 Task: Plan a trip to San-Pédro, Ivory Coast from 9th December, 2023 to 16th December, 2023 for 2 adults, 1 child.2 bedrooms having 2 beds and 1 bathroom. Property type can be flat. Booking option can be shelf check-in. Look for 3 properties as per requirement.
Action: Mouse moved to (520, 90)
Screenshot: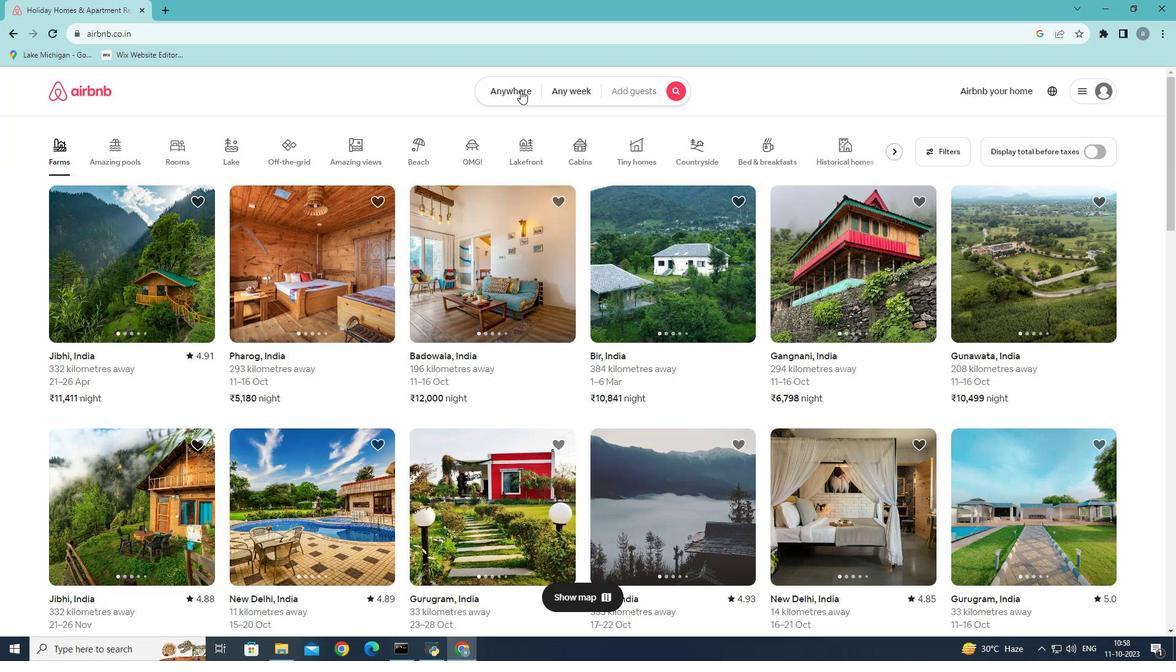 
Action: Mouse pressed left at (520, 90)
Screenshot: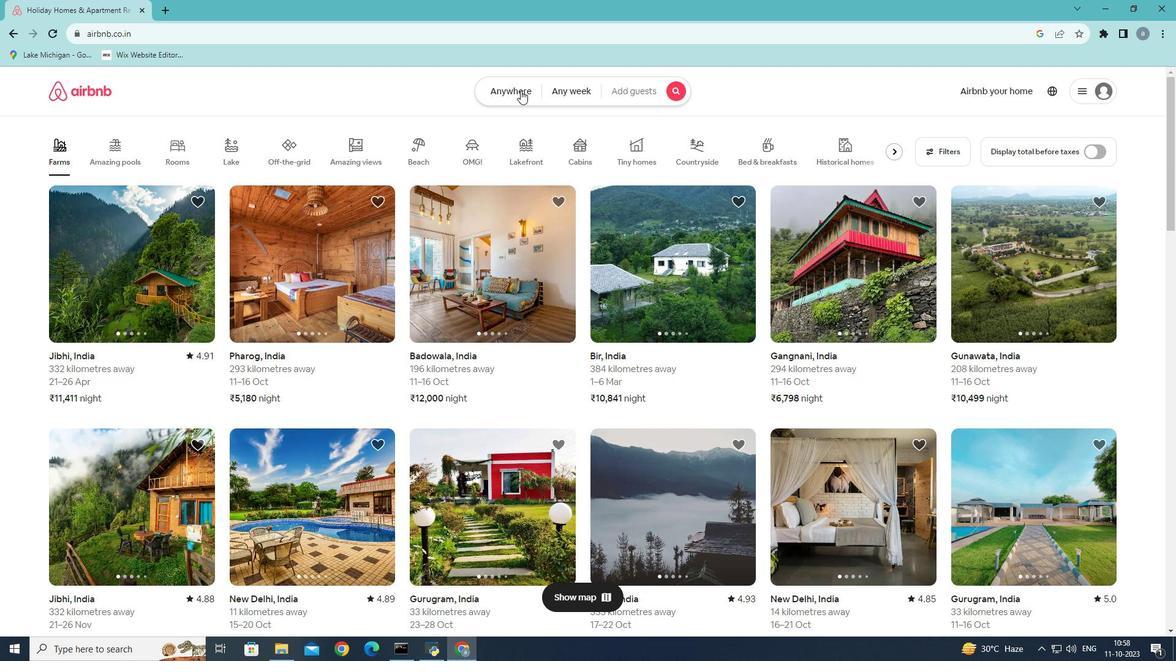 
Action: Mouse moved to (408, 135)
Screenshot: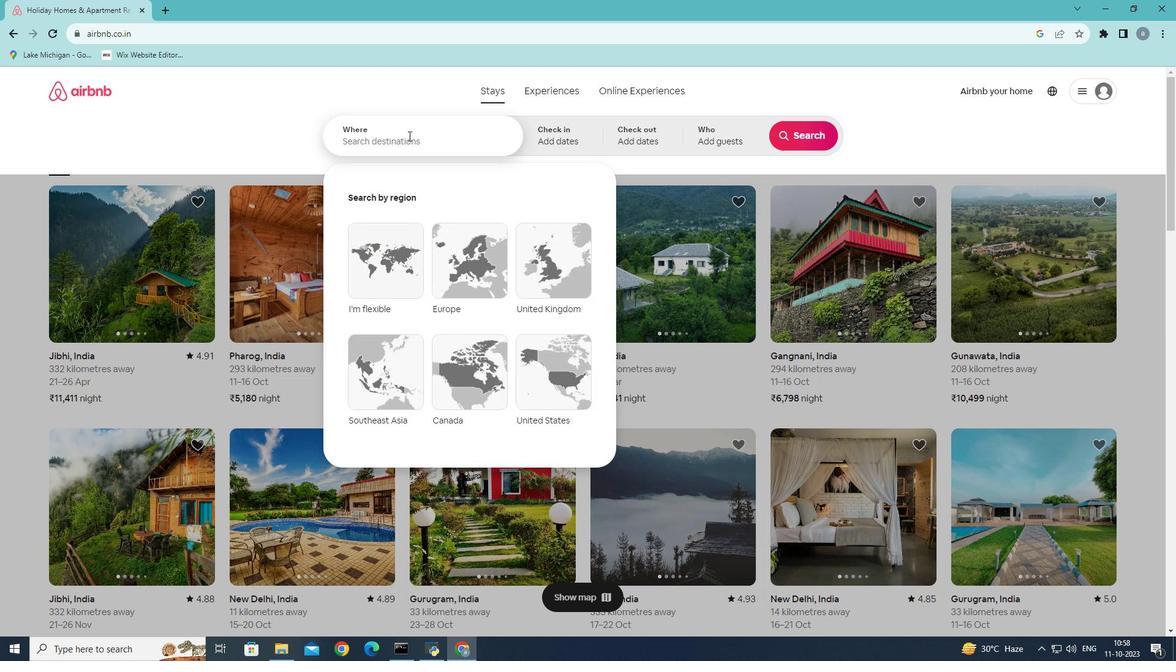 
Action: Mouse pressed left at (408, 135)
Screenshot: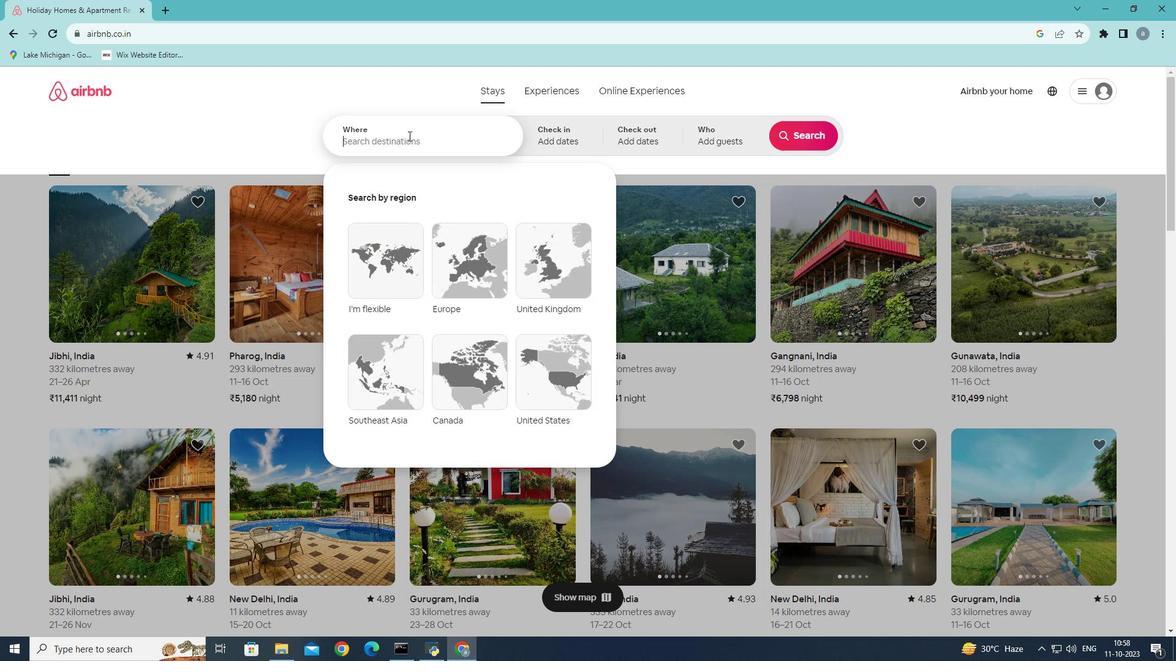 
Action: Mouse pressed left at (408, 135)
Screenshot: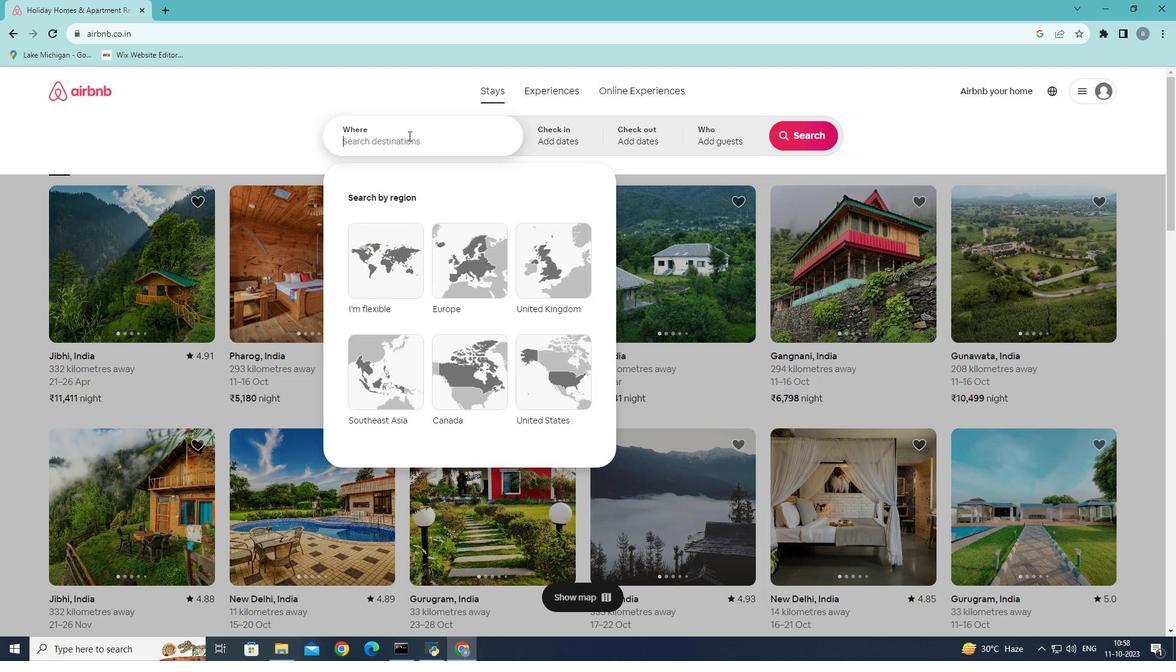 
Action: Key pressed <Key.shift>San-<Key.shift><Key.shift><Key.shift>Pedro,<Key.shift>i<Key.backspace><Key.shift><Key.shift><Key.shift><Key.shift><Key.shift><Key.shift><Key.shift><Key.shift><Key.shift><Key.shift>Ivory
Screenshot: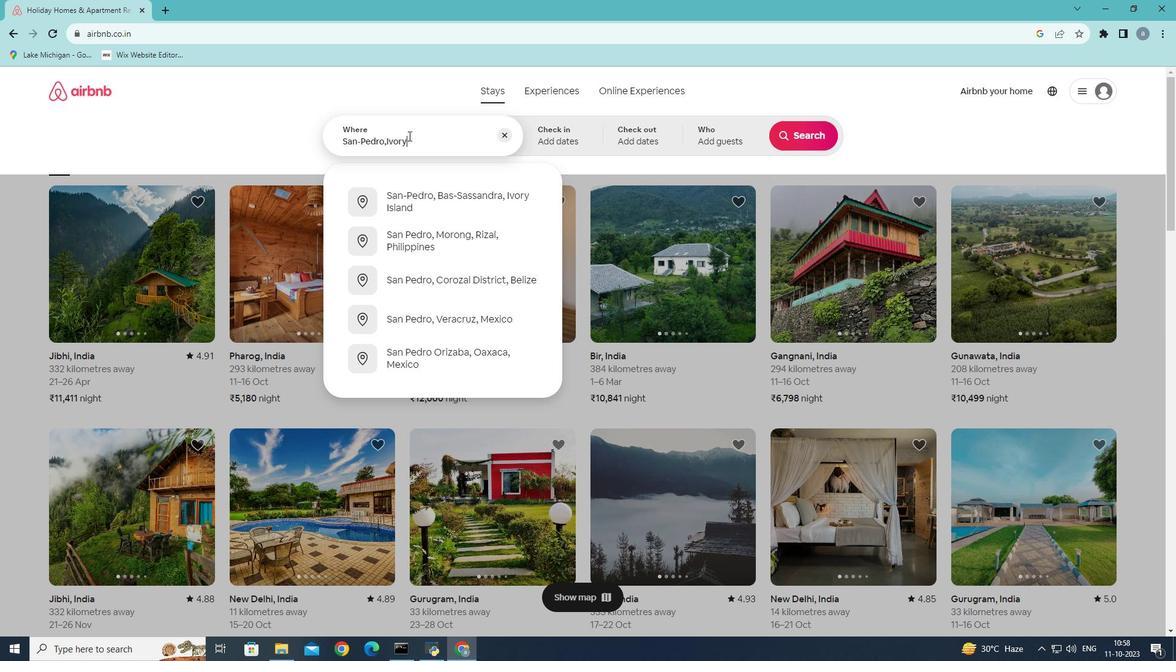 
Action: Mouse moved to (480, 204)
Screenshot: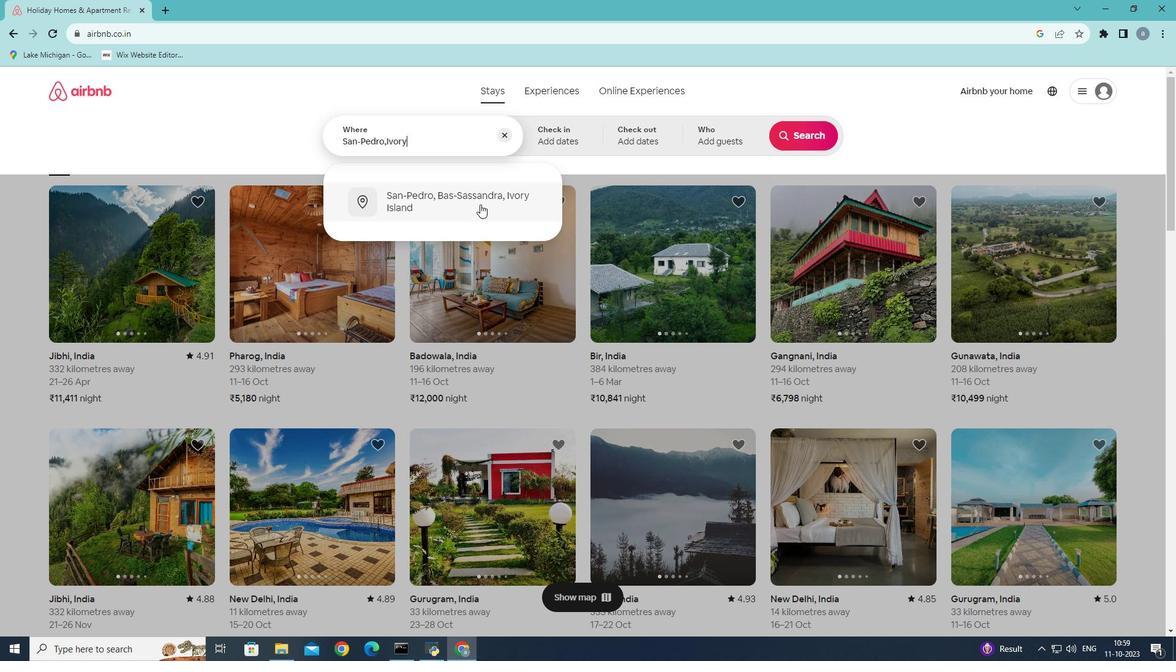 
Action: Mouse pressed left at (480, 204)
Screenshot: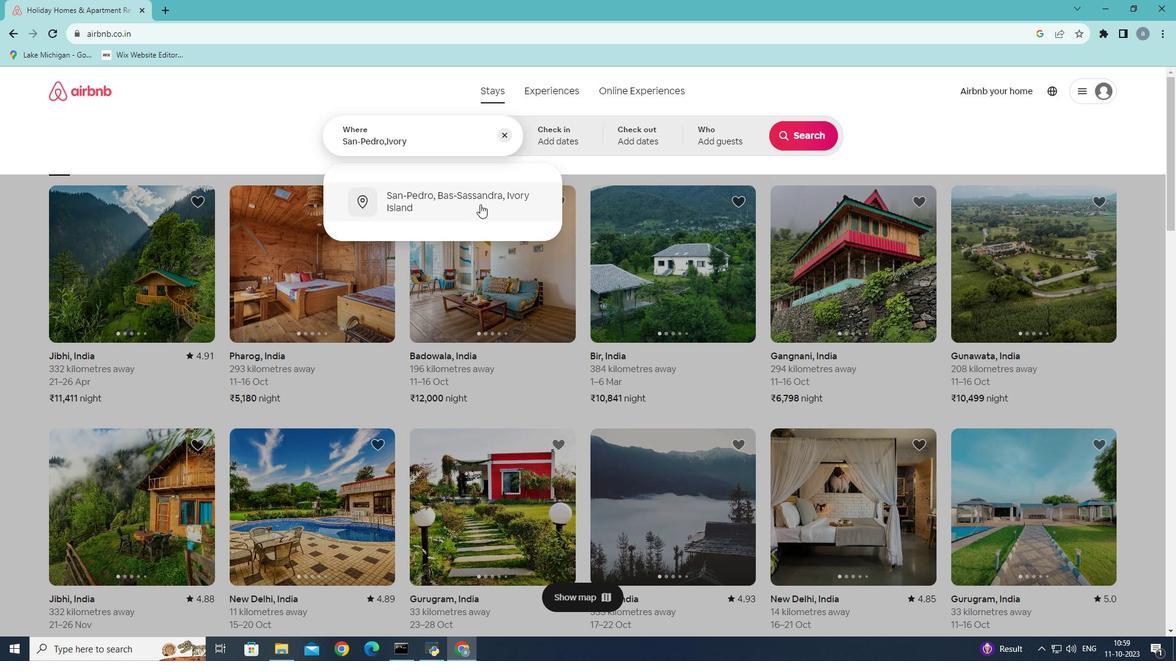 
Action: Mouse moved to (809, 240)
Screenshot: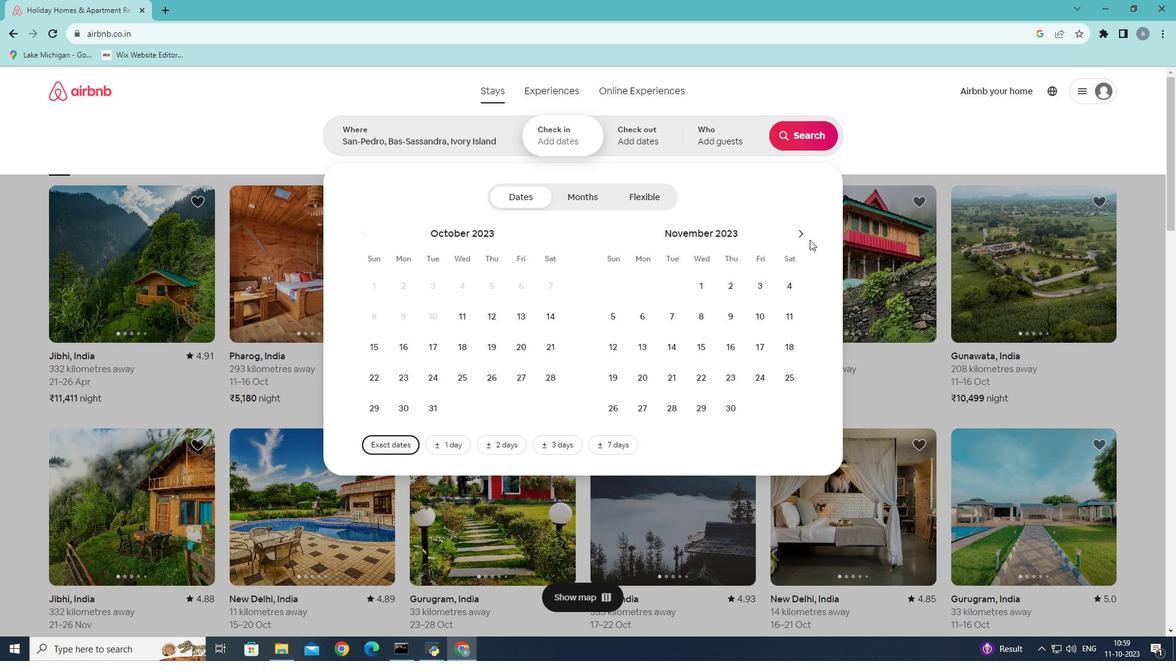 
Action: Mouse pressed left at (809, 240)
Screenshot: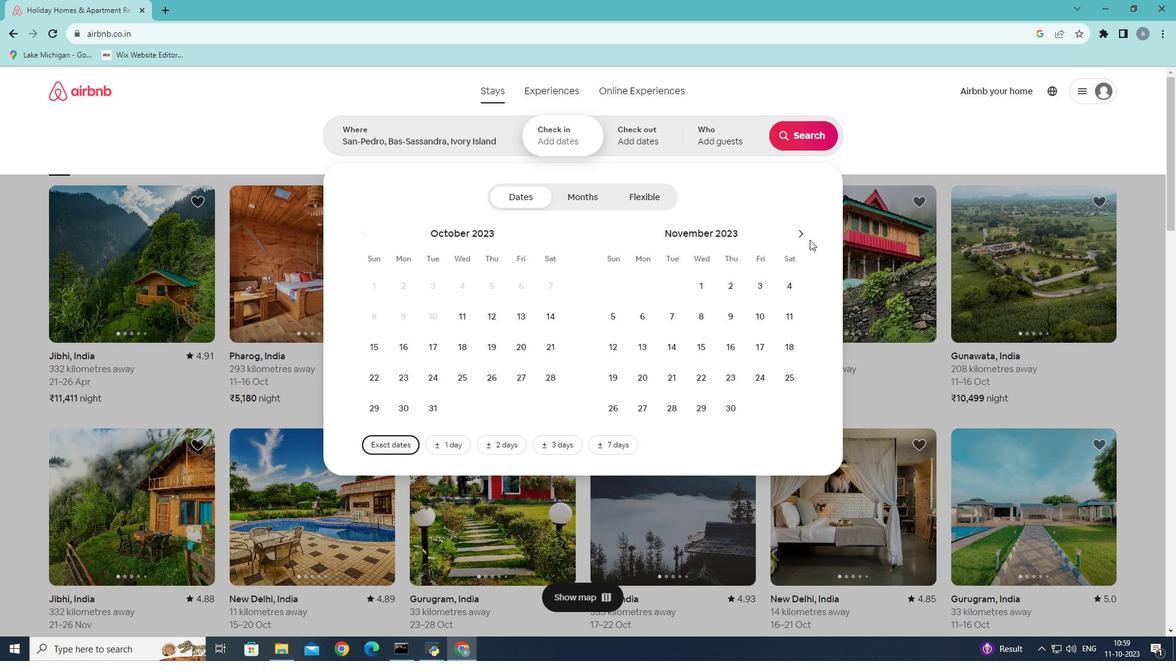 
Action: Mouse moved to (802, 238)
Screenshot: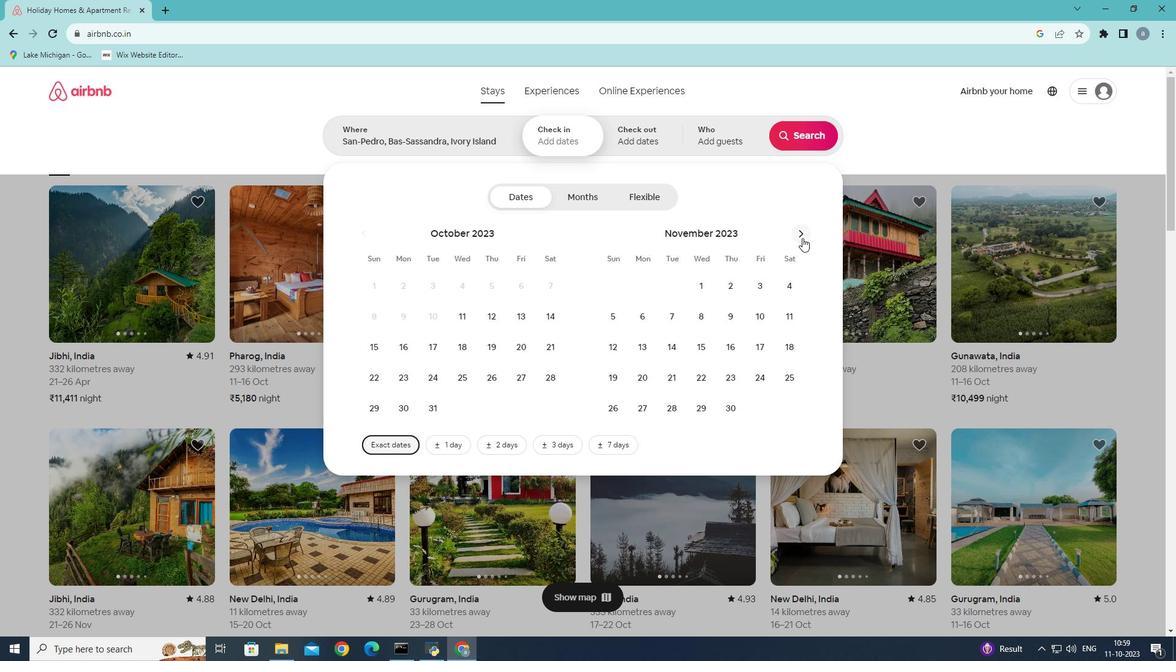 
Action: Mouse pressed left at (802, 238)
Screenshot: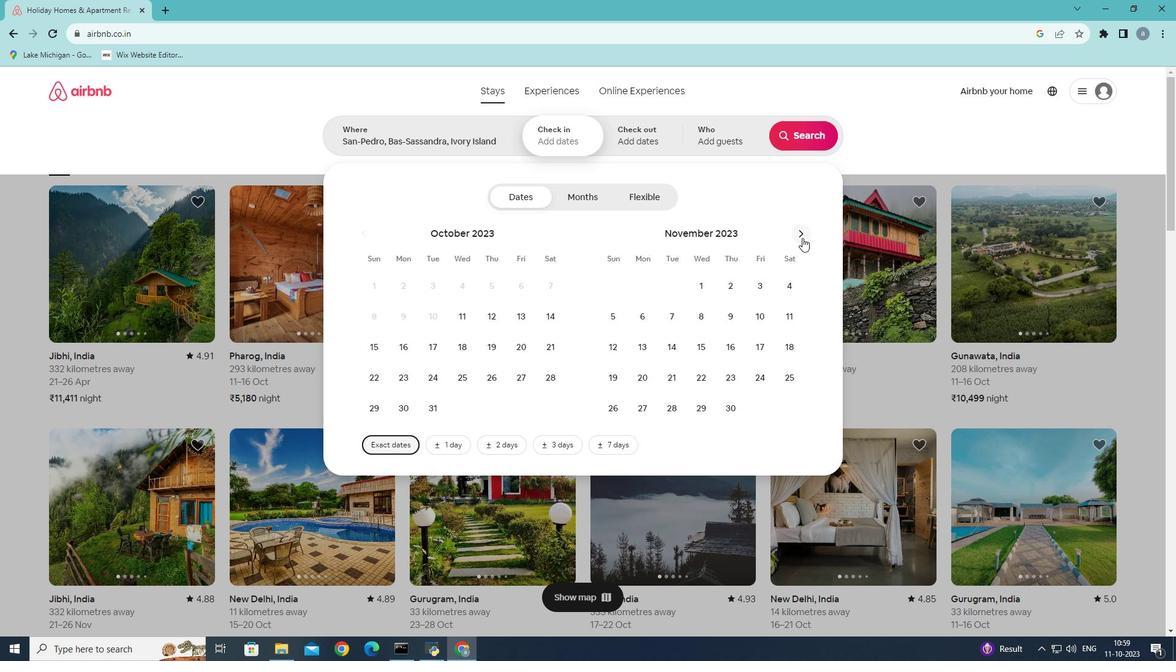 
Action: Mouse moved to (788, 313)
Screenshot: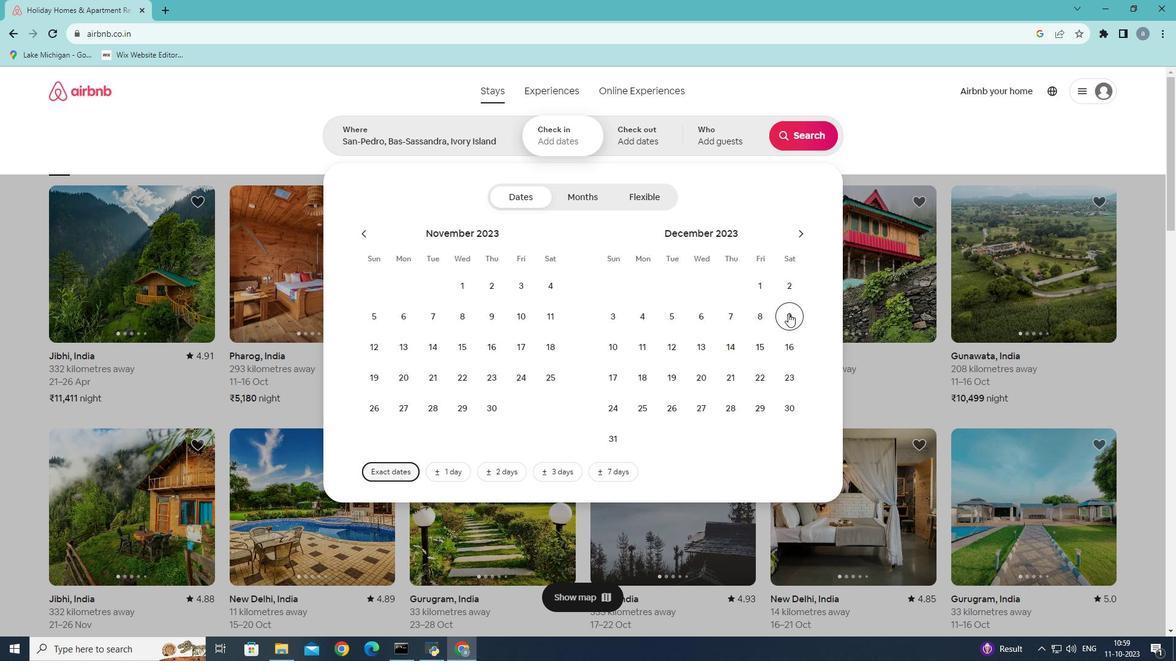 
Action: Mouse pressed left at (788, 313)
Screenshot: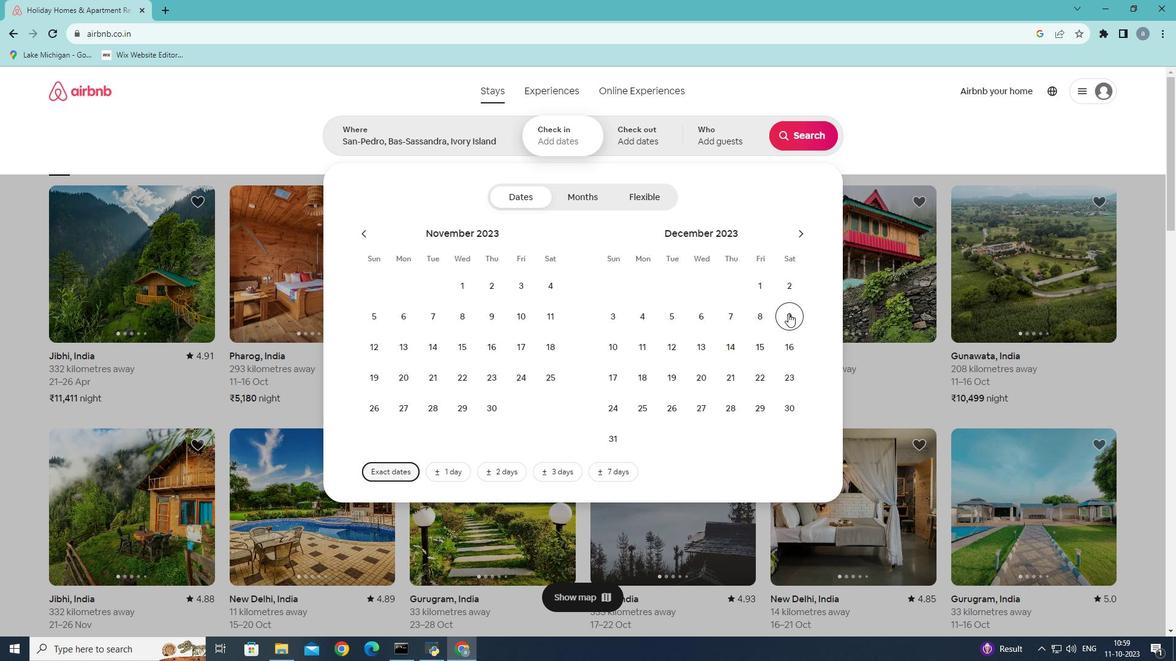 
Action: Mouse moved to (788, 341)
Screenshot: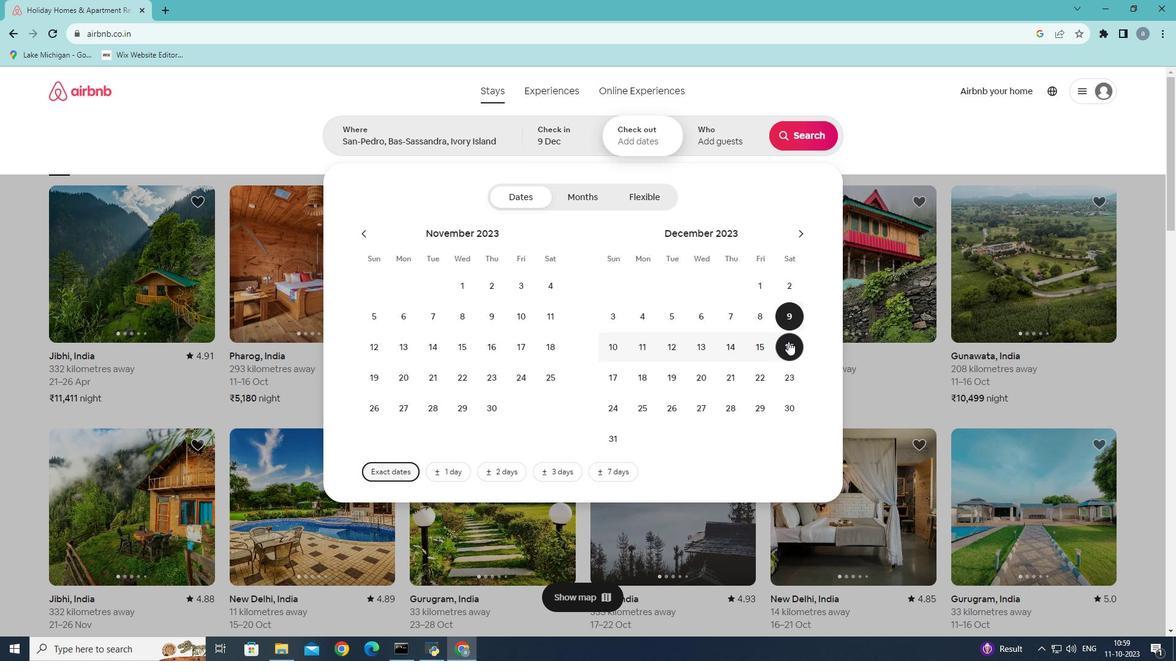 
Action: Mouse pressed left at (788, 341)
Screenshot: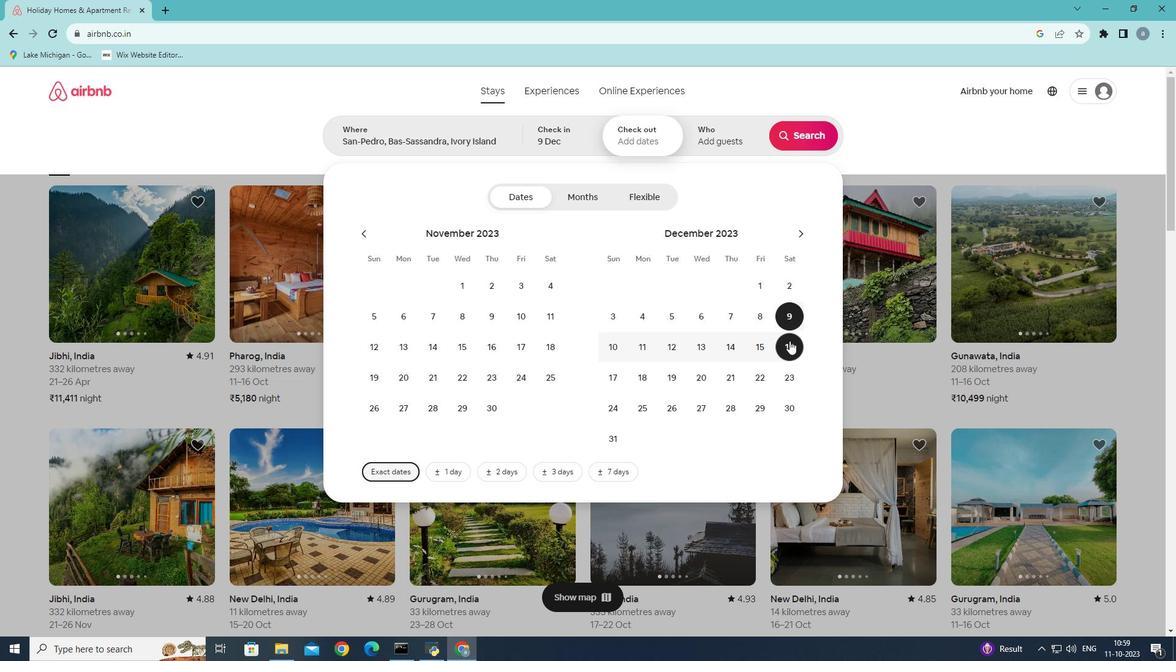 
Action: Mouse moved to (710, 147)
Screenshot: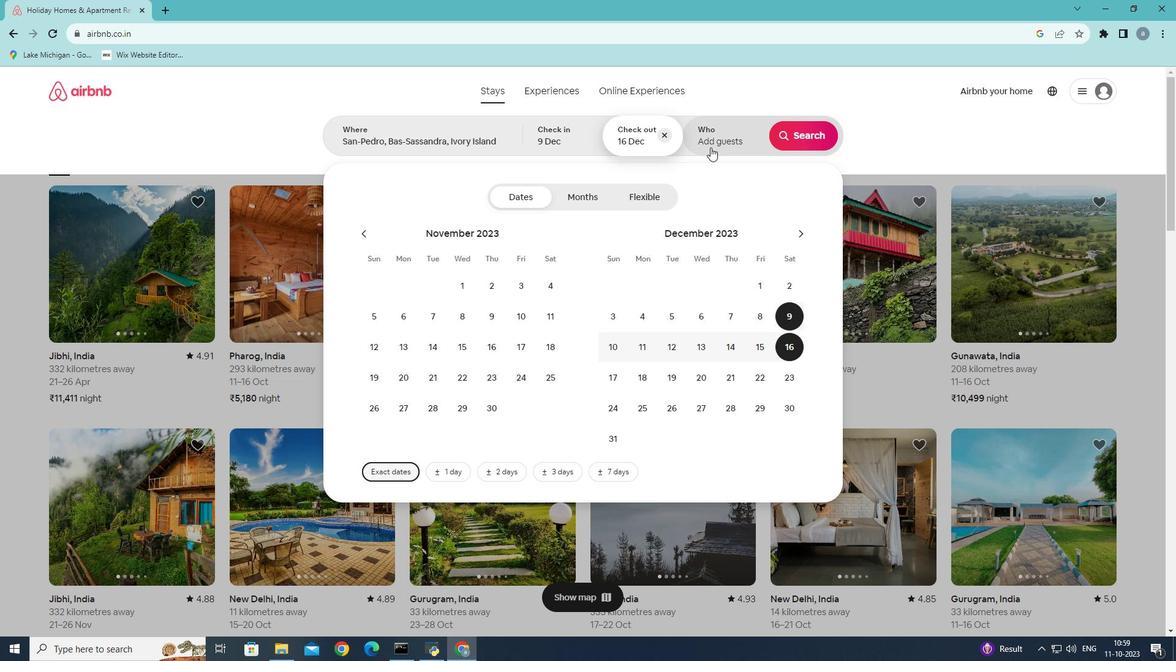 
Action: Mouse pressed left at (710, 147)
Screenshot: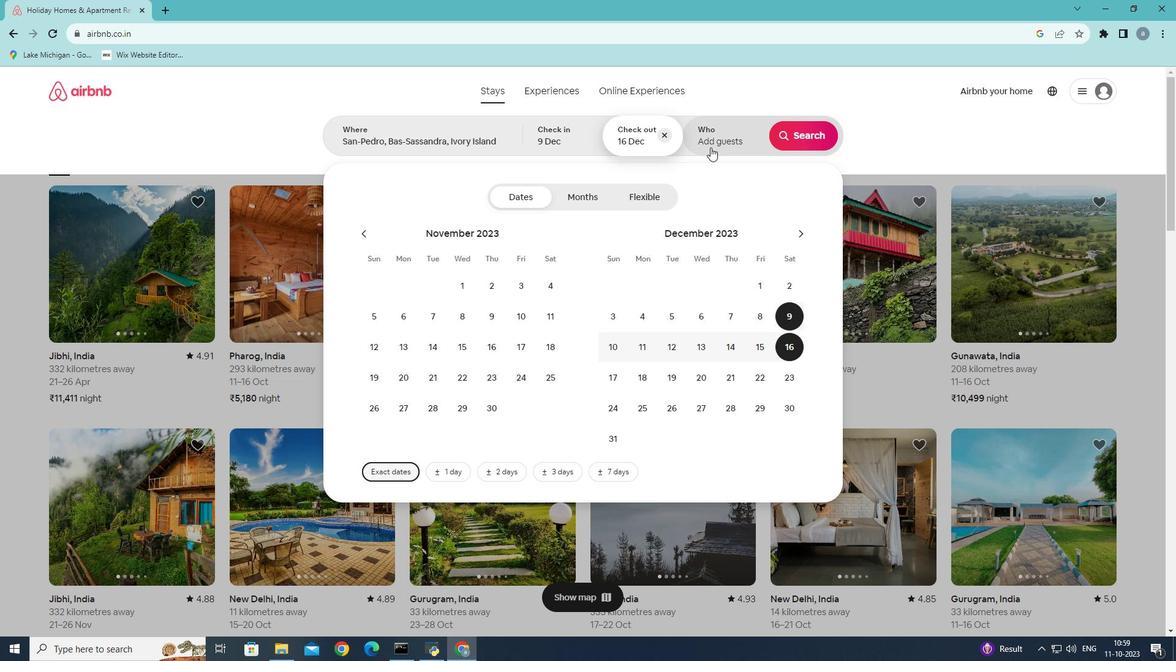 
Action: Mouse moved to (809, 203)
Screenshot: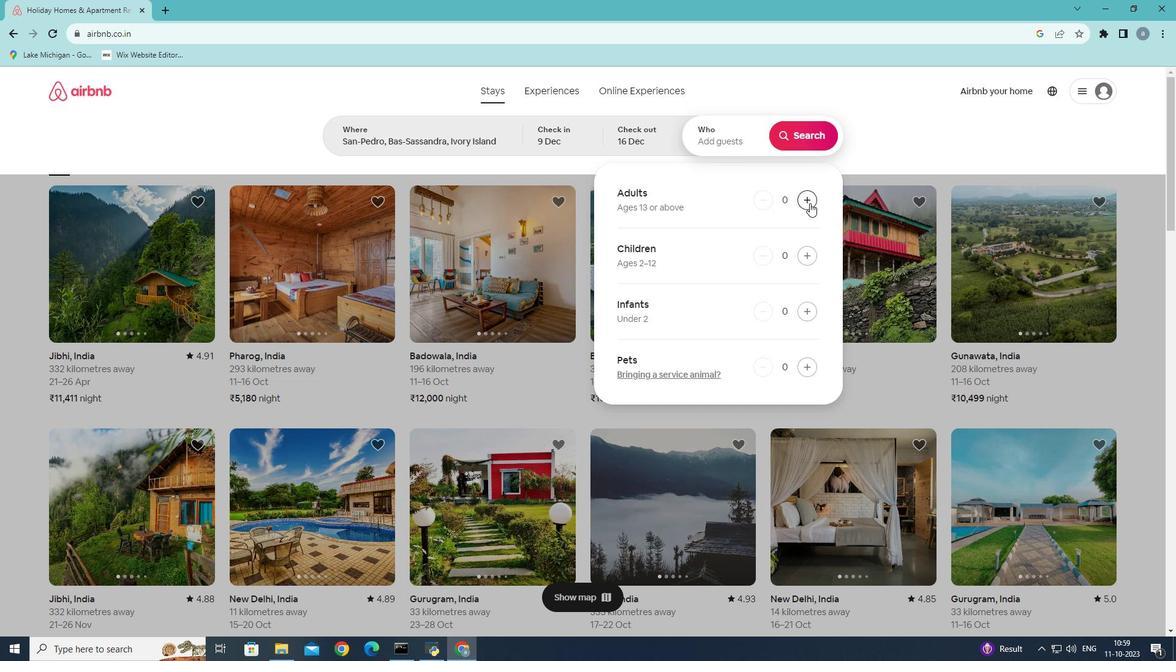 
Action: Mouse pressed left at (809, 203)
Screenshot: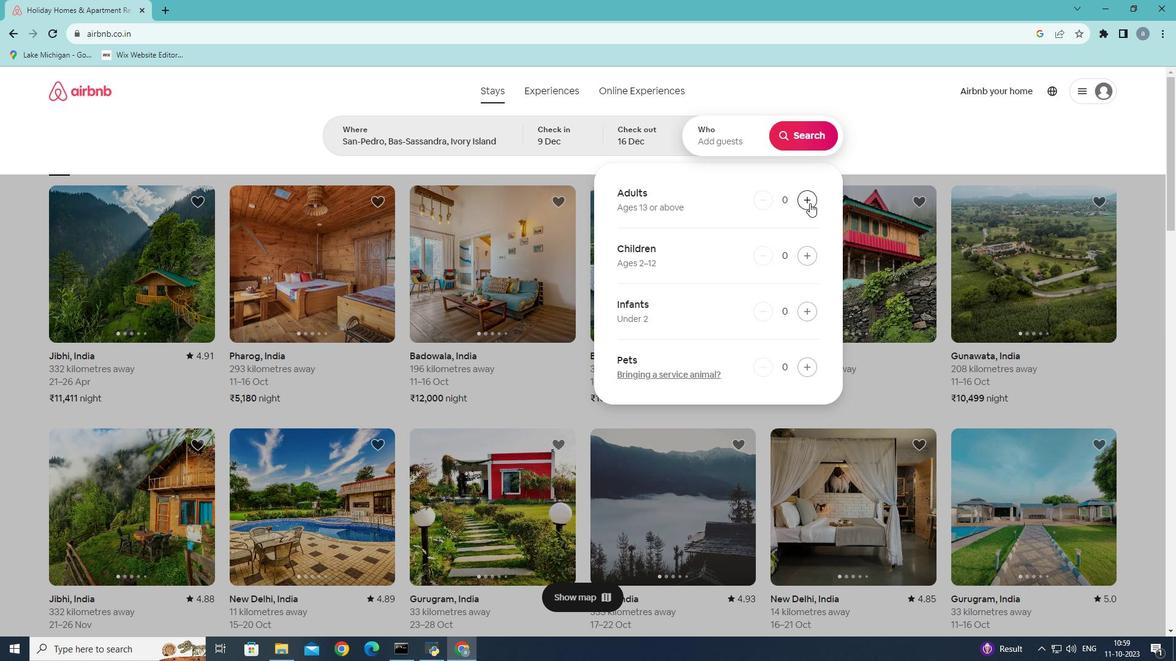 
Action: Mouse pressed left at (809, 203)
Screenshot: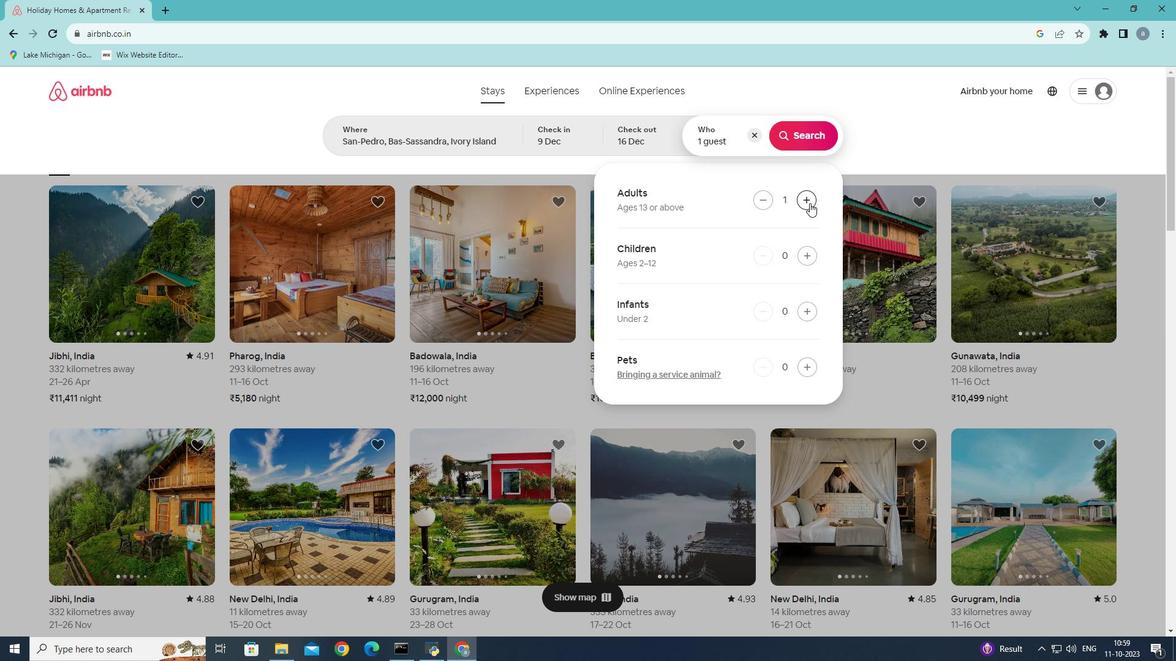 
Action: Mouse moved to (803, 254)
Screenshot: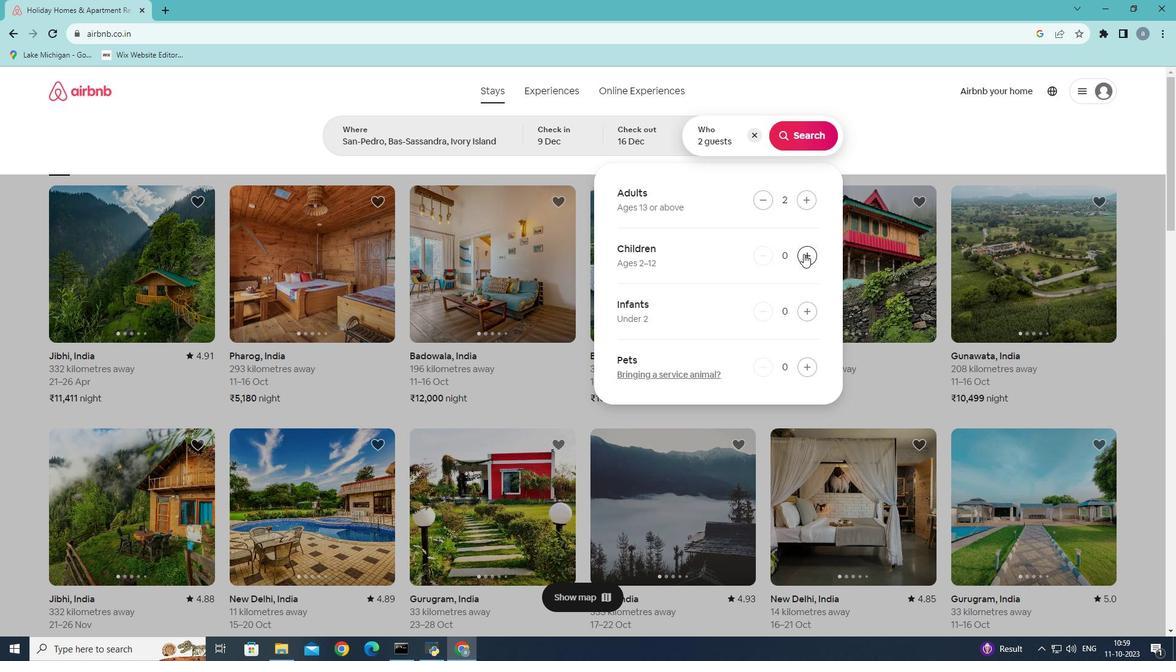 
Action: Mouse pressed left at (803, 254)
Screenshot: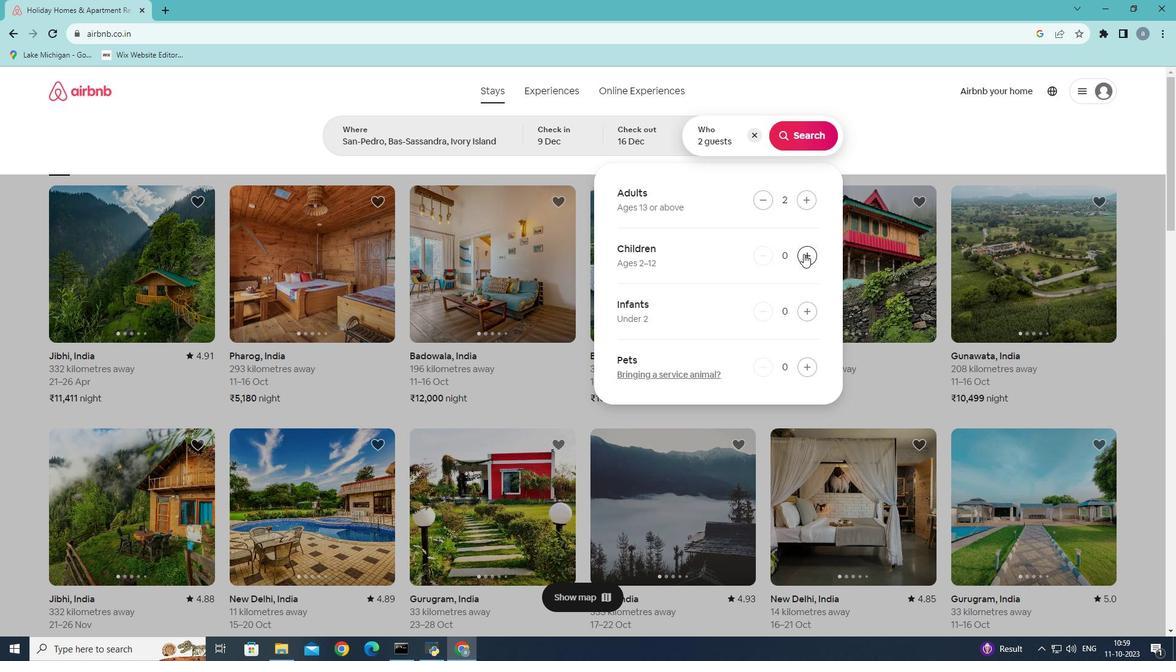 
Action: Mouse moved to (835, 144)
Screenshot: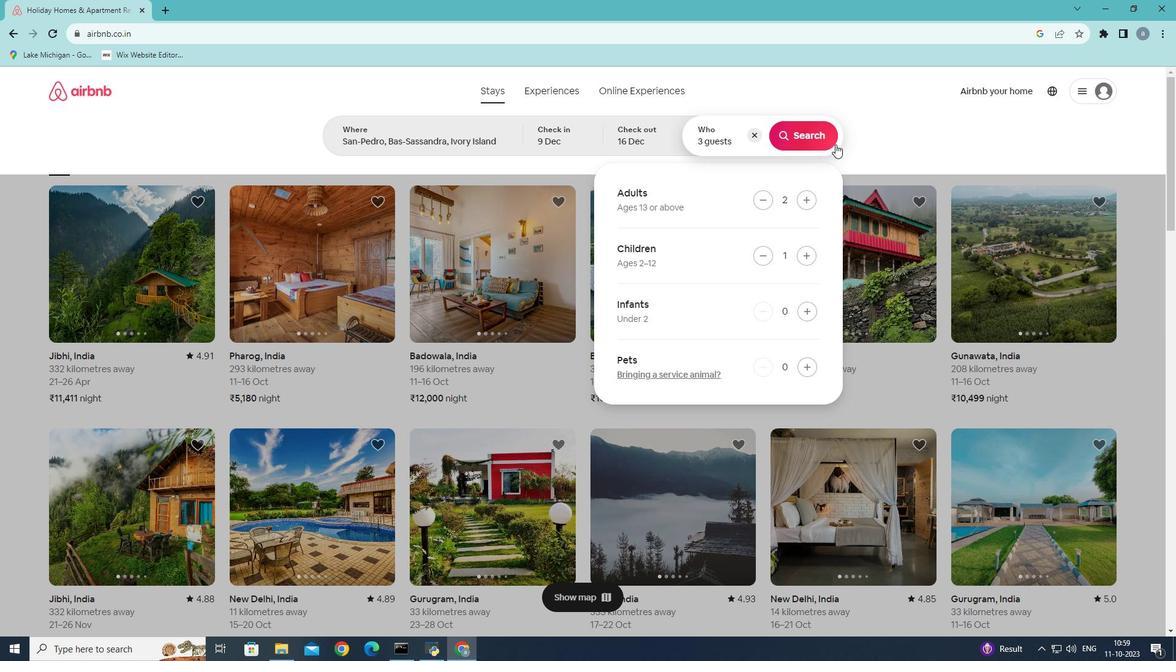 
Action: Mouse pressed left at (835, 144)
Screenshot: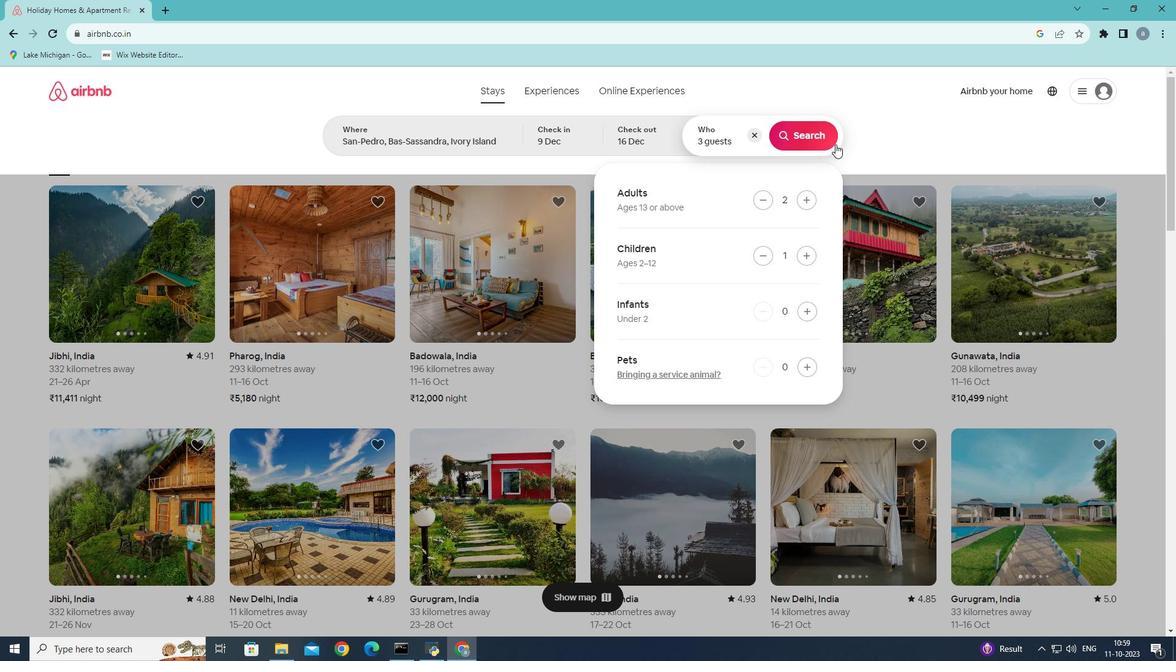 
Action: Mouse moved to (796, 241)
Screenshot: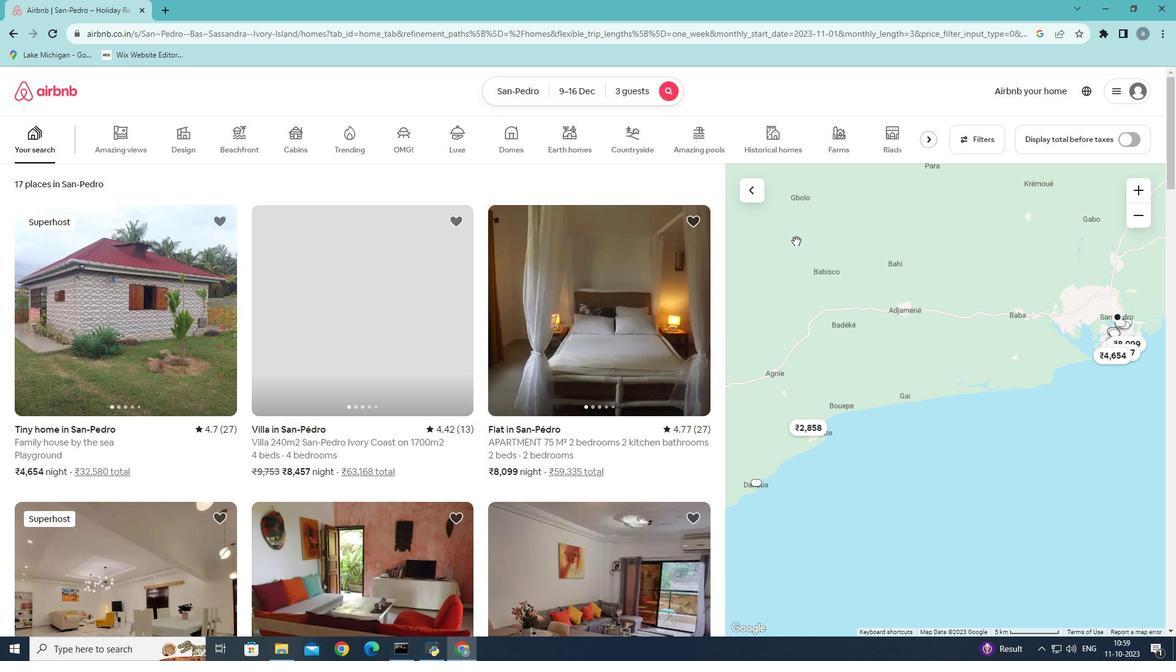 
Action: Mouse scrolled (796, 240) with delta (0, 0)
Screenshot: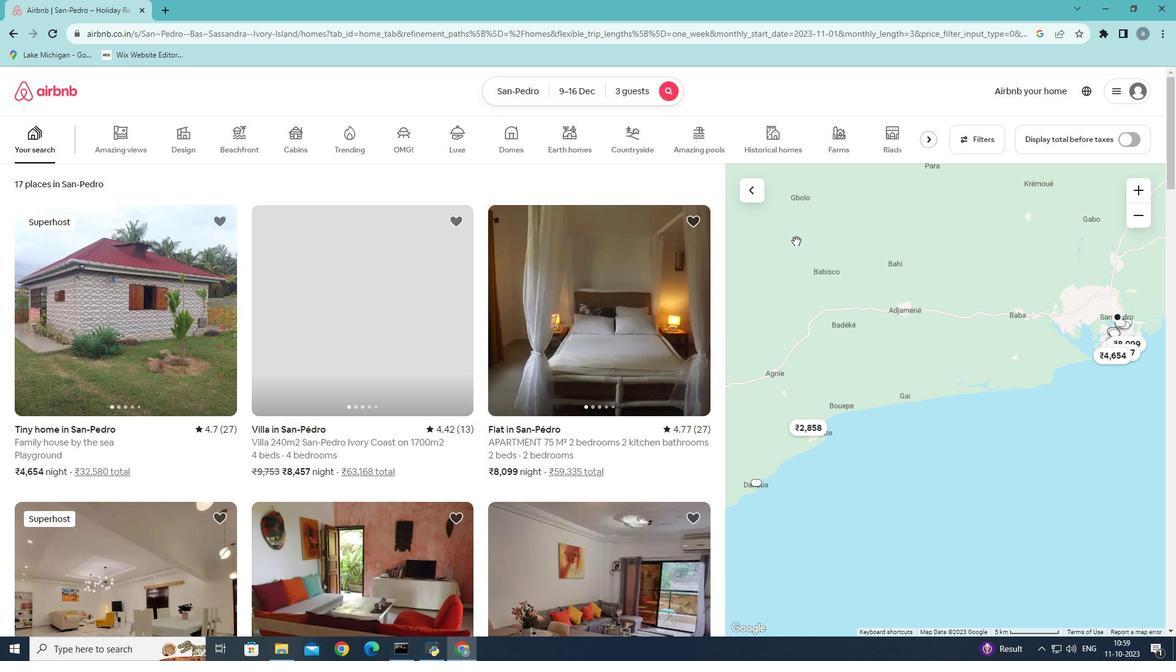 
Action: Mouse moved to (969, 148)
Screenshot: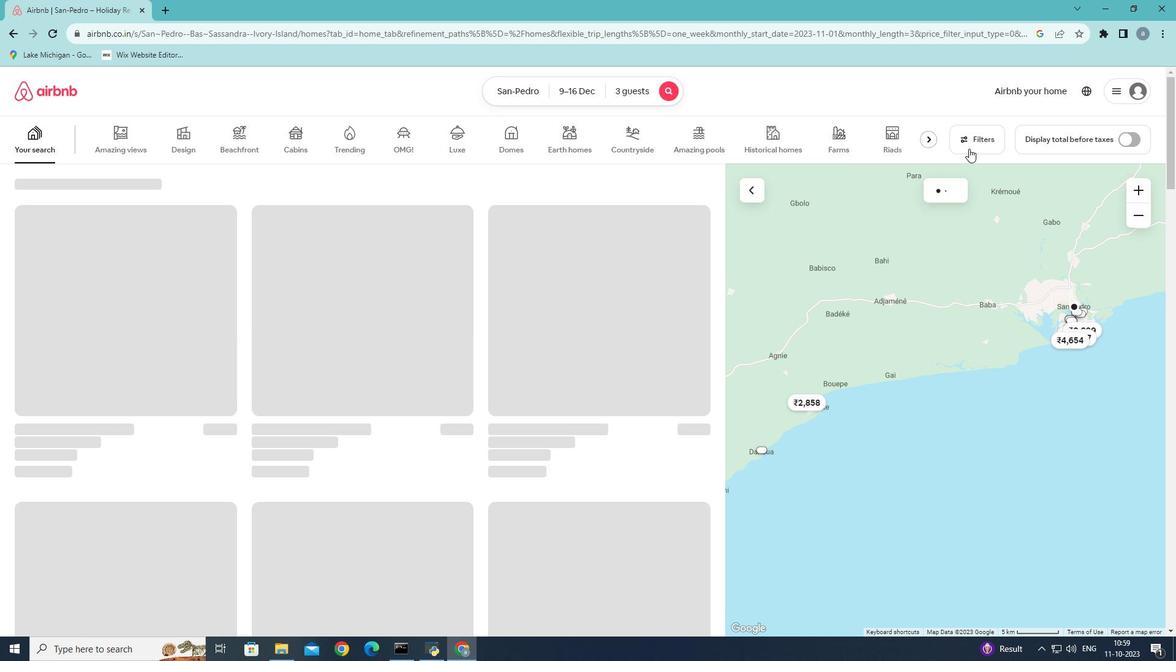 
Action: Mouse pressed left at (969, 148)
Screenshot: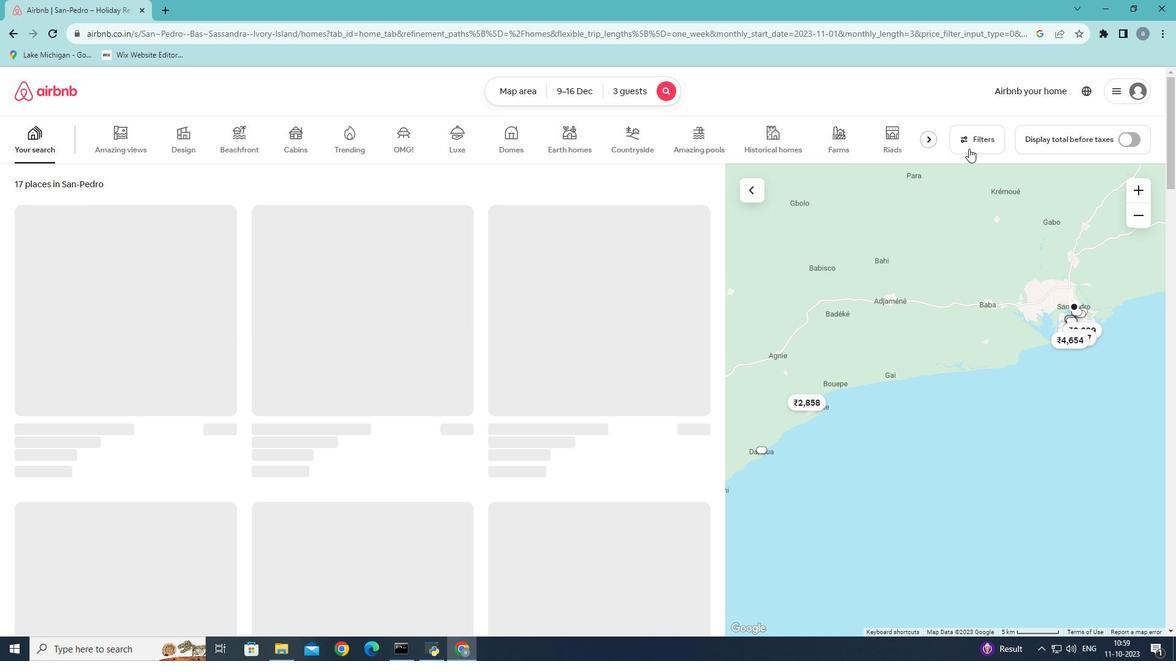 
Action: Mouse moved to (501, 394)
Screenshot: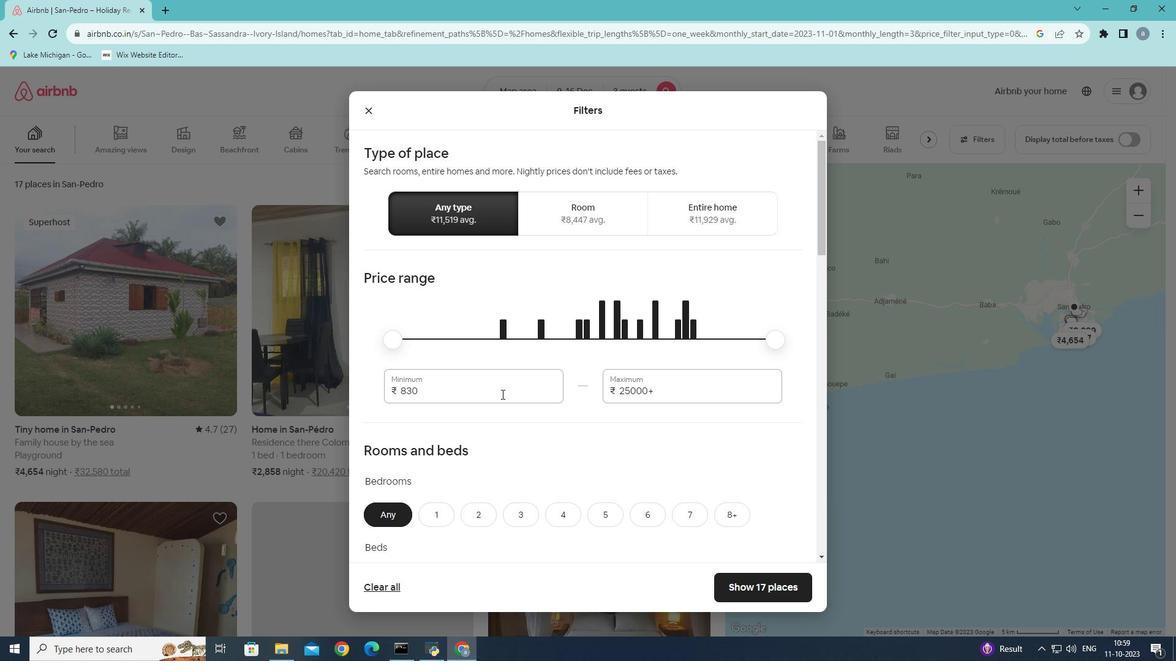 
Action: Mouse scrolled (501, 393) with delta (0, 0)
Screenshot: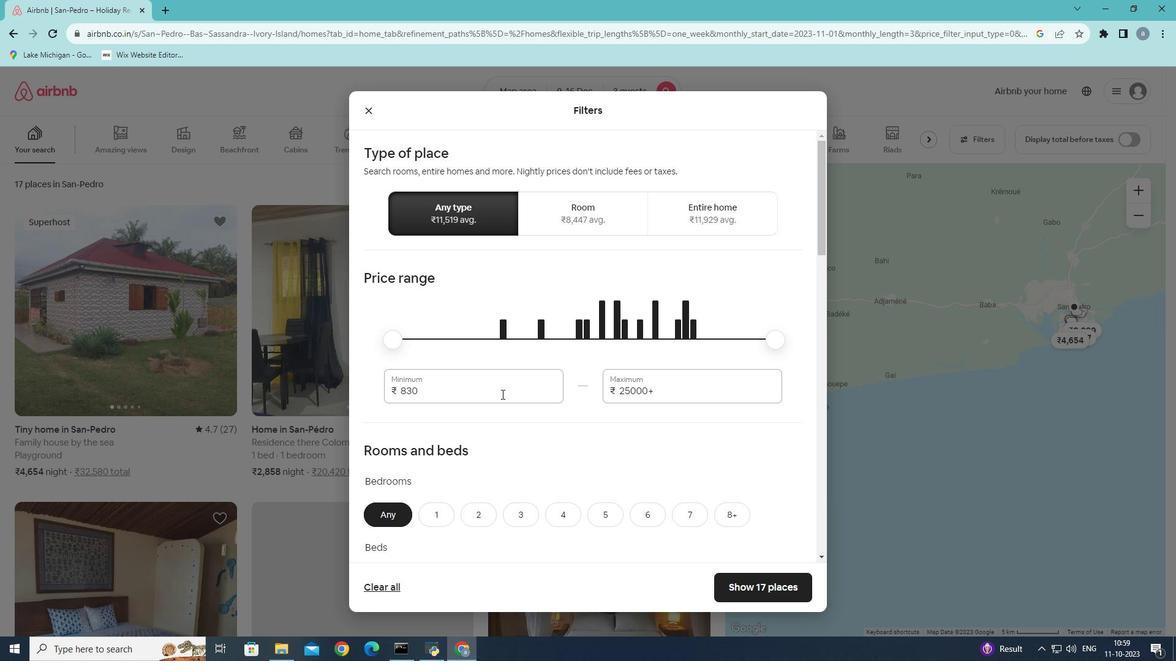 
Action: Mouse scrolled (501, 393) with delta (0, 0)
Screenshot: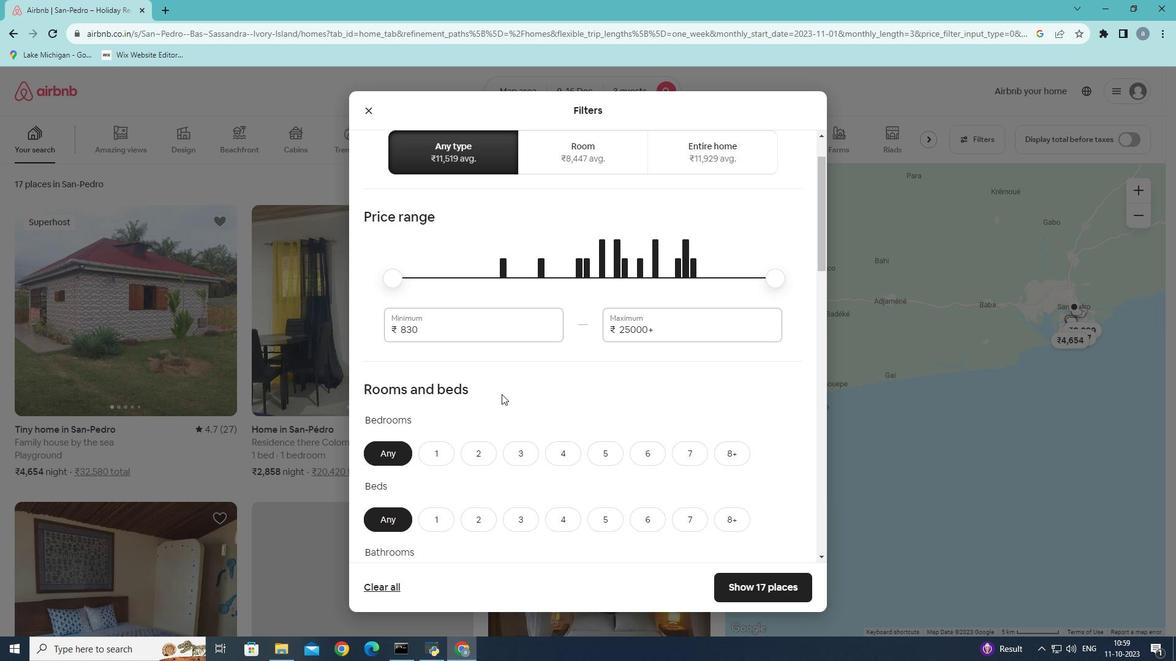 
Action: Mouse moved to (502, 394)
Screenshot: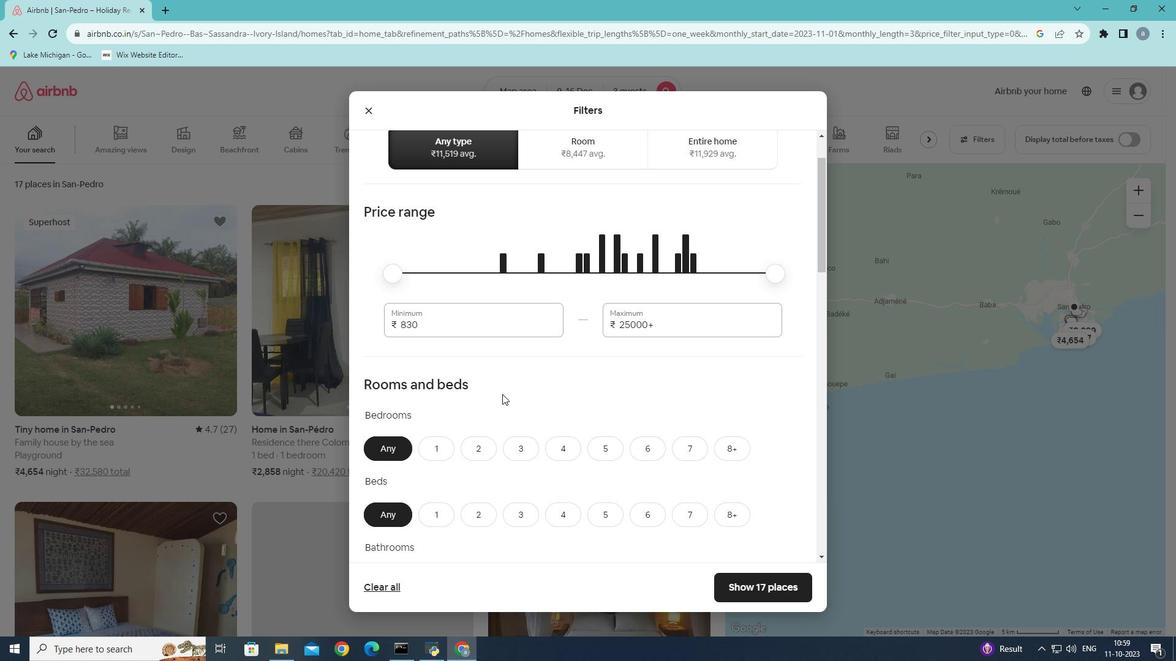 
Action: Mouse scrolled (502, 393) with delta (0, 0)
Screenshot: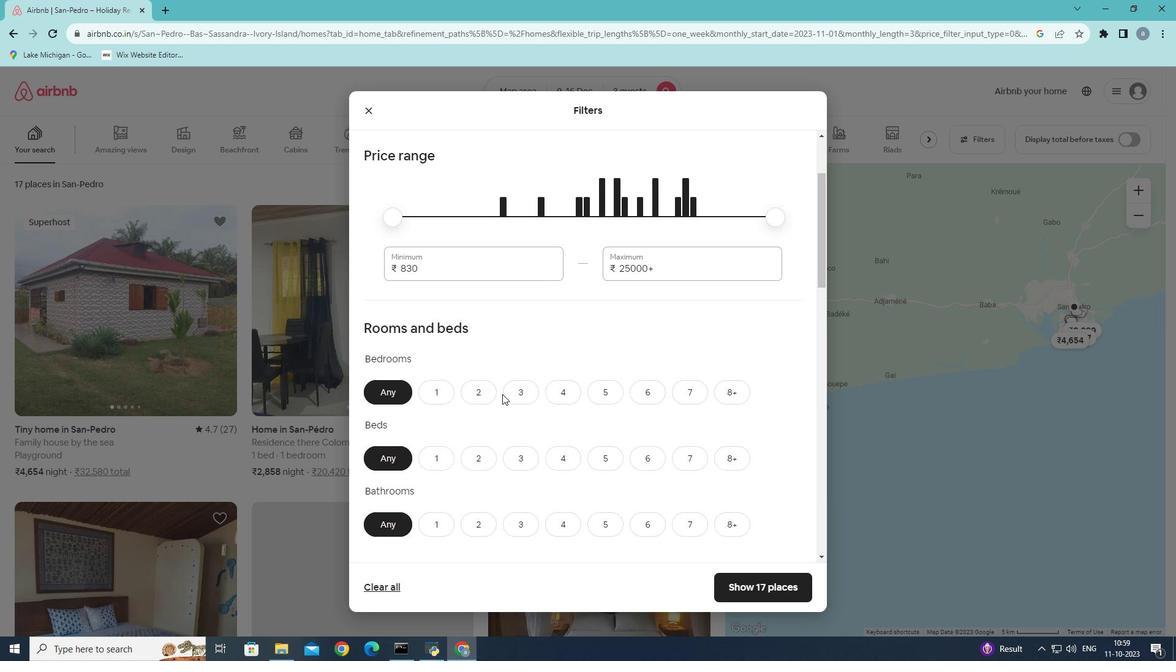 
Action: Mouse scrolled (502, 393) with delta (0, 0)
Screenshot: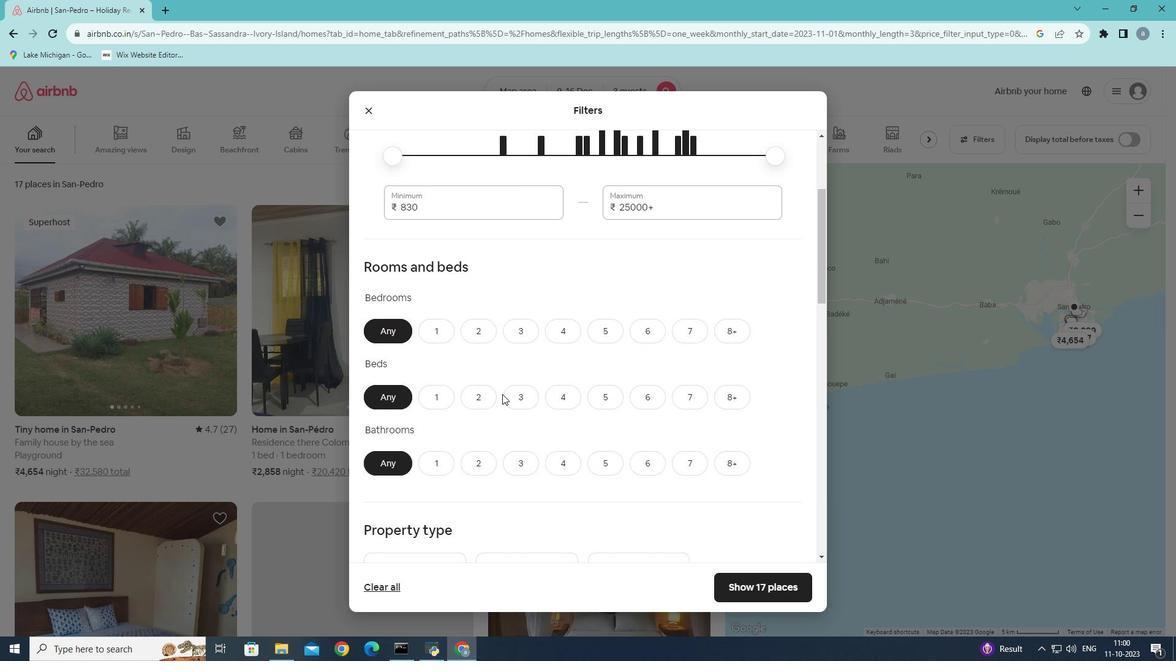 
Action: Mouse scrolled (502, 393) with delta (0, 0)
Screenshot: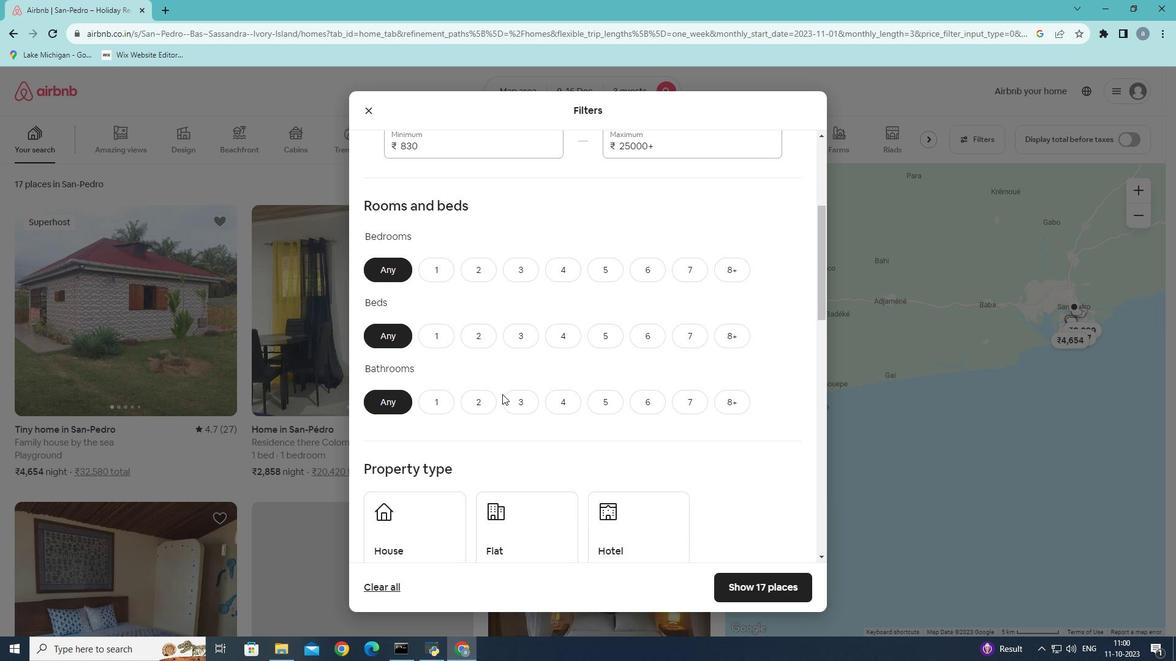 
Action: Mouse moved to (487, 210)
Screenshot: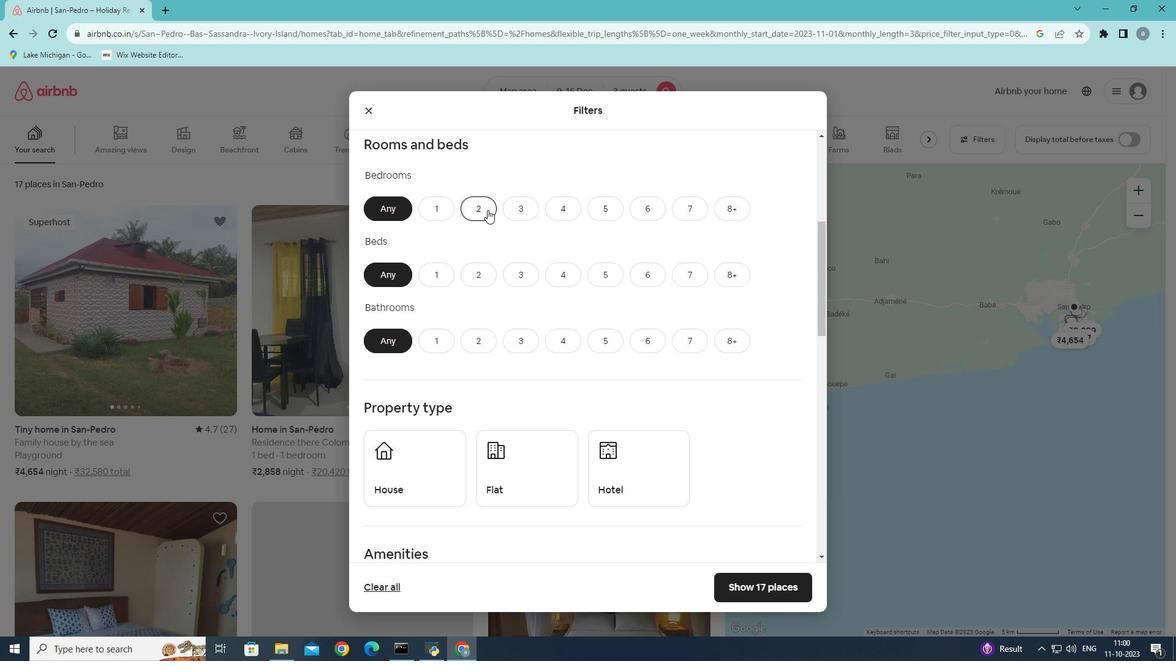 
Action: Mouse pressed left at (487, 210)
Screenshot: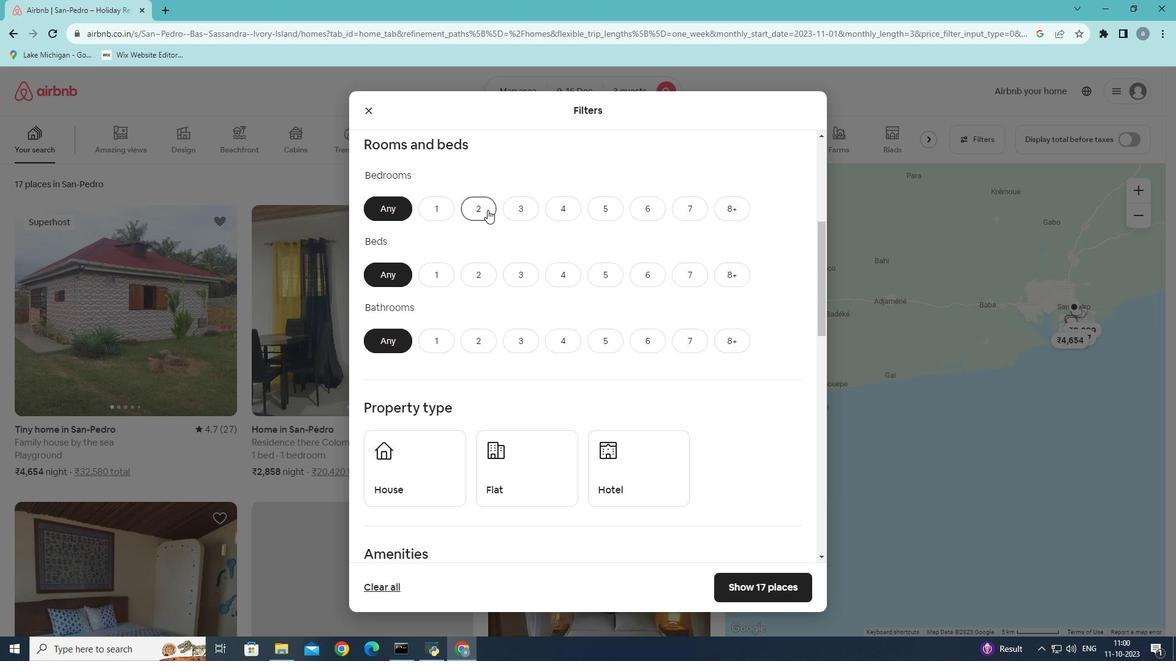 
Action: Mouse moved to (476, 283)
Screenshot: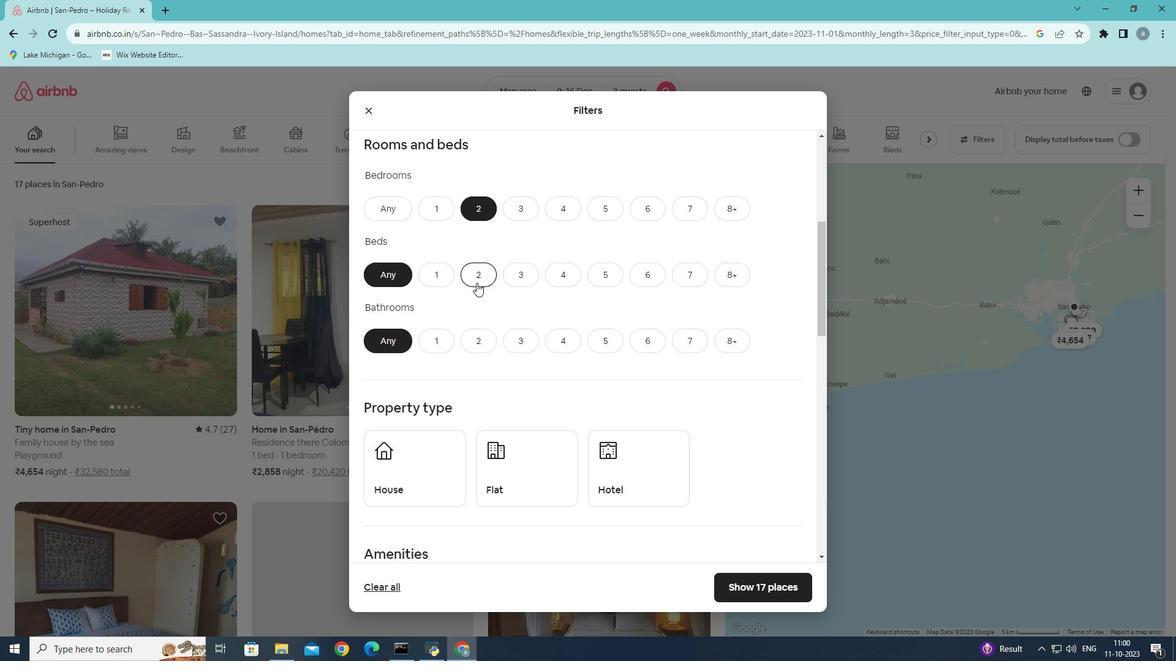 
Action: Mouse pressed left at (476, 283)
Screenshot: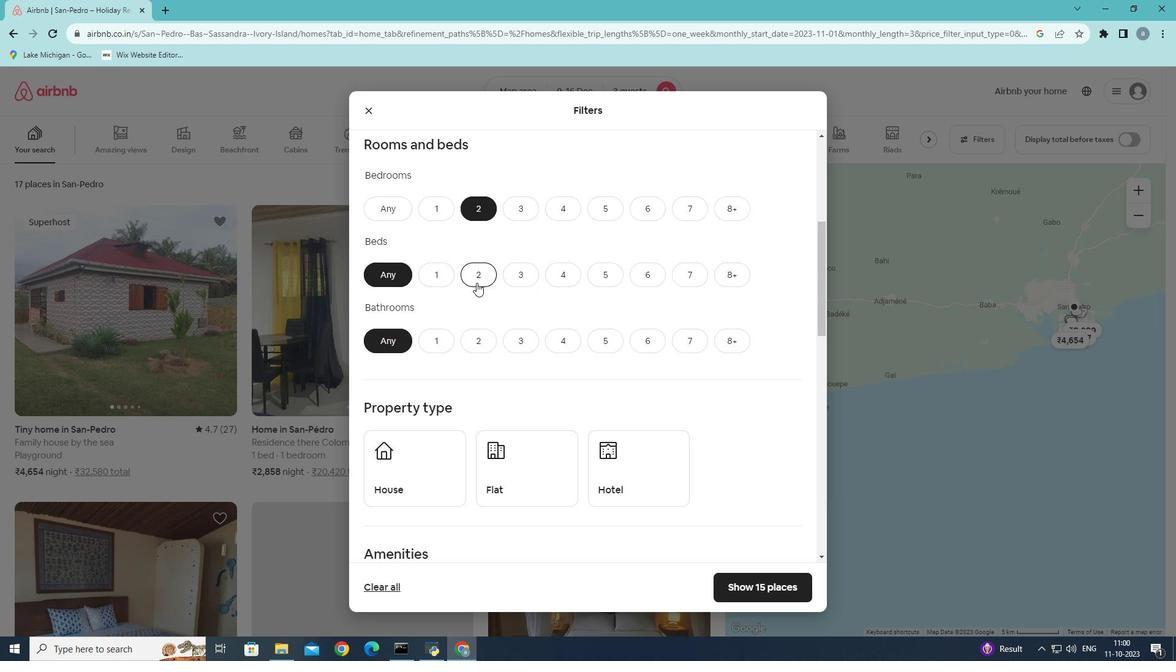 
Action: Mouse moved to (438, 344)
Screenshot: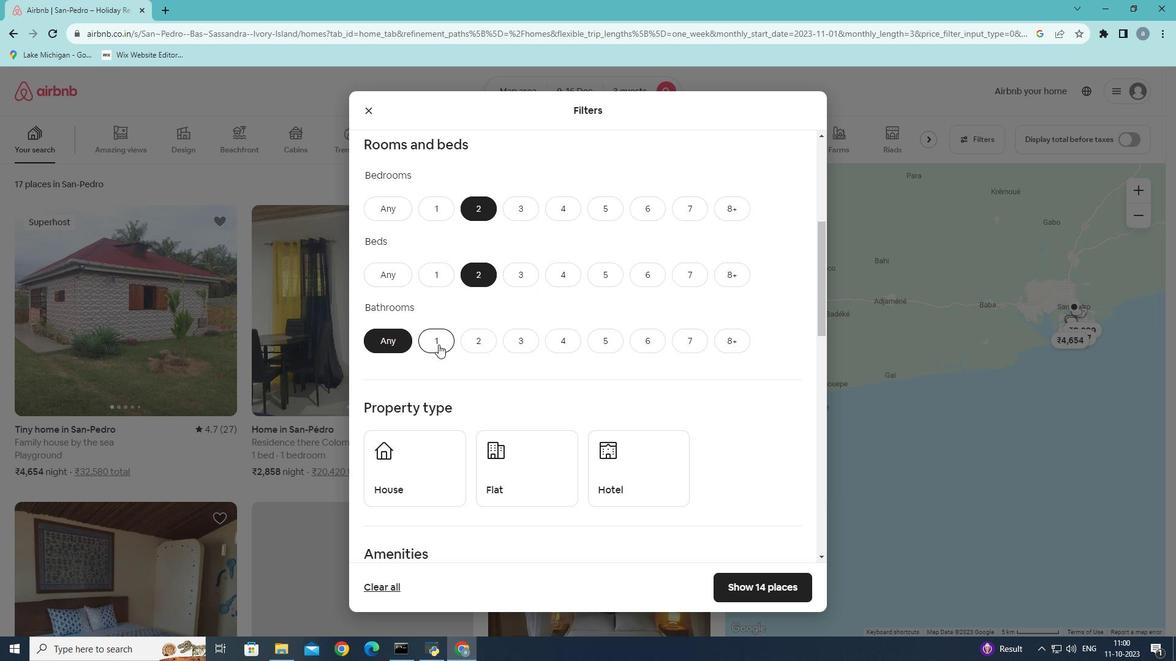
Action: Mouse pressed left at (438, 344)
Screenshot: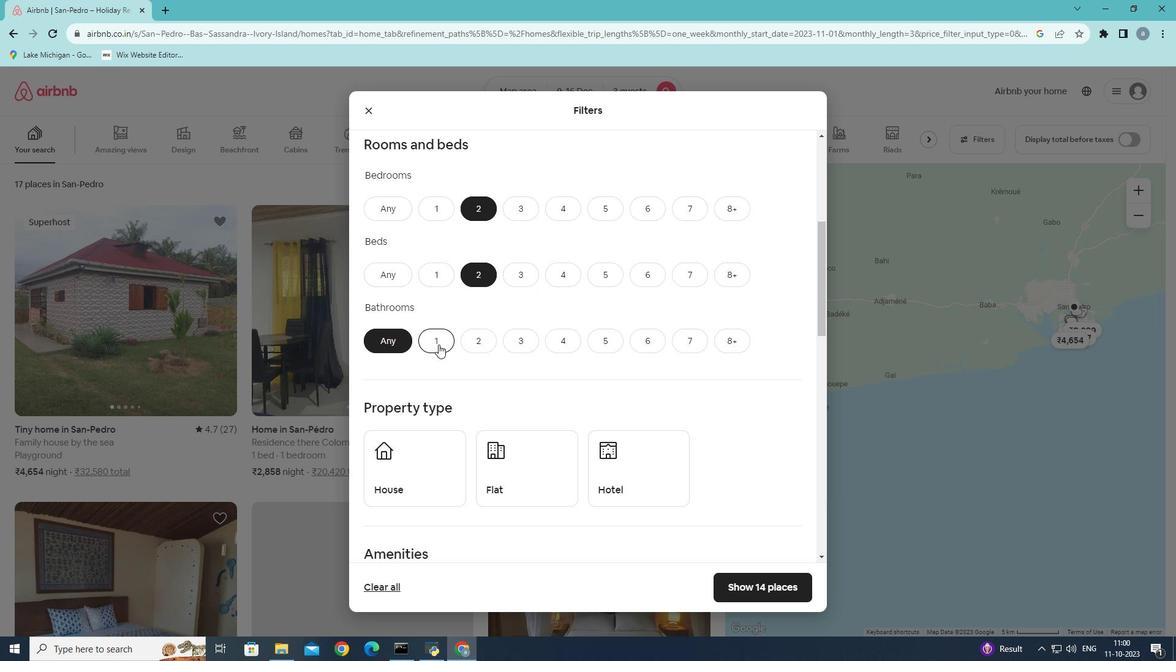 
Action: Mouse moved to (555, 375)
Screenshot: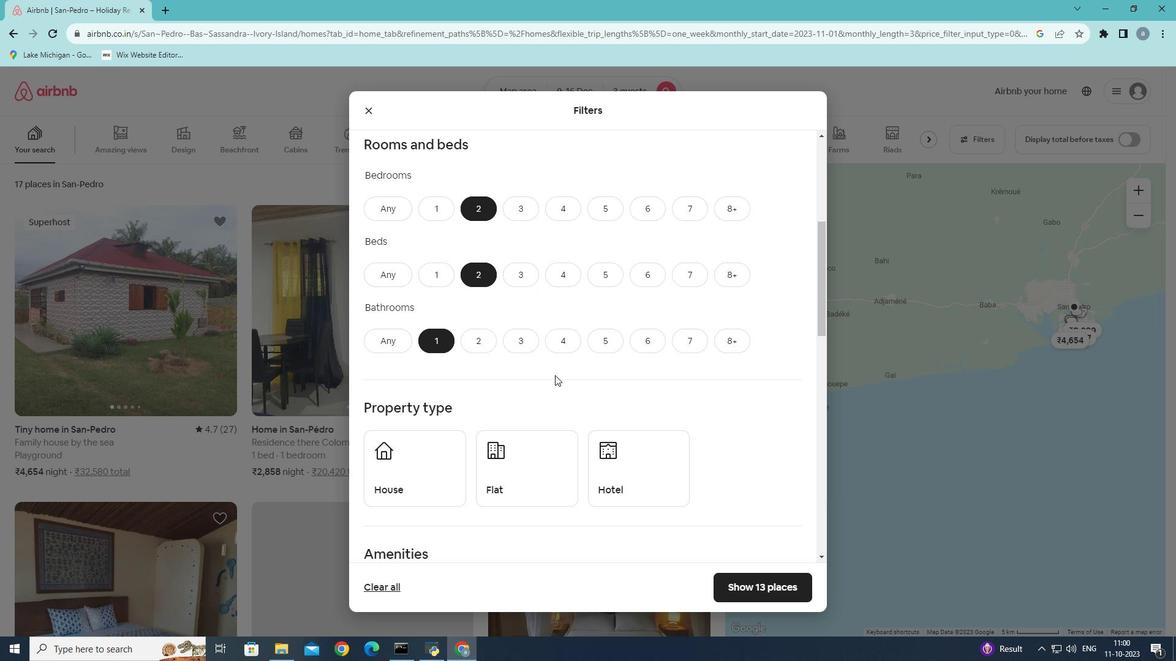 
Action: Mouse scrolled (555, 374) with delta (0, 0)
Screenshot: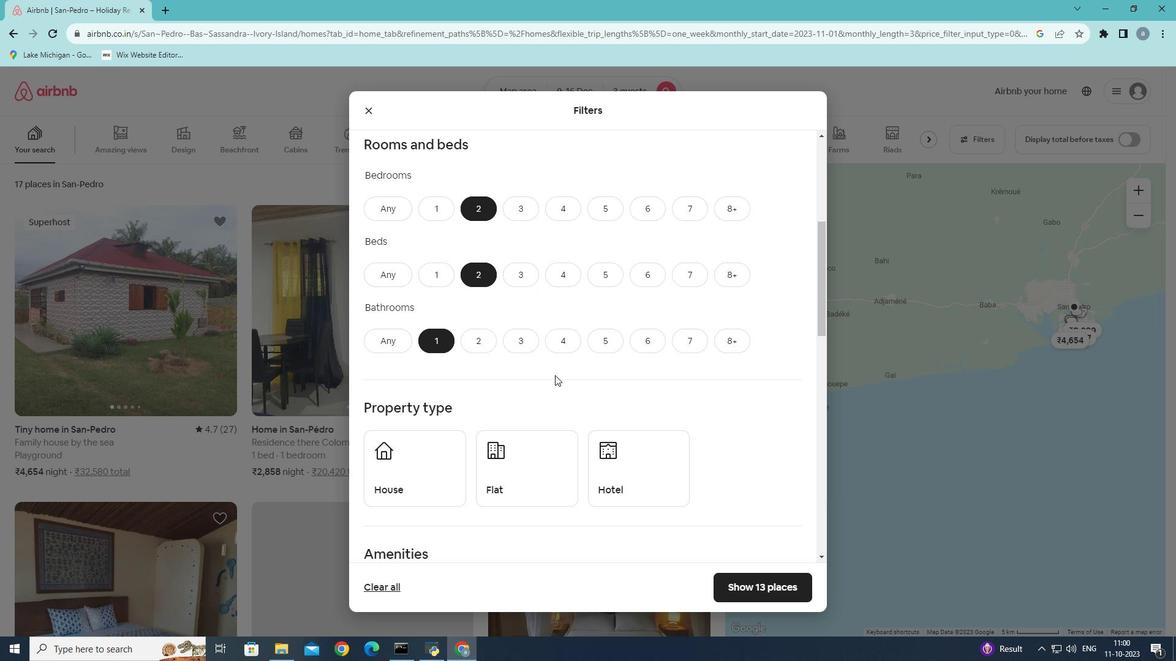 
Action: Mouse moved to (546, 392)
Screenshot: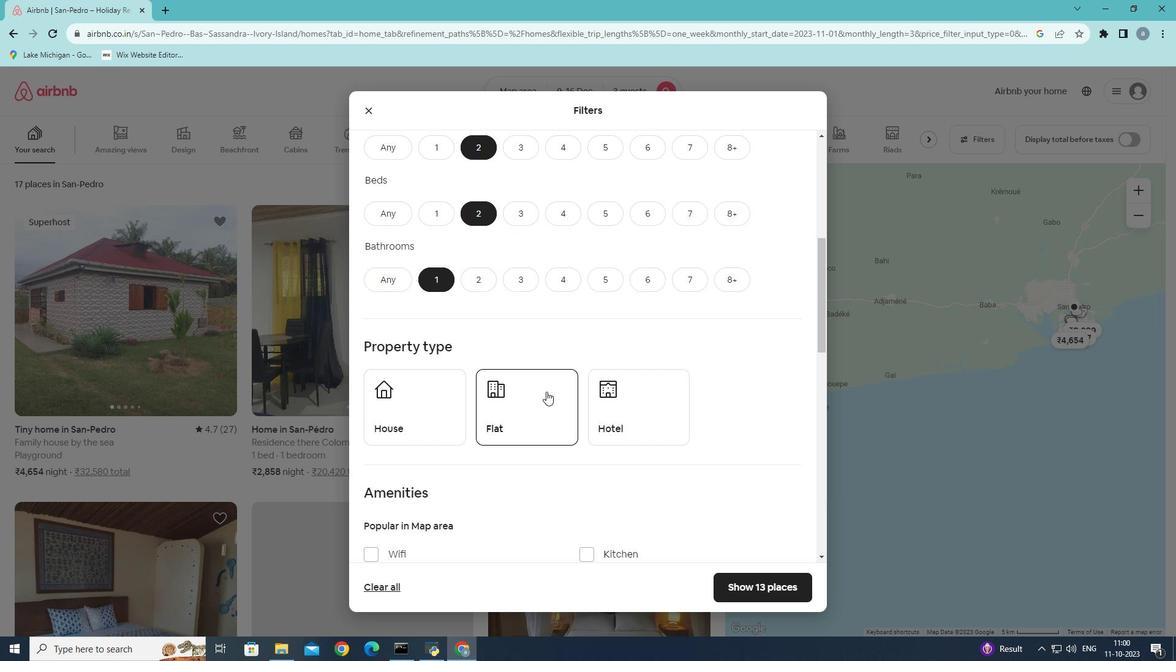 
Action: Mouse pressed left at (546, 392)
Screenshot: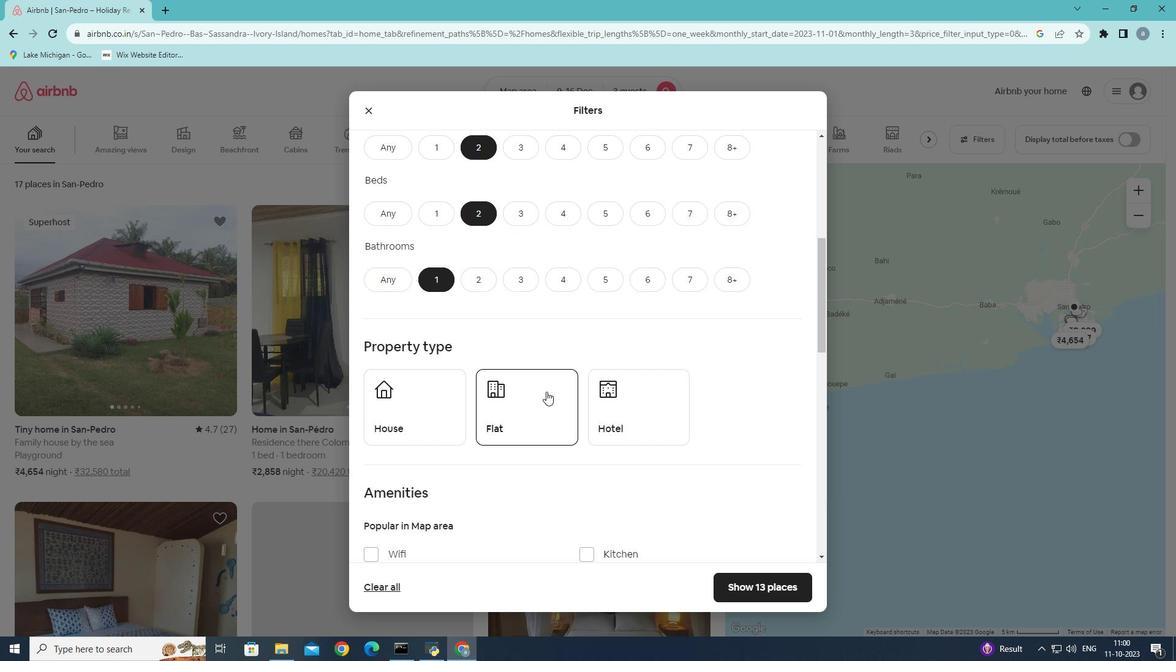 
Action: Mouse moved to (559, 417)
Screenshot: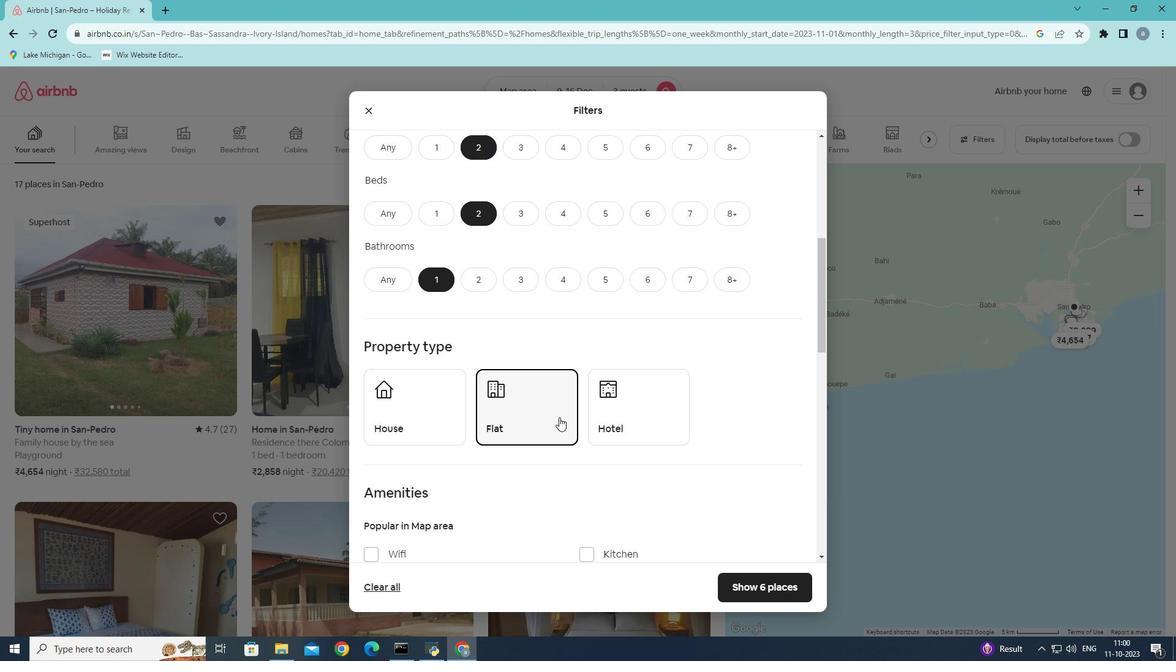 
Action: Mouse scrolled (559, 417) with delta (0, 0)
Screenshot: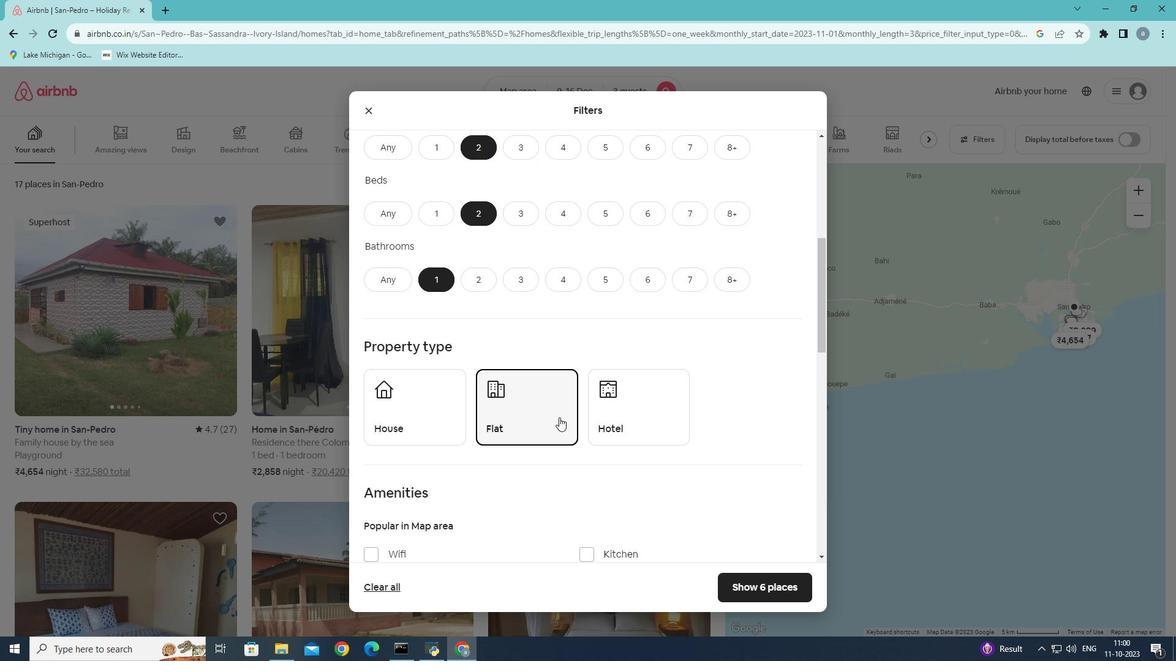 
Action: Mouse scrolled (559, 417) with delta (0, 0)
Screenshot: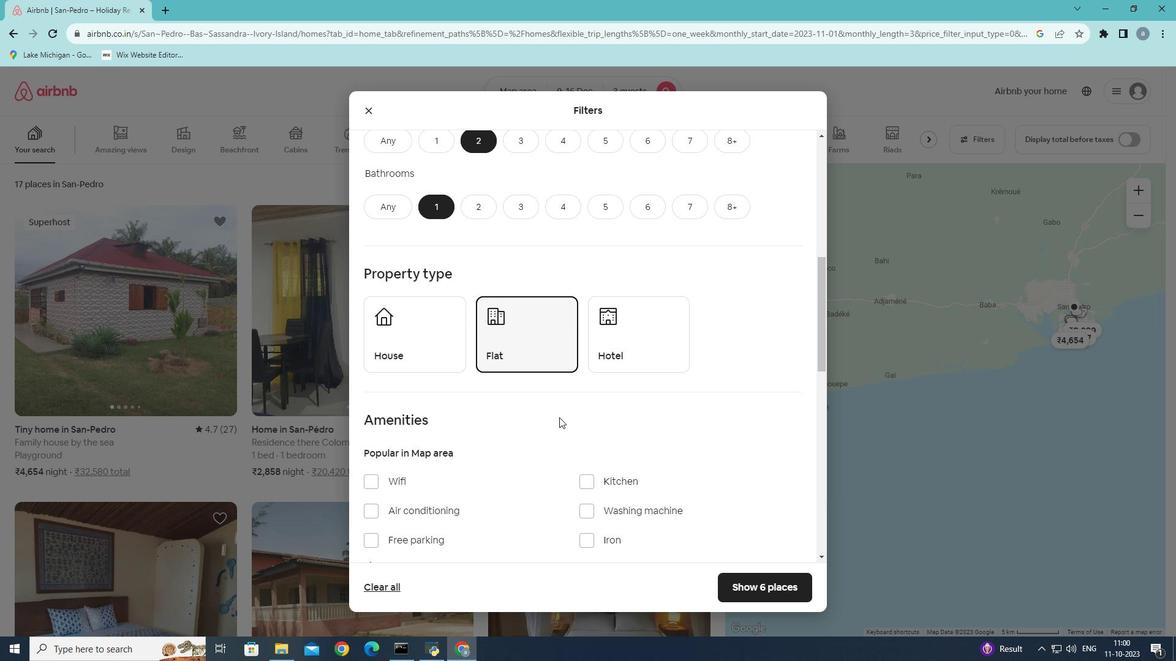 
Action: Mouse scrolled (559, 417) with delta (0, 0)
Screenshot: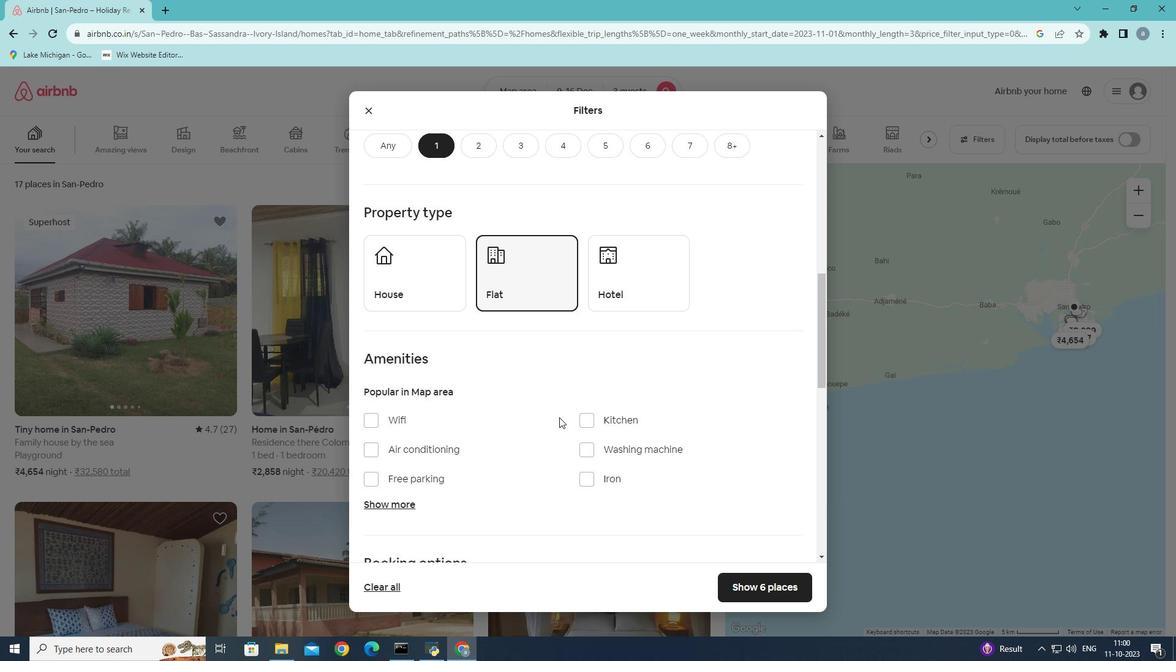 
Action: Mouse scrolled (559, 417) with delta (0, 0)
Screenshot: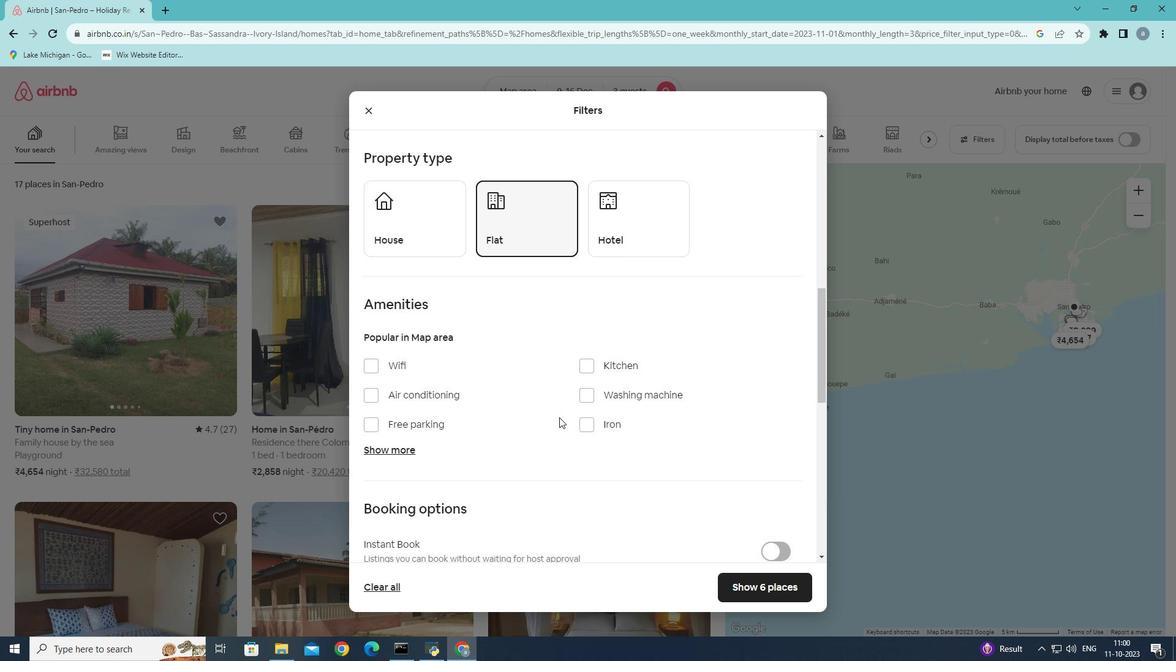 
Action: Mouse scrolled (559, 417) with delta (0, 0)
Screenshot: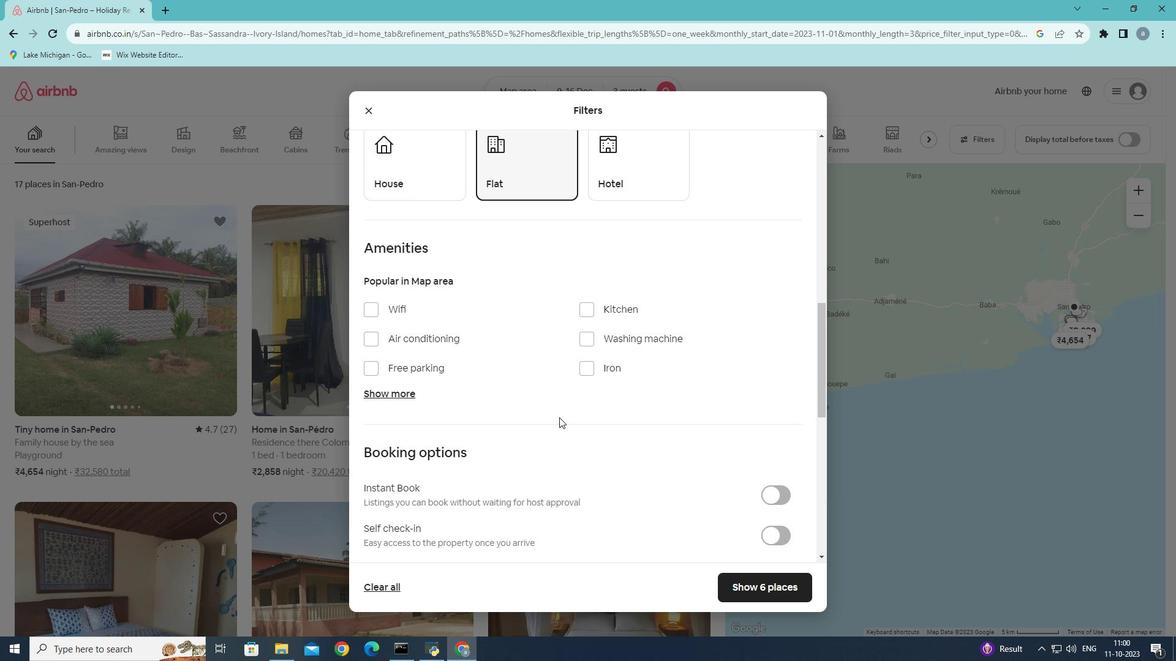 
Action: Mouse scrolled (559, 417) with delta (0, 0)
Screenshot: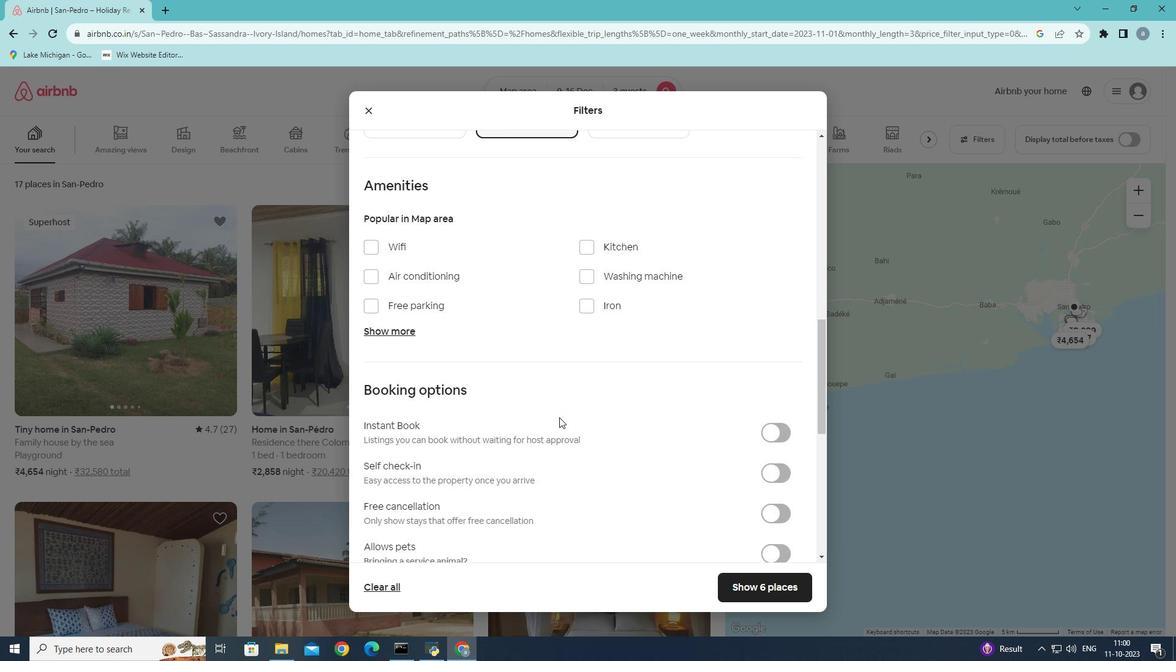 
Action: Mouse scrolled (559, 417) with delta (0, 0)
Screenshot: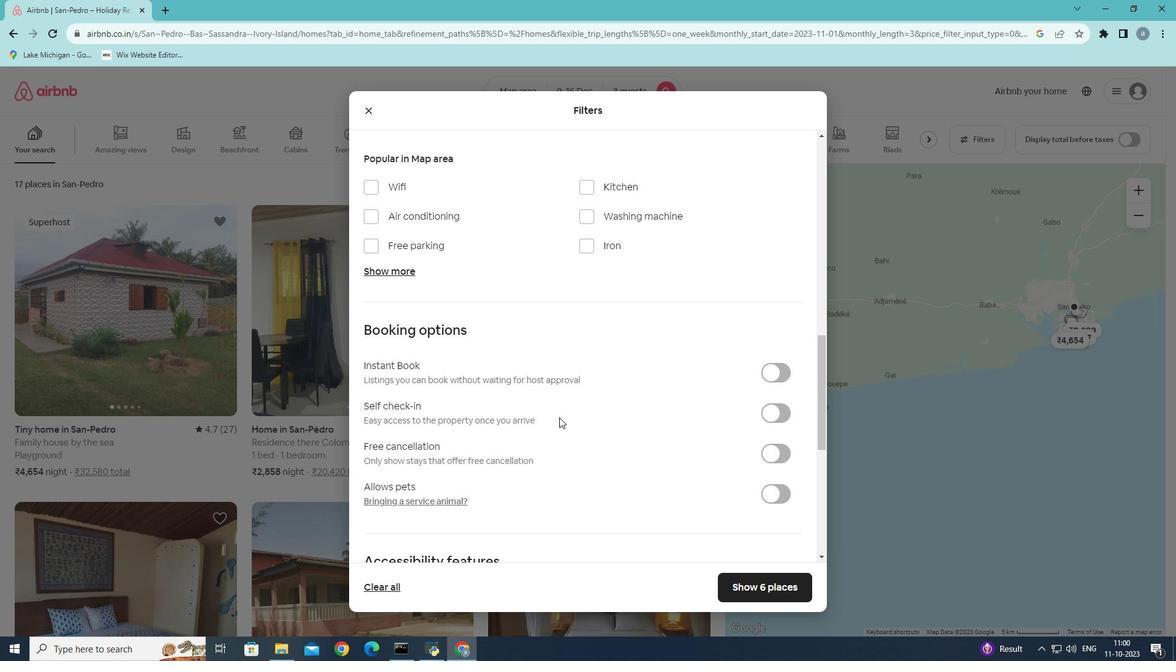 
Action: Mouse moved to (769, 346)
Screenshot: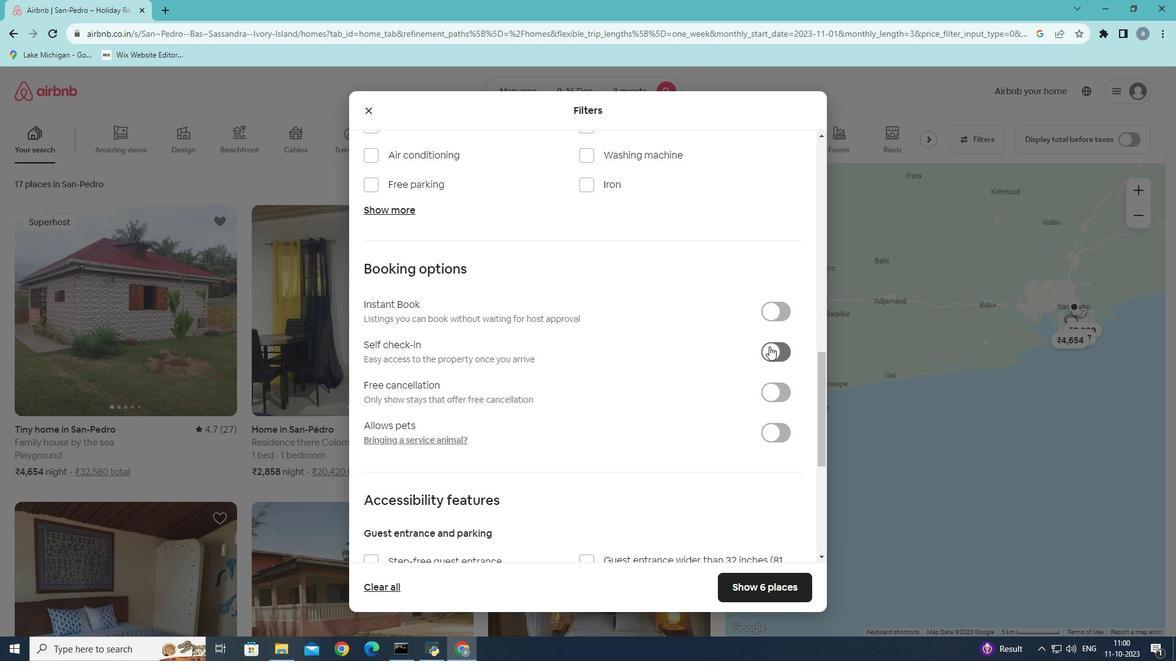 
Action: Mouse pressed left at (769, 346)
Screenshot: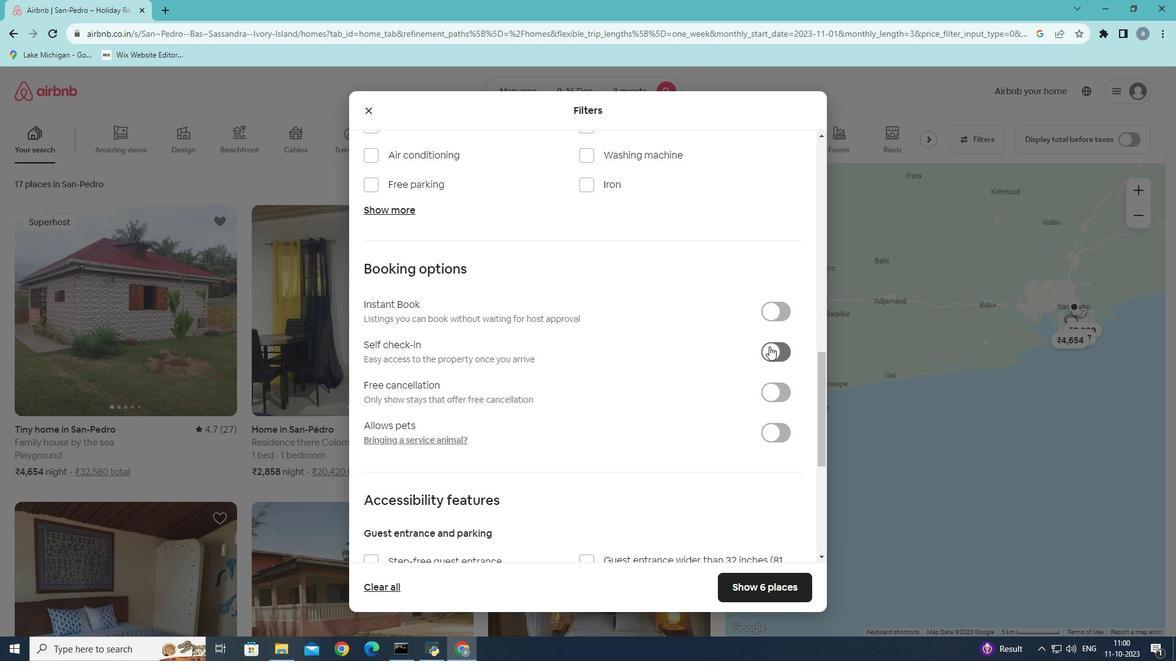 
Action: Mouse moved to (651, 399)
Screenshot: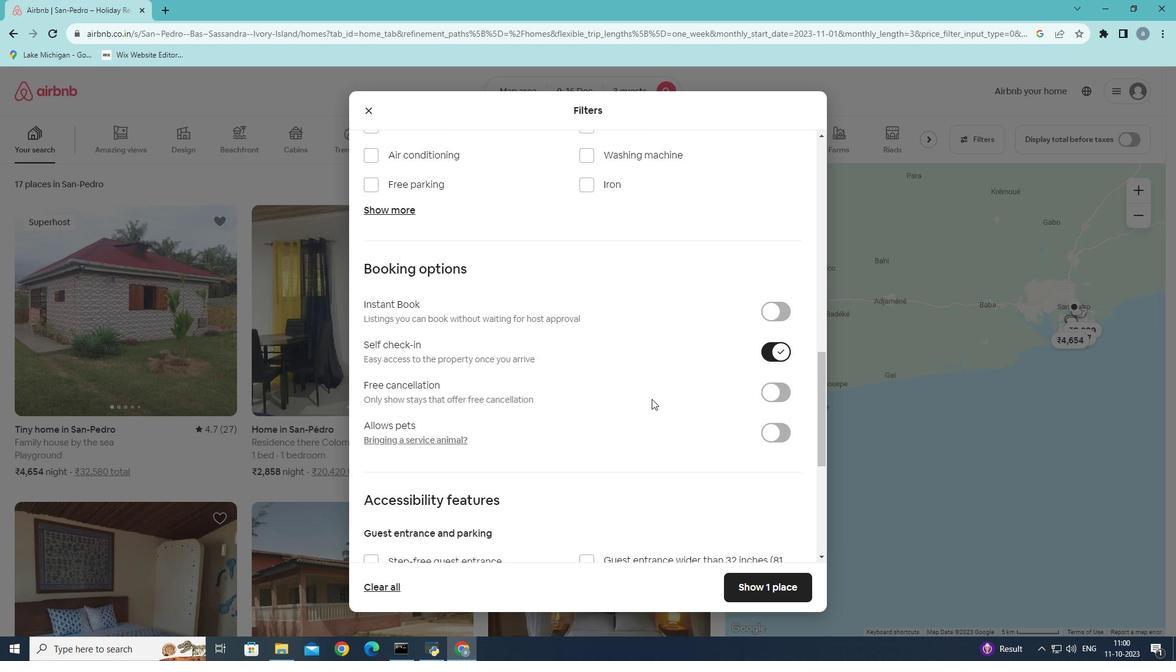 
Action: Mouse scrolled (651, 398) with delta (0, 0)
Screenshot: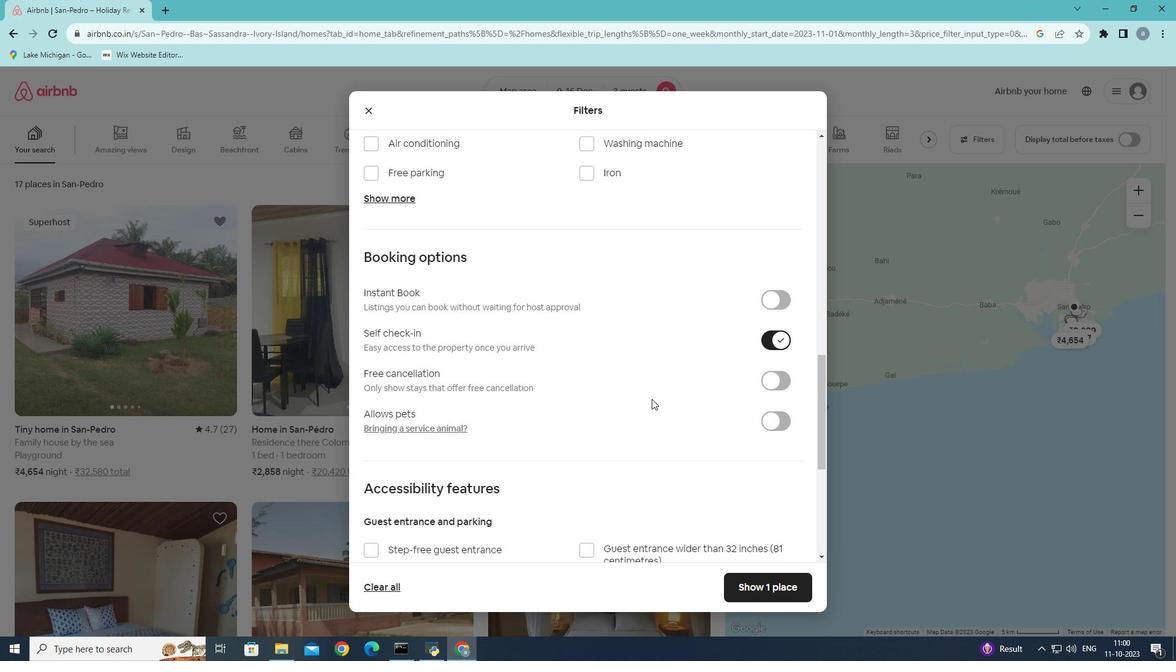 
Action: Mouse scrolled (651, 398) with delta (0, 0)
Screenshot: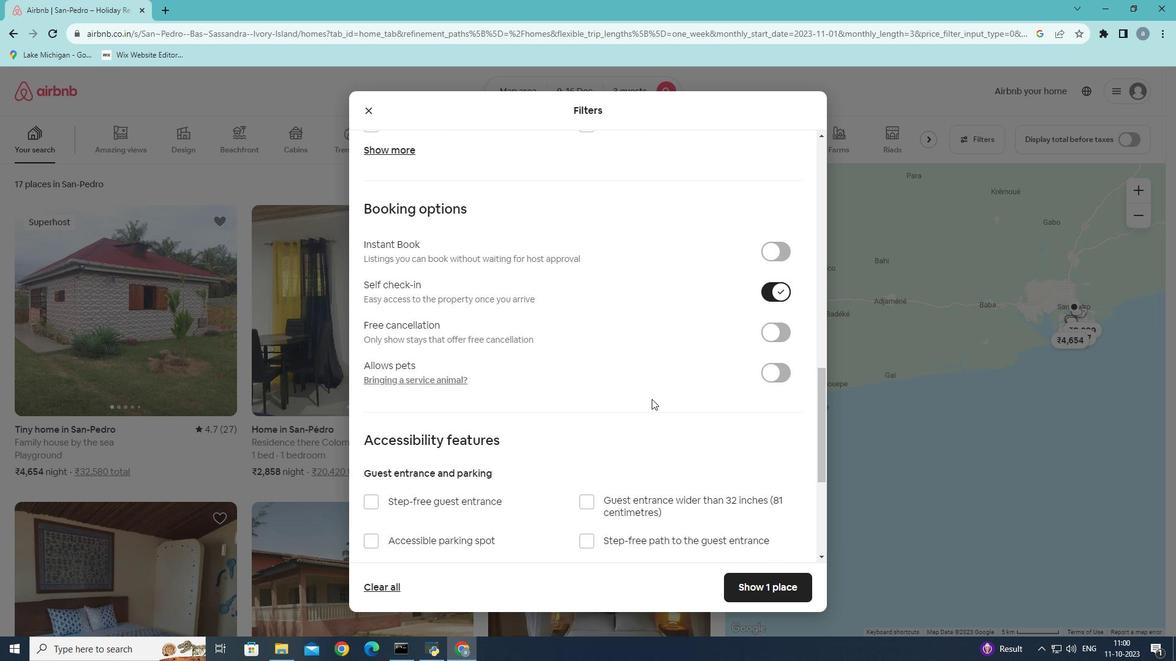
Action: Mouse scrolled (651, 398) with delta (0, 0)
Screenshot: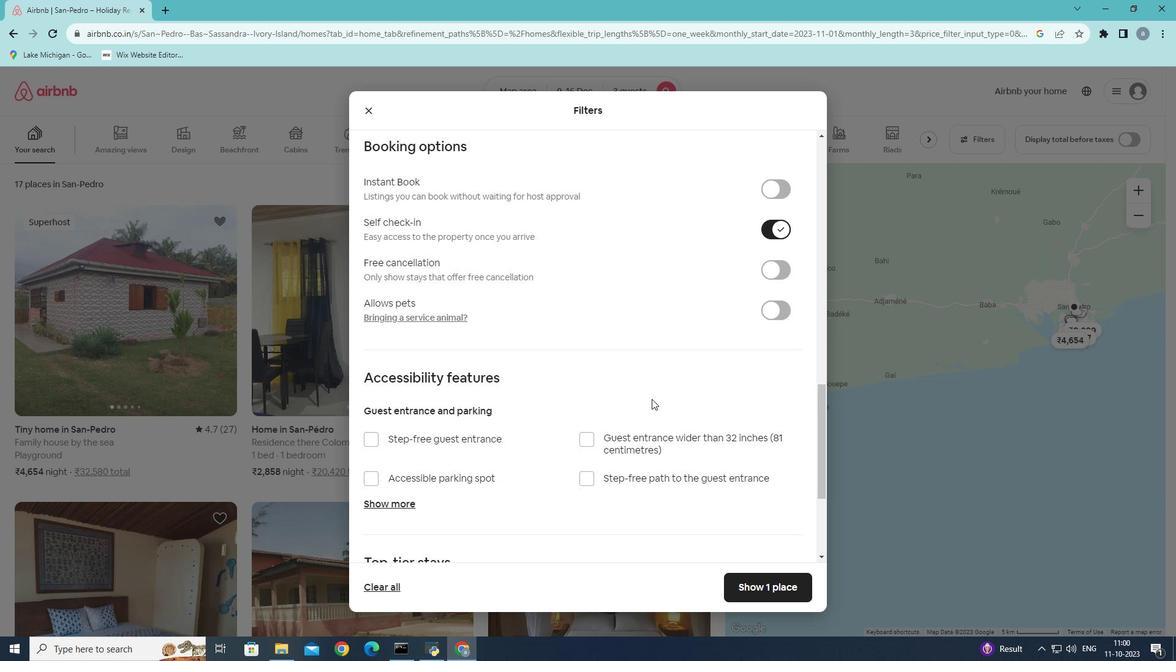 
Action: Mouse scrolled (651, 398) with delta (0, 0)
Screenshot: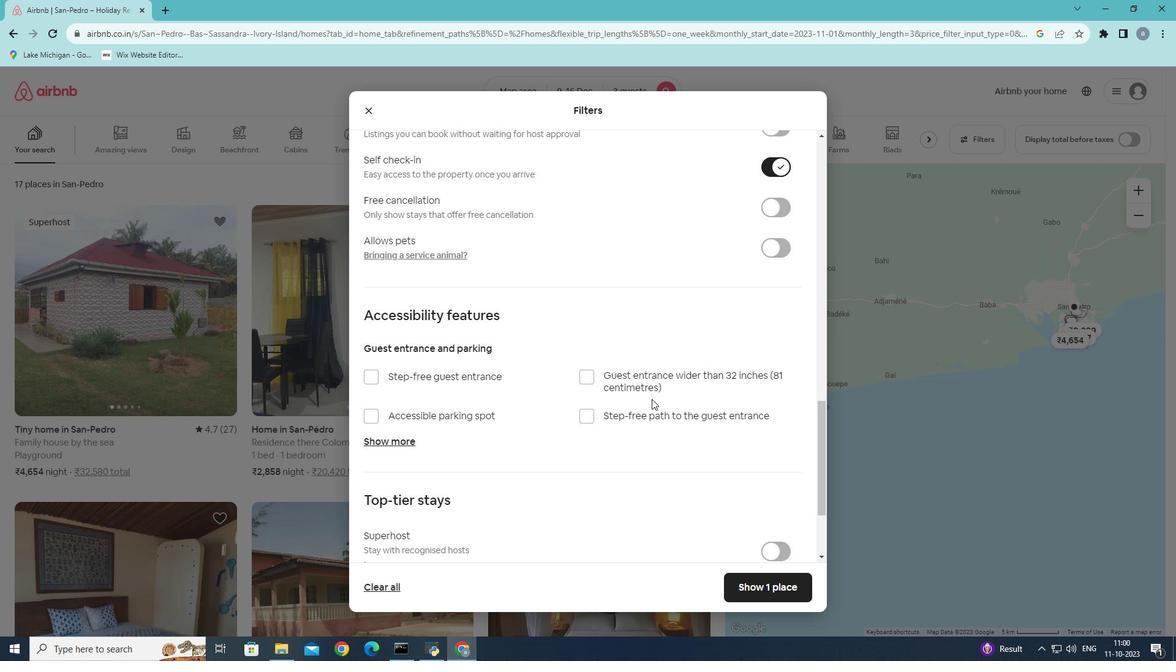 
Action: Mouse scrolled (651, 398) with delta (0, 0)
Screenshot: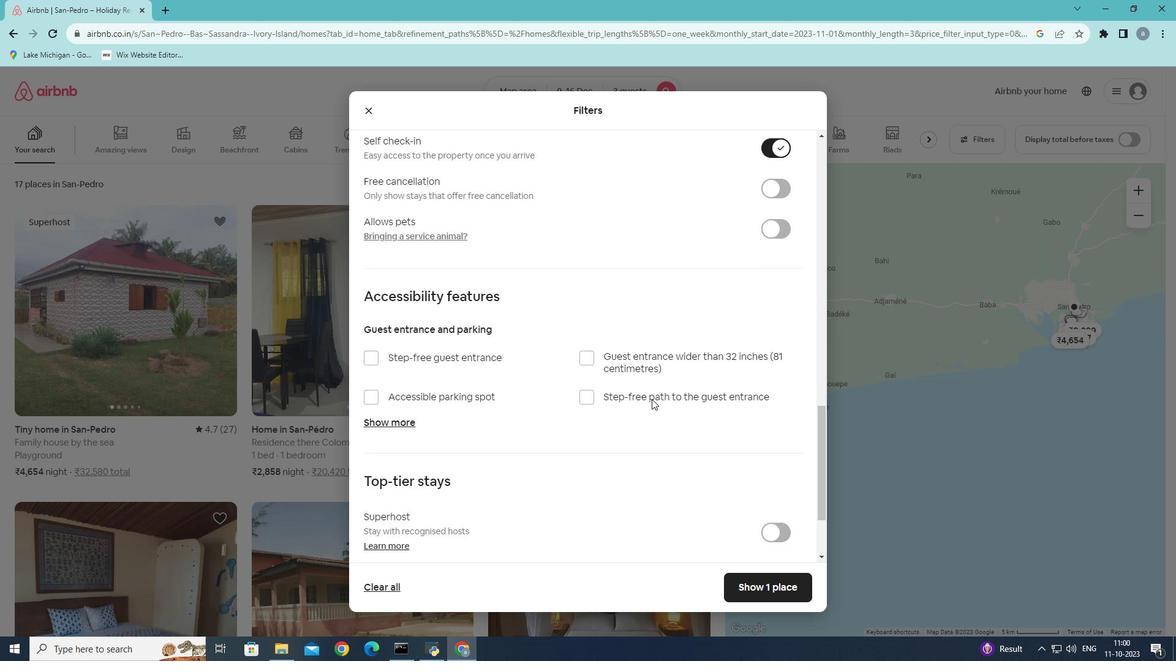 
Action: Mouse scrolled (651, 398) with delta (0, 0)
Screenshot: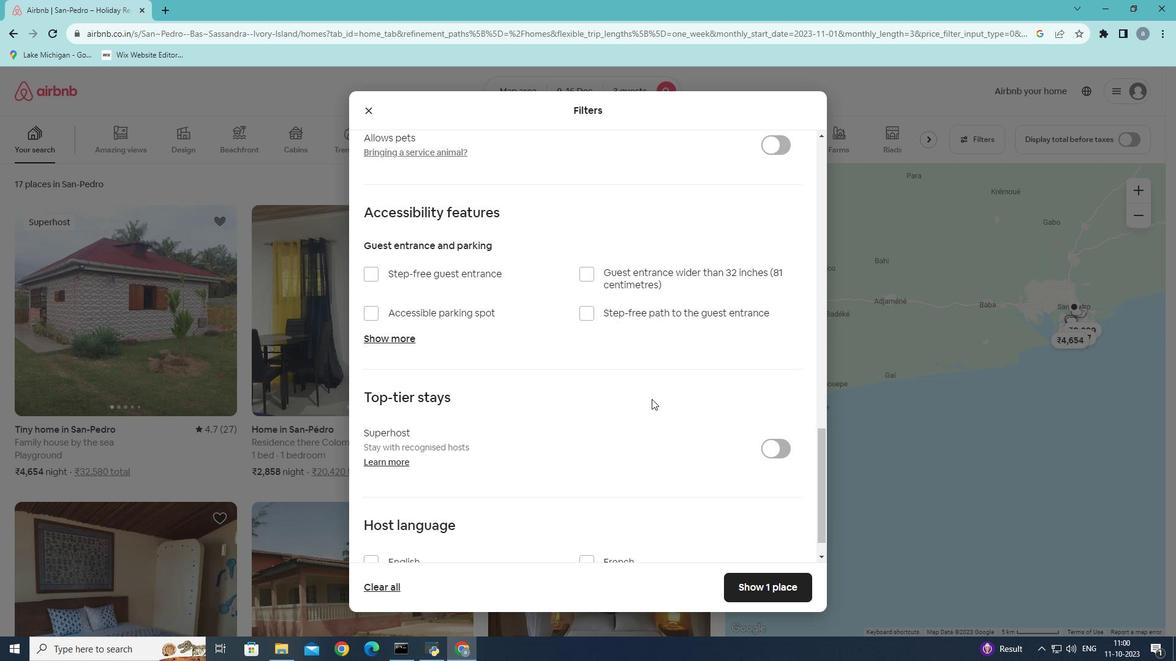 
Action: Mouse scrolled (651, 398) with delta (0, 0)
Screenshot: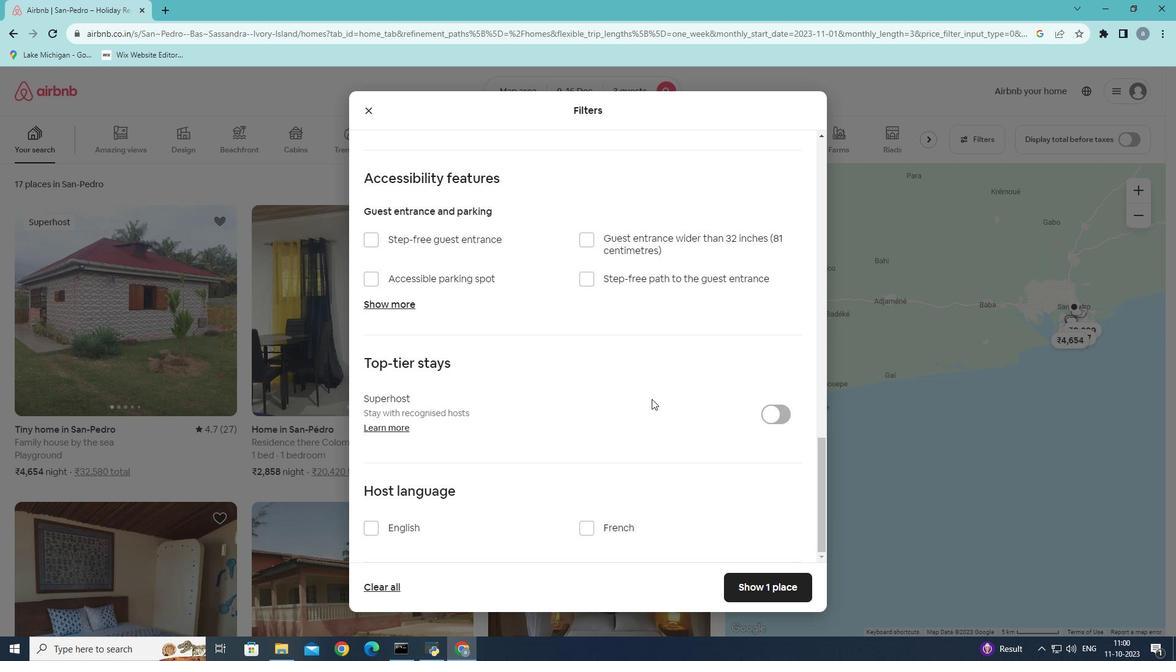 
Action: Mouse scrolled (651, 398) with delta (0, 0)
Screenshot: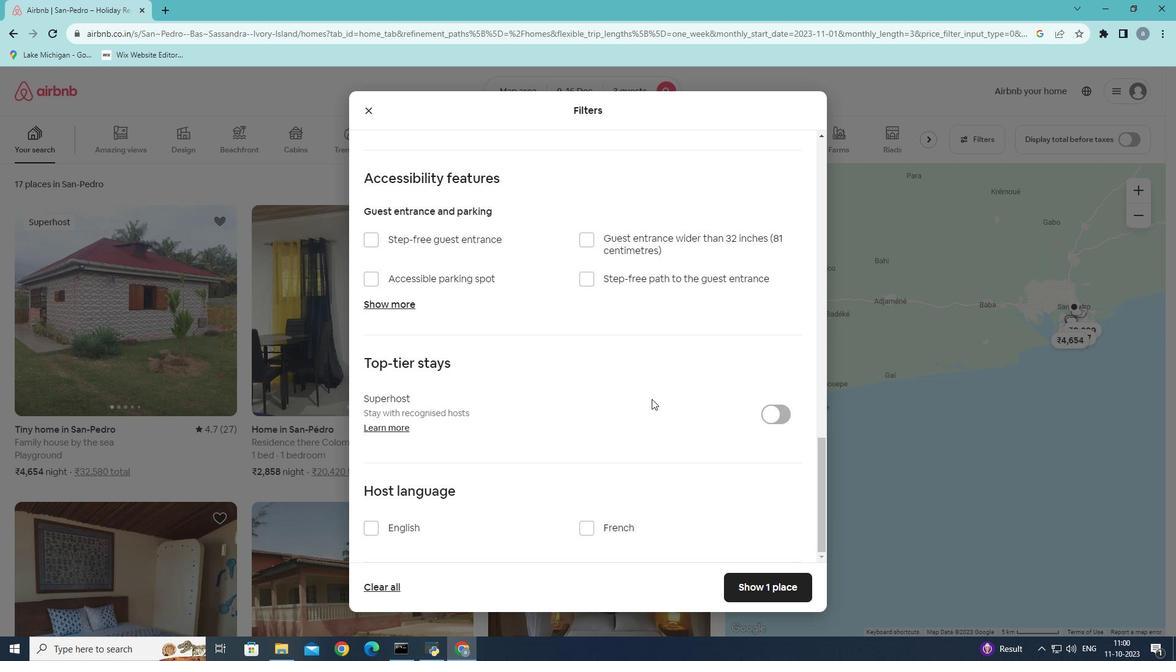 
Action: Mouse scrolled (651, 398) with delta (0, 0)
Screenshot: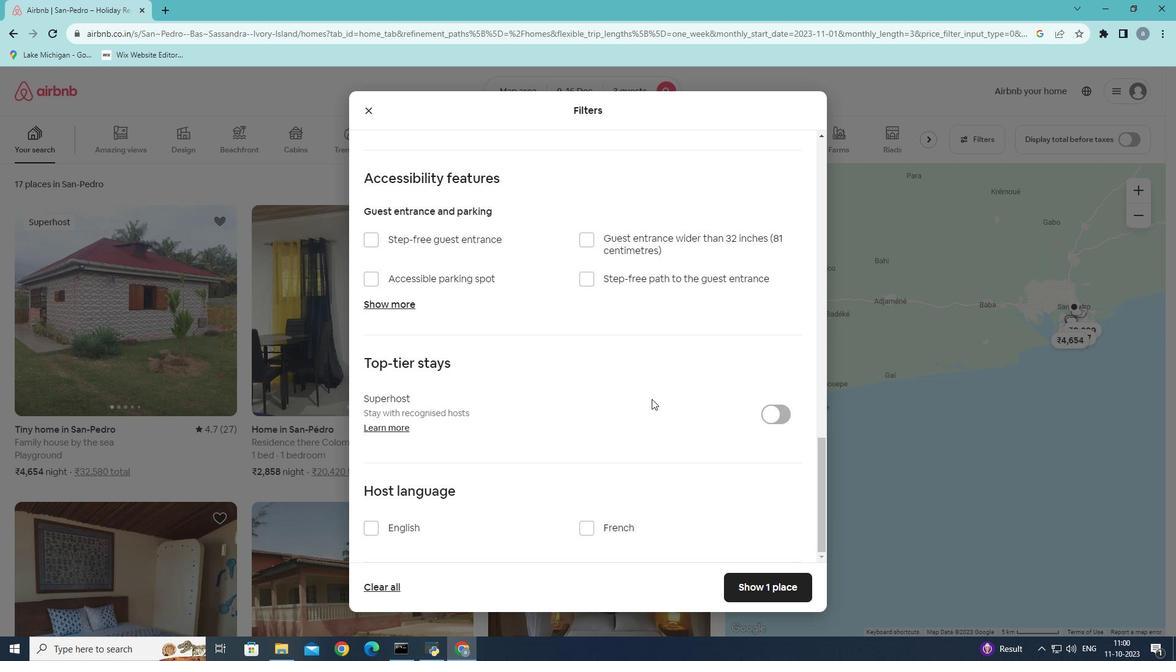 
Action: Mouse moved to (698, 653)
Screenshot: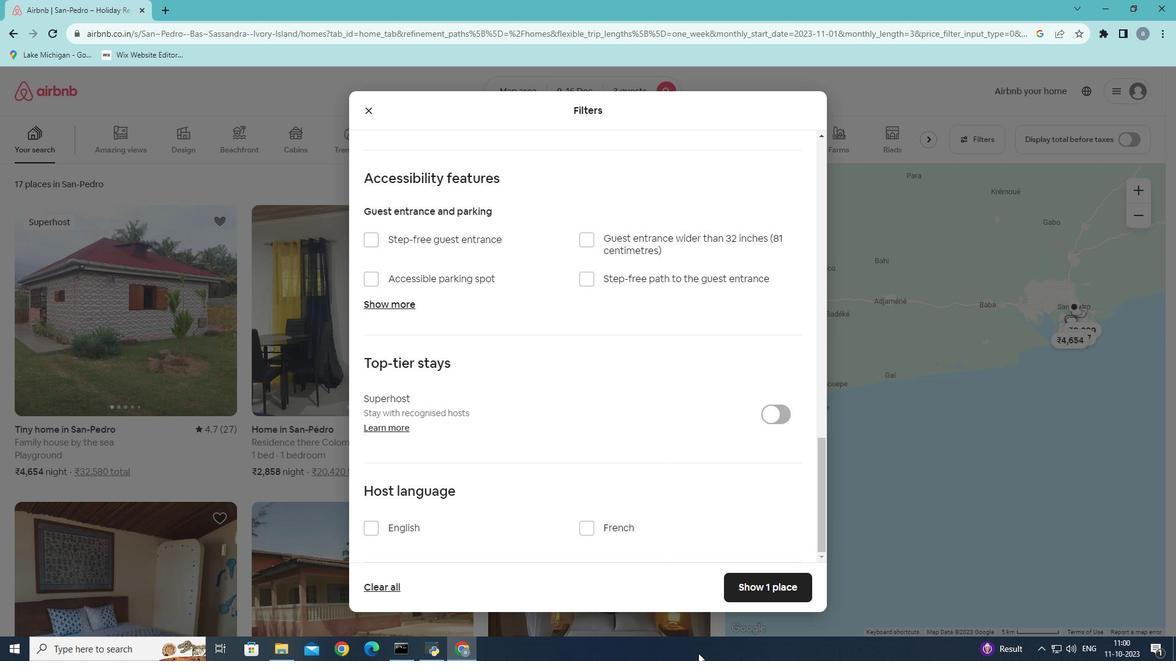 
Action: Mouse scrolled (698, 653) with delta (0, 0)
Screenshot: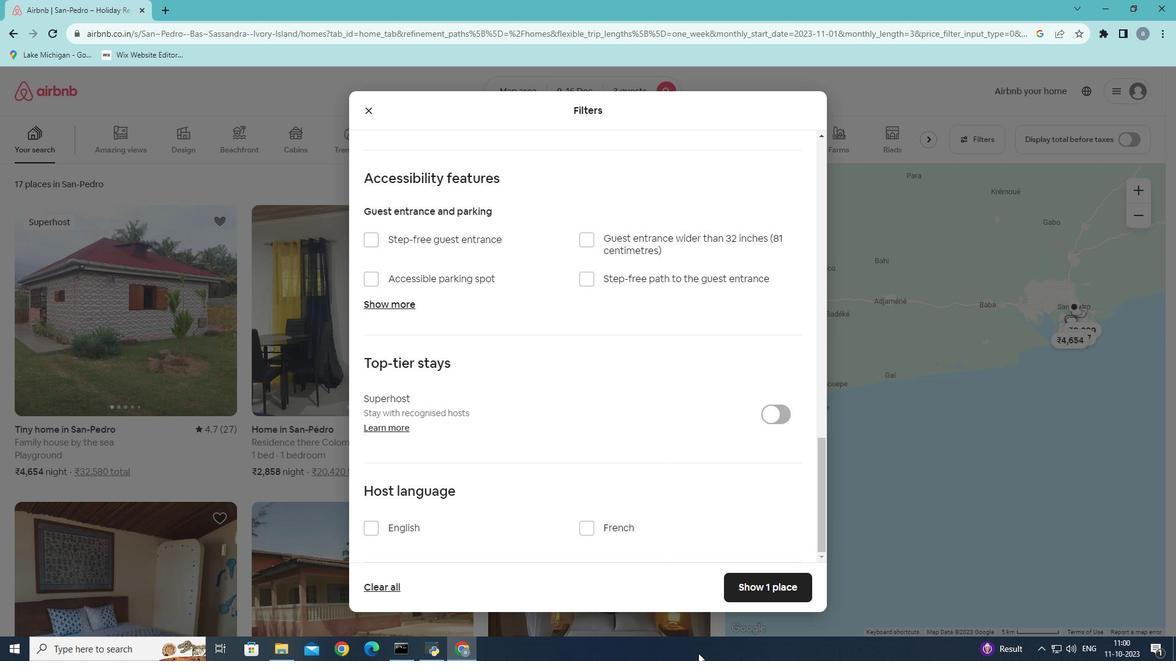 
Action: Mouse scrolled (698, 653) with delta (0, 0)
Screenshot: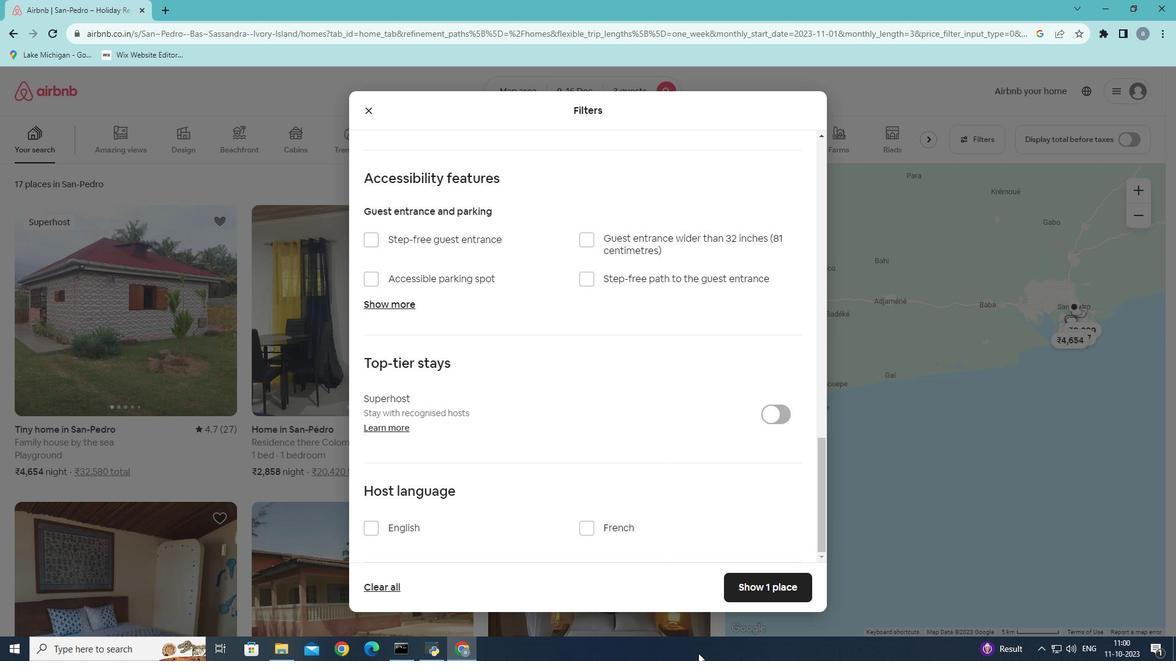 
Action: Mouse moved to (761, 583)
Screenshot: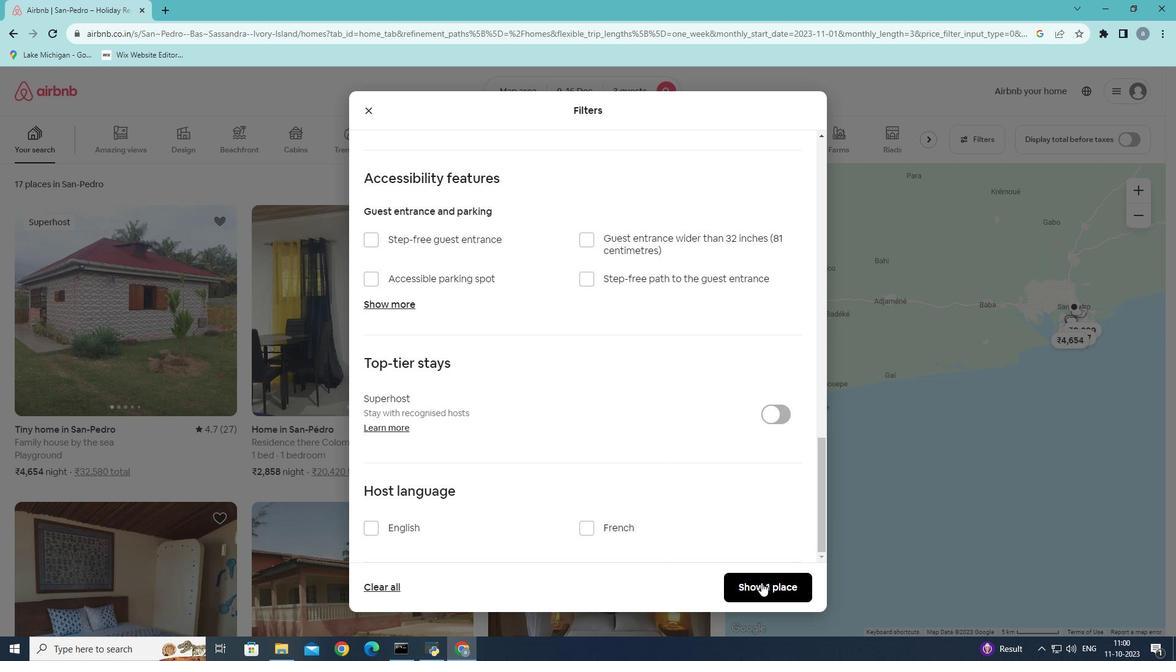 
Action: Mouse pressed left at (761, 583)
Screenshot: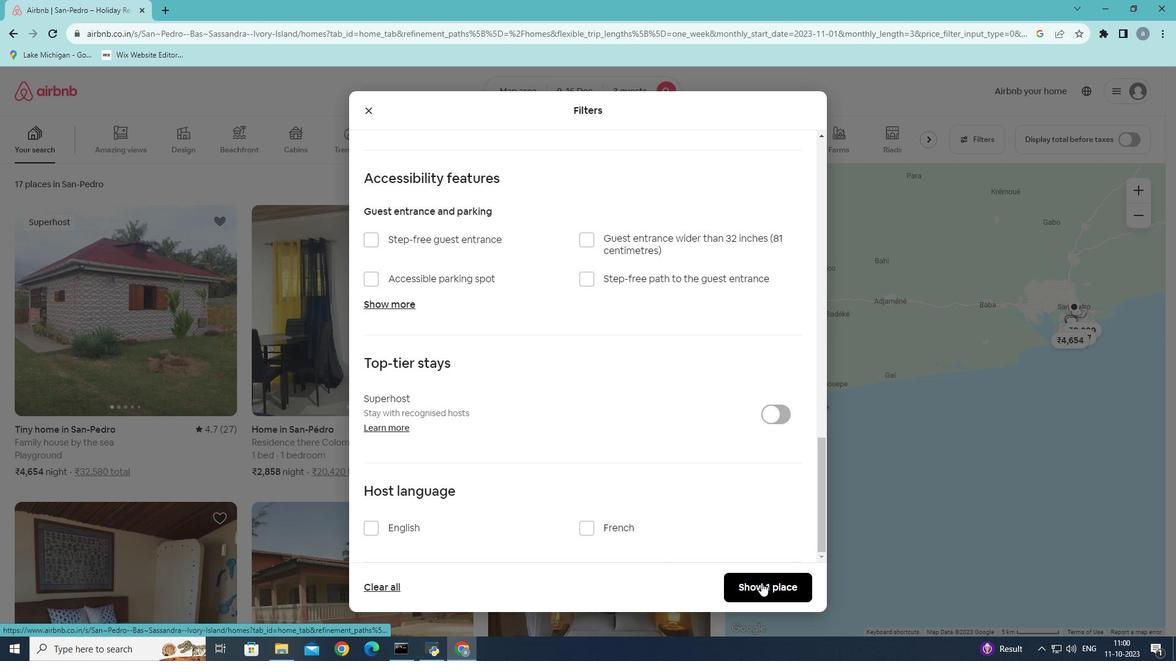 
Action: Mouse moved to (161, 375)
Screenshot: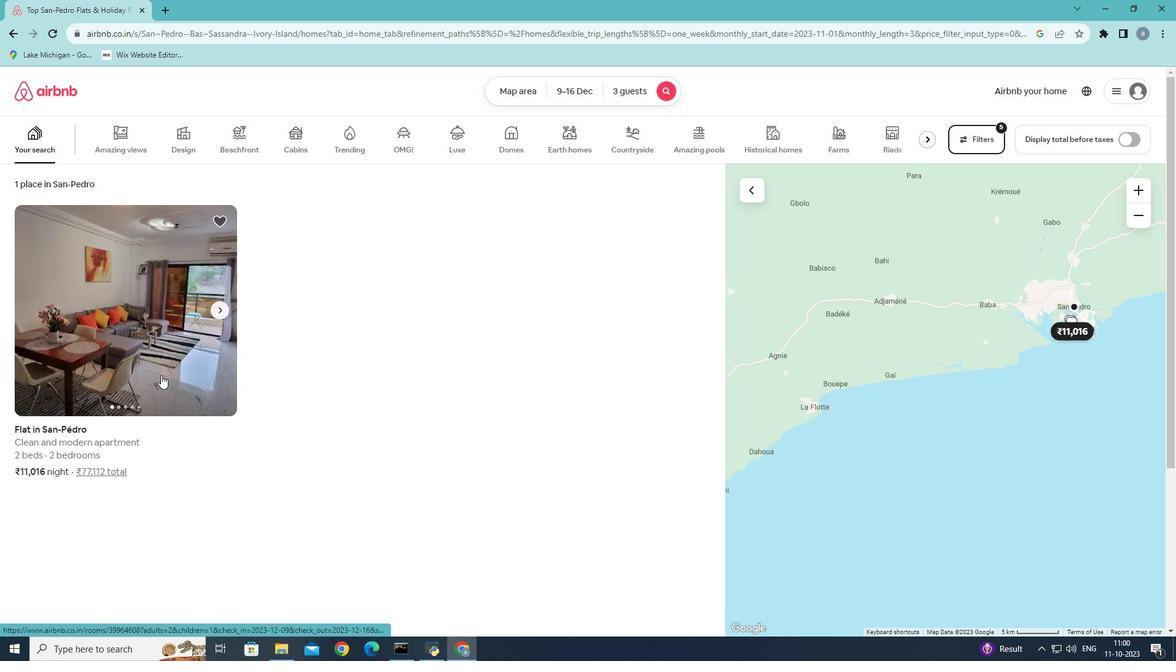 
Action: Mouse pressed left at (161, 375)
Screenshot: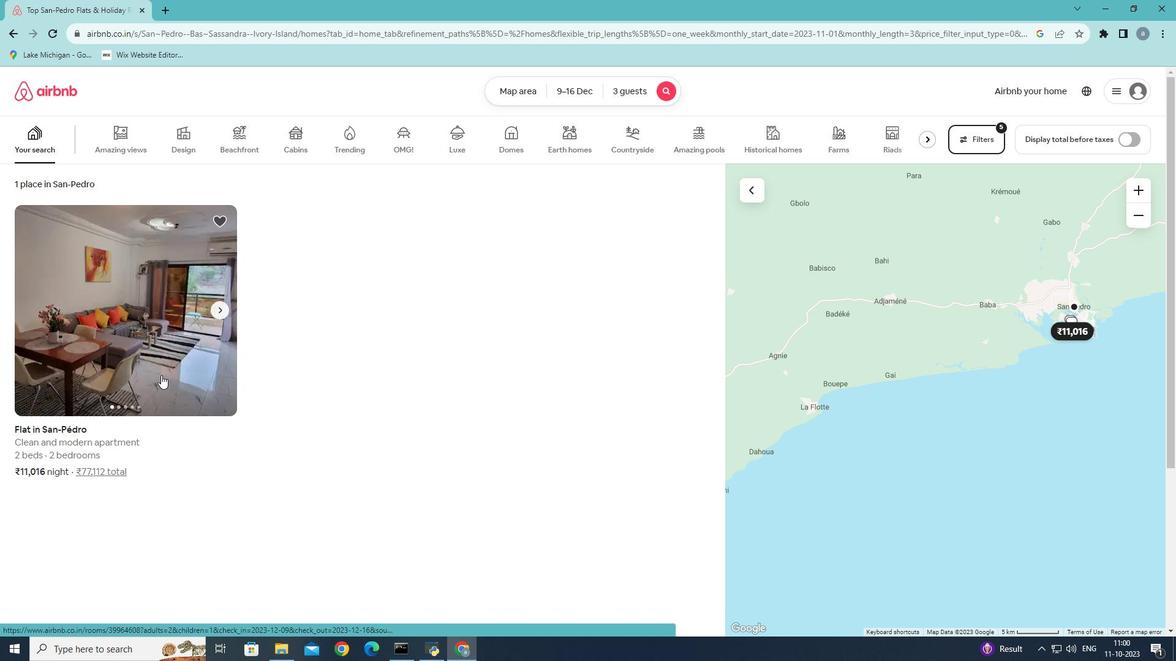 
Action: Mouse moved to (870, 442)
Screenshot: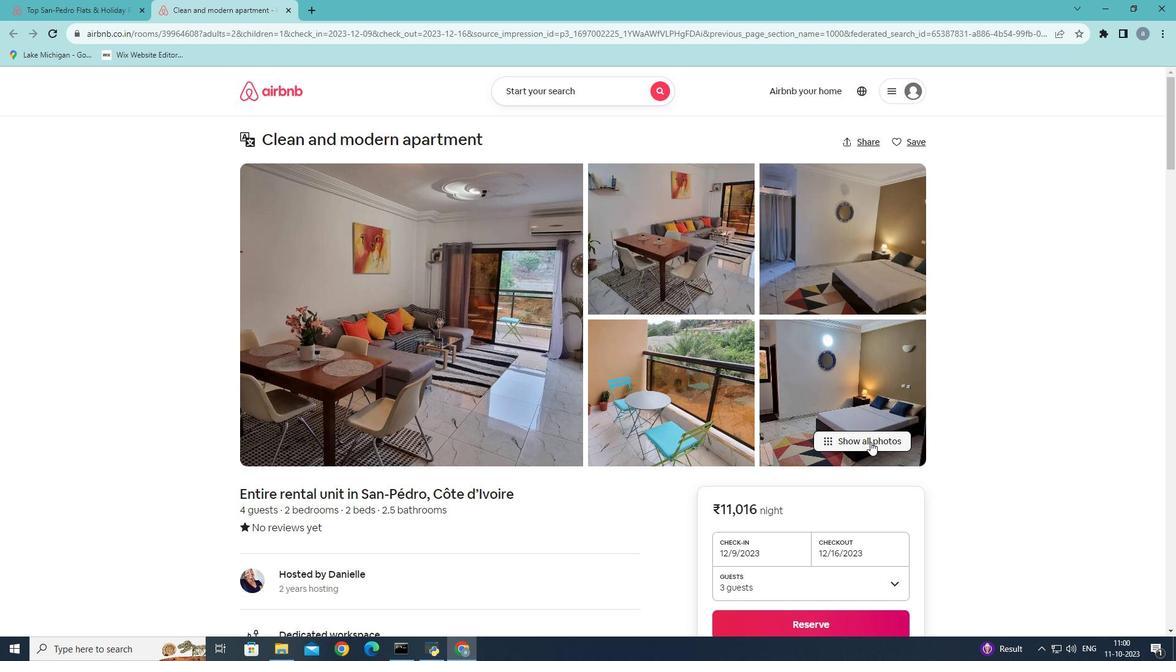 
Action: Mouse pressed left at (870, 442)
Screenshot: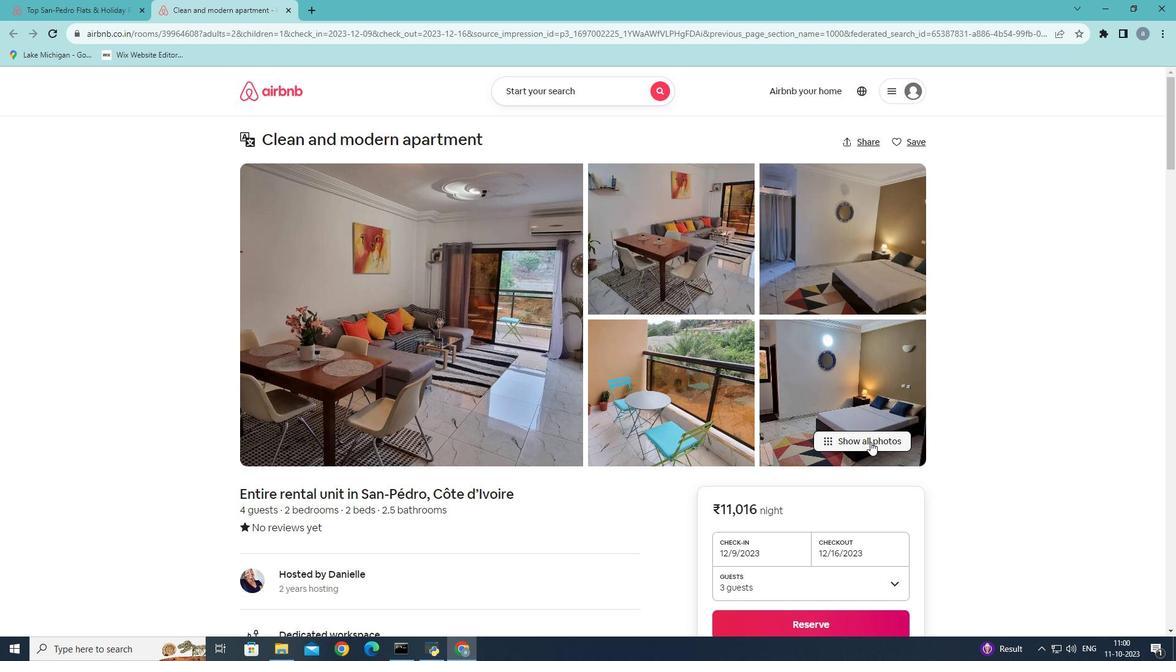
Action: Mouse moved to (599, 477)
Screenshot: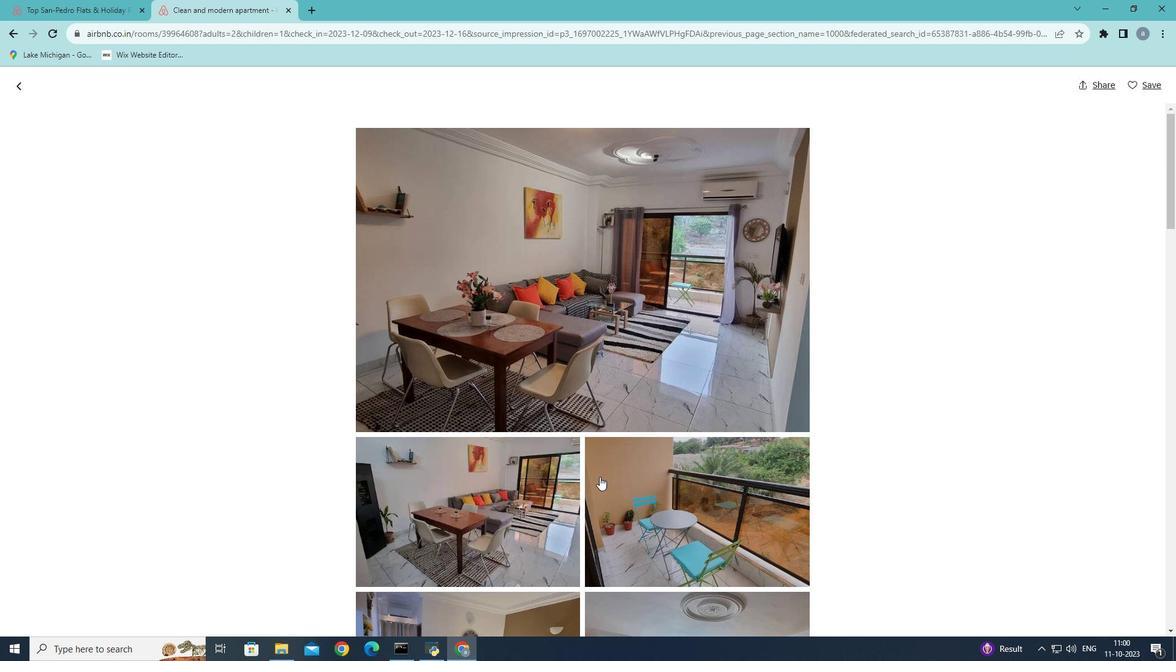 
Action: Mouse scrolled (599, 476) with delta (0, 0)
Screenshot: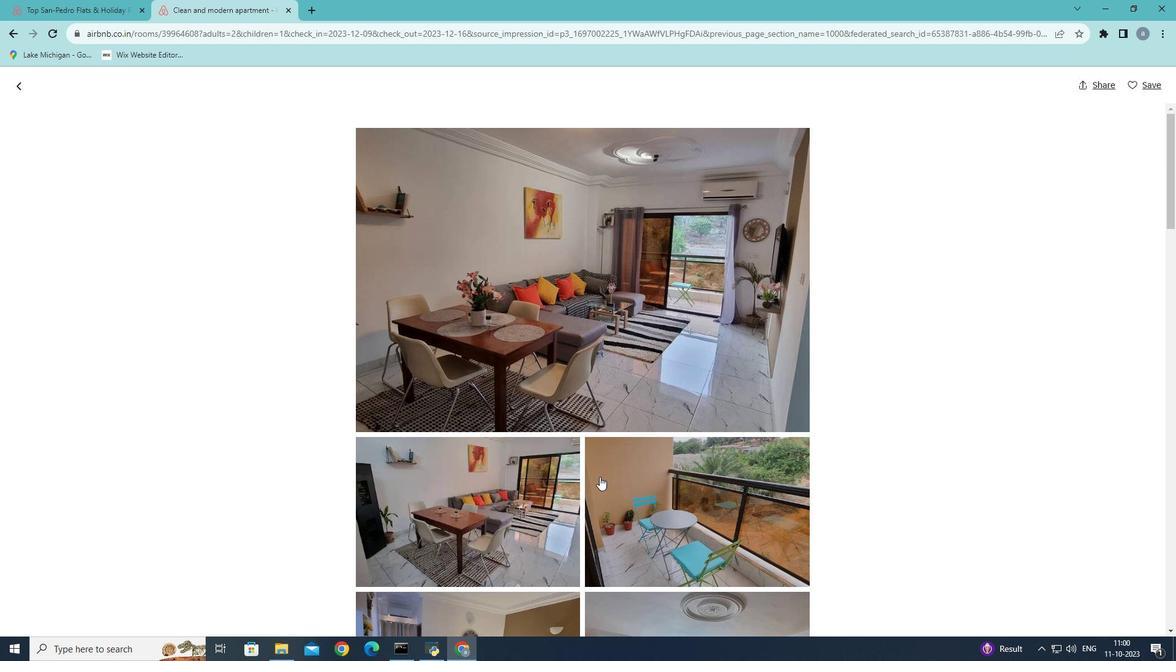 
Action: Mouse scrolled (599, 476) with delta (0, 0)
Screenshot: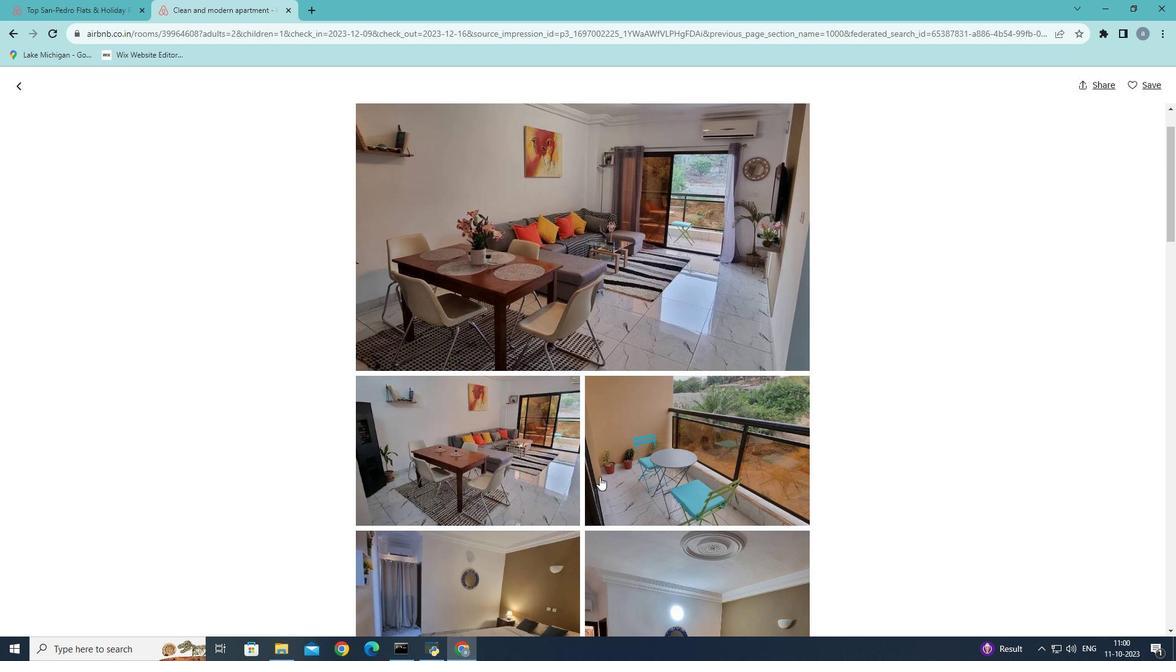 
Action: Mouse moved to (598, 479)
Screenshot: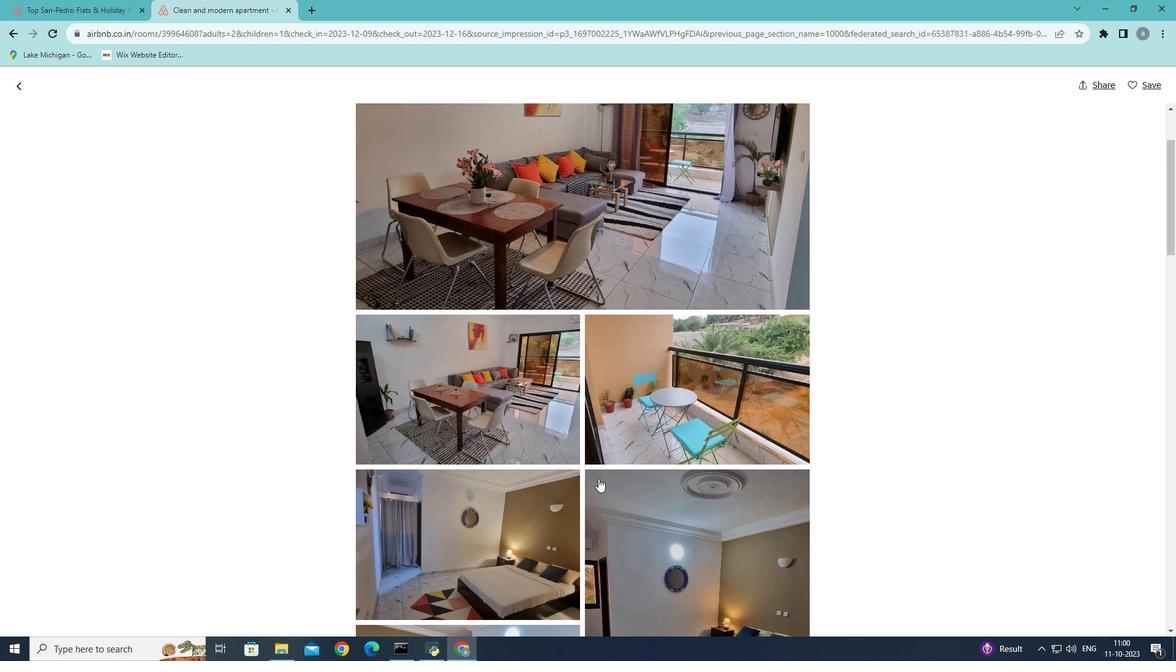 
Action: Mouse scrolled (598, 478) with delta (0, 0)
Screenshot: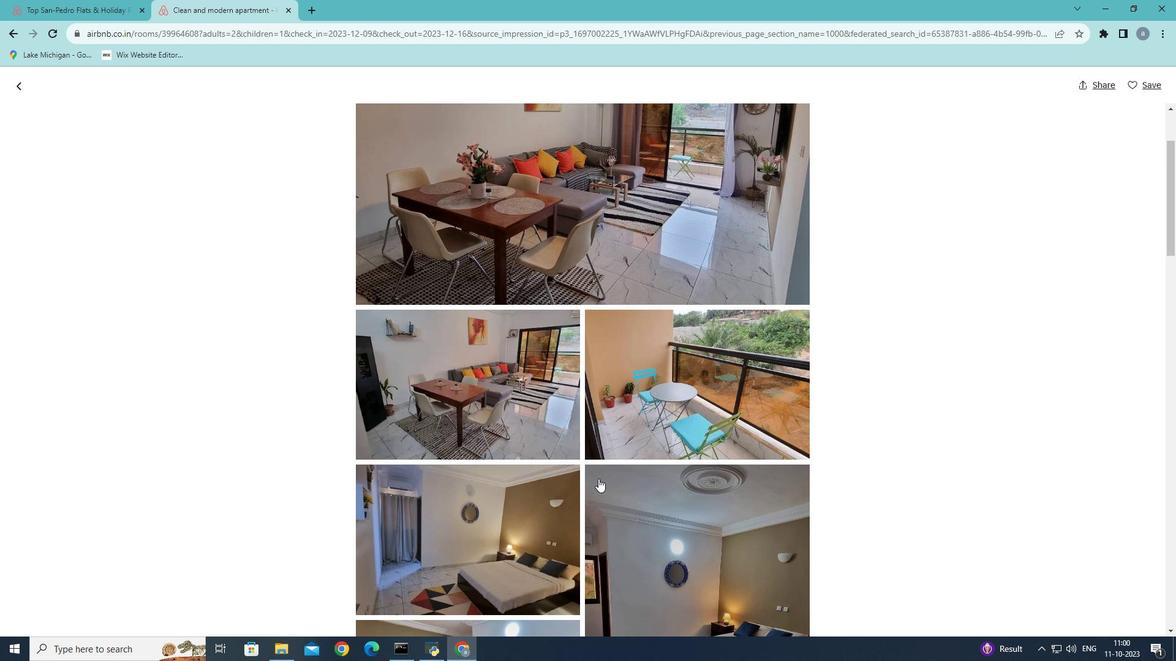 
Action: Mouse scrolled (598, 478) with delta (0, 0)
Screenshot: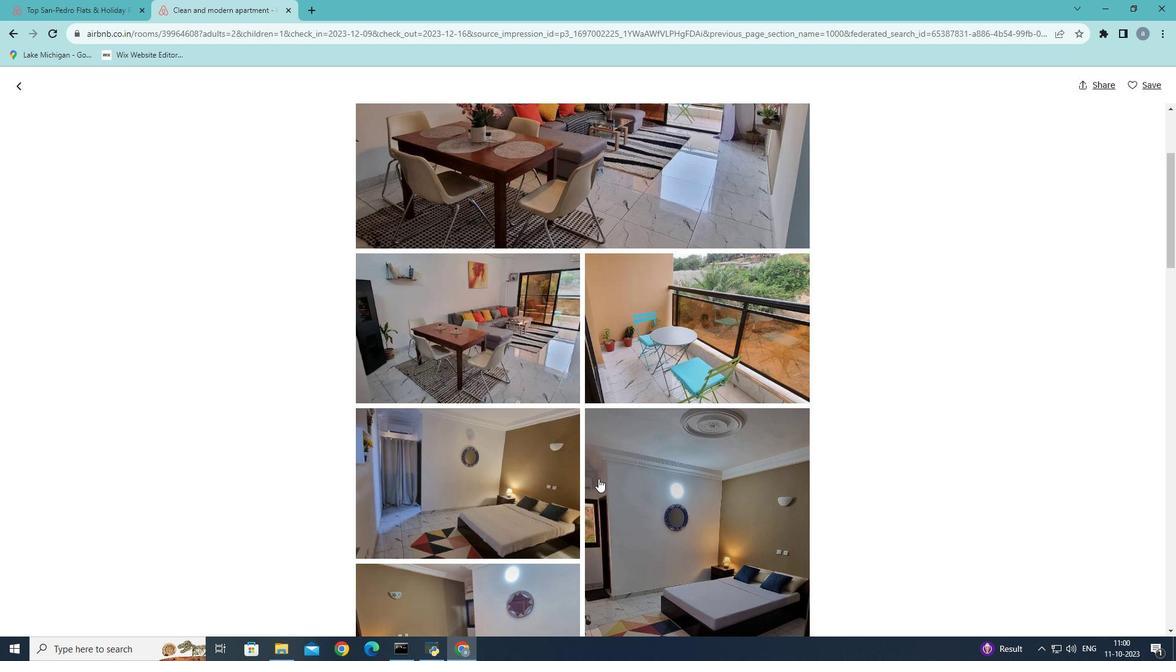 
Action: Mouse scrolled (598, 478) with delta (0, 0)
Screenshot: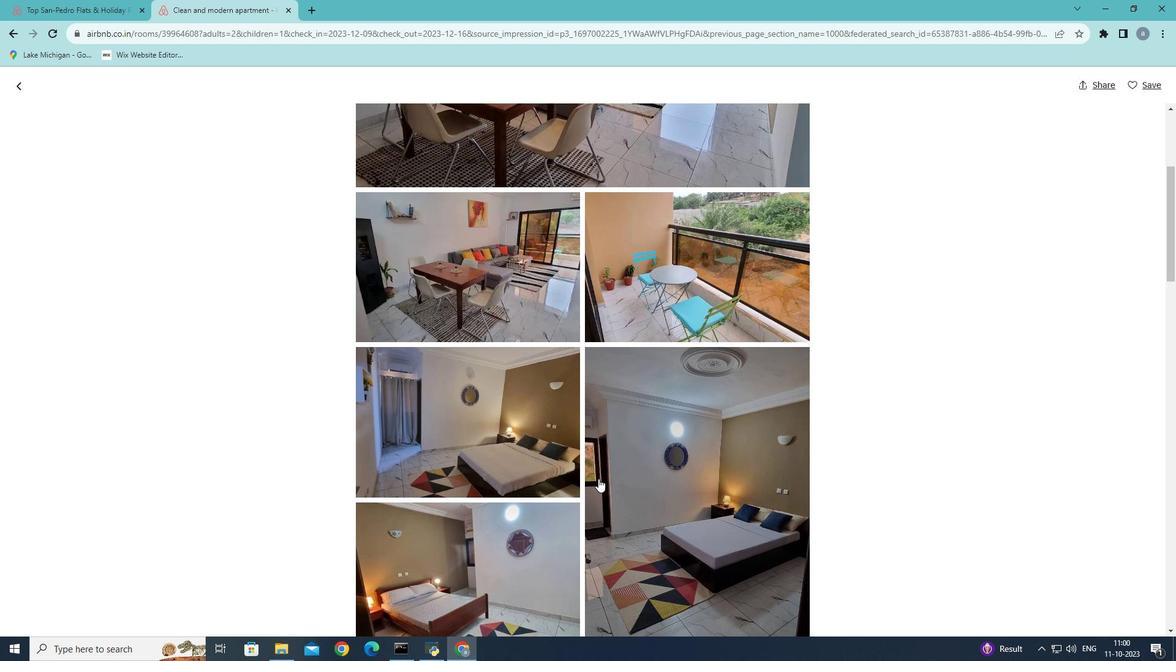 
Action: Mouse scrolled (598, 478) with delta (0, 0)
Screenshot: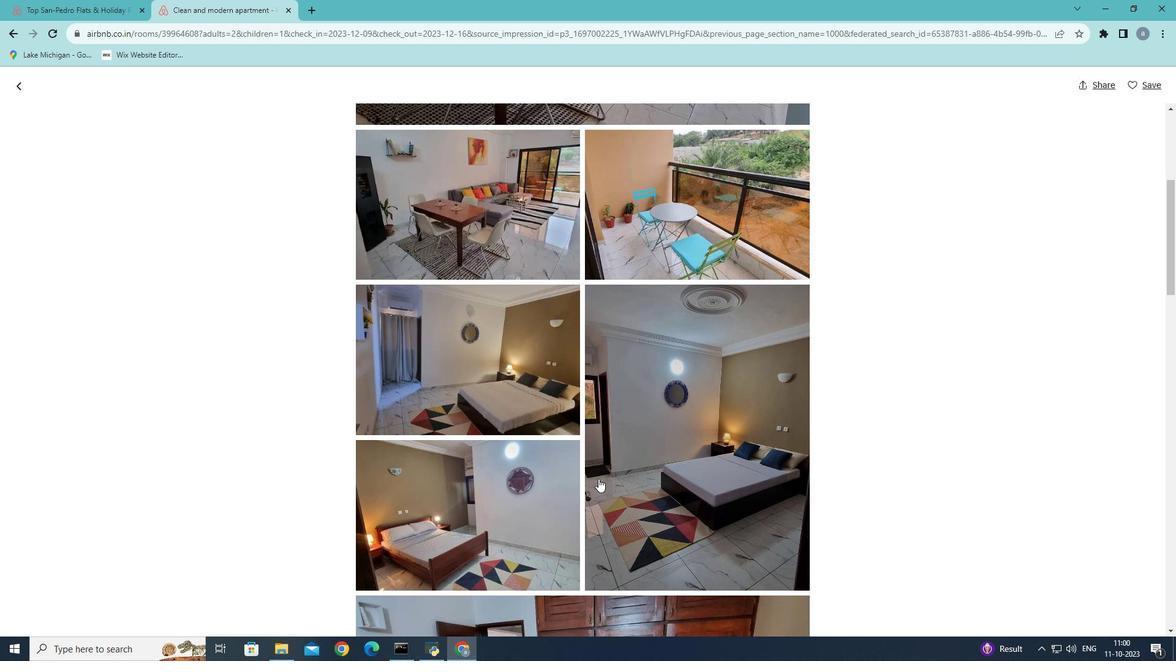 
Action: Mouse scrolled (598, 478) with delta (0, 0)
Screenshot: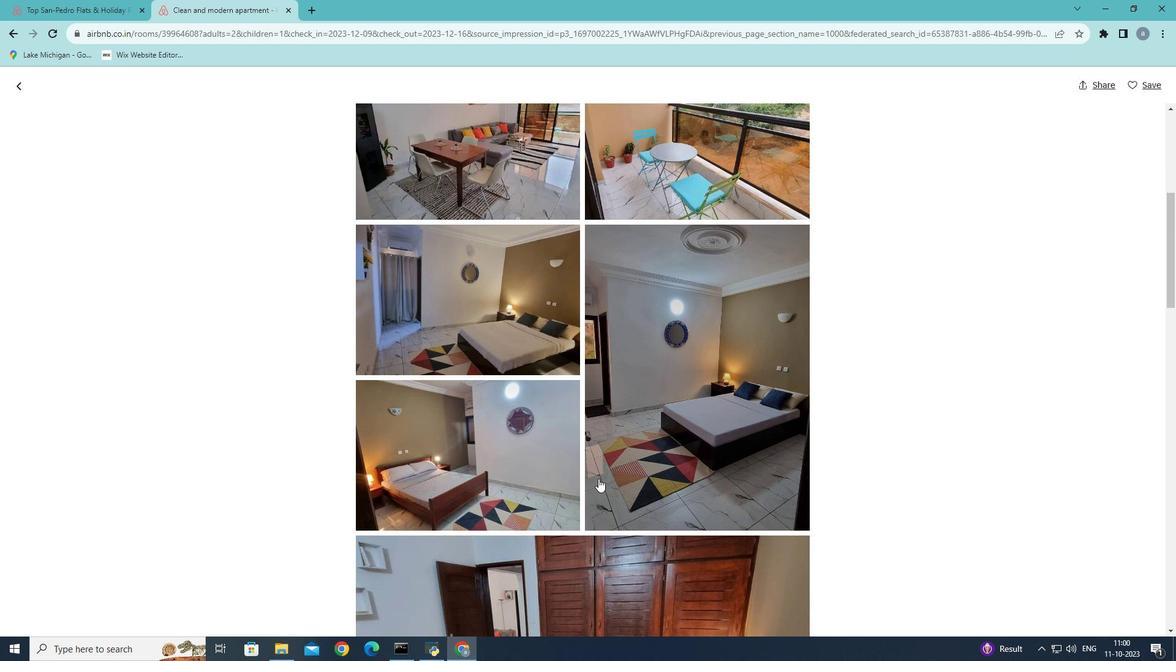 
Action: Mouse scrolled (598, 478) with delta (0, 0)
Screenshot: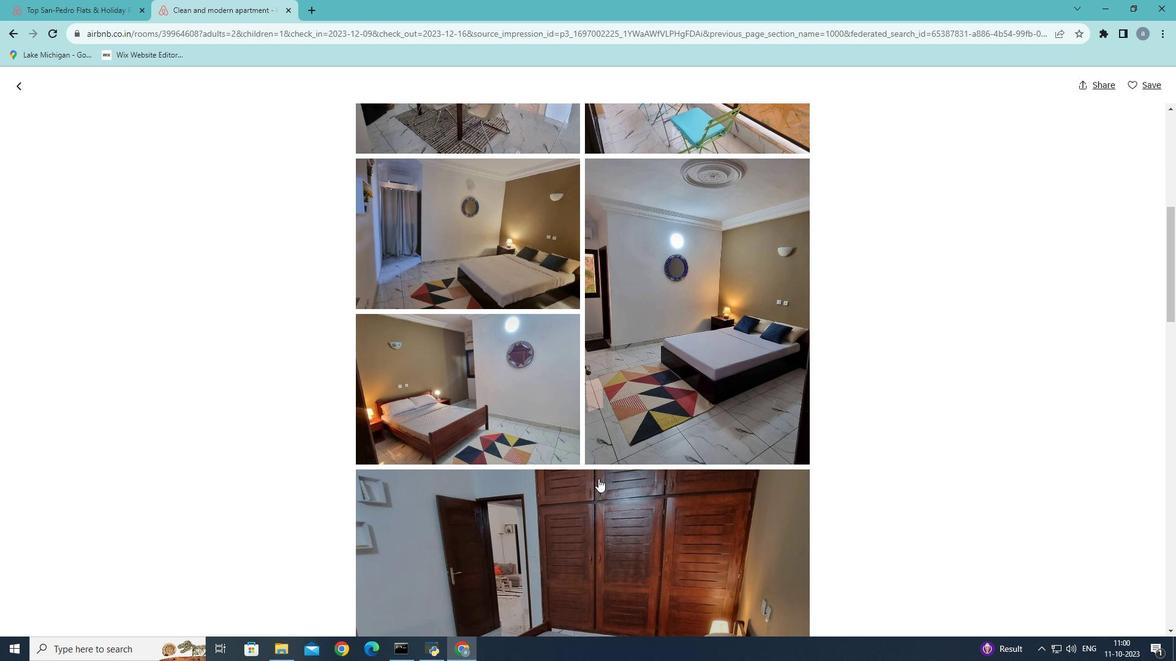 
Action: Mouse scrolled (598, 478) with delta (0, 0)
Screenshot: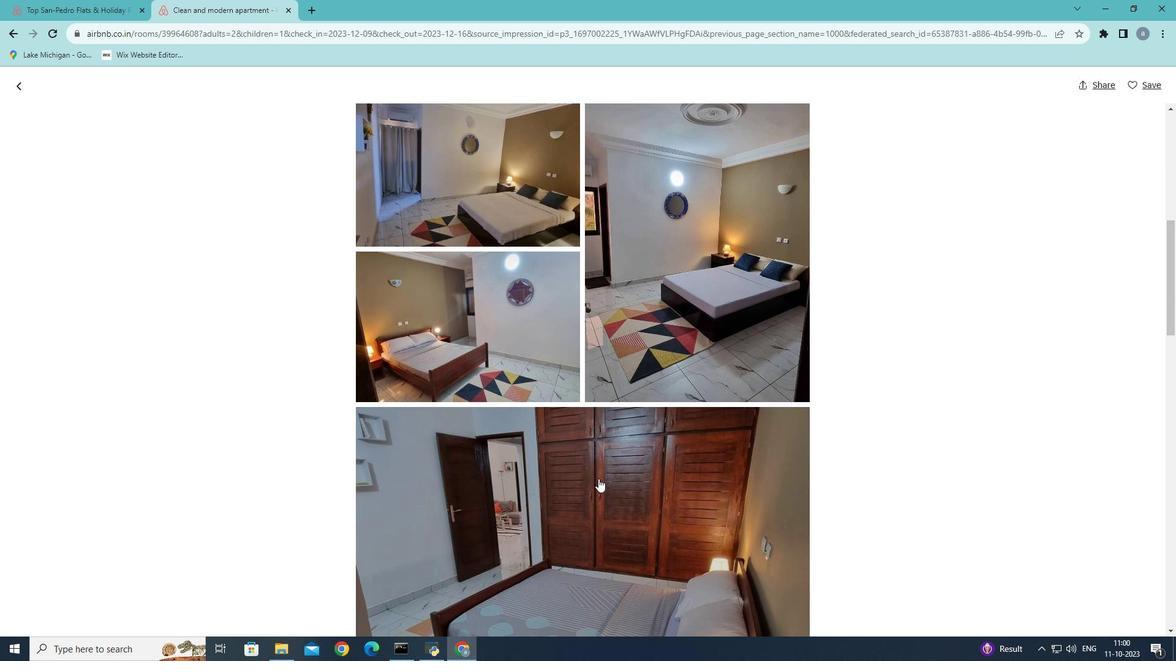 
Action: Mouse scrolled (598, 478) with delta (0, 0)
Screenshot: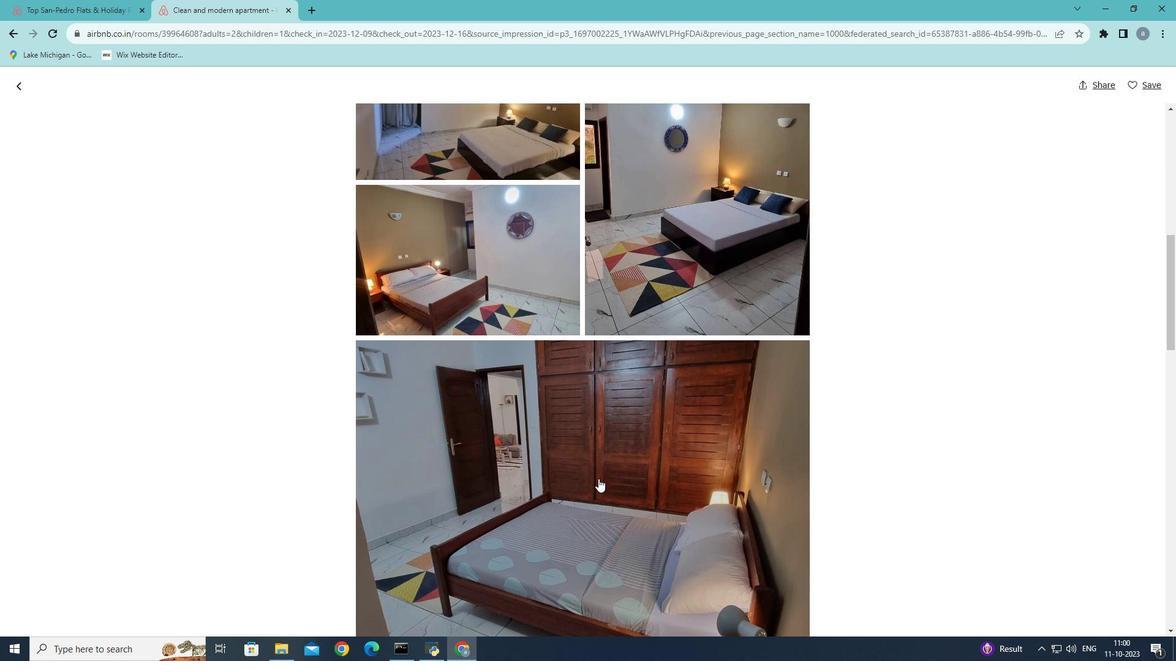 
Action: Mouse scrolled (598, 478) with delta (0, 0)
Screenshot: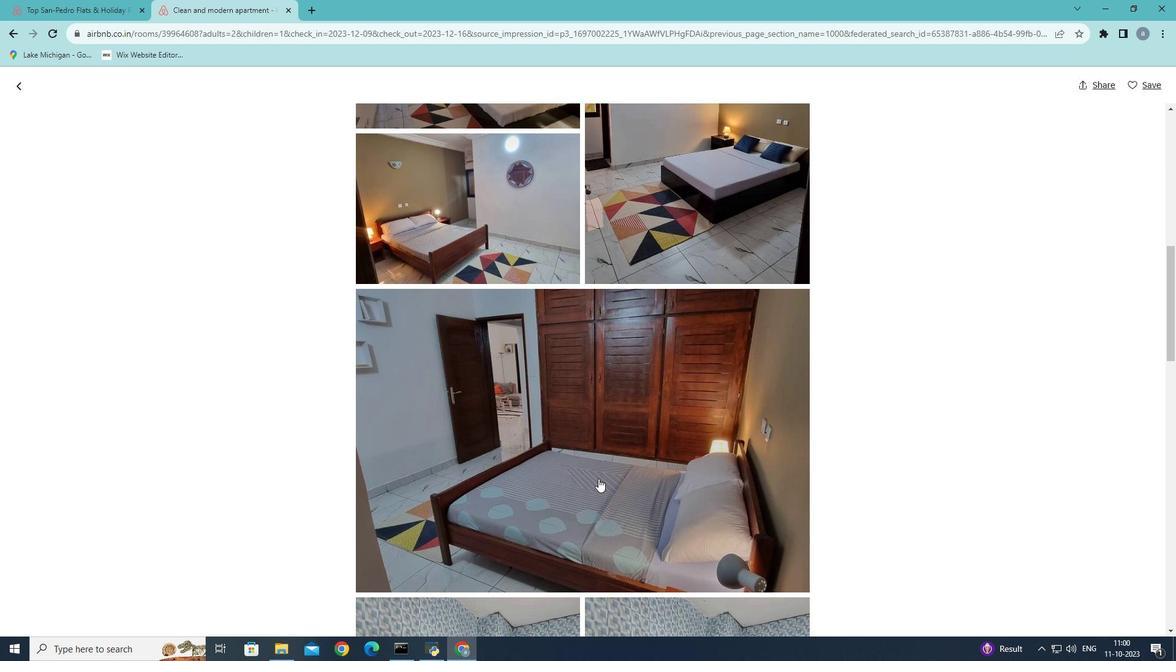 
Action: Mouse scrolled (598, 478) with delta (0, 0)
Screenshot: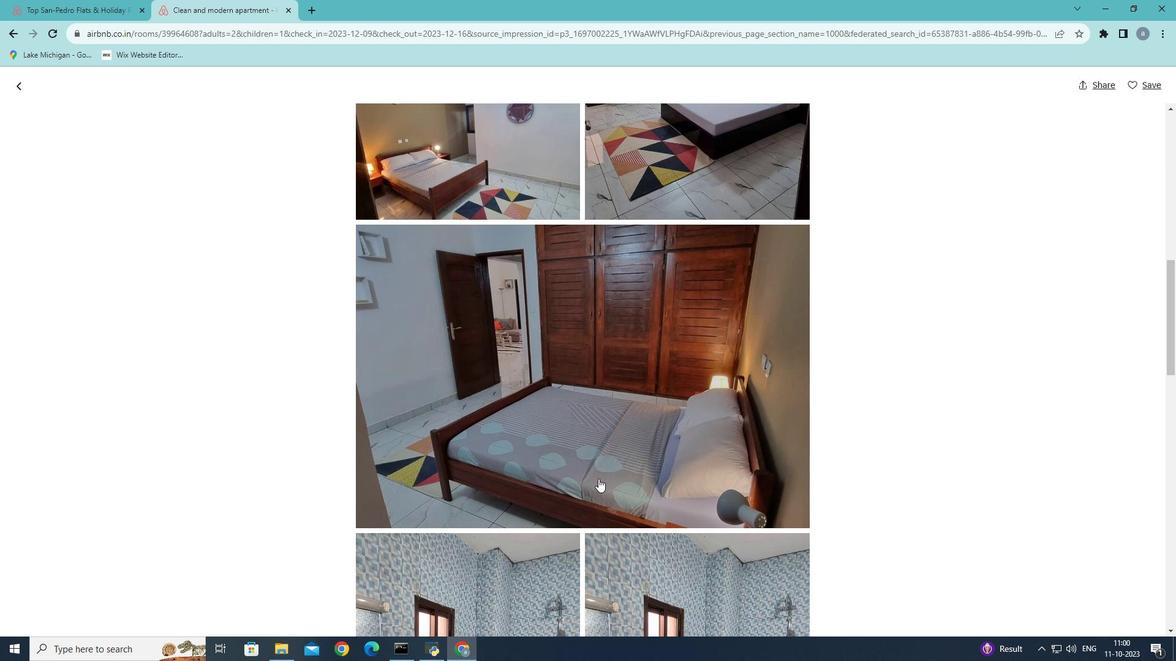 
Action: Mouse scrolled (598, 478) with delta (0, 0)
Screenshot: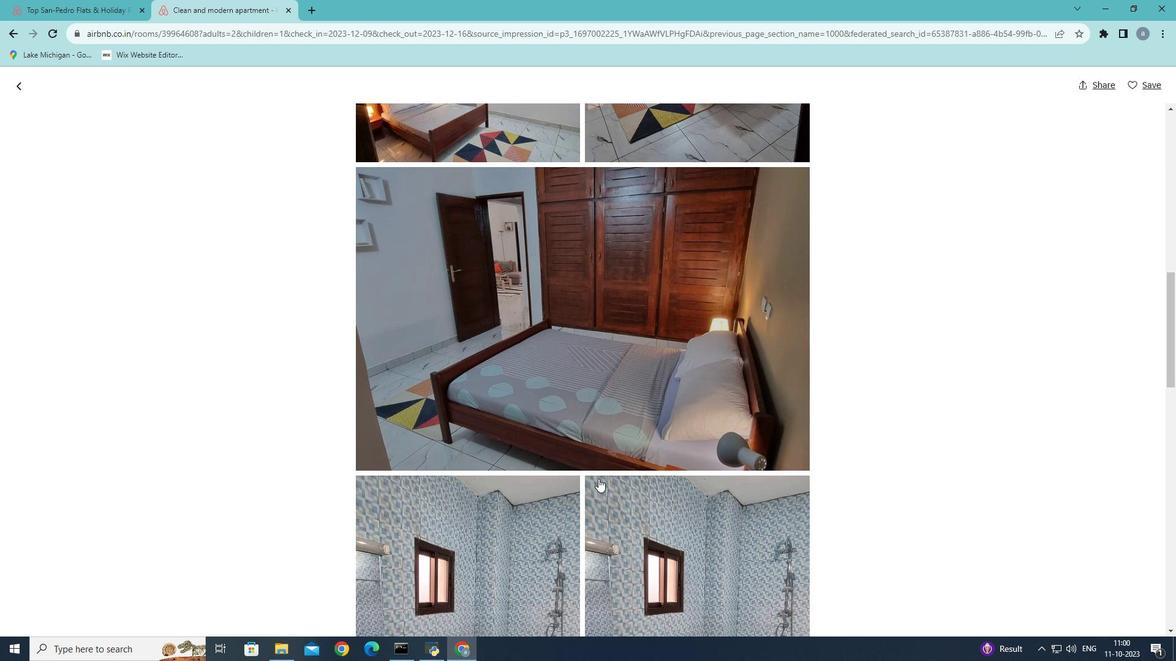 
Action: Mouse scrolled (598, 478) with delta (0, 0)
Screenshot: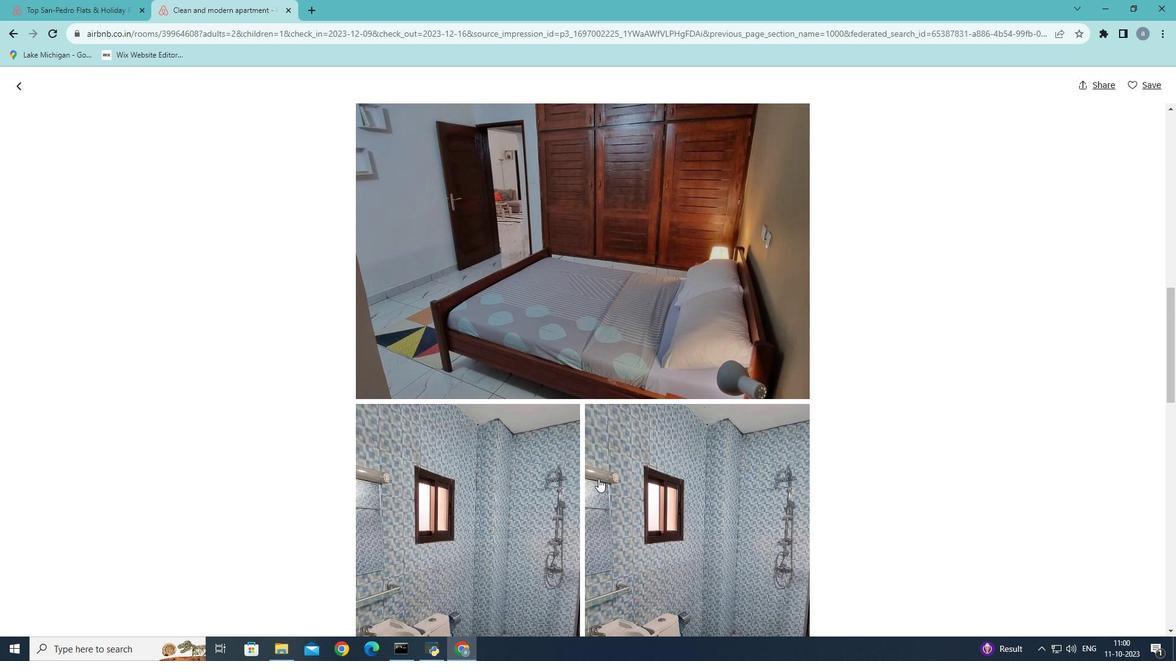 
Action: Mouse scrolled (598, 478) with delta (0, 0)
Screenshot: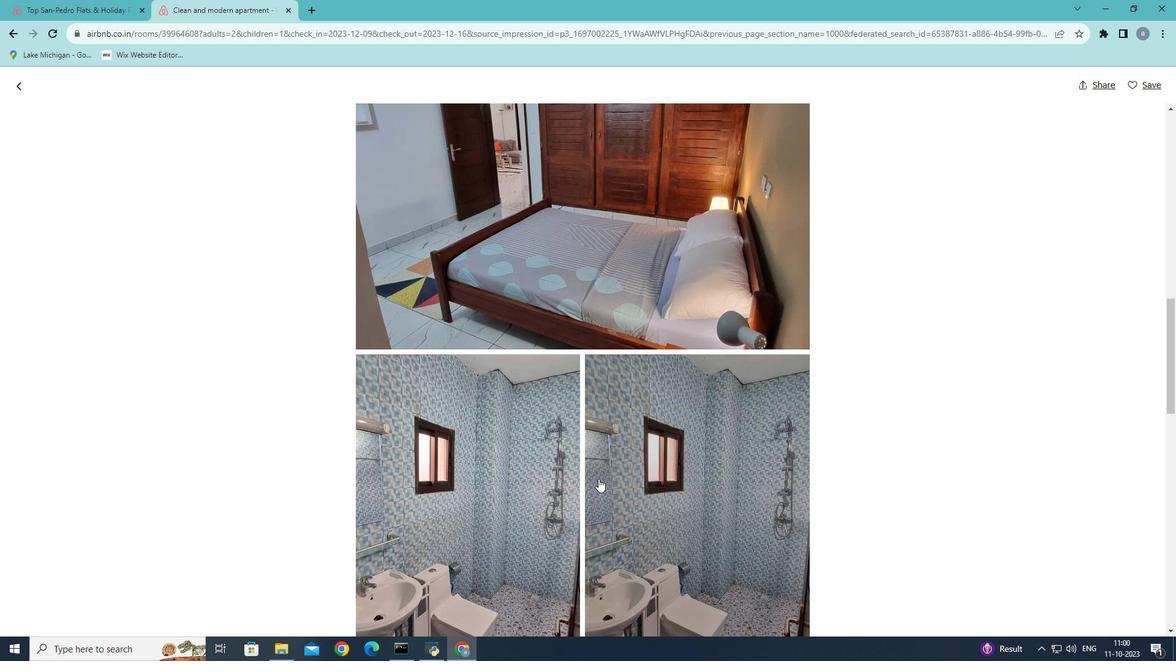
Action: Mouse scrolled (598, 478) with delta (0, 0)
Screenshot: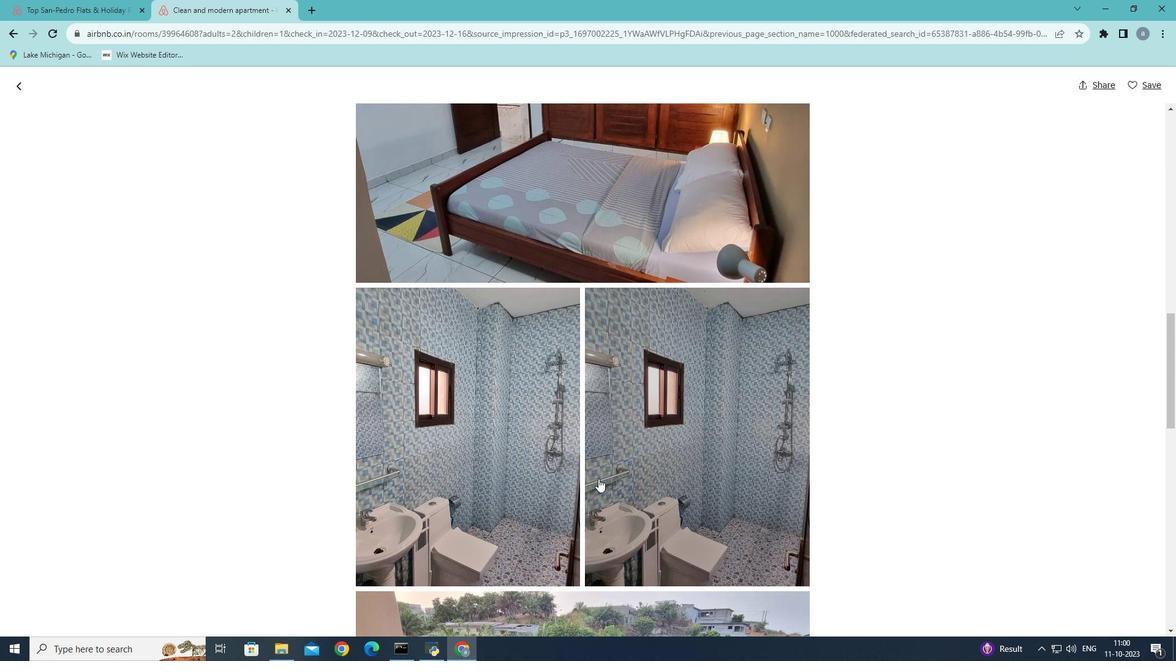 
Action: Mouse scrolled (598, 478) with delta (0, 0)
Screenshot: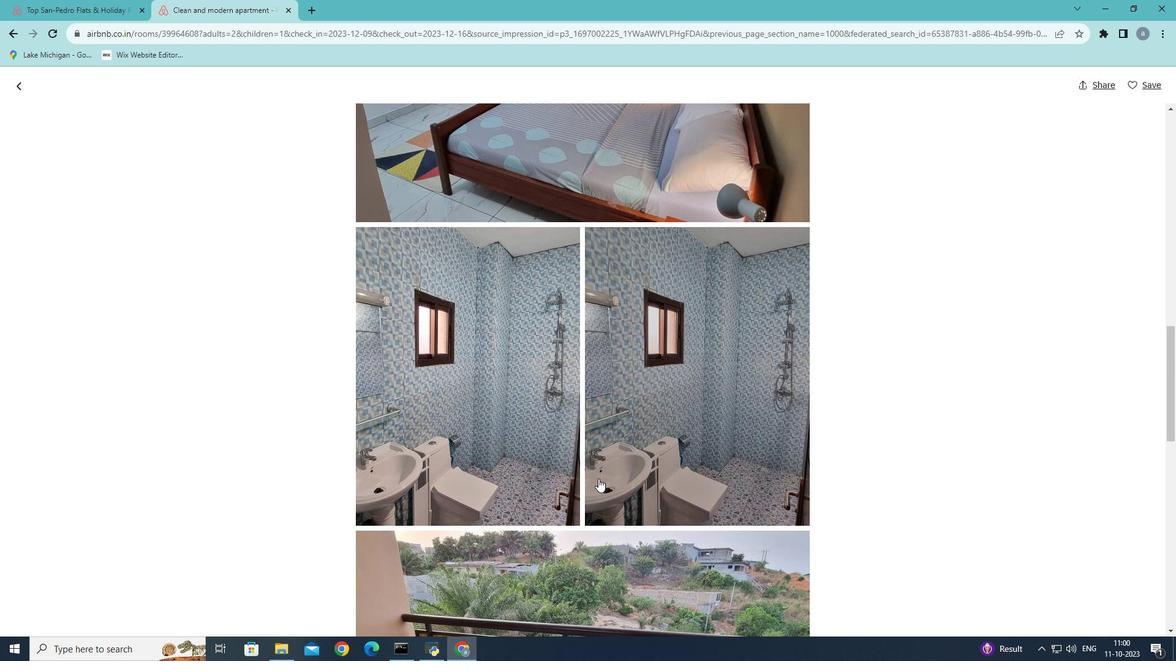 
Action: Mouse scrolled (598, 478) with delta (0, 0)
Screenshot: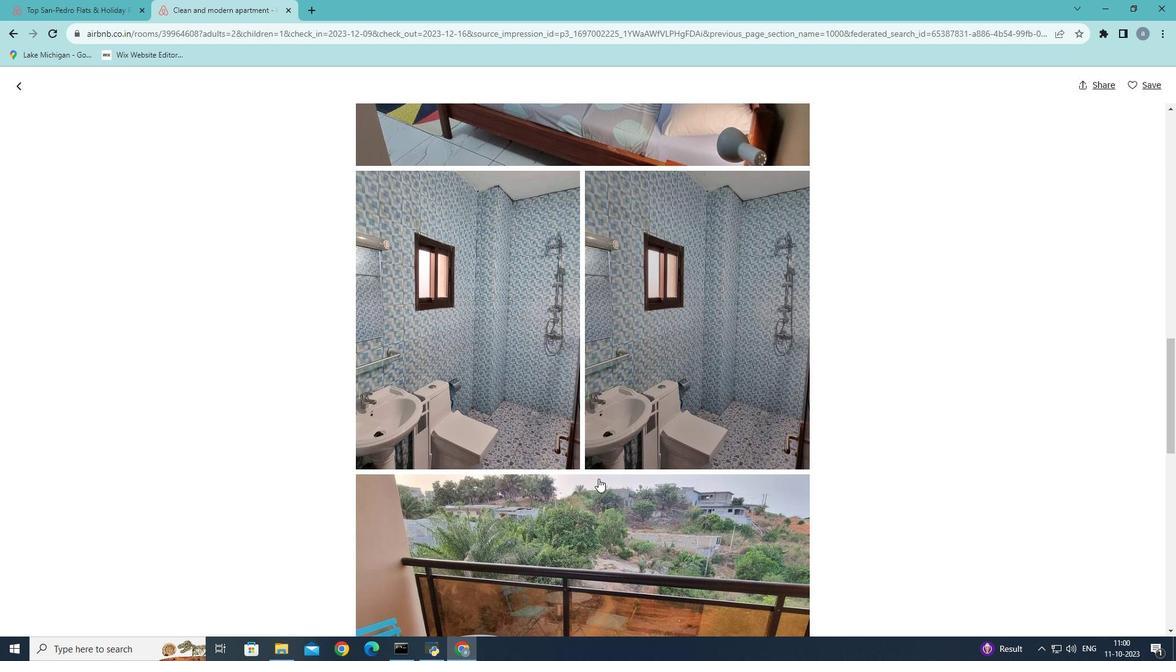 
Action: Mouse scrolled (598, 478) with delta (0, 0)
Screenshot: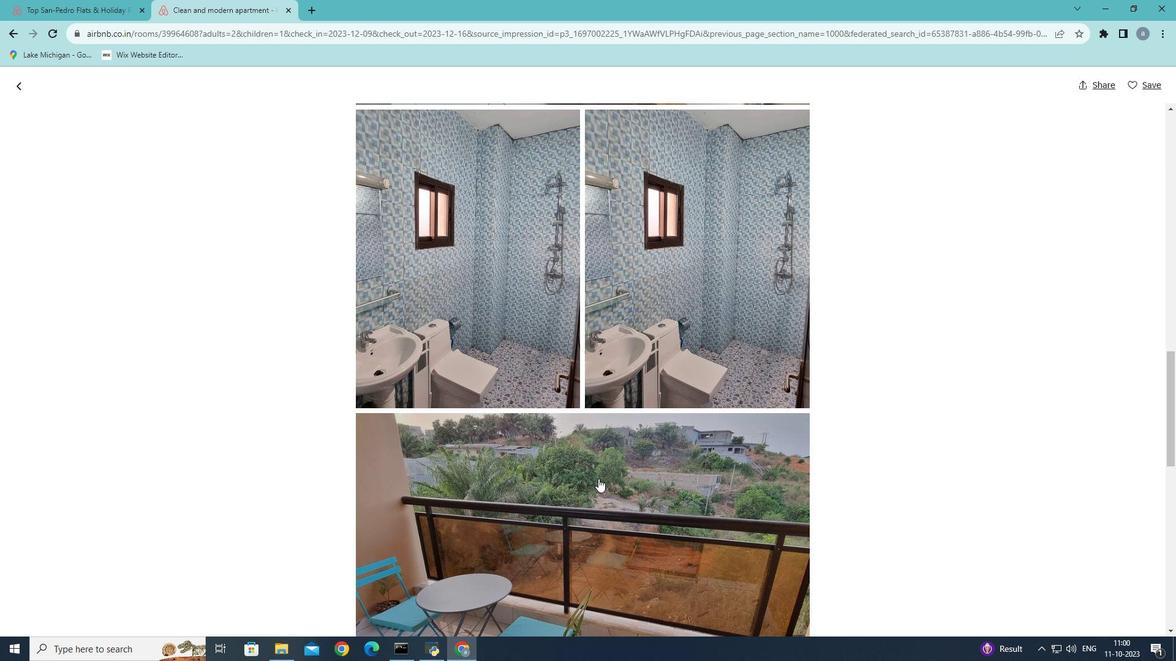 
Action: Mouse scrolled (598, 478) with delta (0, 0)
Screenshot: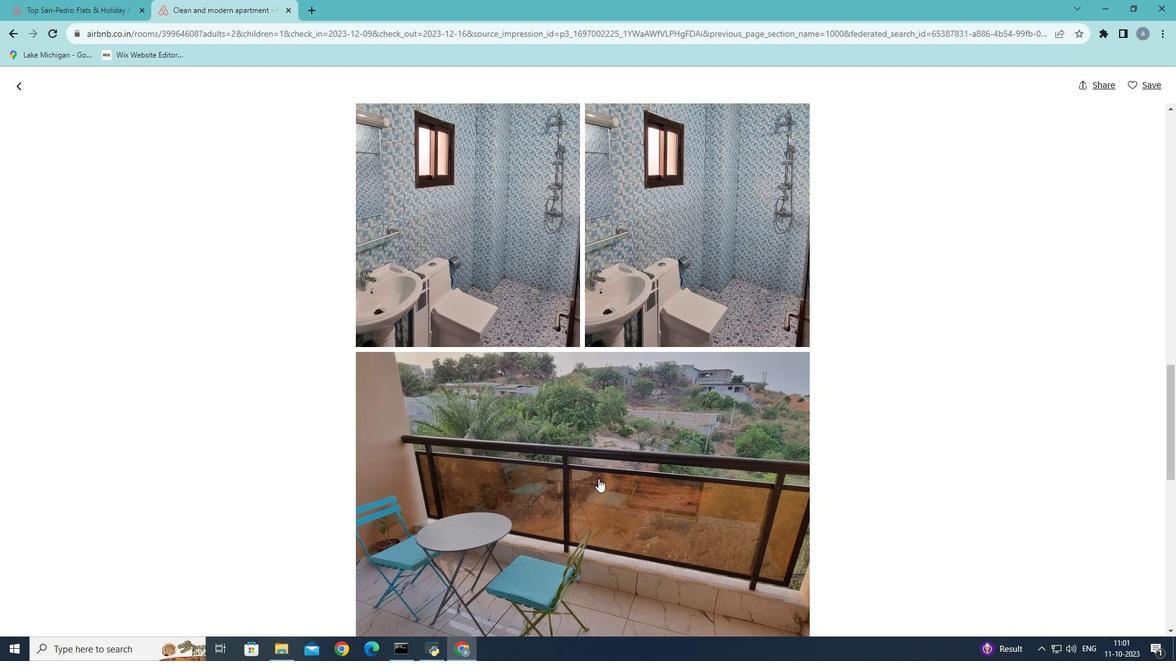 
Action: Mouse scrolled (598, 478) with delta (0, 0)
Screenshot: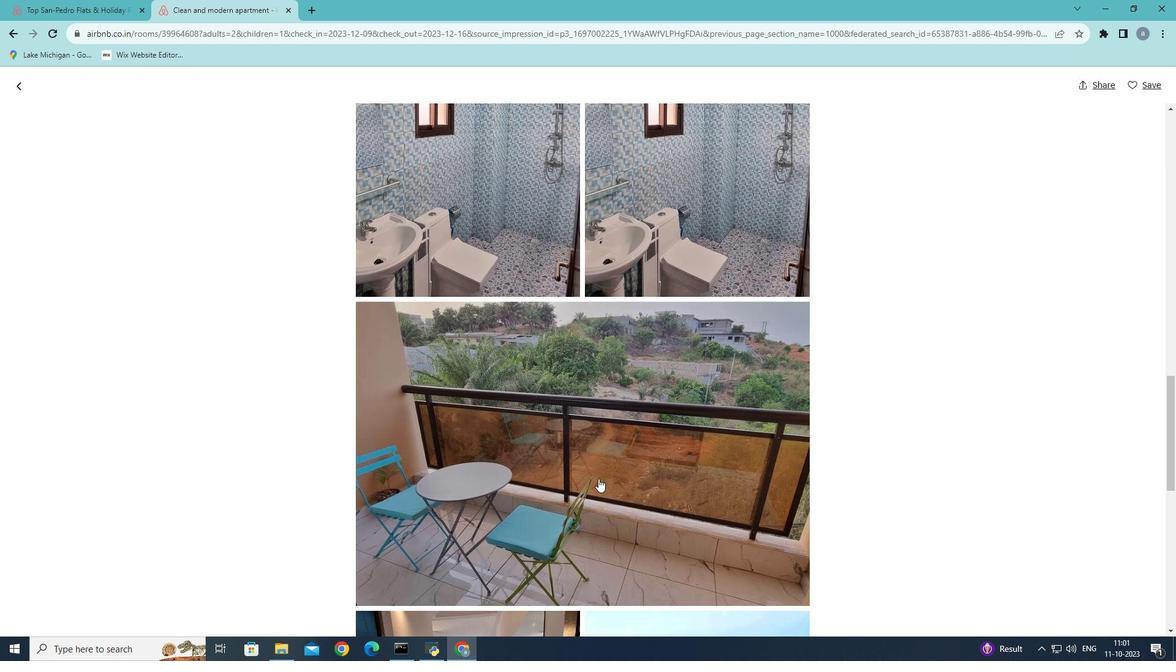 
Action: Mouse scrolled (598, 478) with delta (0, 0)
Screenshot: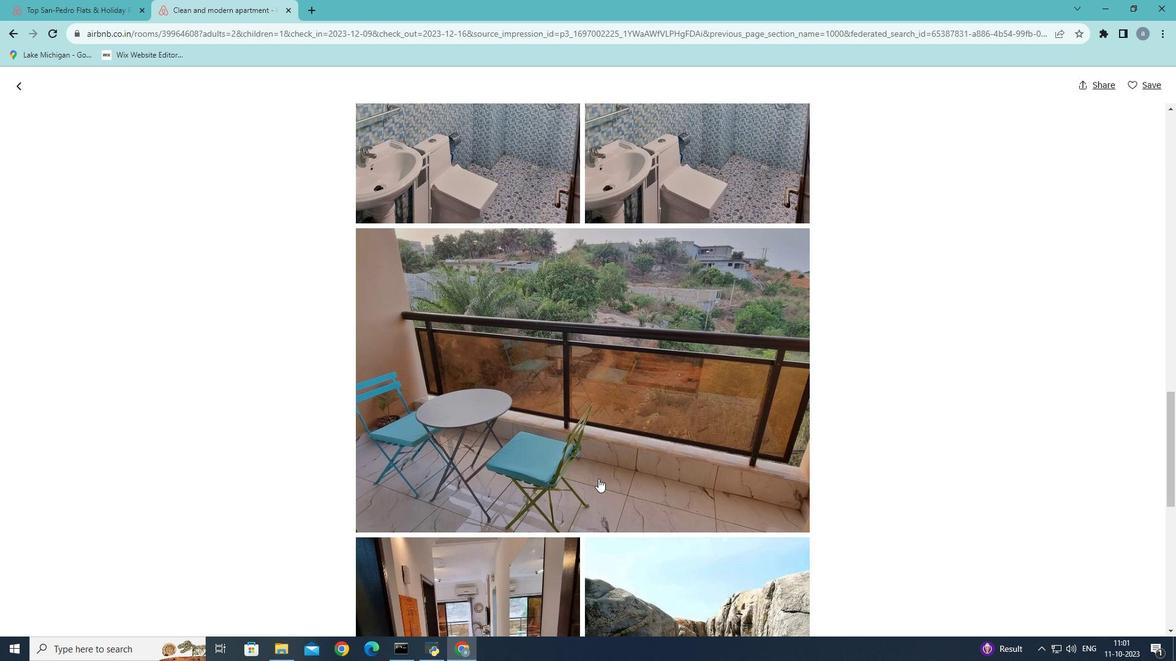 
Action: Mouse scrolled (598, 478) with delta (0, 0)
Screenshot: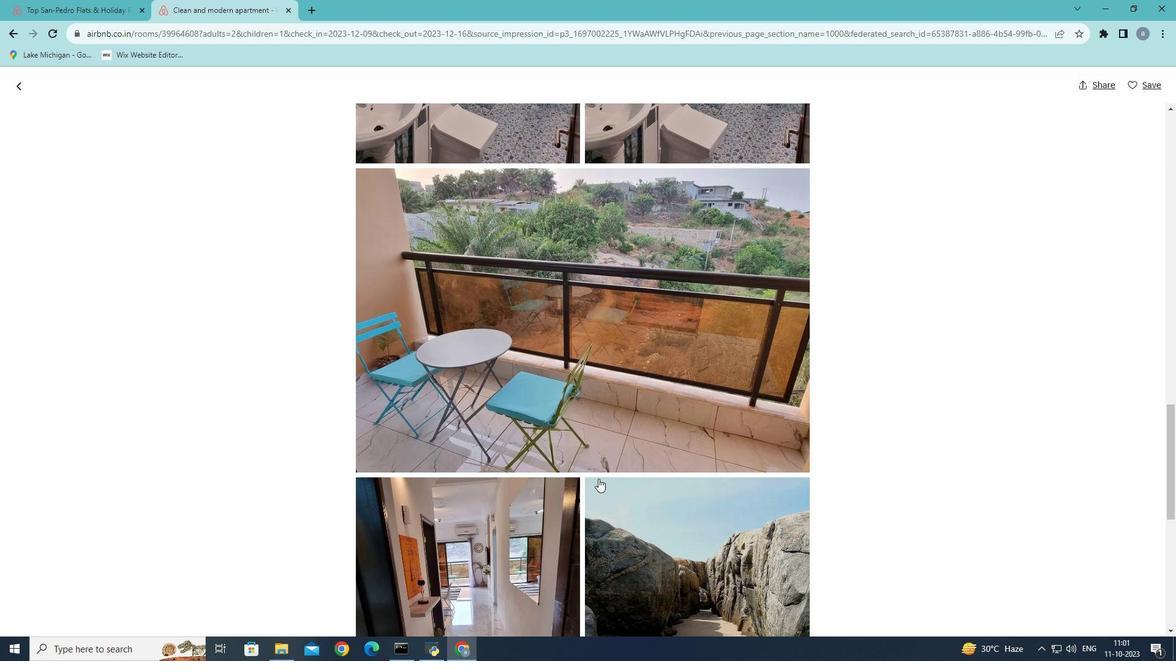 
Action: Mouse scrolled (598, 478) with delta (0, 0)
Screenshot: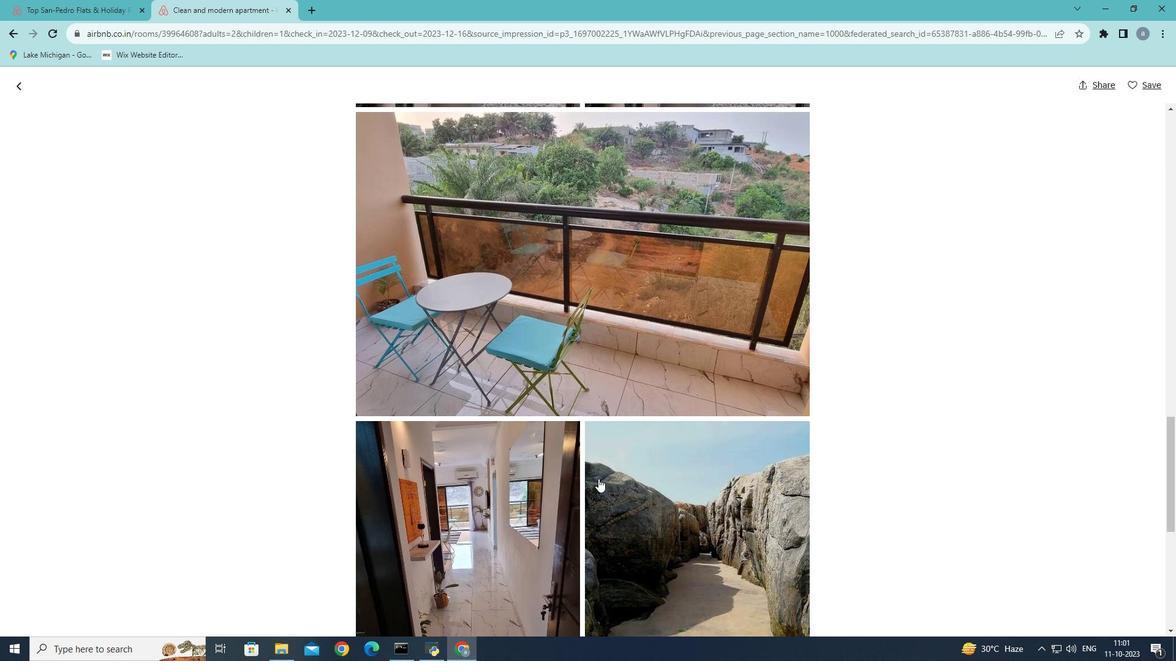 
Action: Mouse scrolled (598, 478) with delta (0, 0)
Screenshot: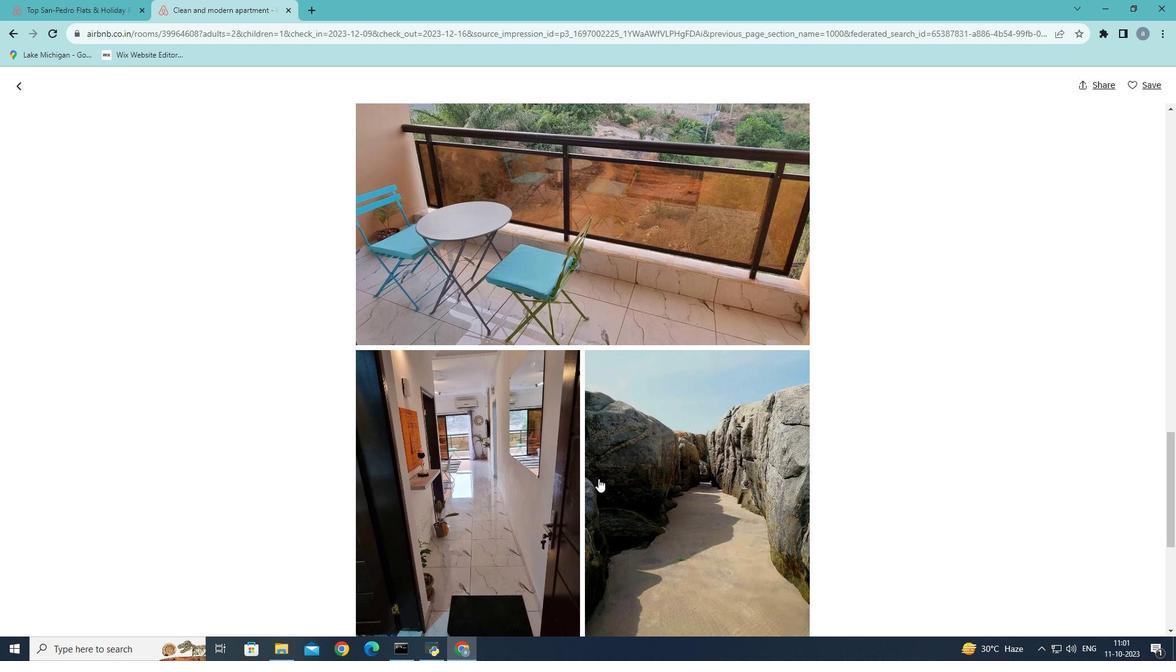 
Action: Mouse scrolled (598, 478) with delta (0, 0)
Screenshot: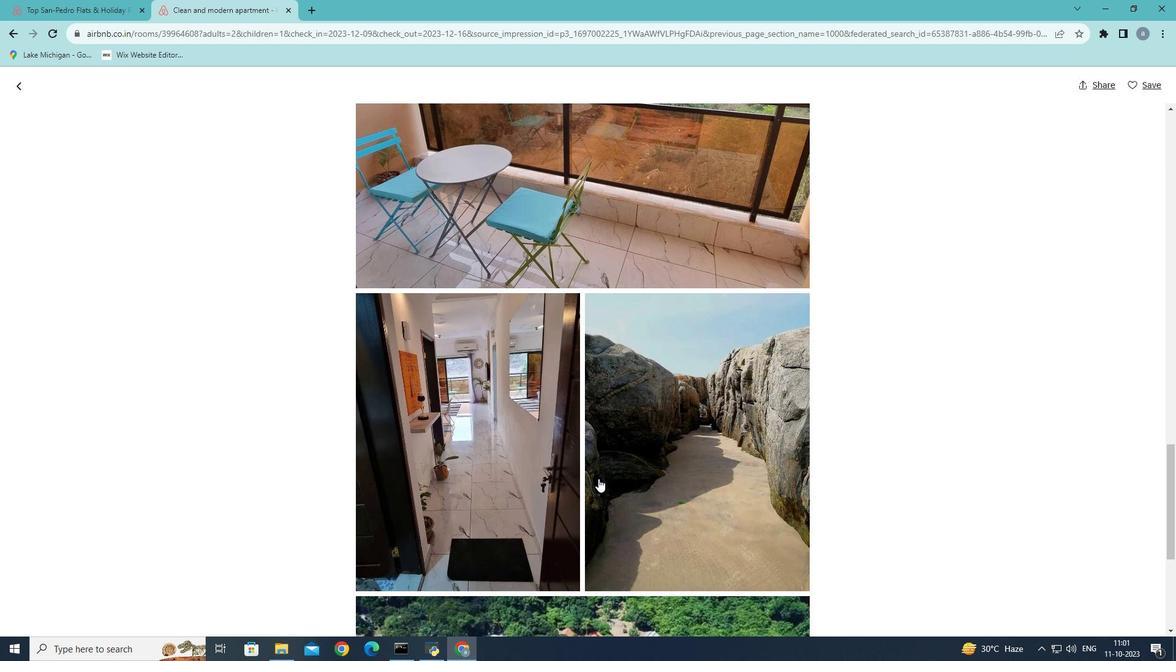 
Action: Mouse scrolled (598, 478) with delta (0, 0)
Screenshot: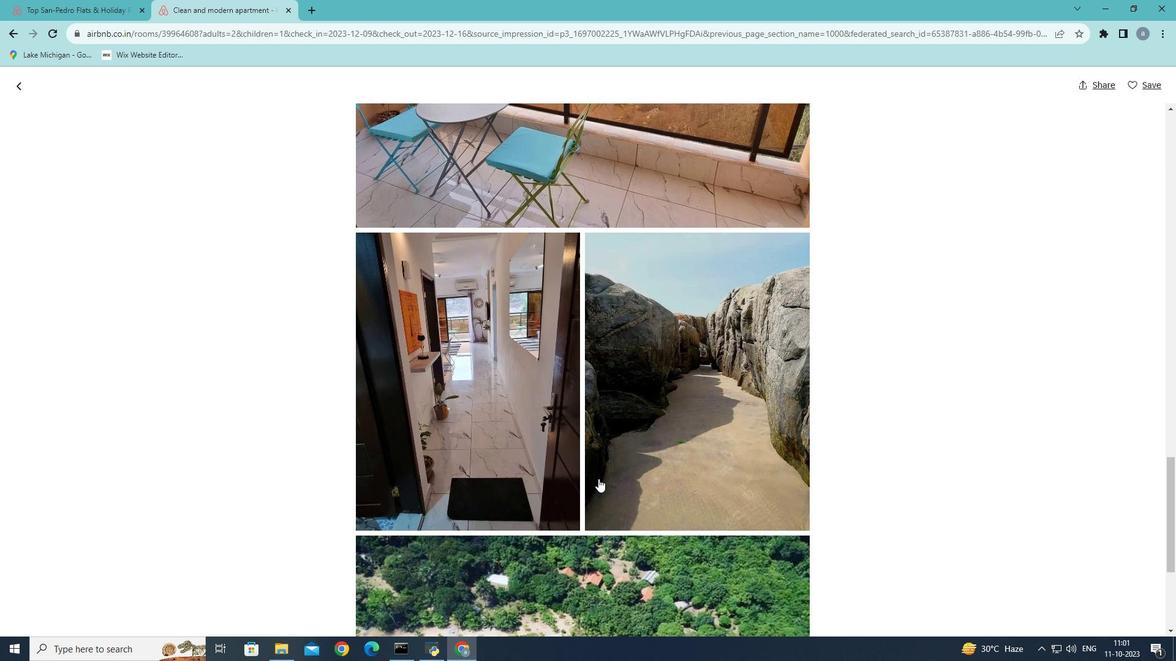 
Action: Mouse scrolled (598, 478) with delta (0, 0)
Screenshot: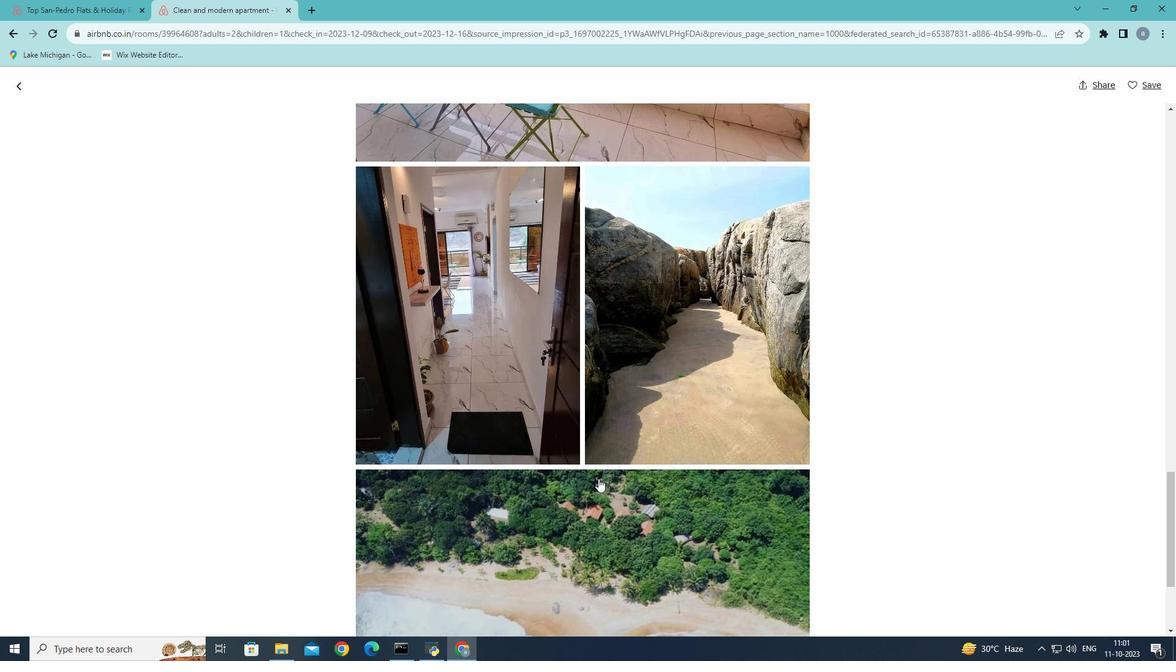 
Action: Mouse scrolled (598, 478) with delta (0, 0)
Screenshot: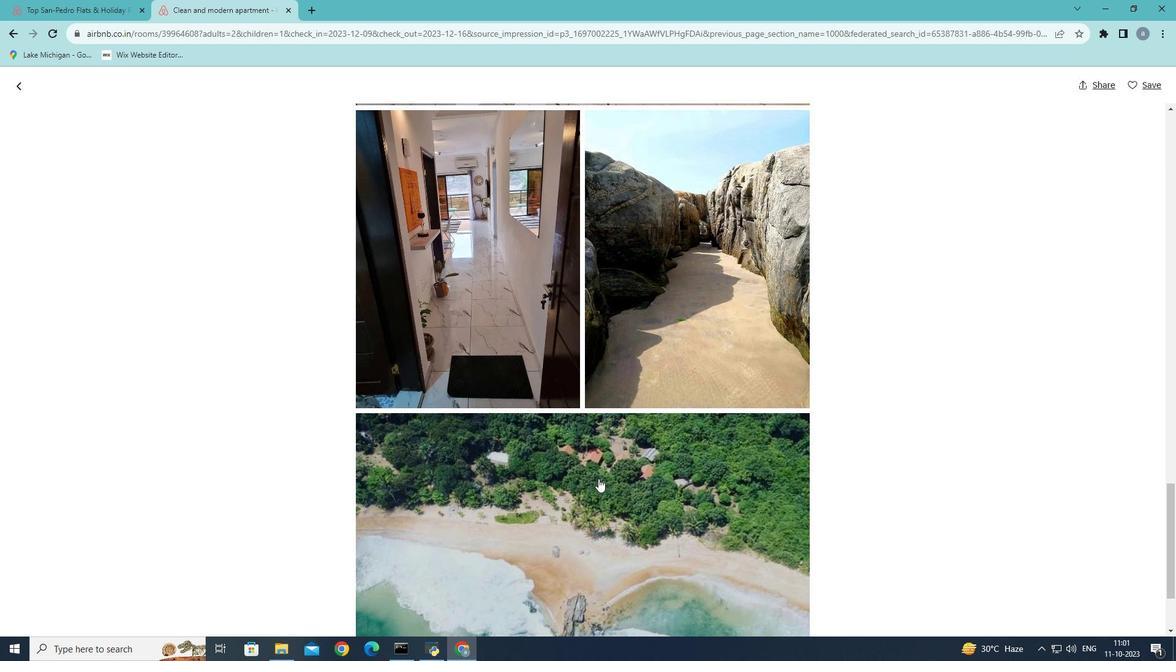 
Action: Mouse scrolled (598, 478) with delta (0, 0)
Screenshot: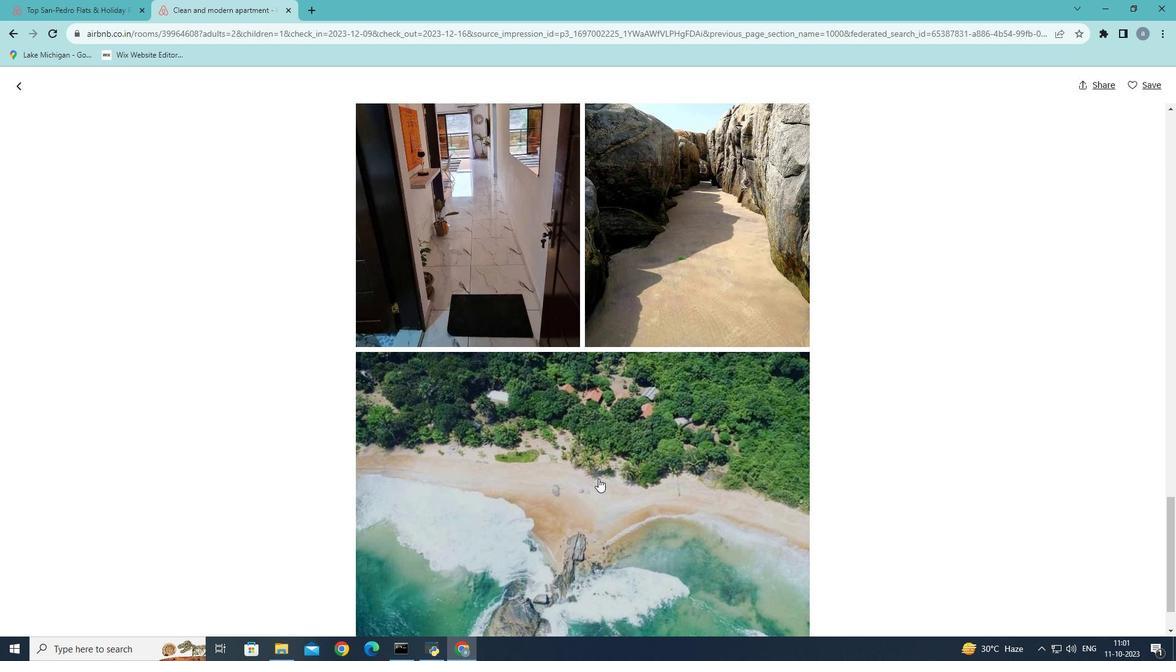 
Action: Mouse scrolled (598, 478) with delta (0, 0)
Screenshot: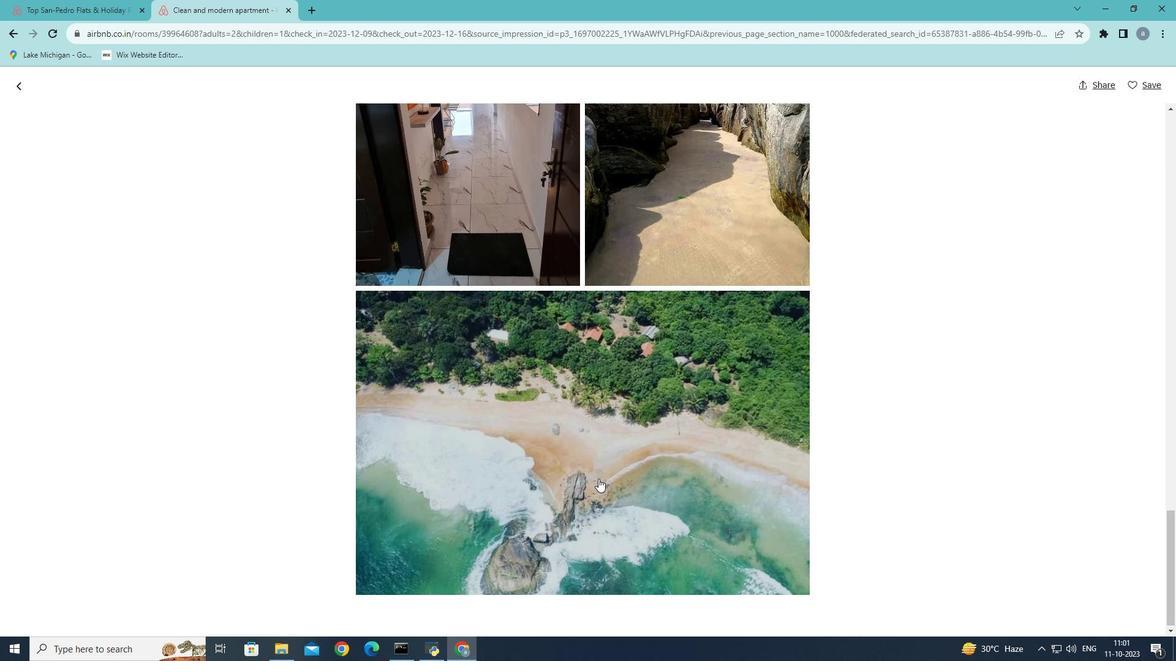 
Action: Mouse scrolled (598, 478) with delta (0, 0)
Screenshot: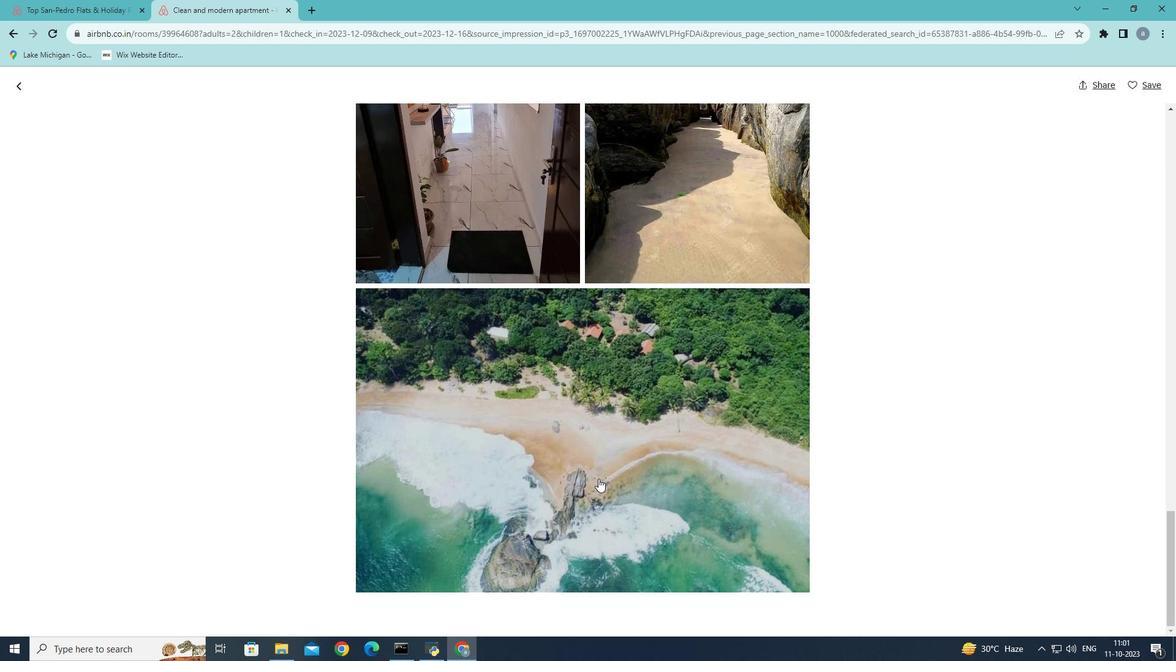 
Action: Mouse scrolled (598, 478) with delta (0, 0)
Screenshot: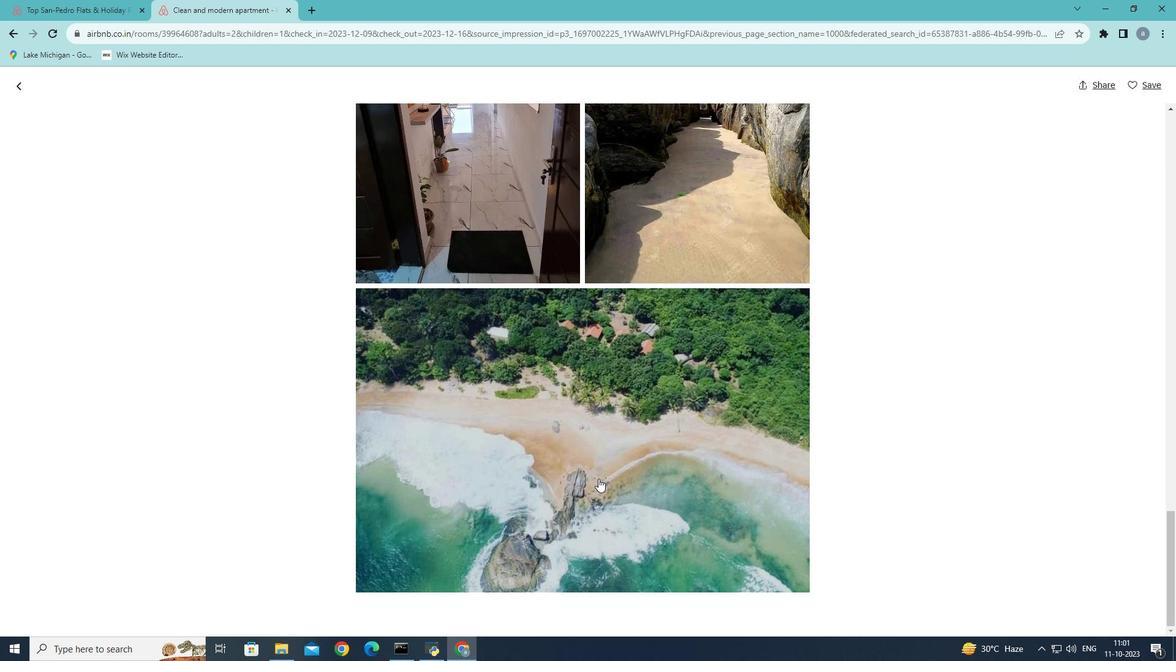 
Action: Mouse scrolled (598, 478) with delta (0, 0)
Screenshot: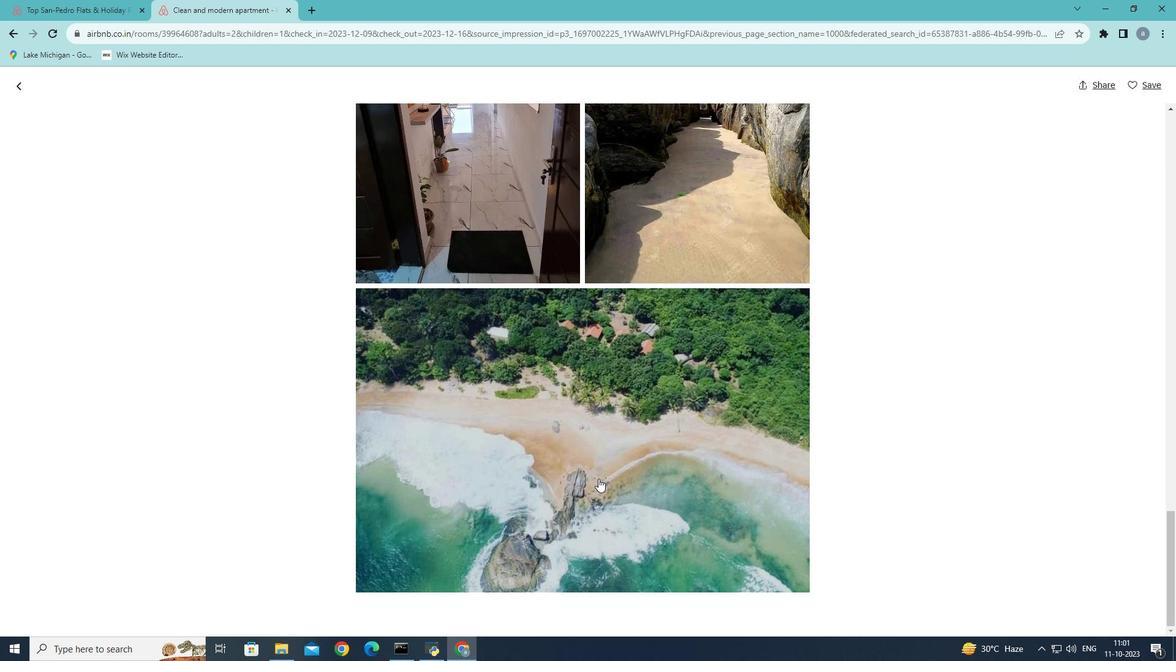 
Action: Mouse moved to (18, 85)
Screenshot: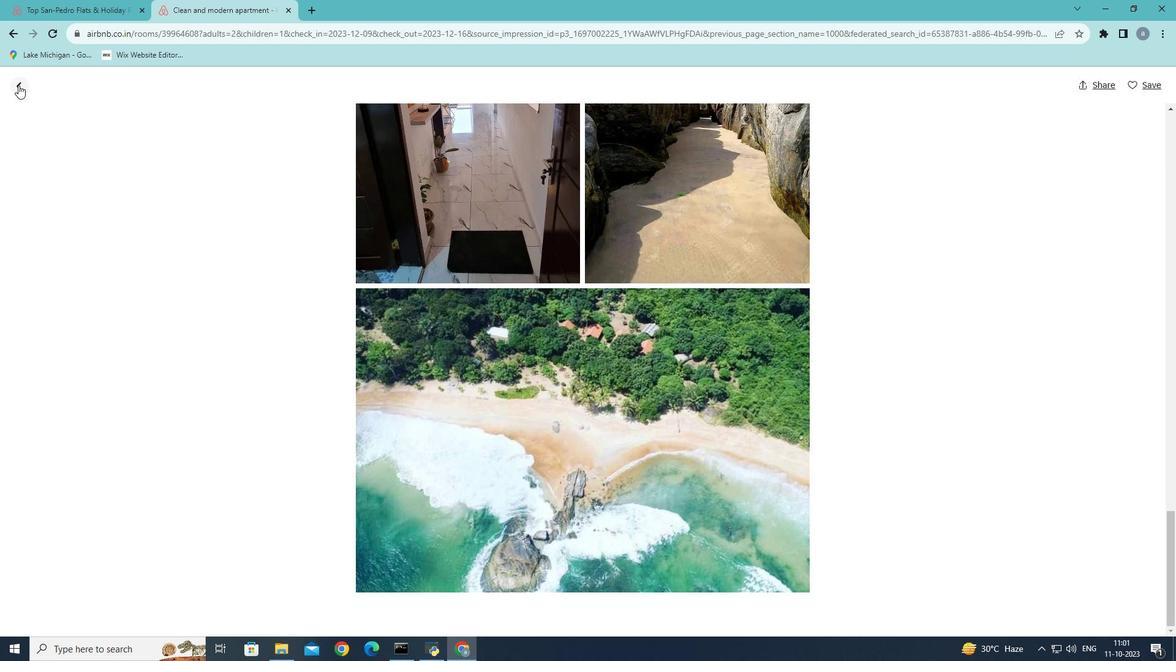 
Action: Mouse pressed left at (18, 85)
Screenshot: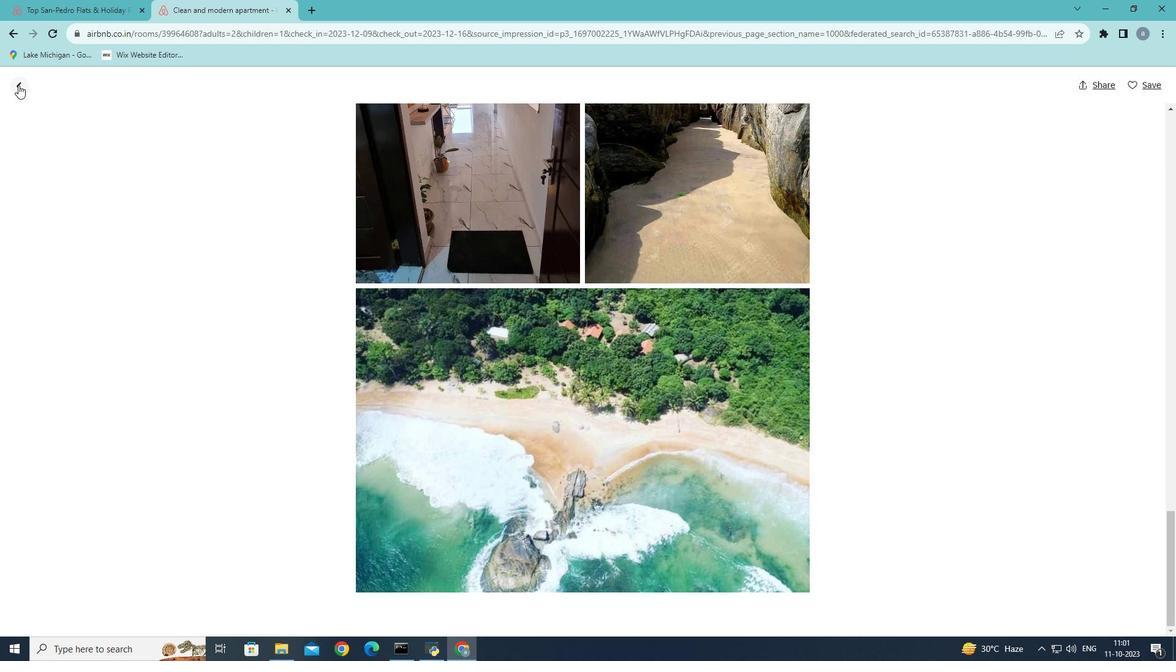 
Action: Mouse moved to (339, 438)
Screenshot: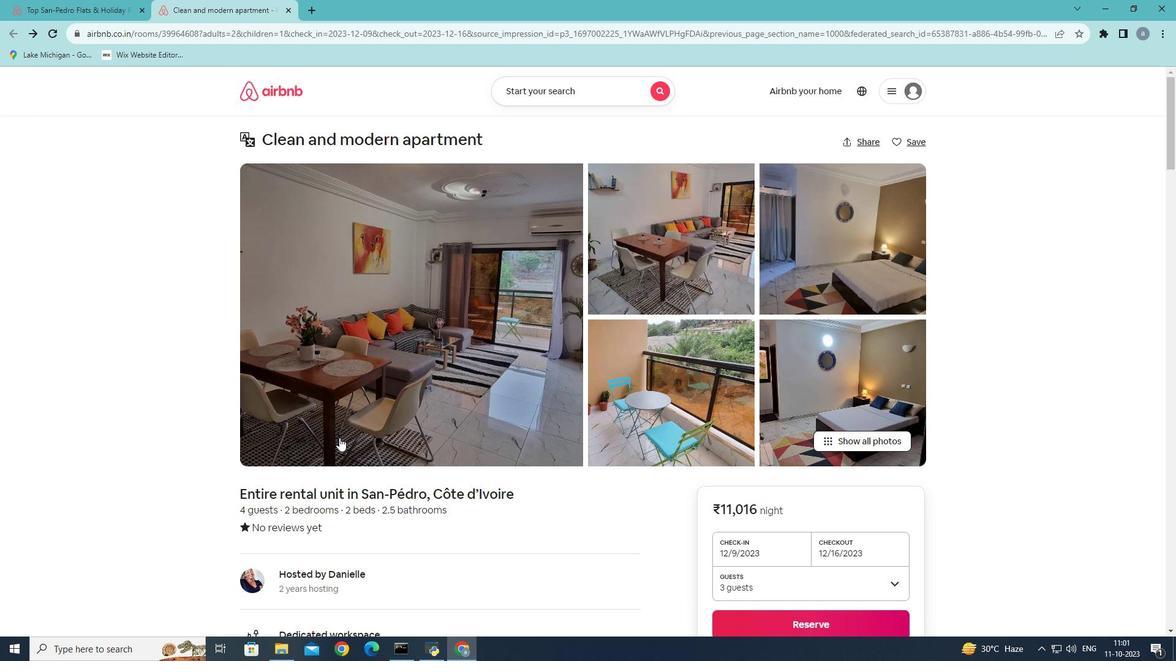 
Action: Mouse scrolled (339, 437) with delta (0, 0)
Screenshot: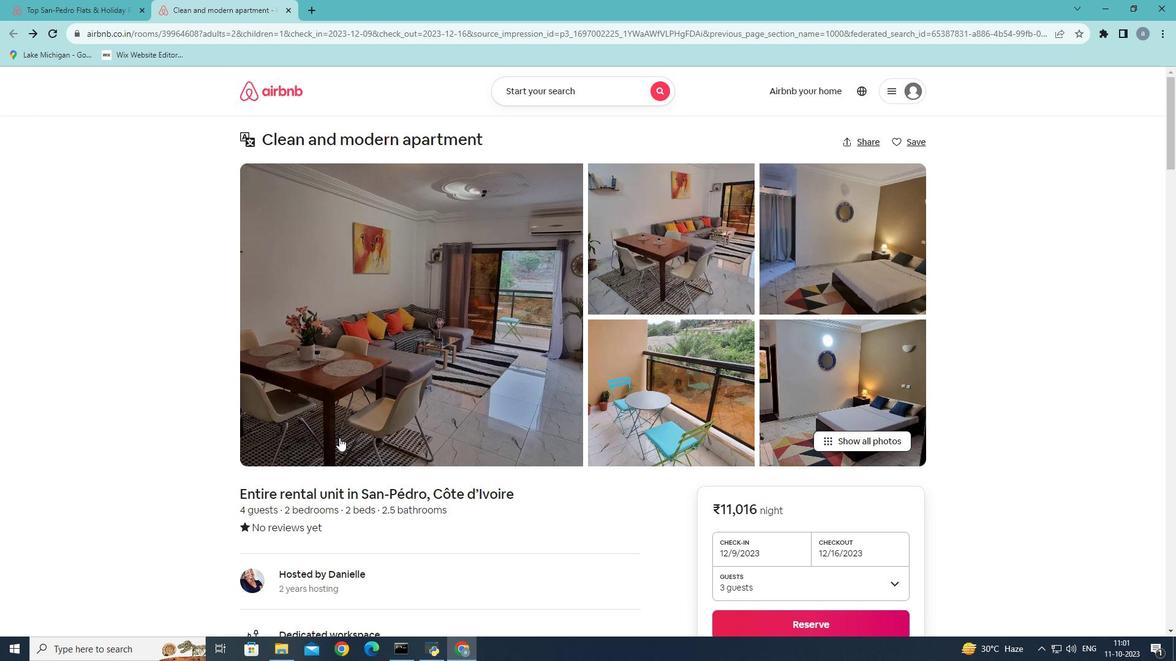 
Action: Mouse scrolled (339, 437) with delta (0, 0)
Screenshot: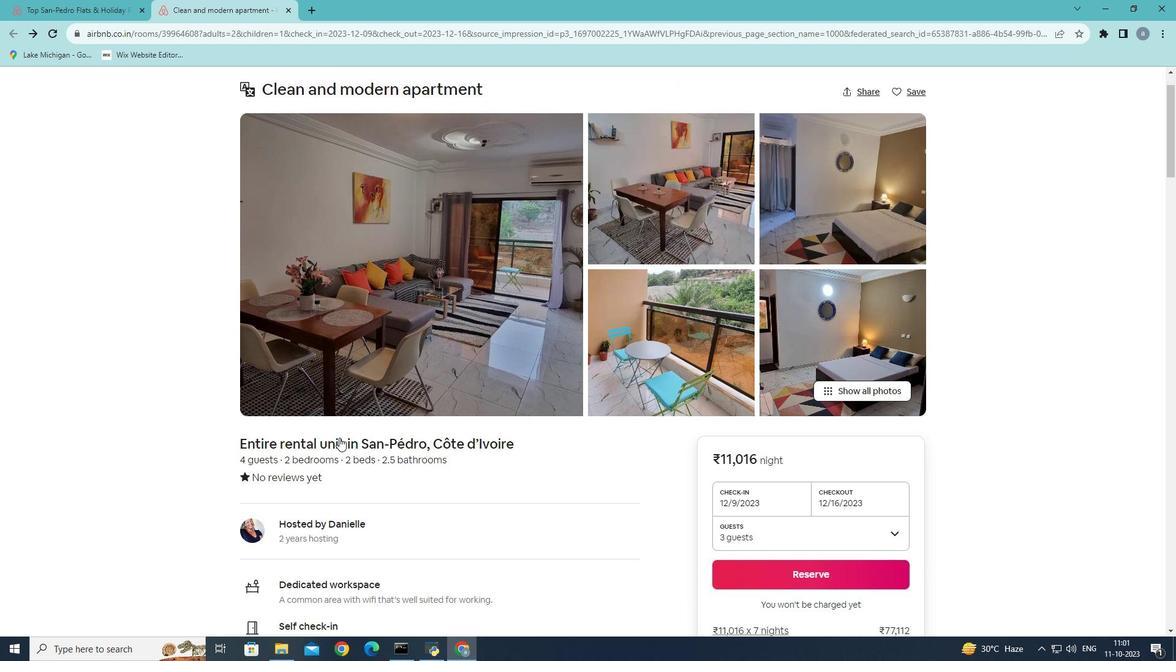 
Action: Mouse scrolled (339, 437) with delta (0, 0)
Screenshot: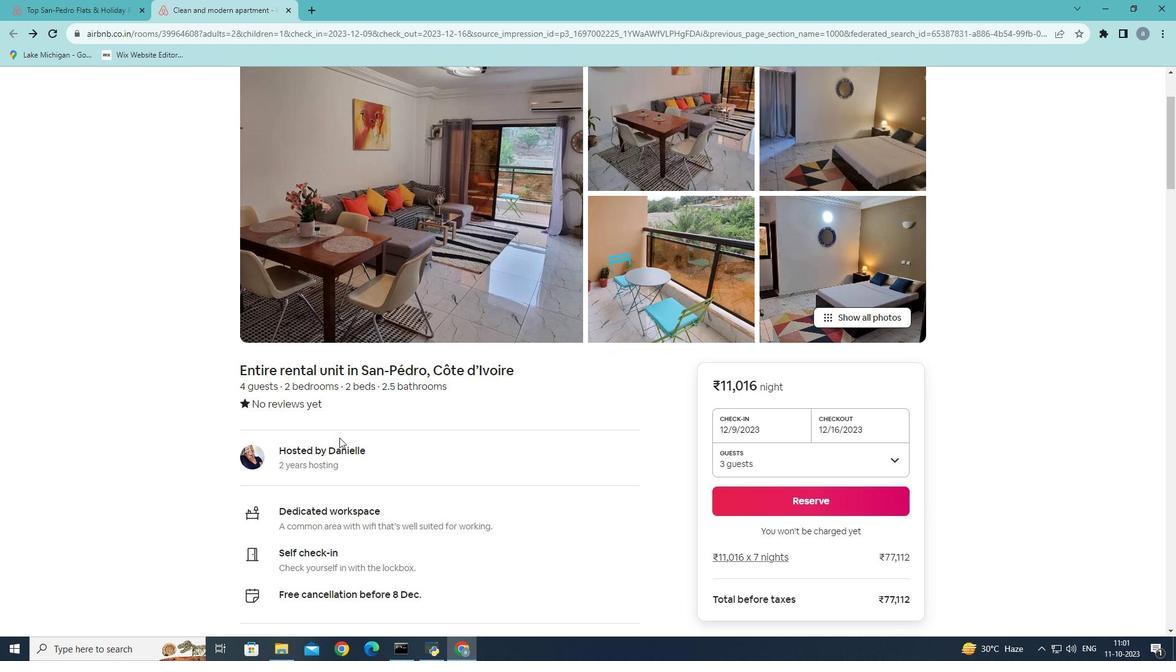 
Action: Mouse scrolled (339, 437) with delta (0, 0)
Screenshot: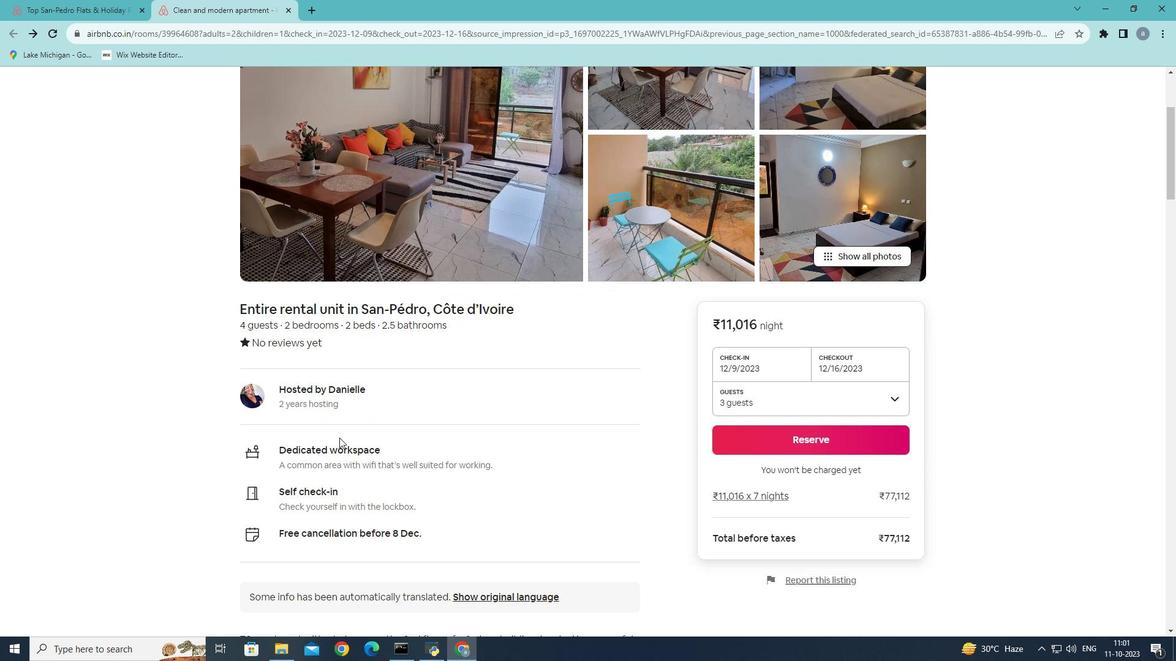 
Action: Mouse scrolled (339, 437) with delta (0, 0)
Screenshot: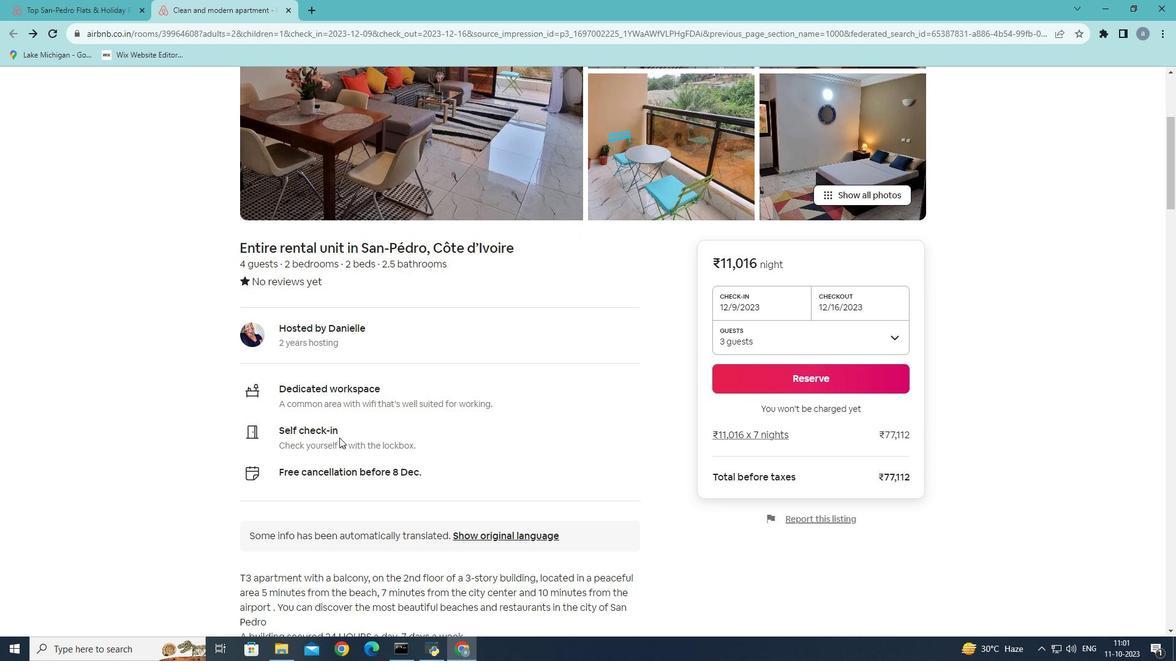 
Action: Mouse scrolled (339, 437) with delta (0, 0)
Screenshot: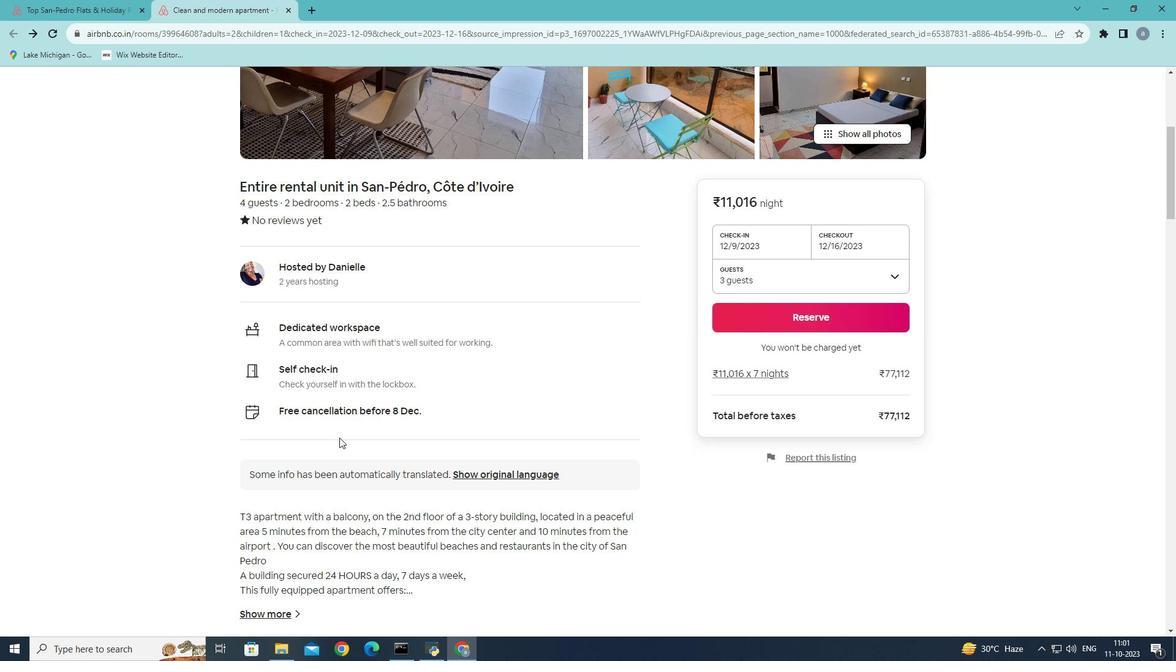 
Action: Mouse scrolled (339, 437) with delta (0, 0)
Screenshot: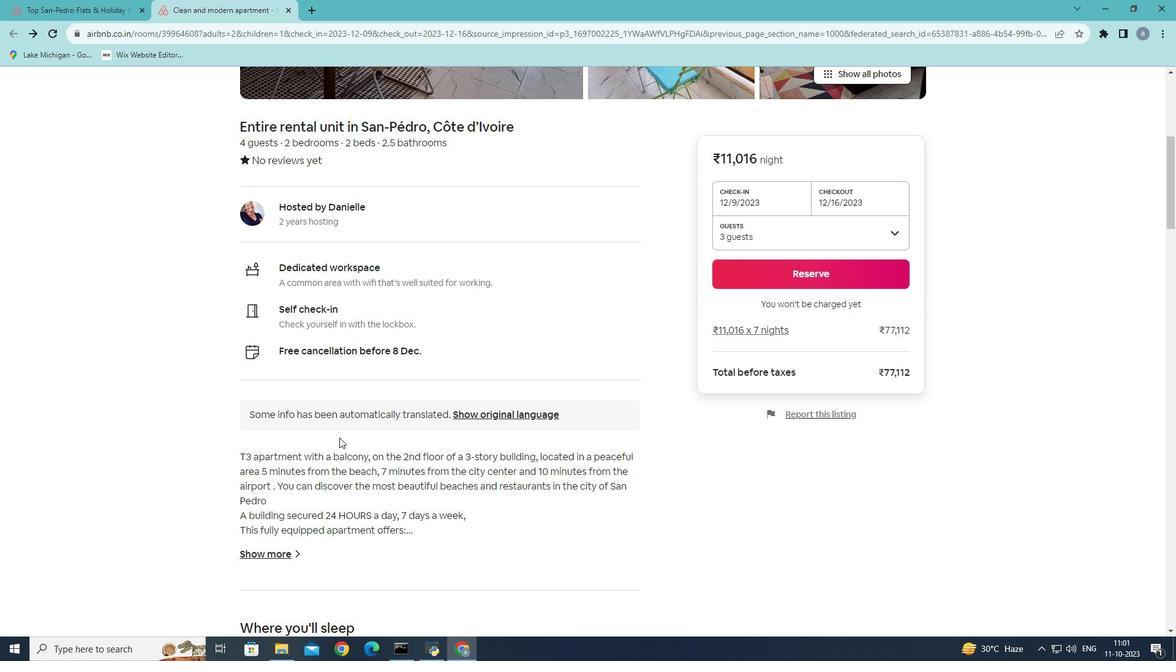 
Action: Mouse scrolled (339, 437) with delta (0, 0)
Screenshot: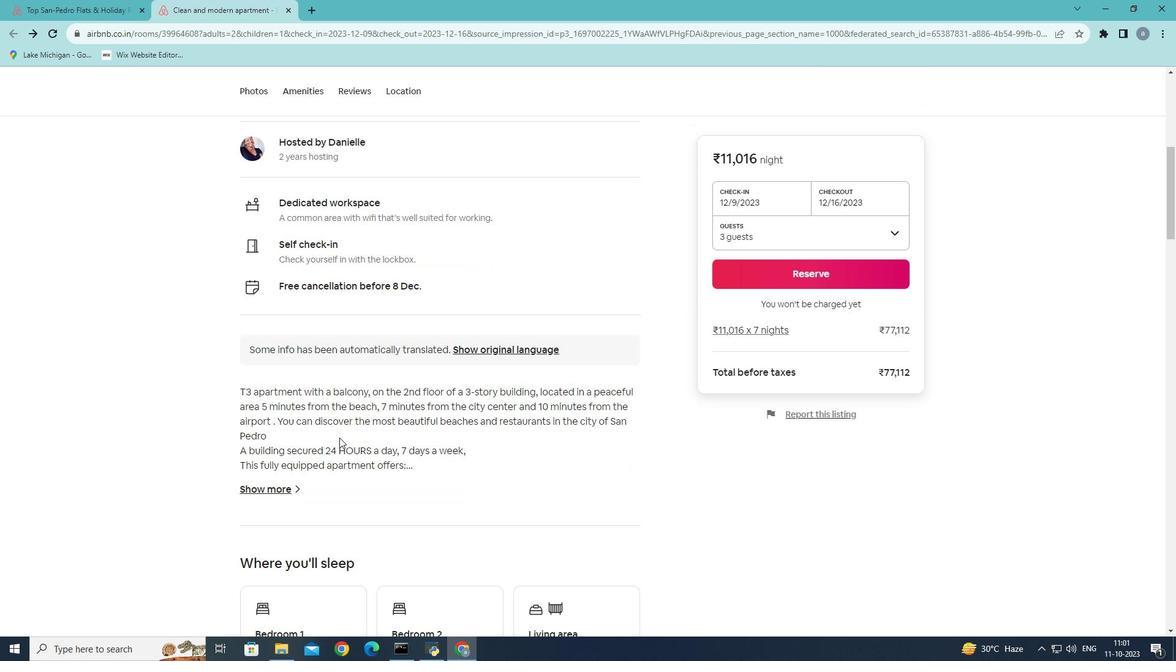
Action: Mouse scrolled (339, 437) with delta (0, 0)
Screenshot: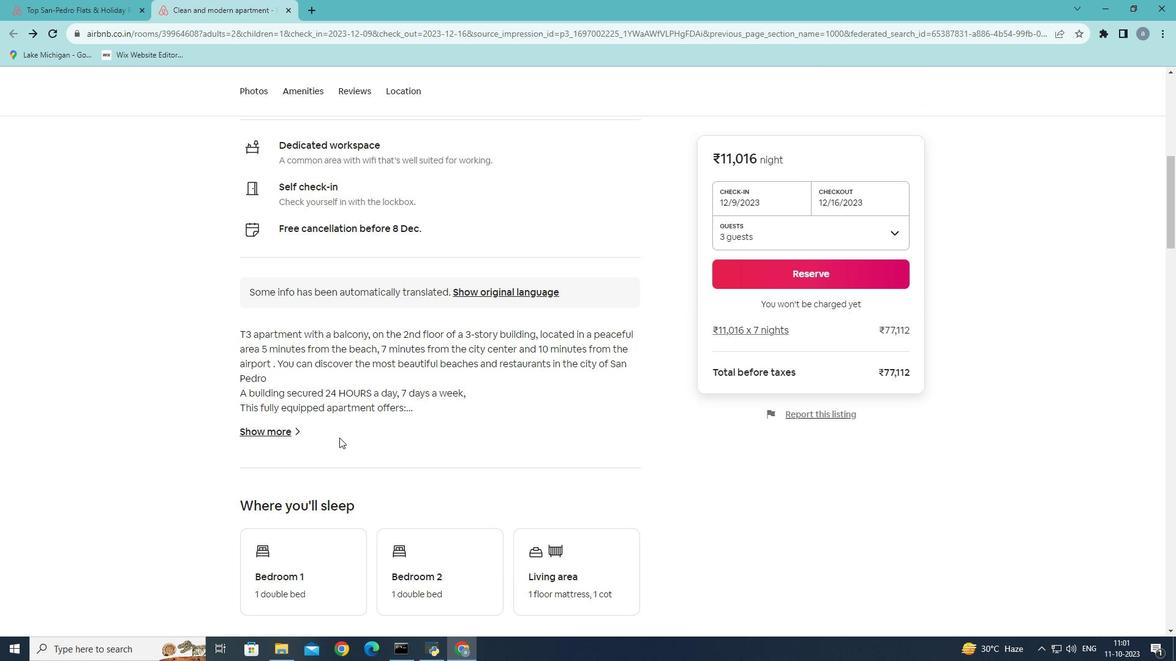 
Action: Mouse scrolled (339, 437) with delta (0, 0)
Screenshot: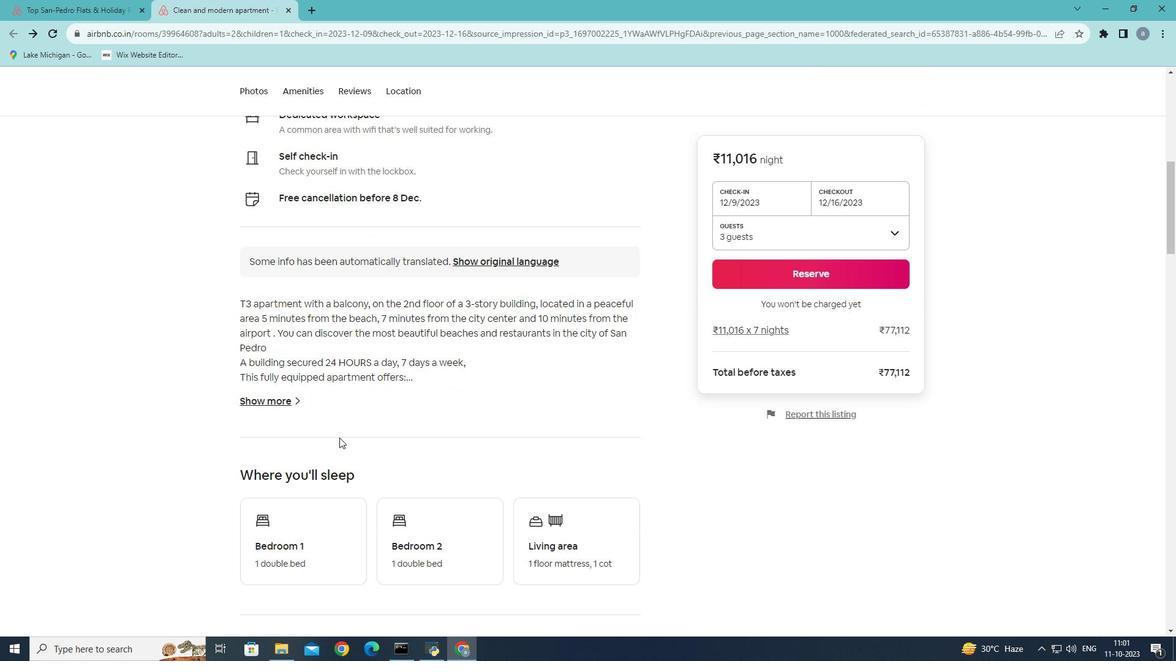 
Action: Mouse scrolled (339, 437) with delta (0, 0)
Screenshot: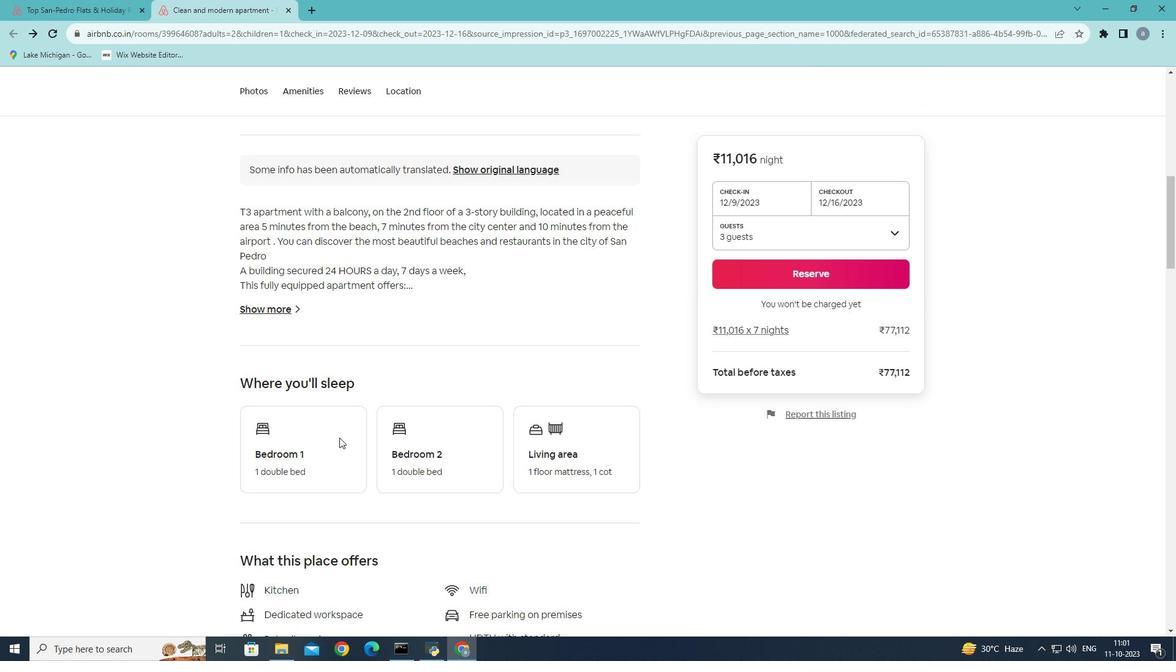 
Action: Mouse scrolled (339, 437) with delta (0, 0)
Screenshot: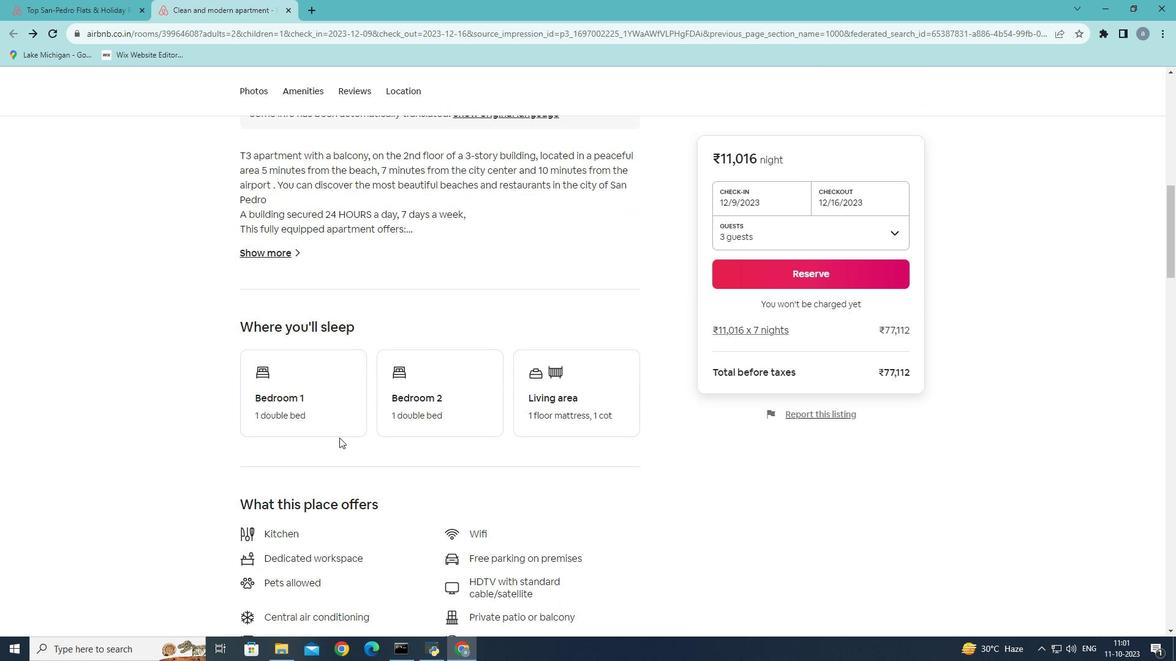 
Action: Mouse scrolled (339, 437) with delta (0, 0)
Screenshot: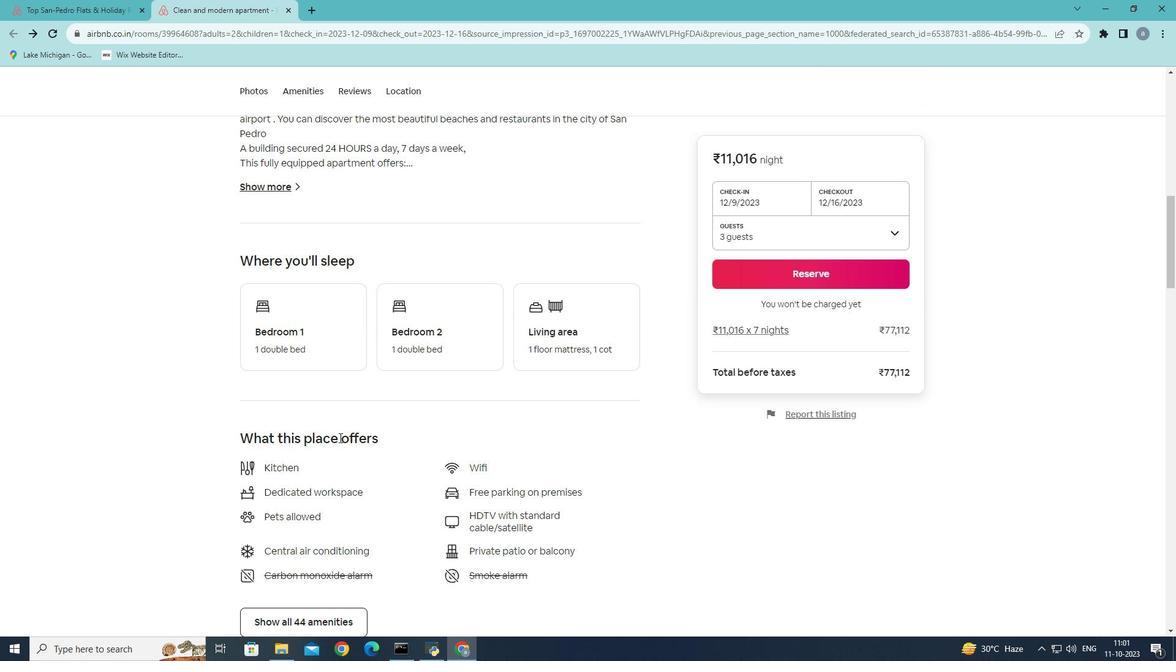 
Action: Mouse scrolled (339, 437) with delta (0, 0)
Screenshot: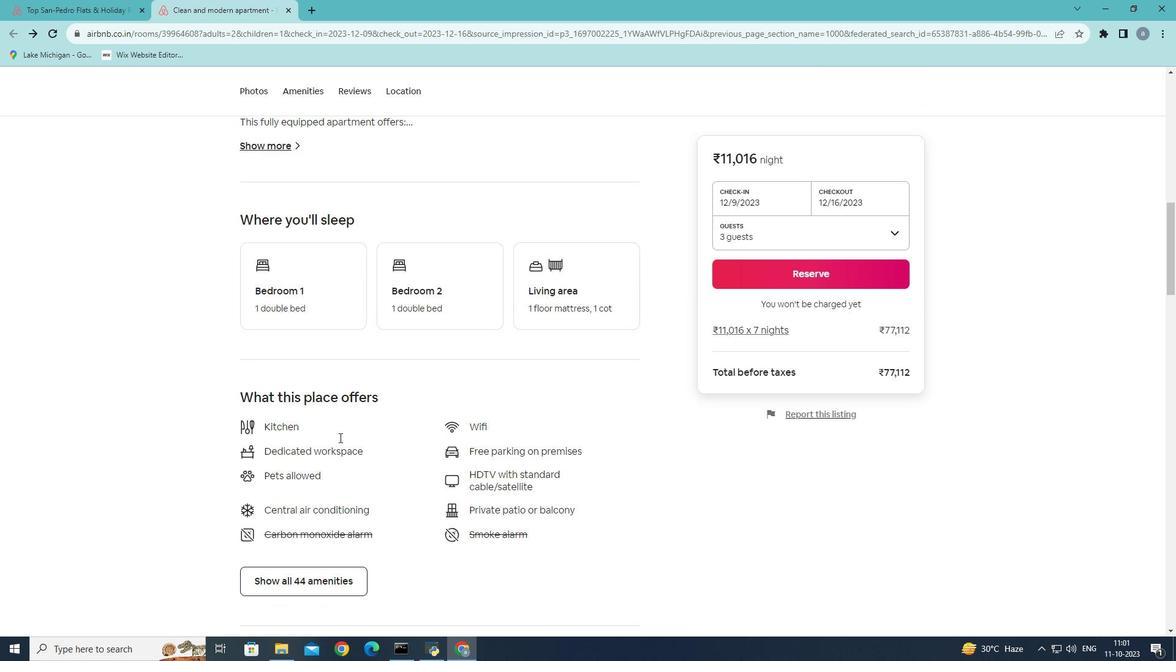 
Action: Mouse moved to (338, 468)
Screenshot: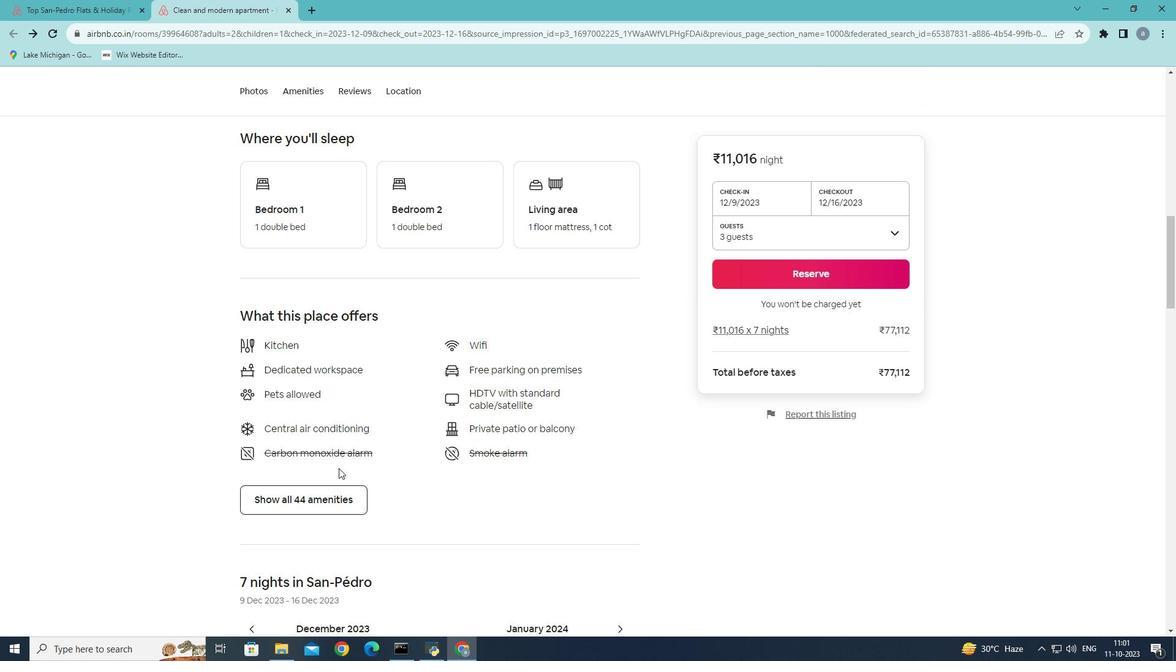 
Action: Mouse scrolled (338, 468) with delta (0, 0)
Screenshot: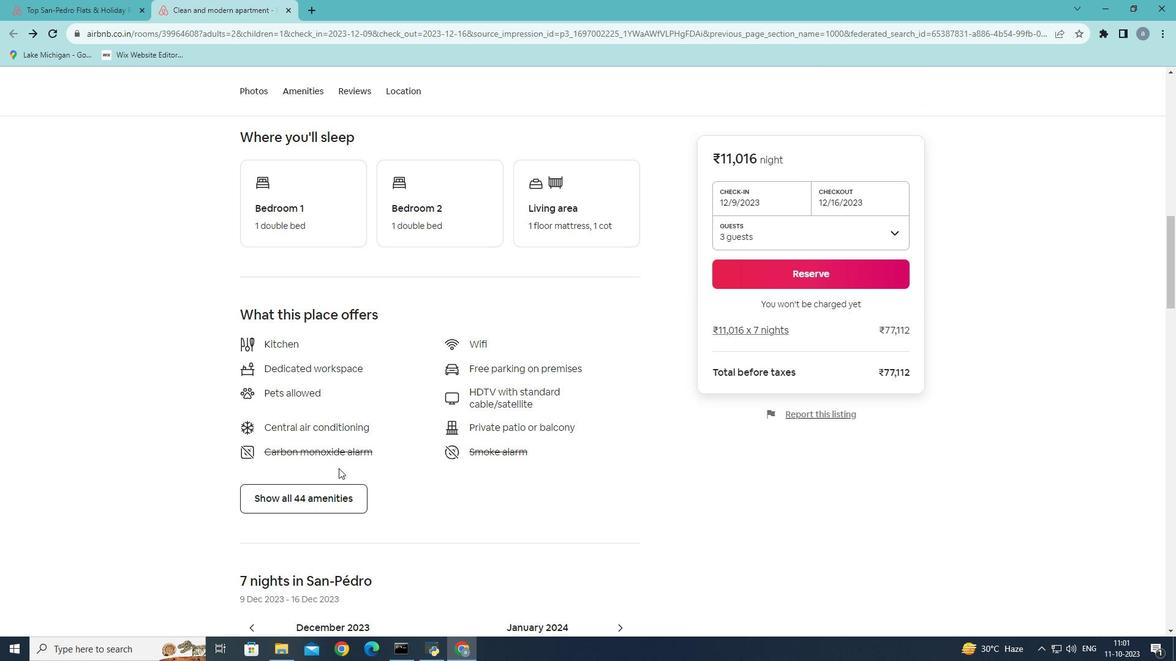 
Action: Mouse scrolled (338, 468) with delta (0, 0)
Screenshot: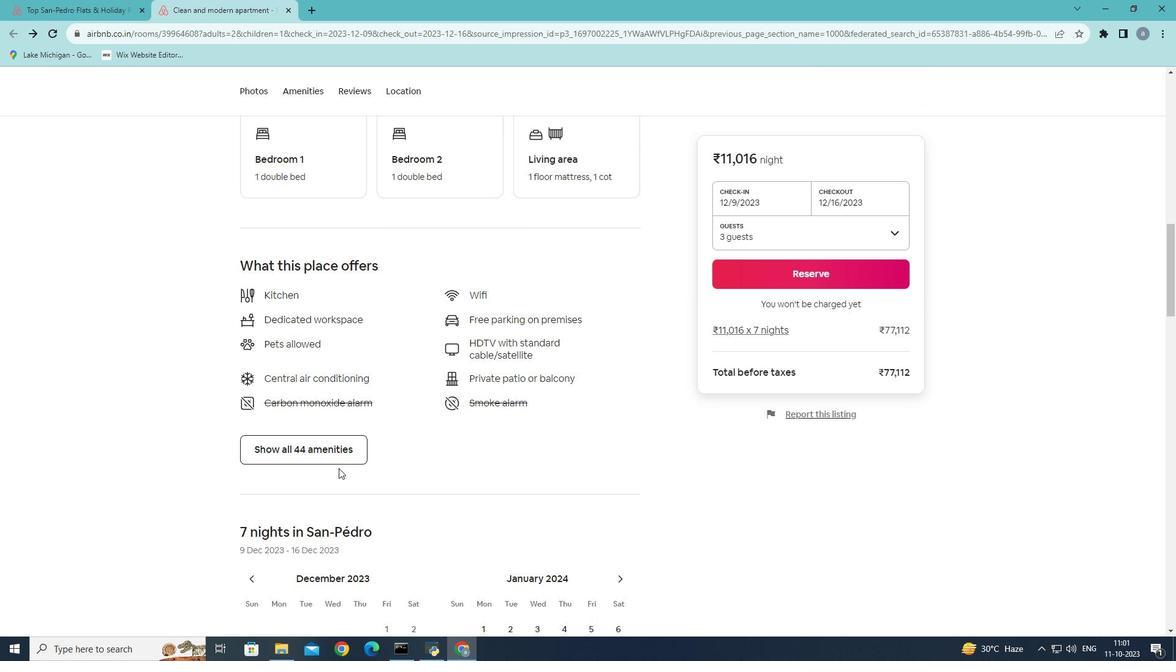 
Action: Mouse moved to (312, 377)
Screenshot: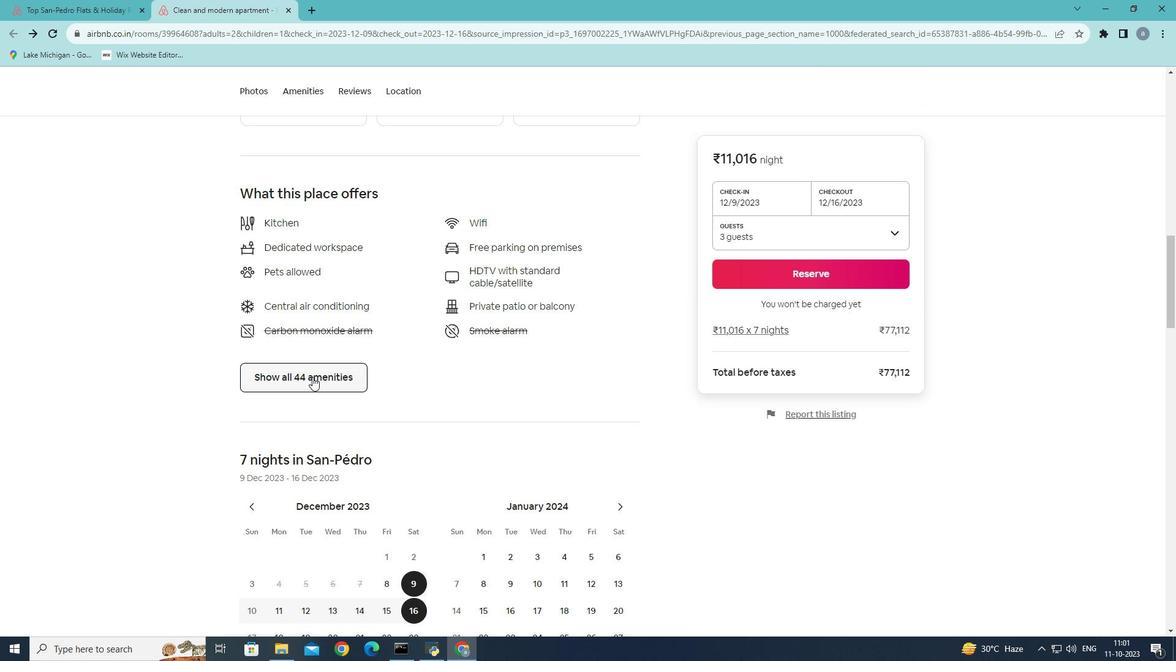 
Action: Mouse pressed left at (312, 377)
Screenshot: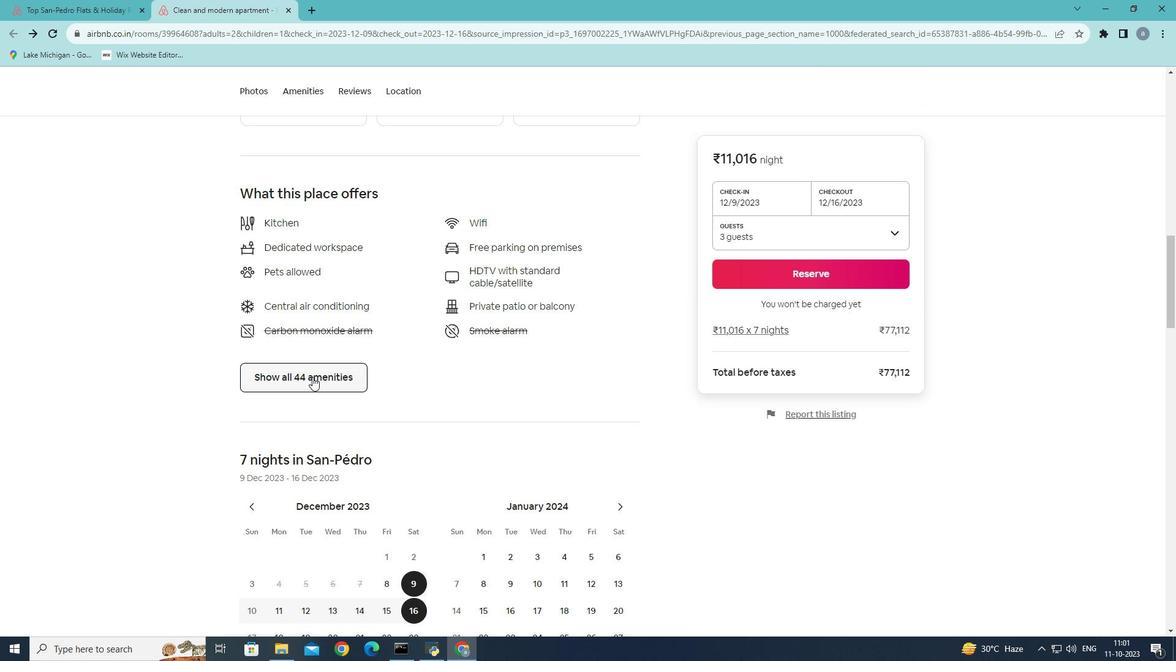 
Action: Mouse moved to (485, 242)
Screenshot: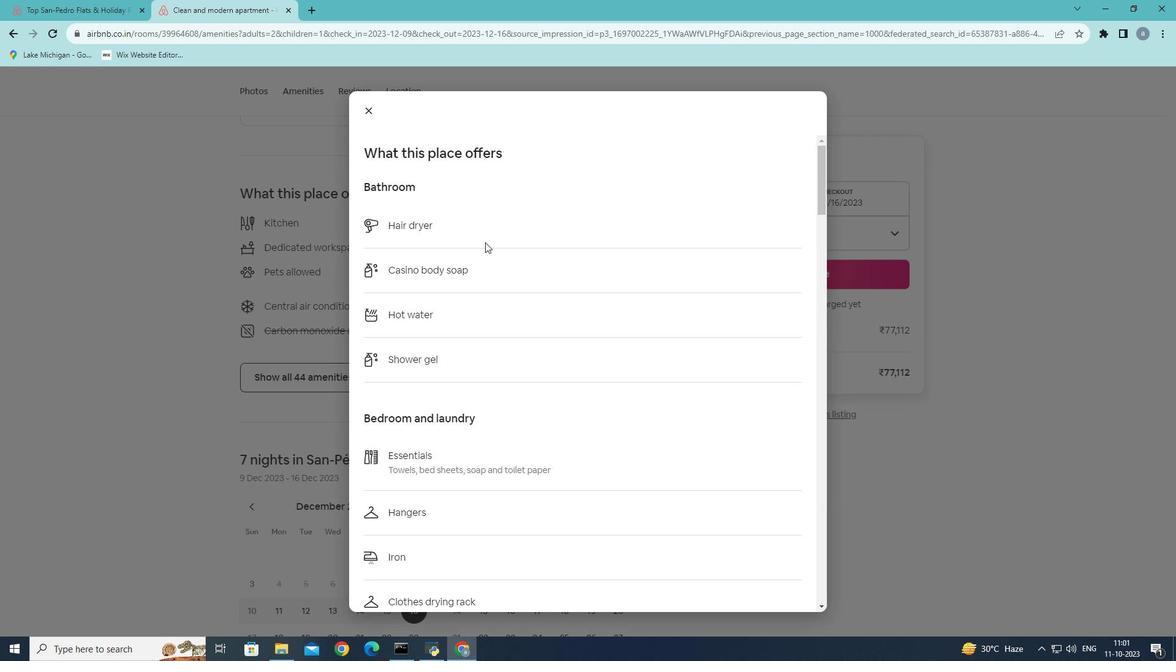
Action: Mouse scrolled (485, 241) with delta (0, 0)
Screenshot: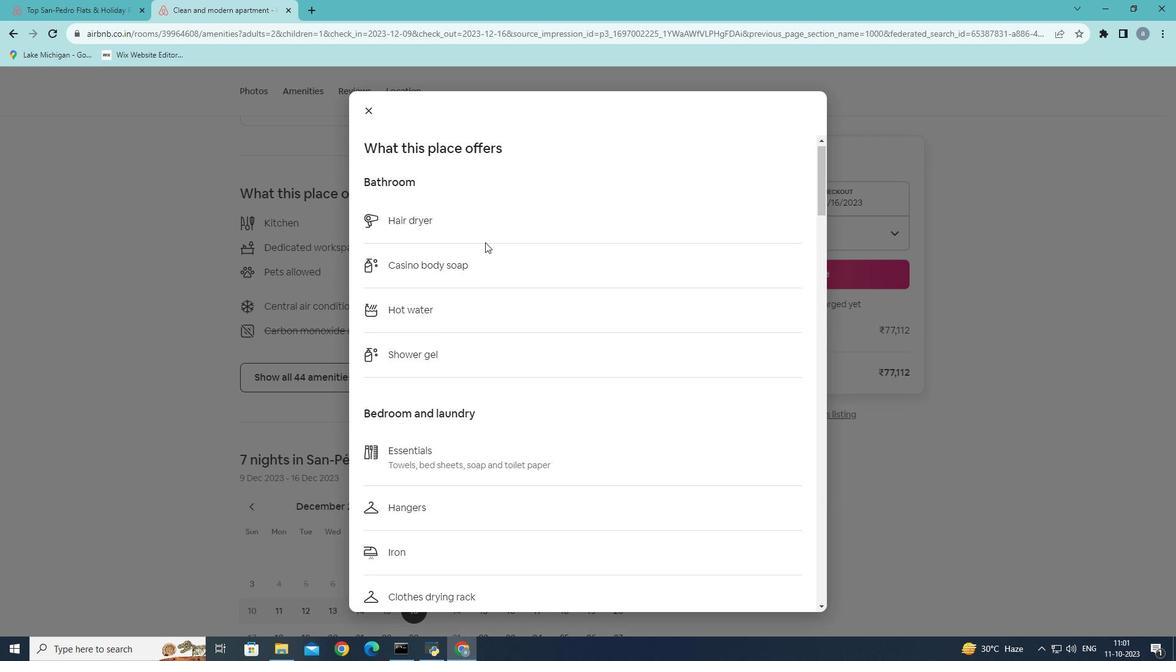 
Action: Mouse scrolled (485, 241) with delta (0, 0)
Screenshot: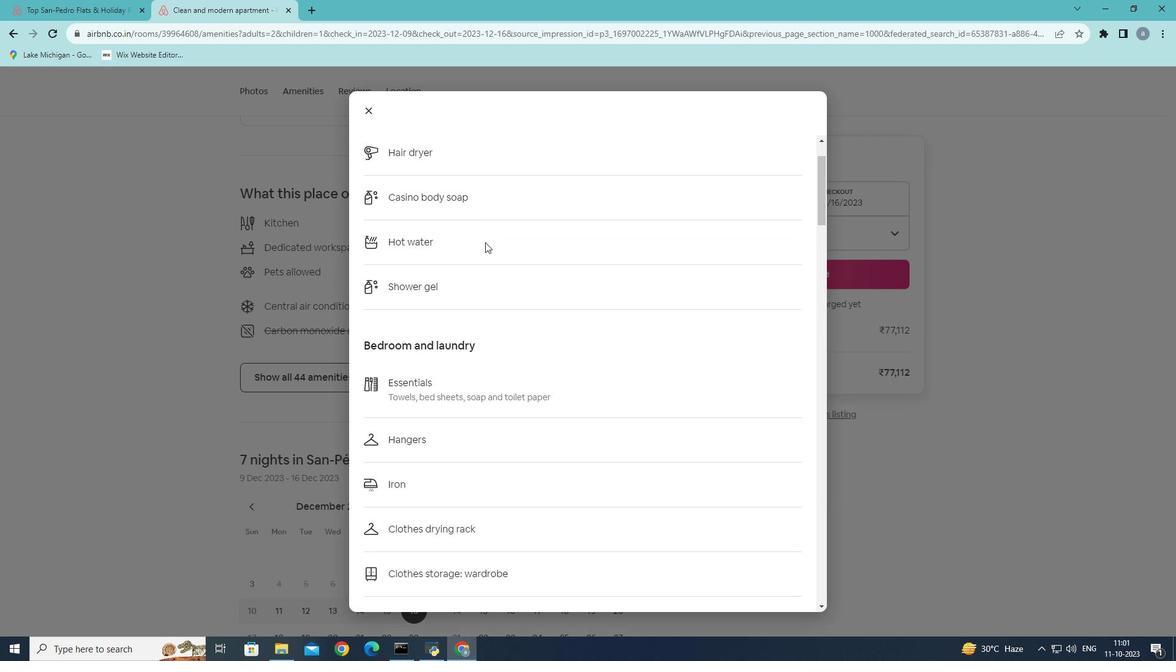 
Action: Mouse scrolled (485, 241) with delta (0, 0)
Screenshot: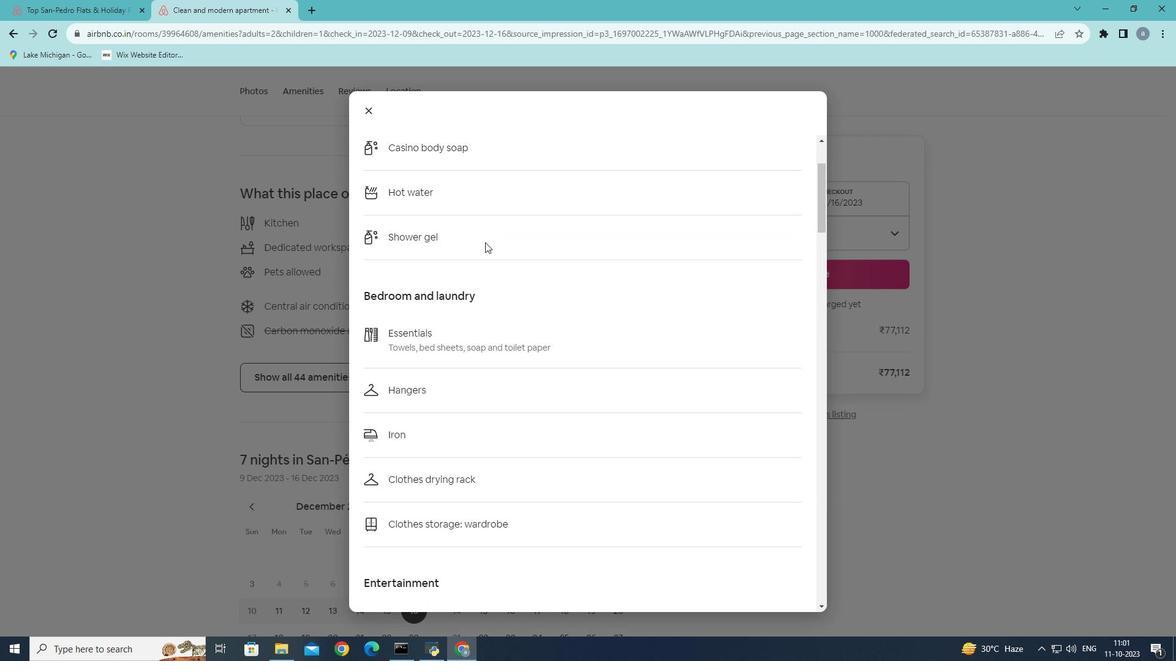 
Action: Mouse scrolled (485, 241) with delta (0, 0)
Screenshot: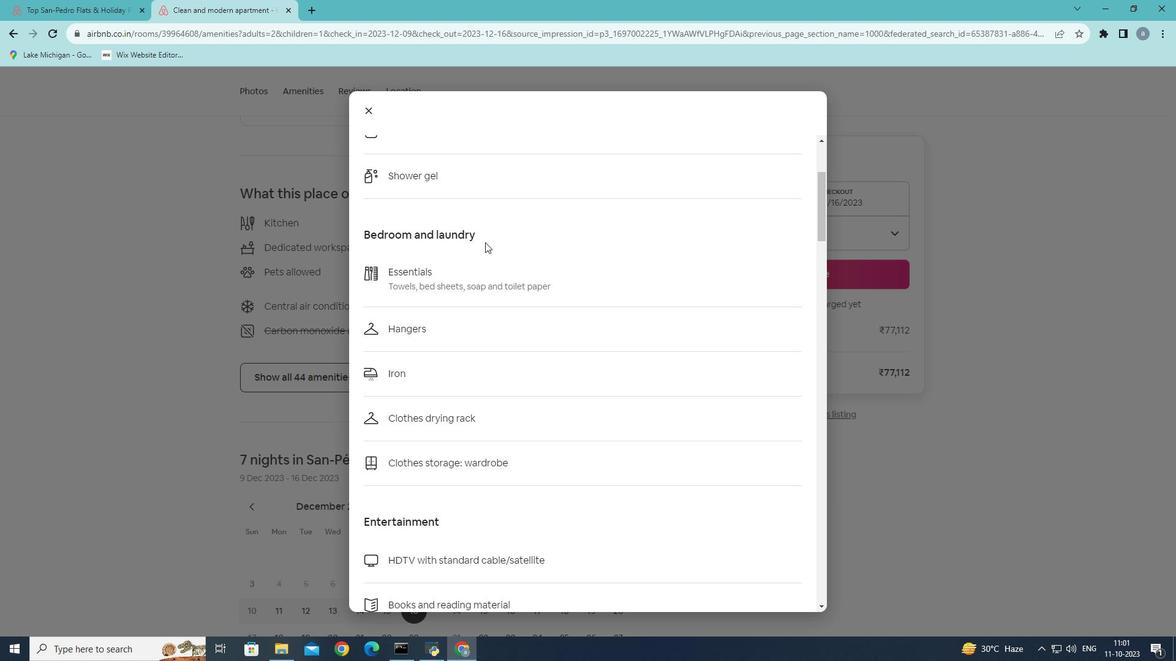 
Action: Mouse scrolled (485, 241) with delta (0, 0)
Screenshot: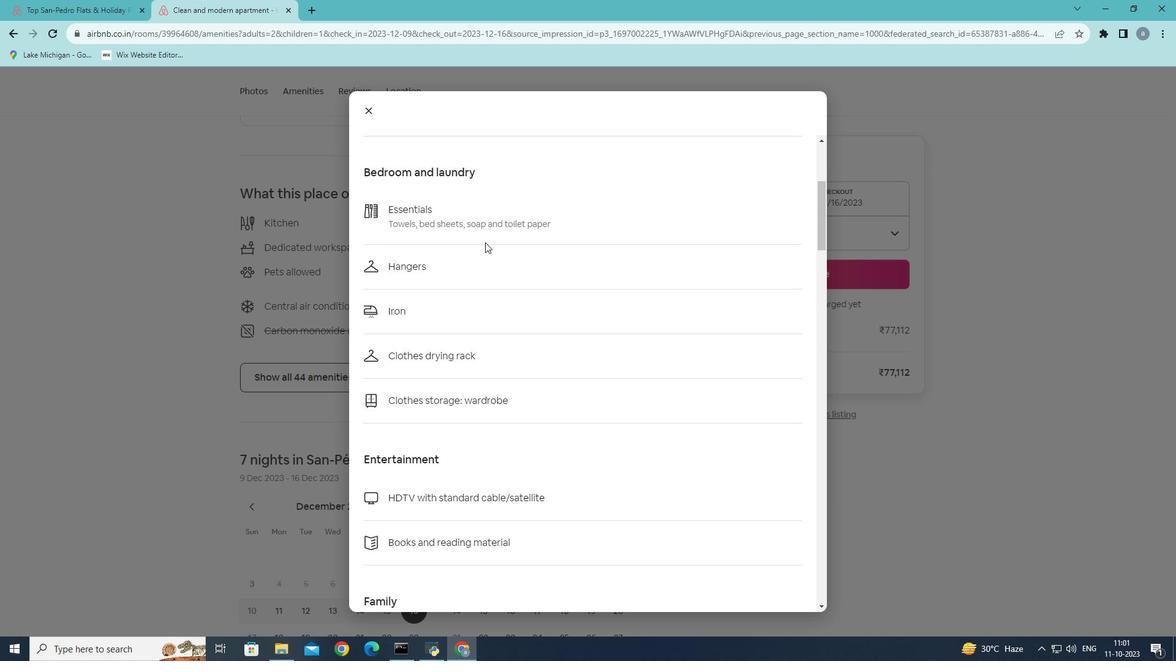 
Action: Mouse scrolled (485, 241) with delta (0, 0)
Screenshot: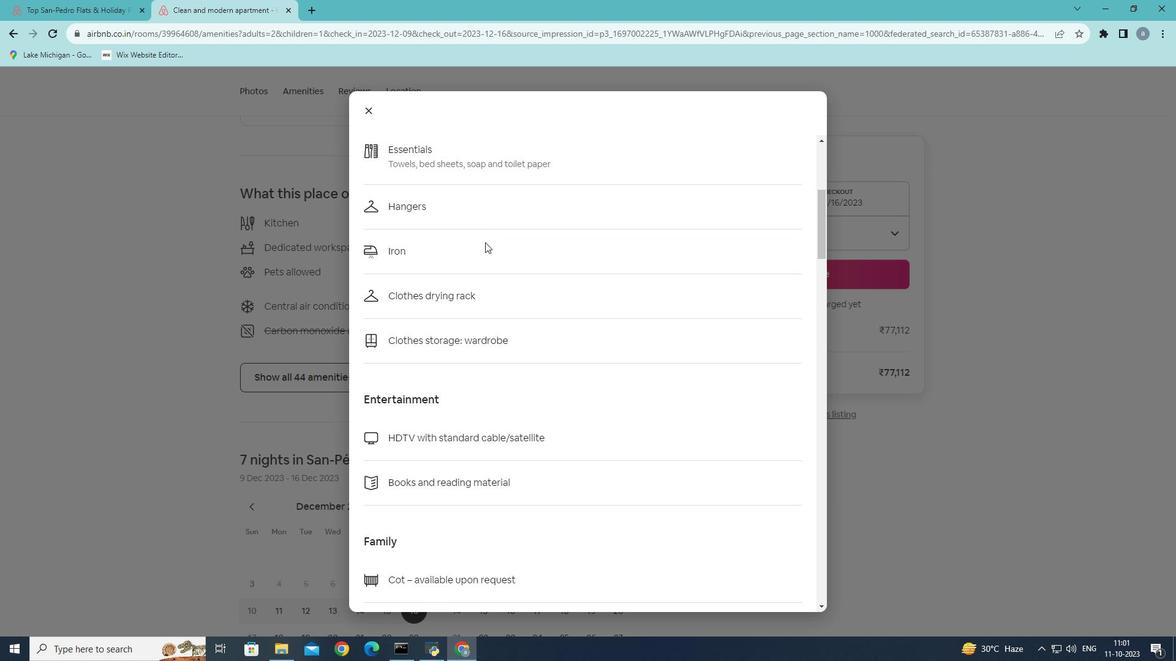 
Action: Mouse scrolled (485, 241) with delta (0, 0)
Screenshot: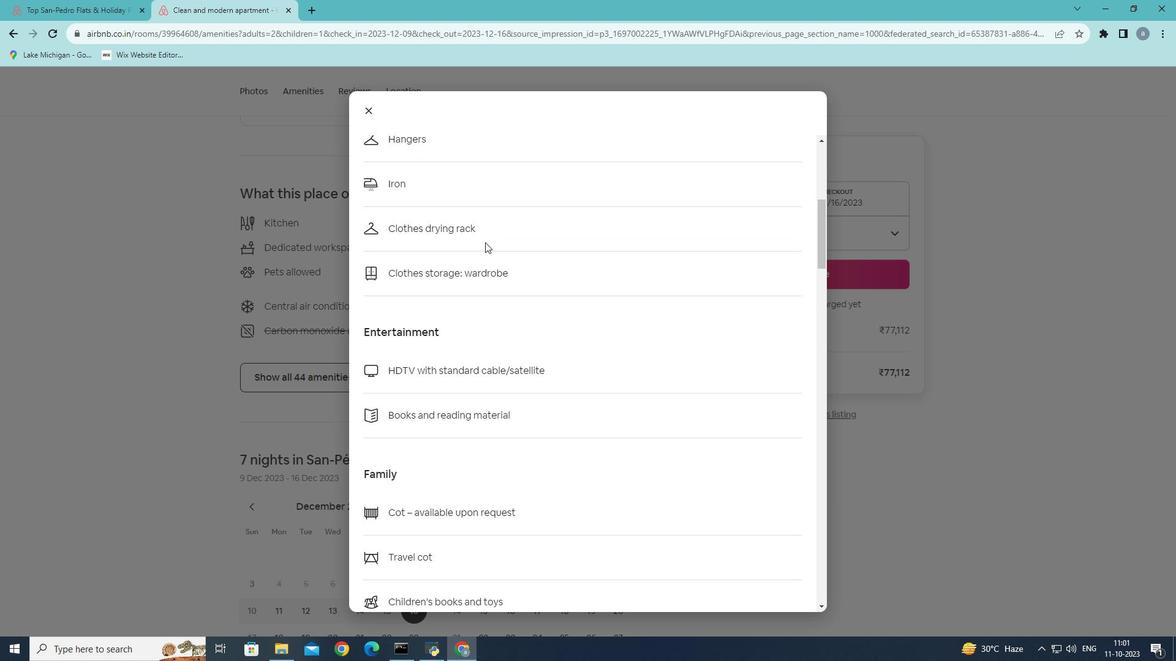 
Action: Mouse moved to (488, 257)
Screenshot: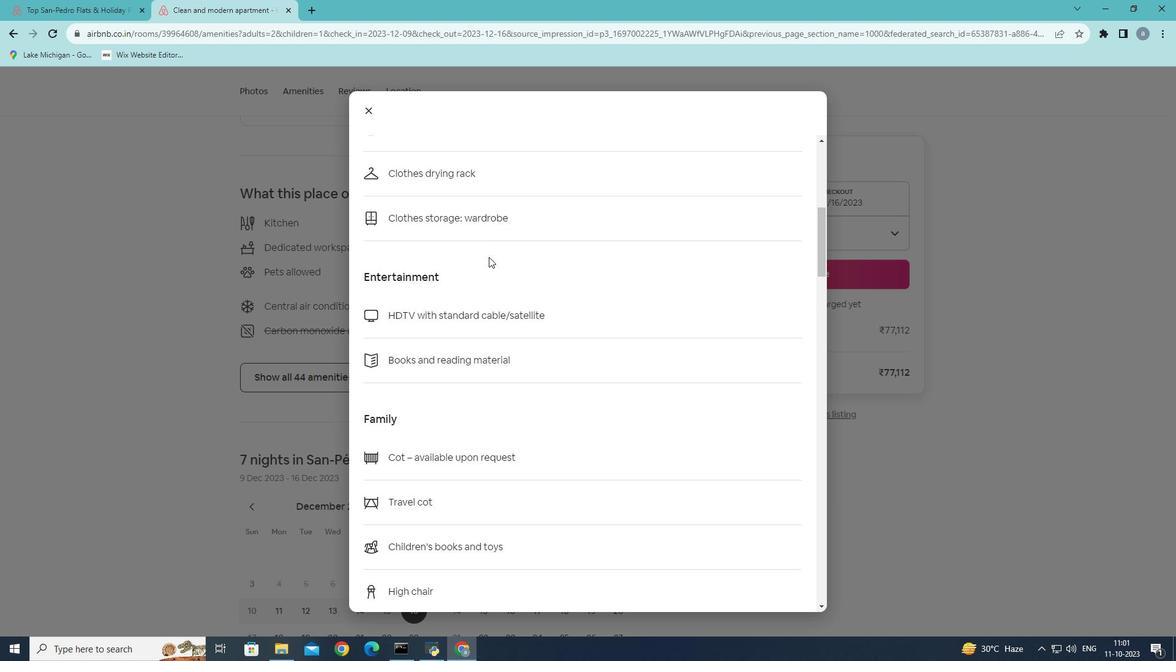 
Action: Mouse scrolled (488, 256) with delta (0, 0)
Screenshot: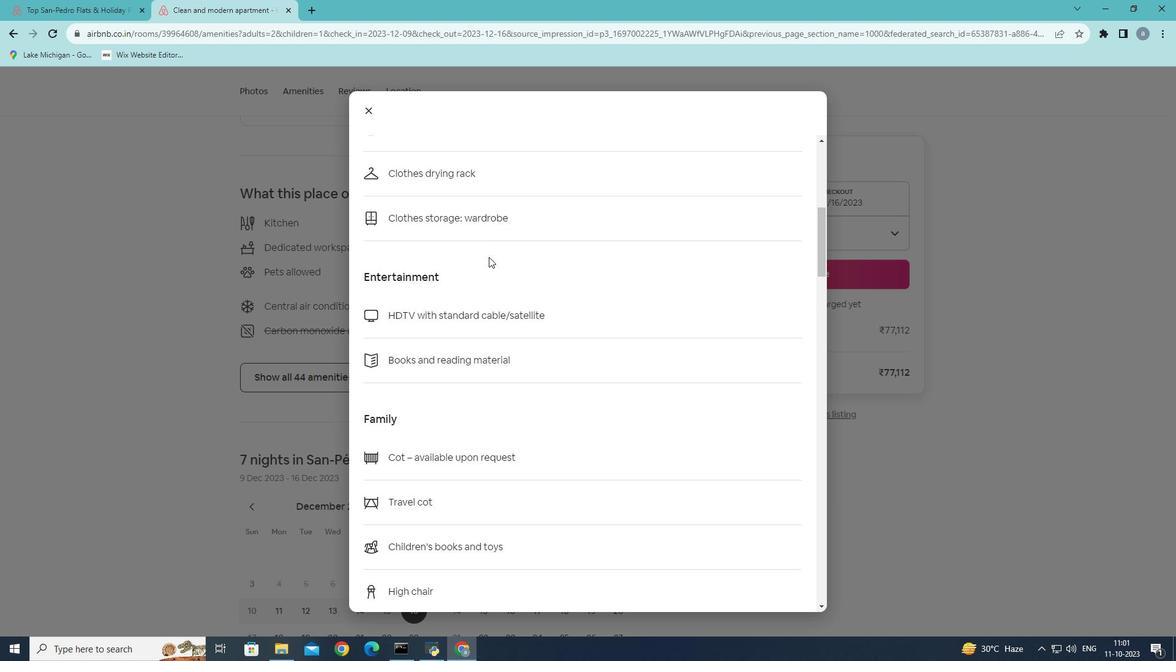 
Action: Mouse scrolled (488, 256) with delta (0, 0)
Screenshot: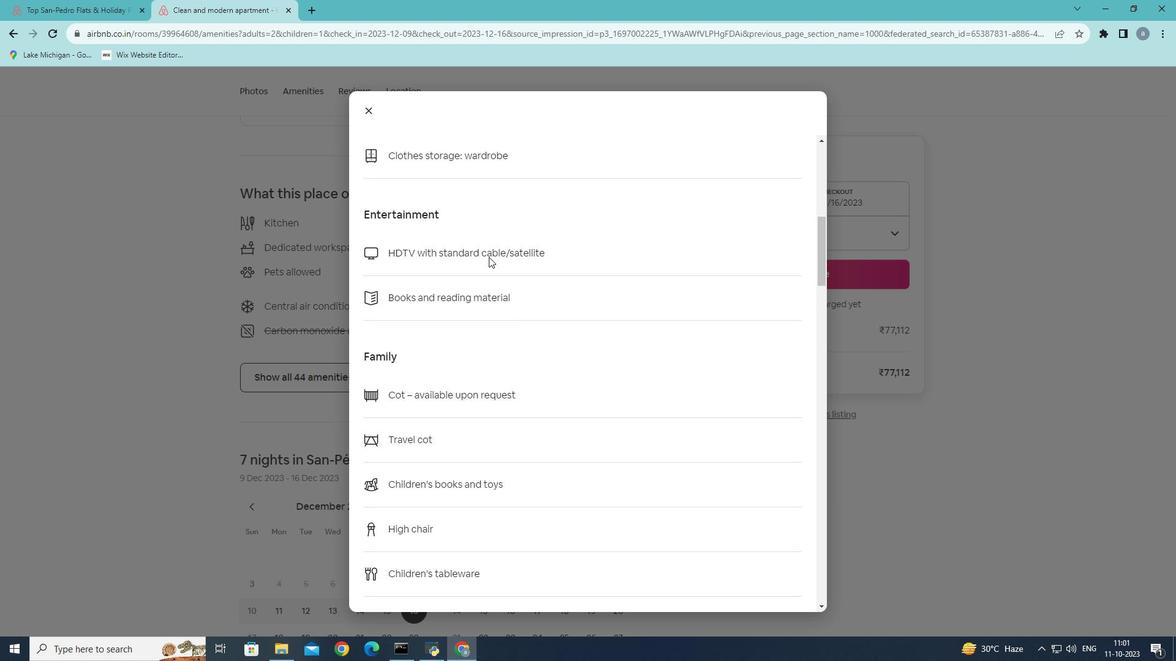 
Action: Mouse scrolled (488, 256) with delta (0, 0)
Screenshot: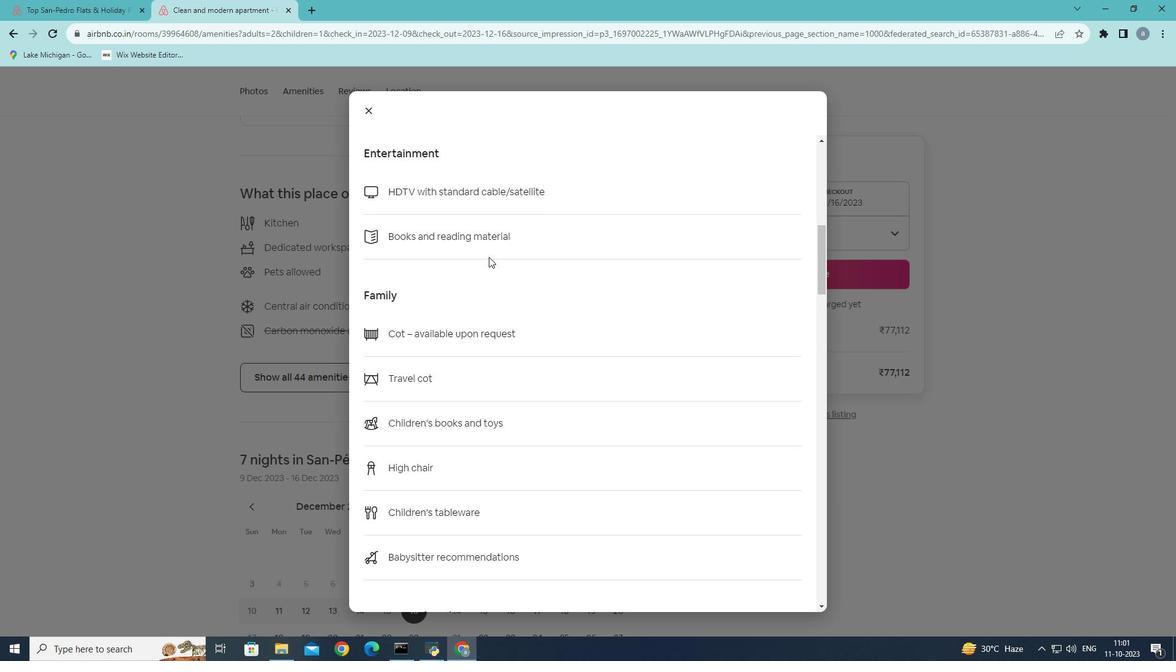 
Action: Mouse scrolled (488, 256) with delta (0, 0)
Screenshot: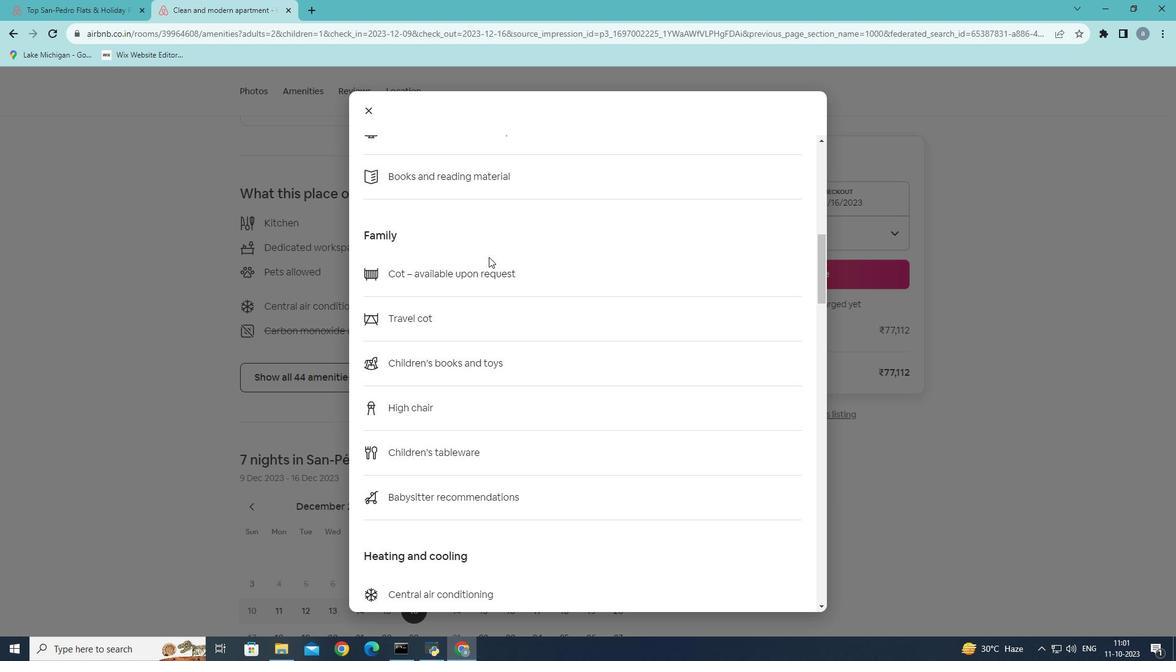 
Action: Mouse scrolled (488, 256) with delta (0, 0)
Screenshot: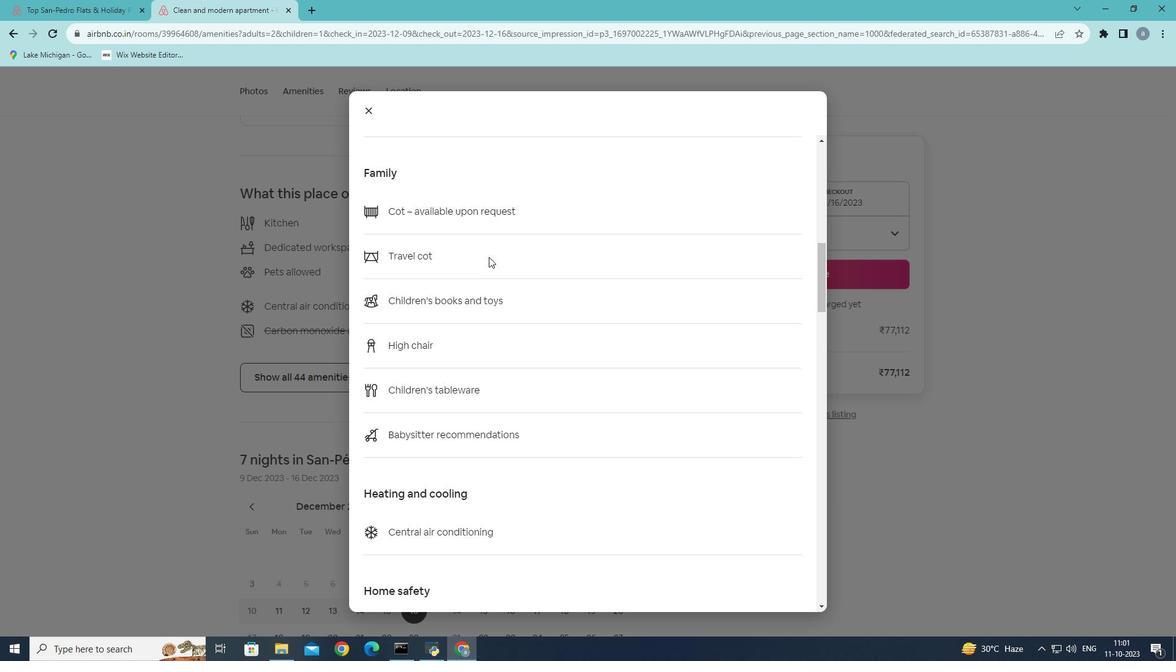 
Action: Mouse scrolled (488, 256) with delta (0, 0)
Screenshot: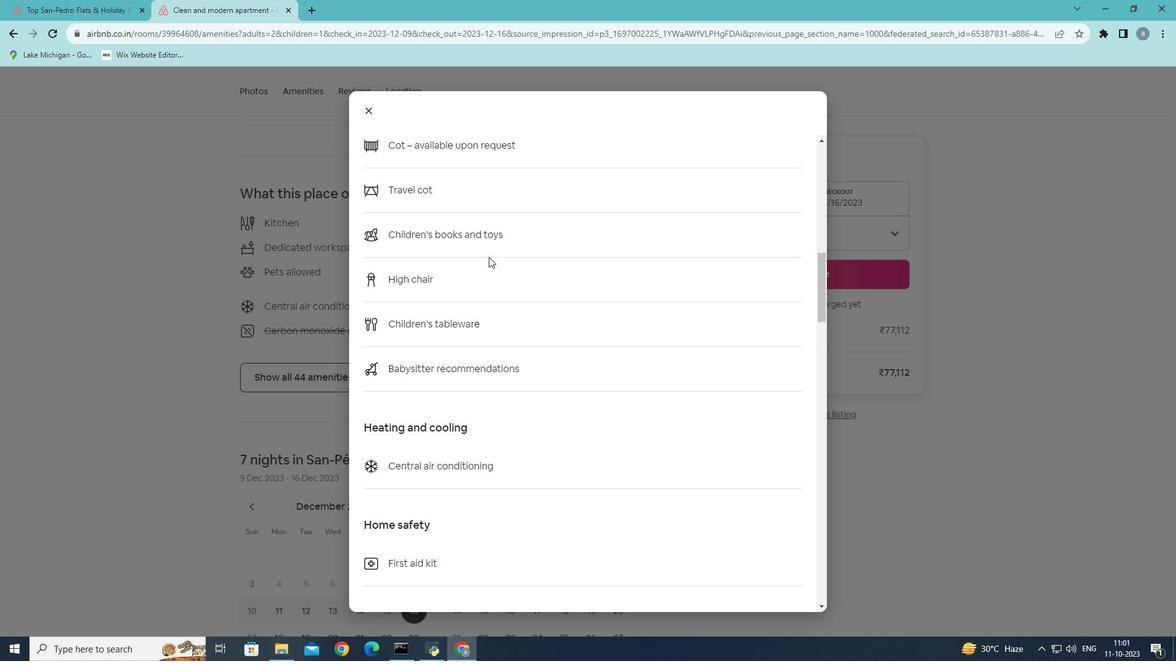 
Action: Mouse moved to (491, 264)
Screenshot: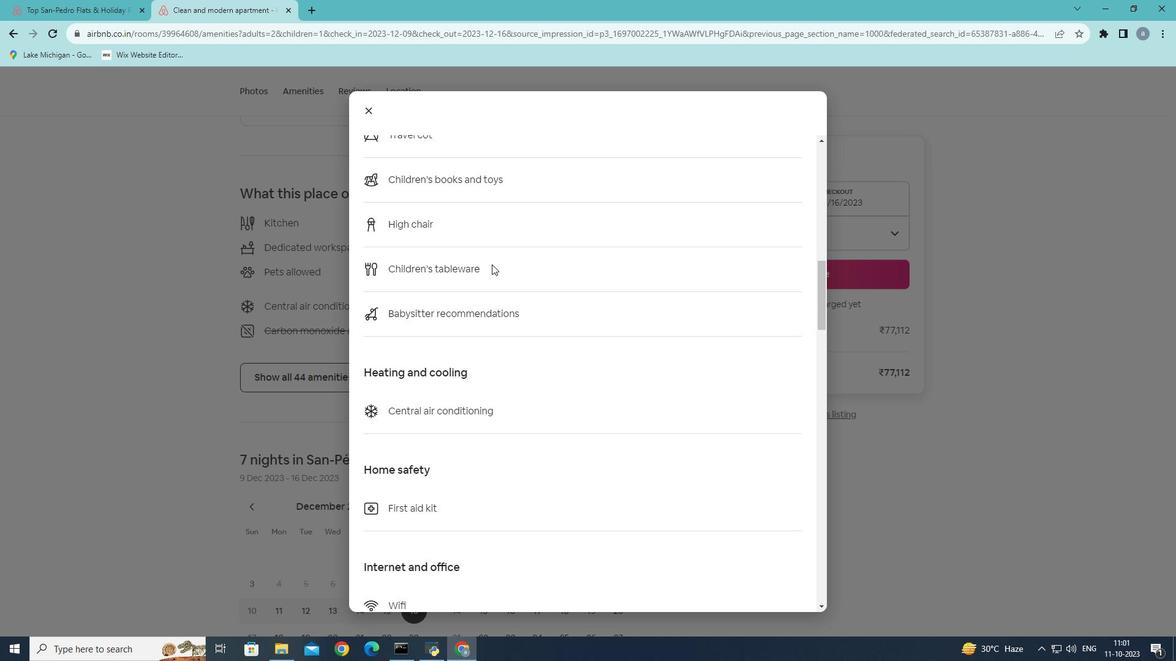 
Action: Mouse scrolled (491, 264) with delta (0, 0)
Screenshot: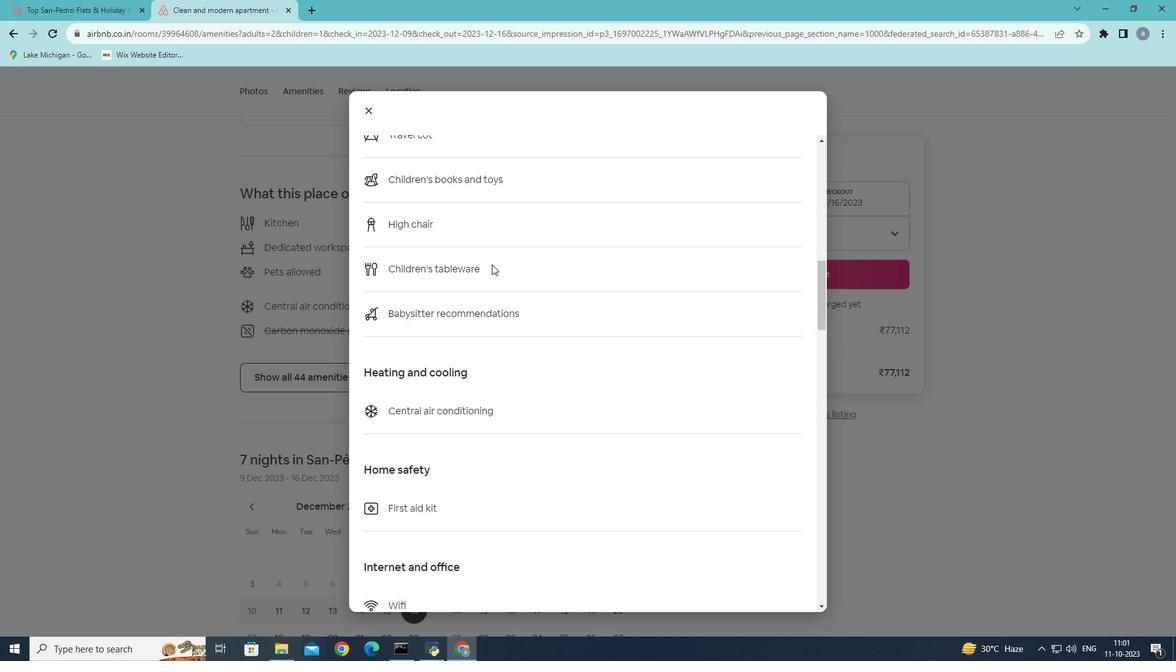 
Action: Mouse scrolled (491, 264) with delta (0, 0)
Screenshot: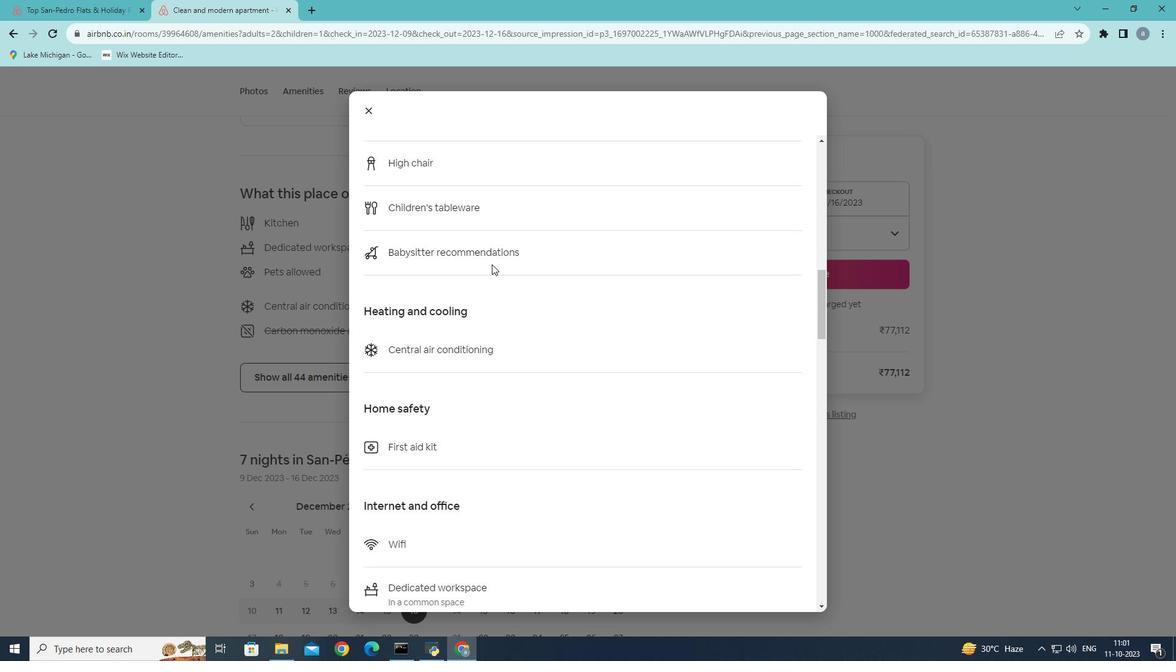 
Action: Mouse scrolled (491, 264) with delta (0, 0)
Screenshot: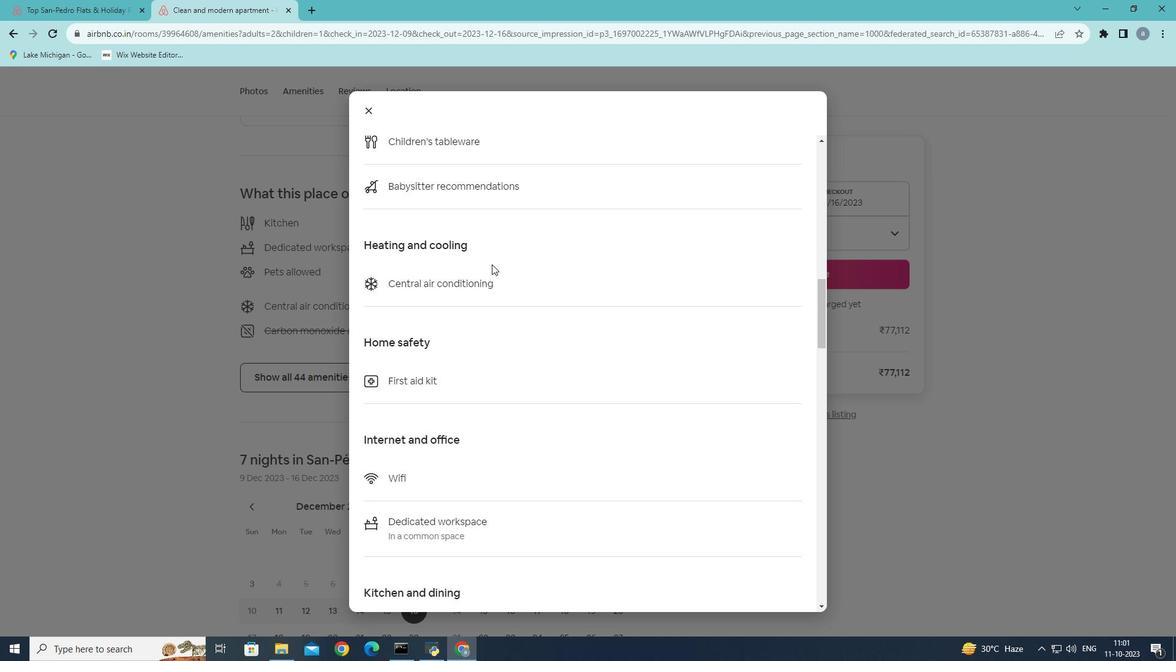 
Action: Mouse scrolled (491, 264) with delta (0, 0)
Screenshot: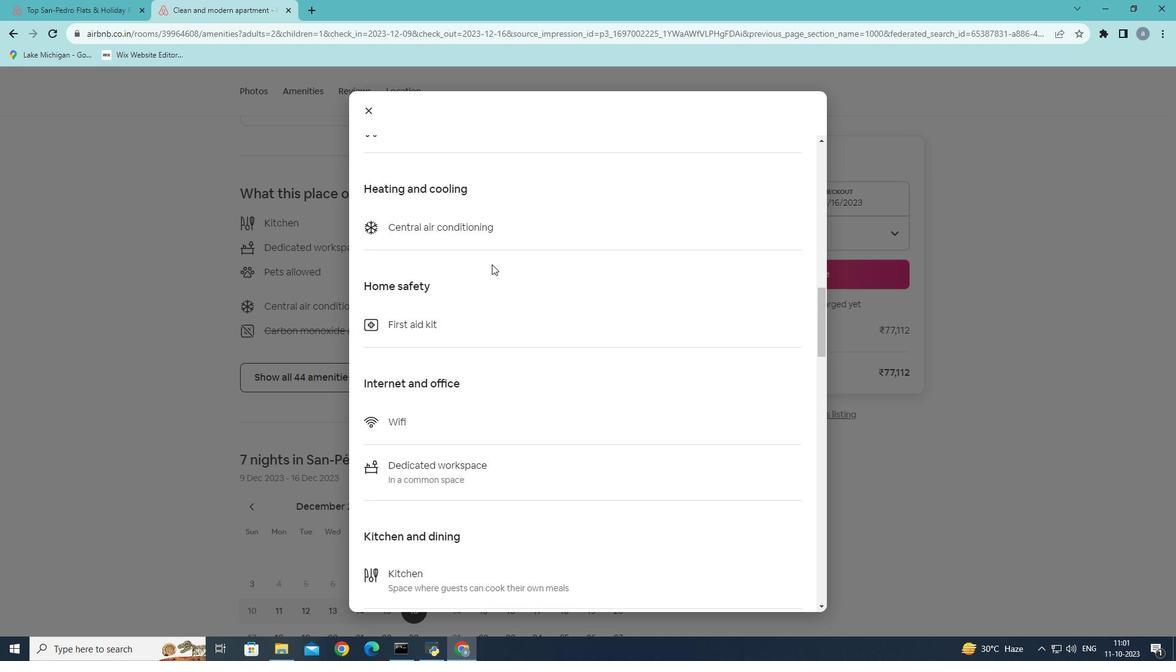 
Action: Mouse scrolled (491, 264) with delta (0, 0)
Screenshot: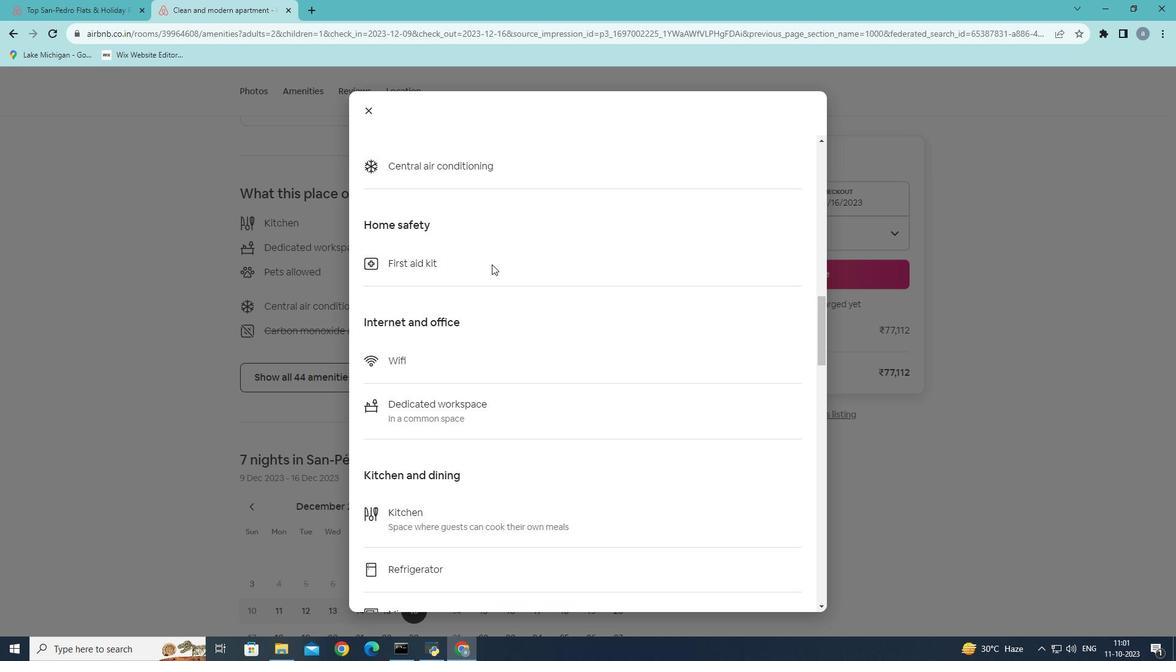 
Action: Mouse moved to (492, 271)
Screenshot: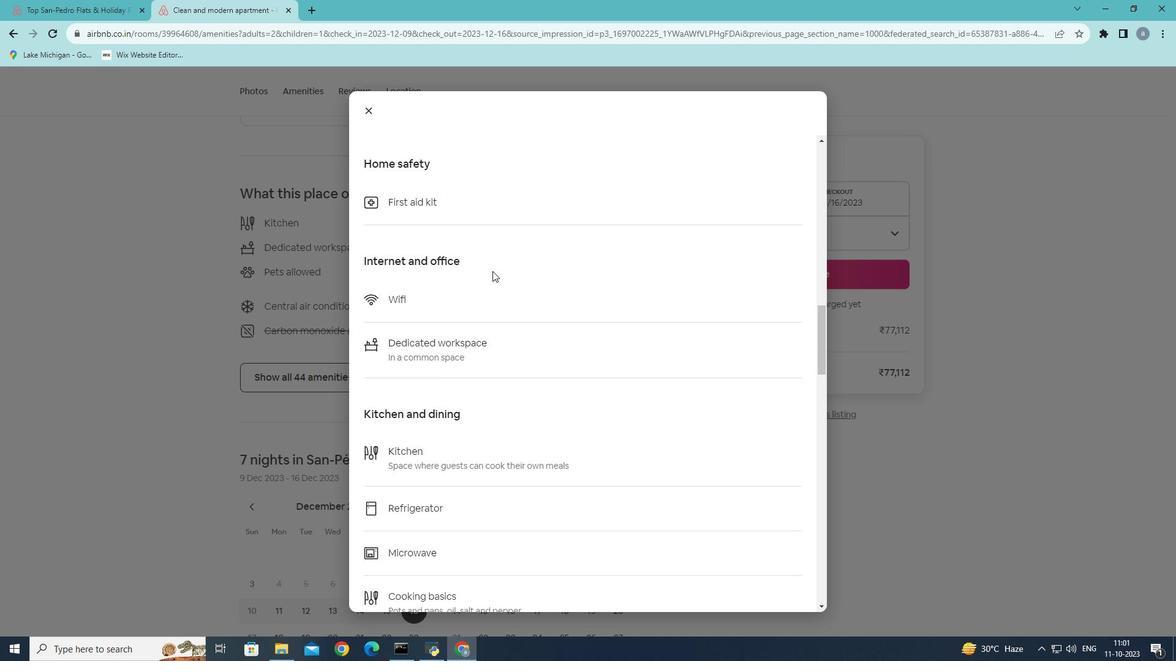 
Action: Mouse scrolled (492, 270) with delta (0, 0)
Screenshot: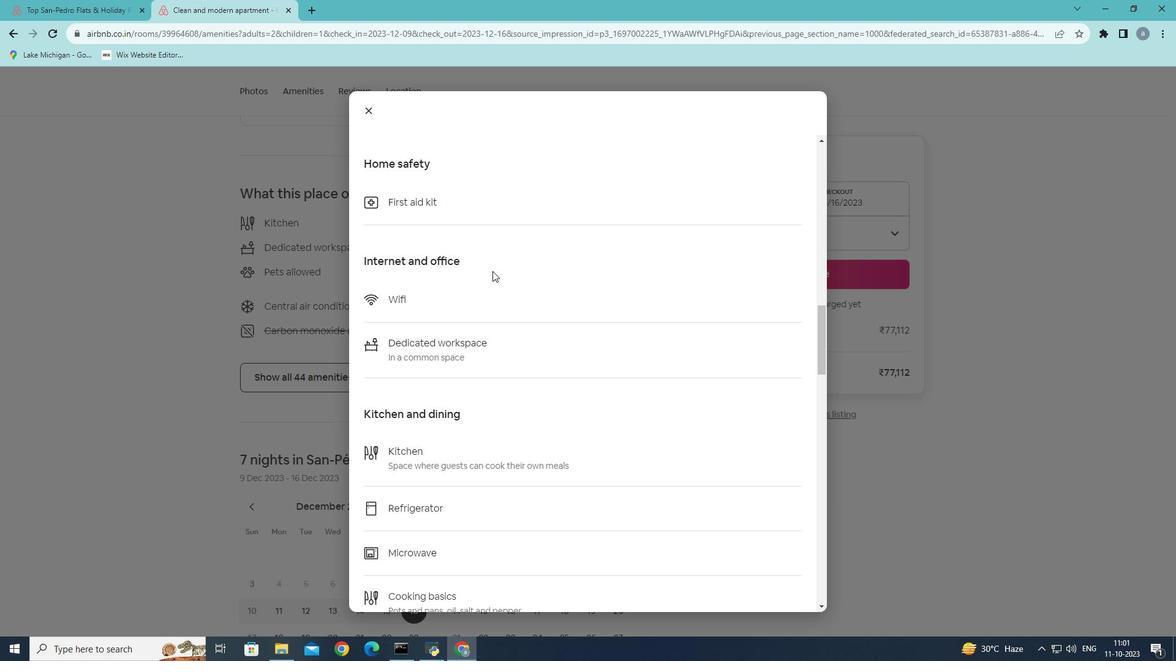 
Action: Mouse scrolled (492, 270) with delta (0, 0)
Screenshot: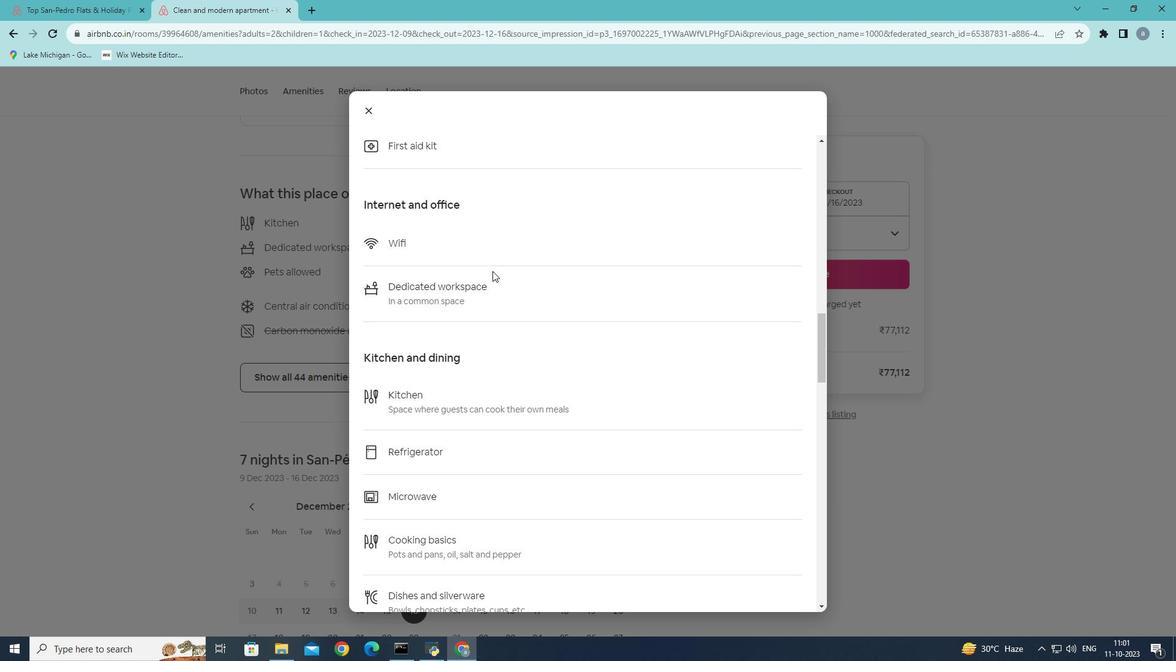 
Action: Mouse scrolled (492, 270) with delta (0, 0)
Screenshot: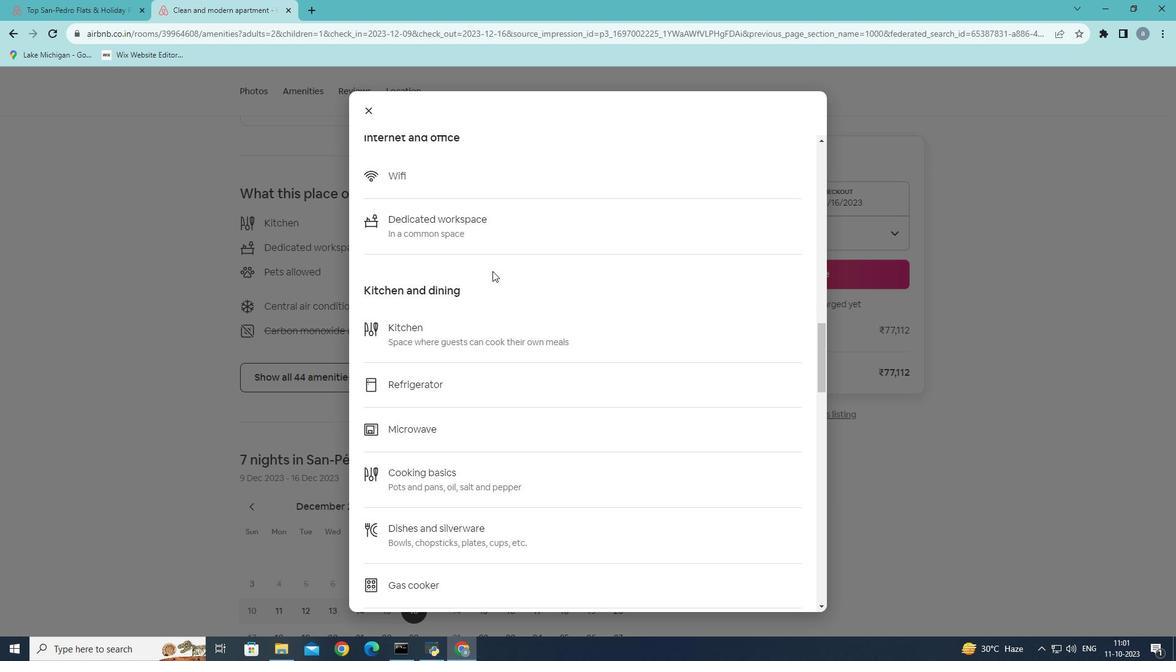 
Action: Mouse scrolled (492, 270) with delta (0, 0)
Screenshot: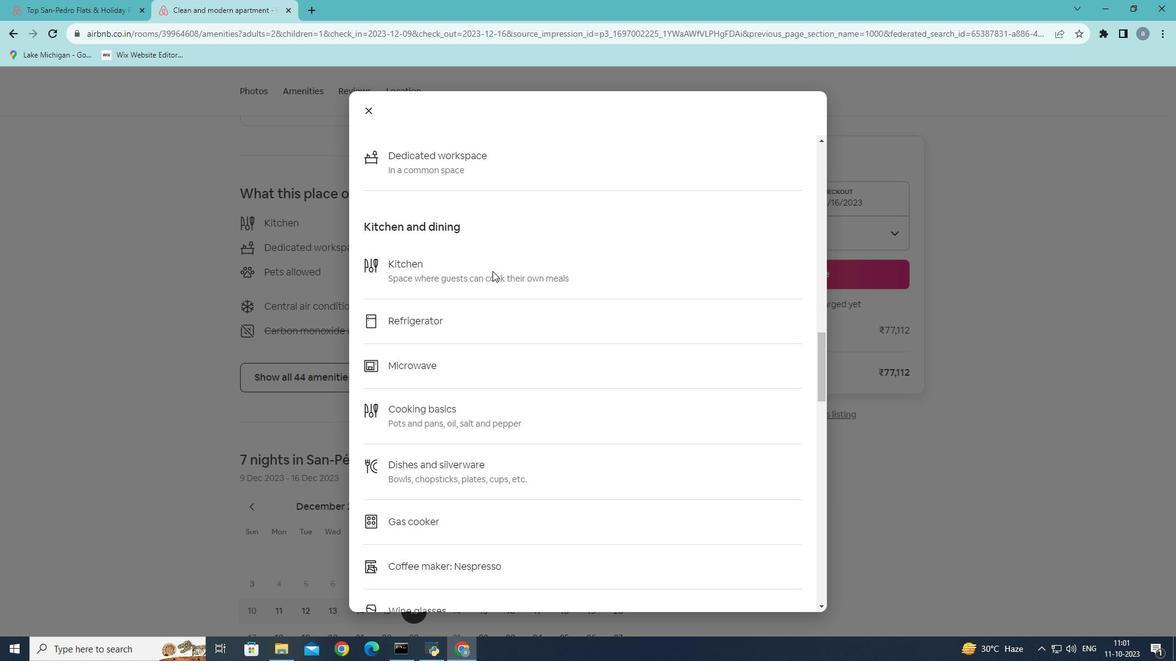 
Action: Mouse scrolled (492, 270) with delta (0, 0)
Screenshot: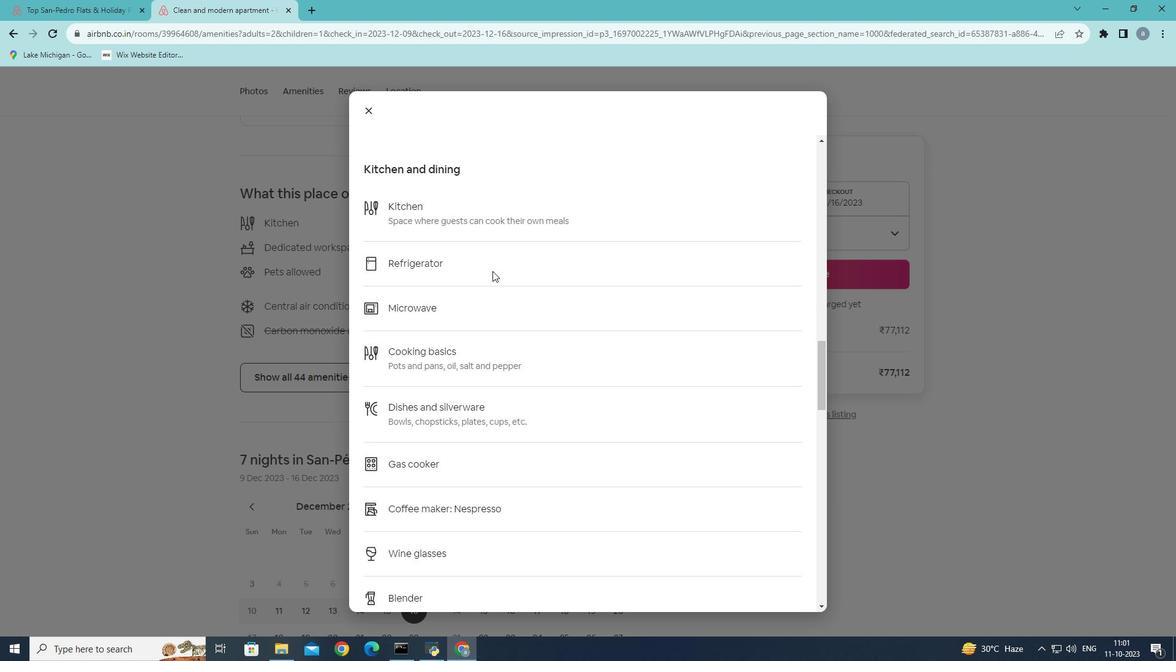 
Action: Mouse scrolled (492, 270) with delta (0, 0)
Screenshot: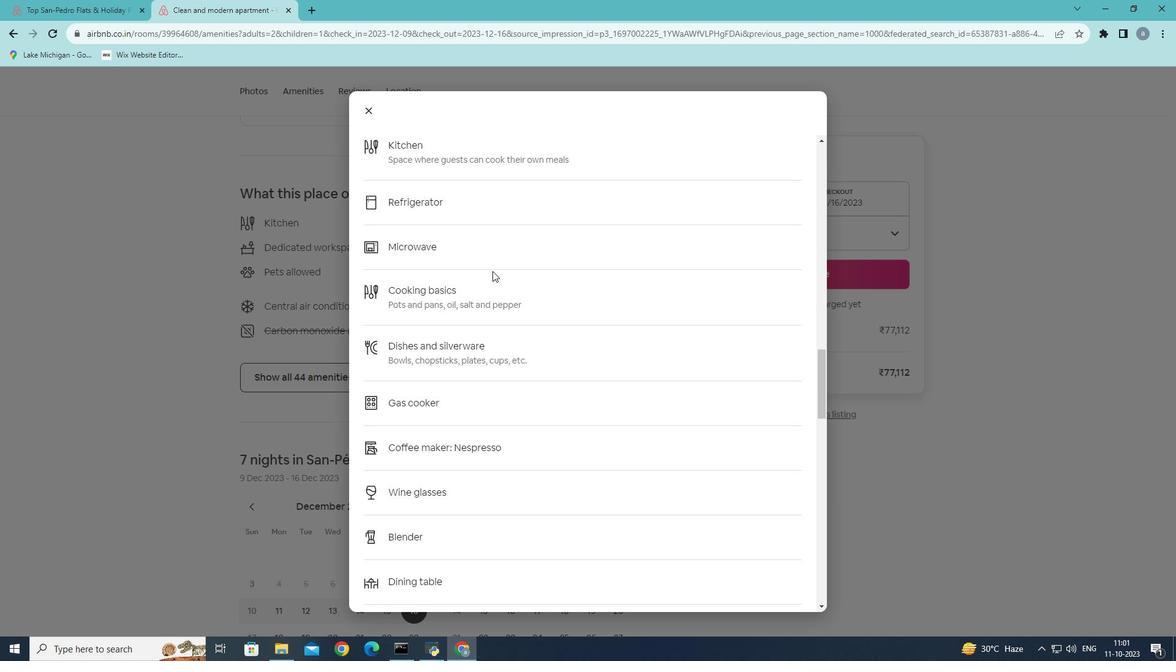 
Action: Mouse scrolled (492, 270) with delta (0, 0)
Screenshot: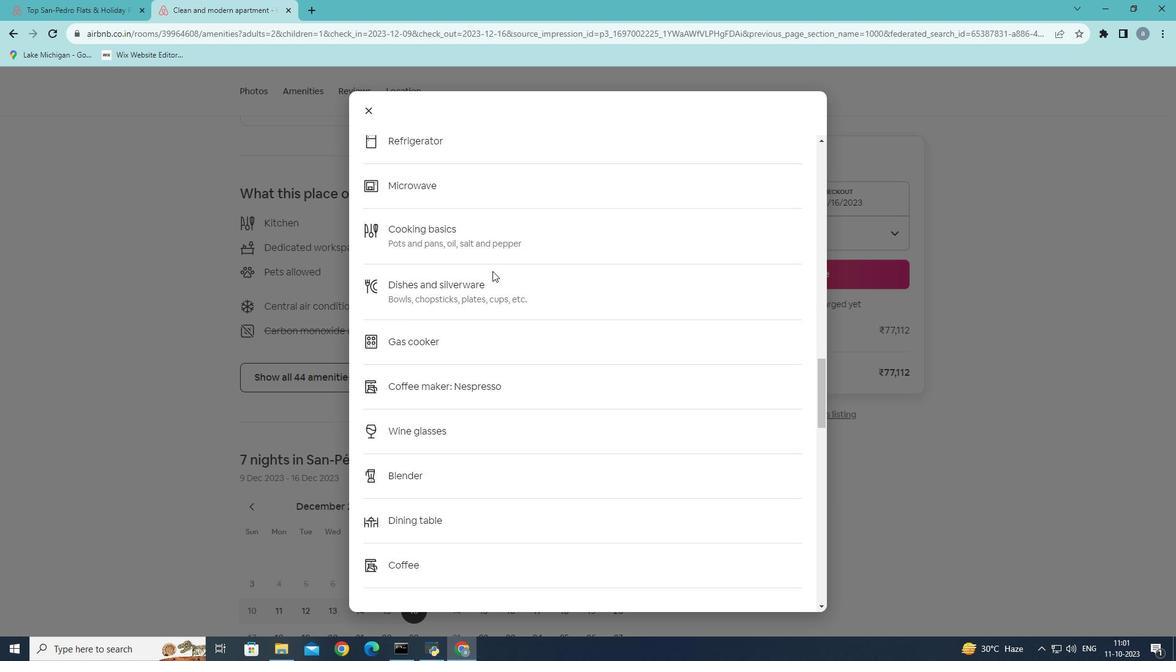 
Action: Mouse scrolled (492, 270) with delta (0, 0)
Screenshot: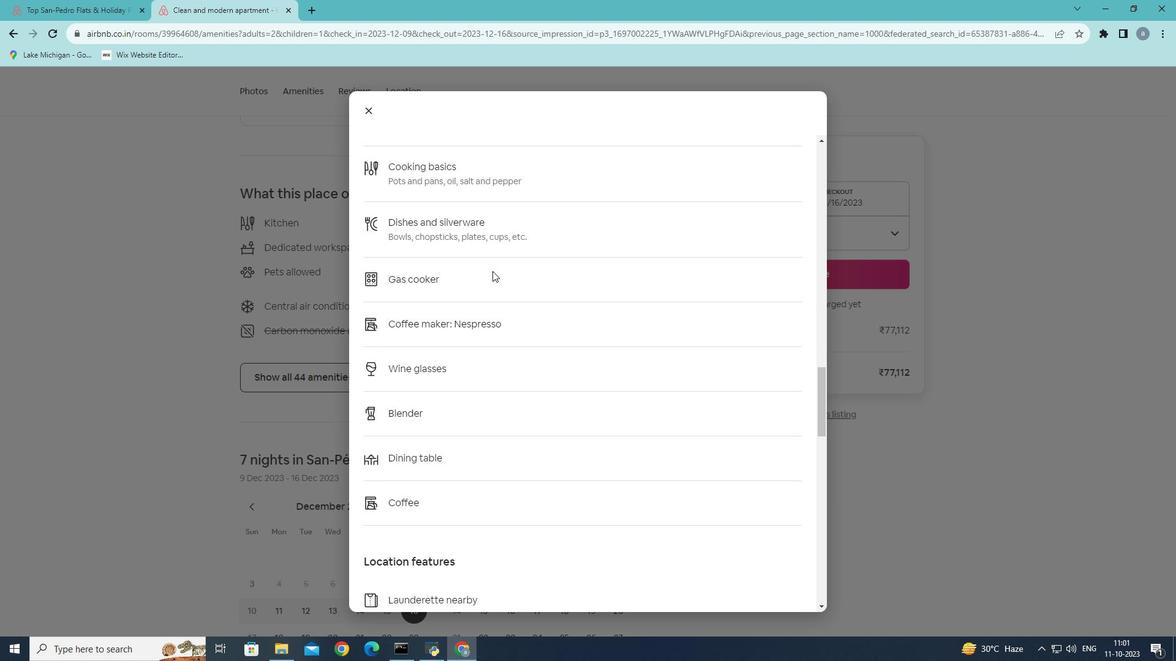 
Action: Mouse scrolled (492, 270) with delta (0, 0)
Screenshot: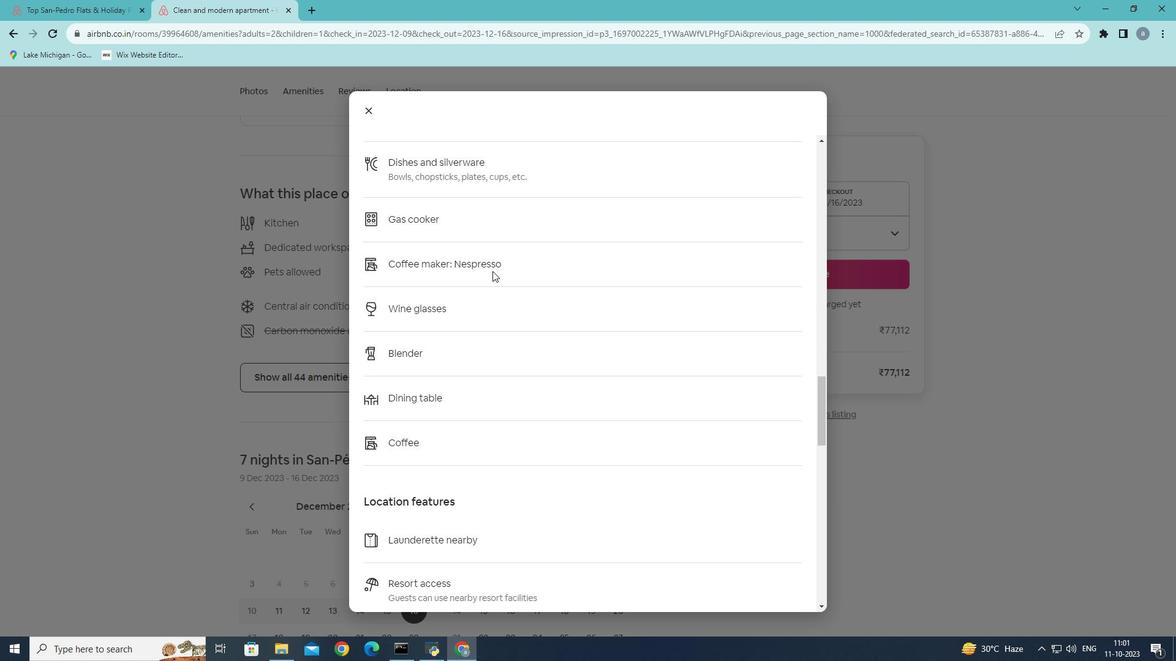 
Action: Mouse scrolled (492, 270) with delta (0, 0)
Screenshot: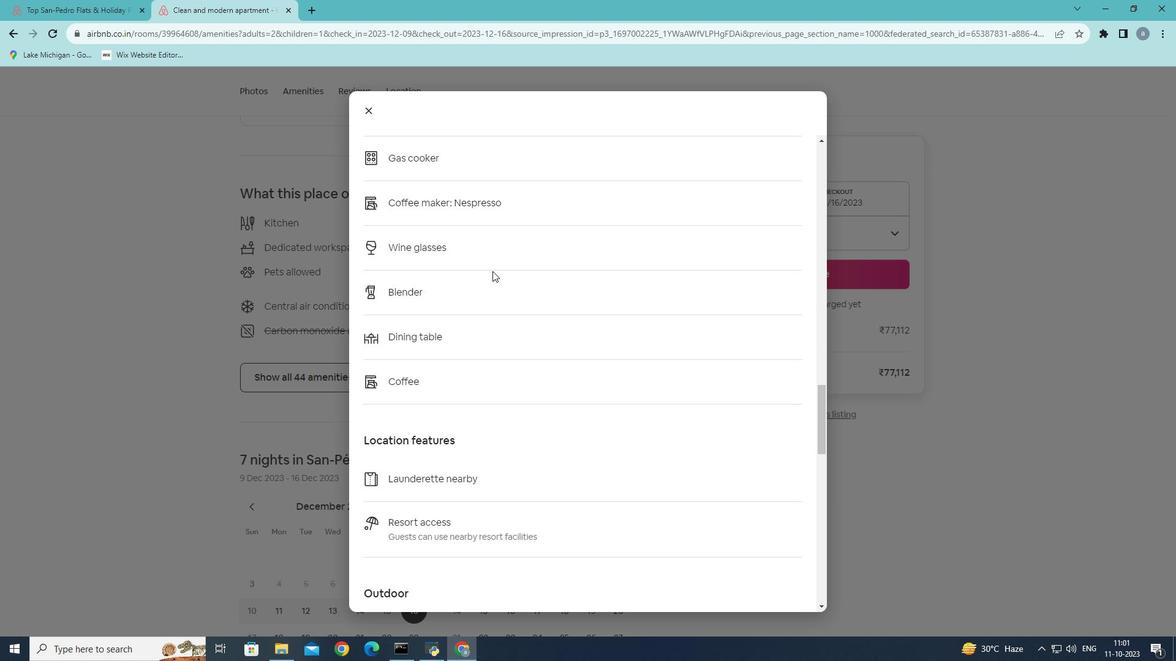 
Action: Mouse scrolled (492, 270) with delta (0, 0)
Screenshot: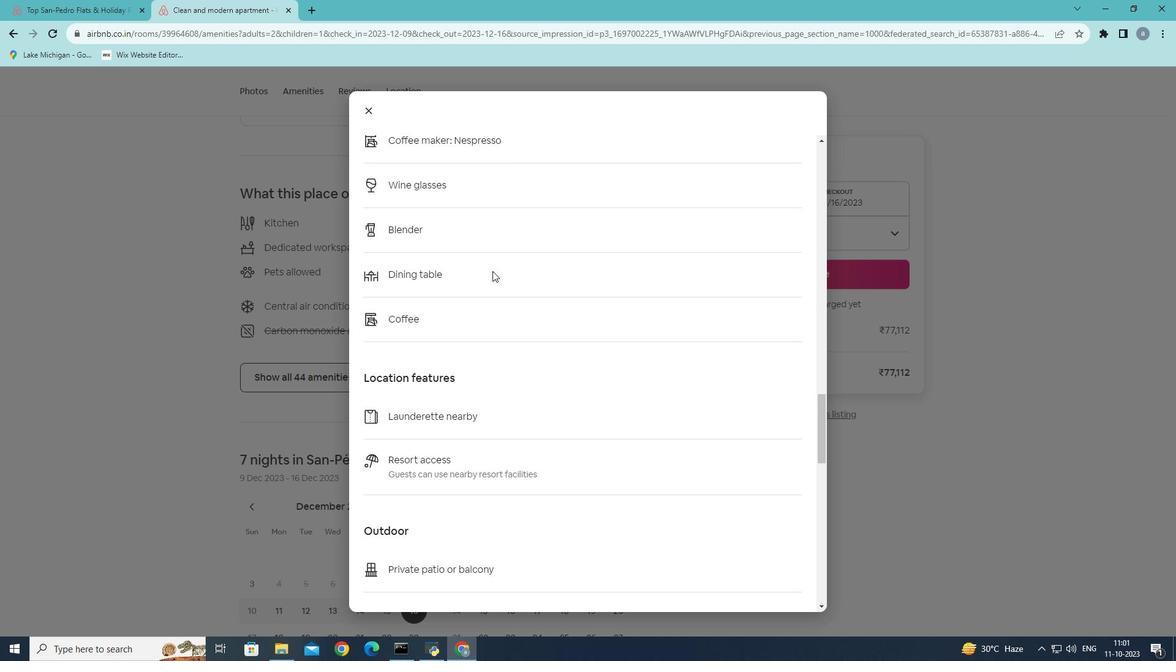 
Action: Mouse scrolled (492, 270) with delta (0, 0)
Screenshot: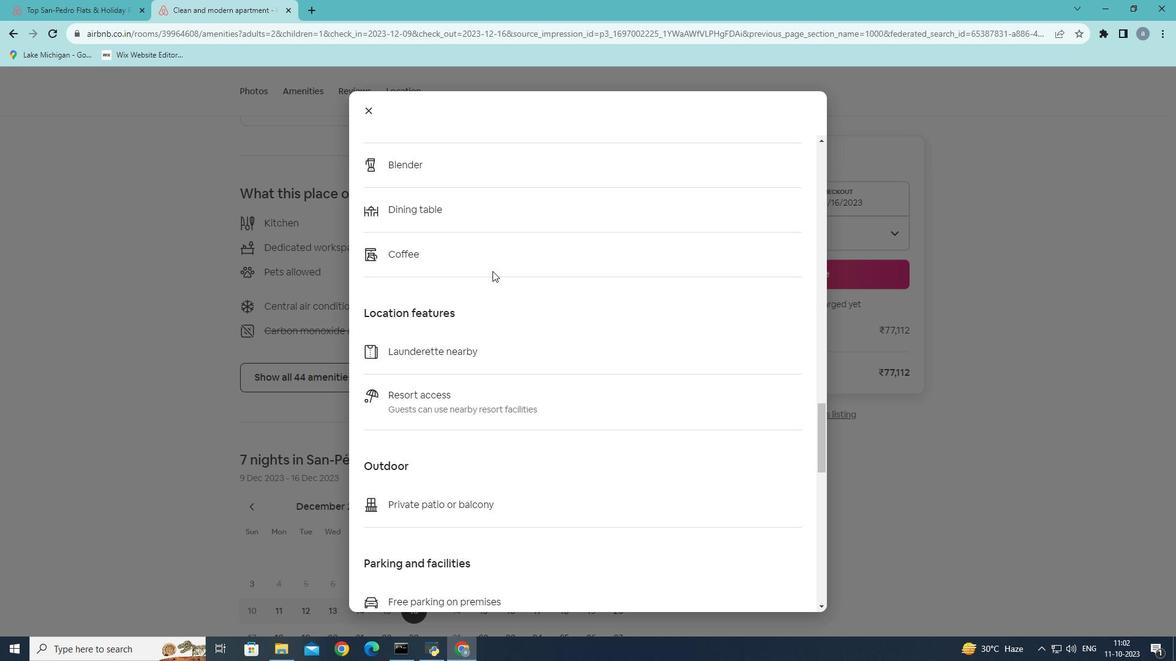 
Action: Mouse scrolled (492, 270) with delta (0, 0)
Screenshot: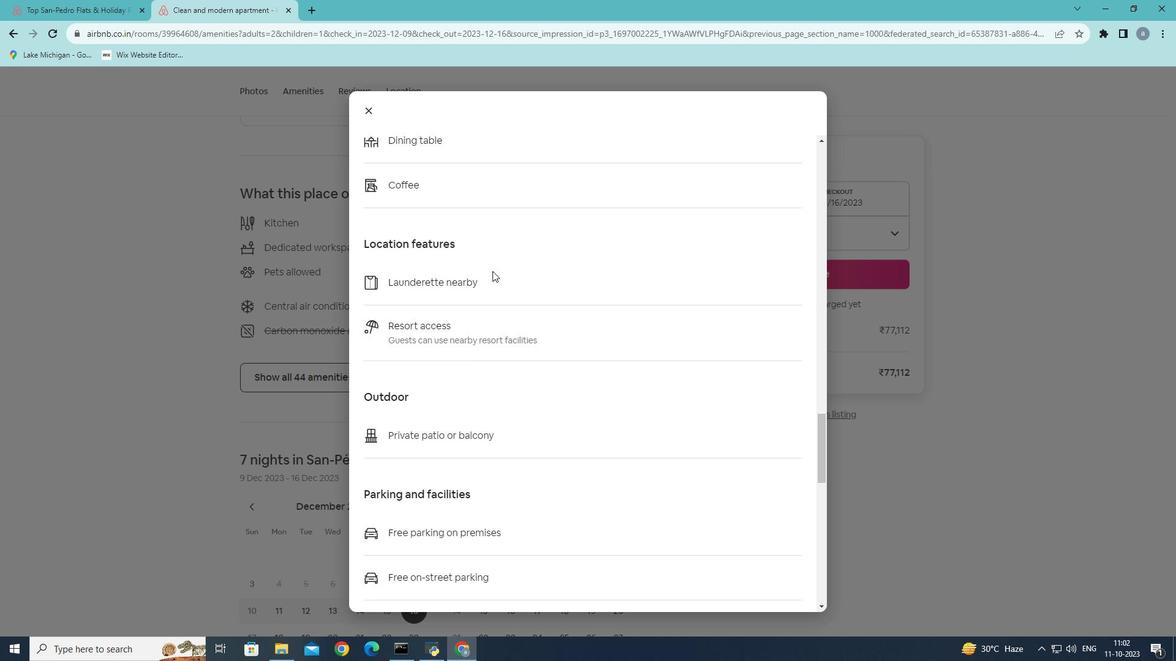 
Action: Mouse scrolled (492, 270) with delta (0, 0)
Screenshot: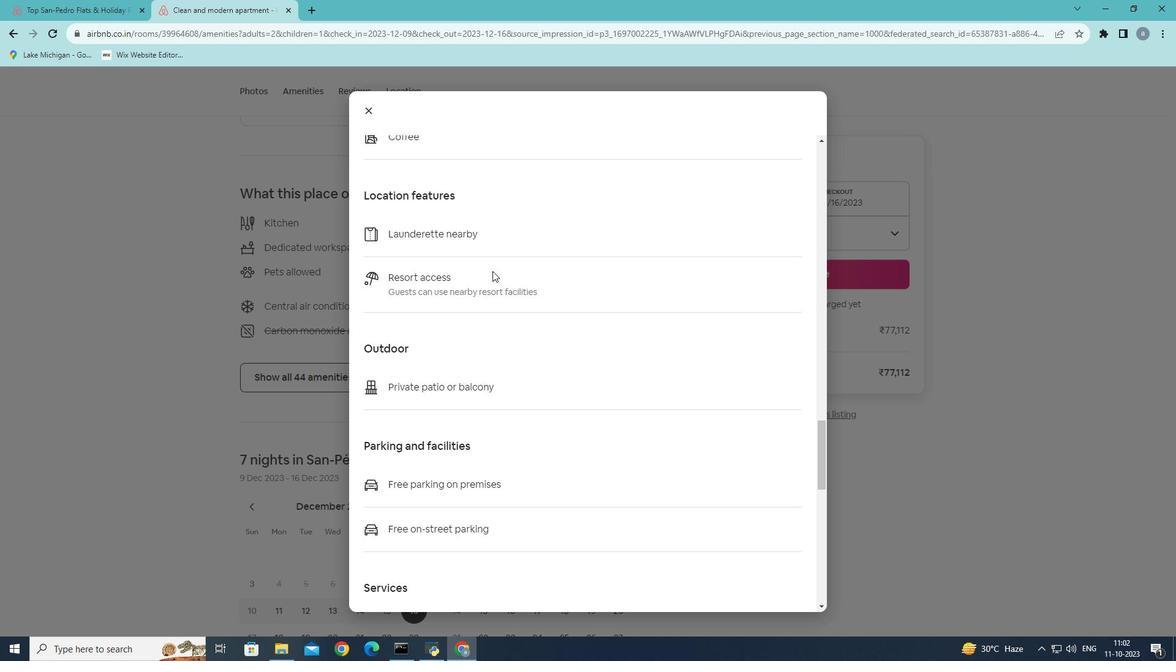 
Action: Mouse scrolled (492, 270) with delta (0, 0)
Screenshot: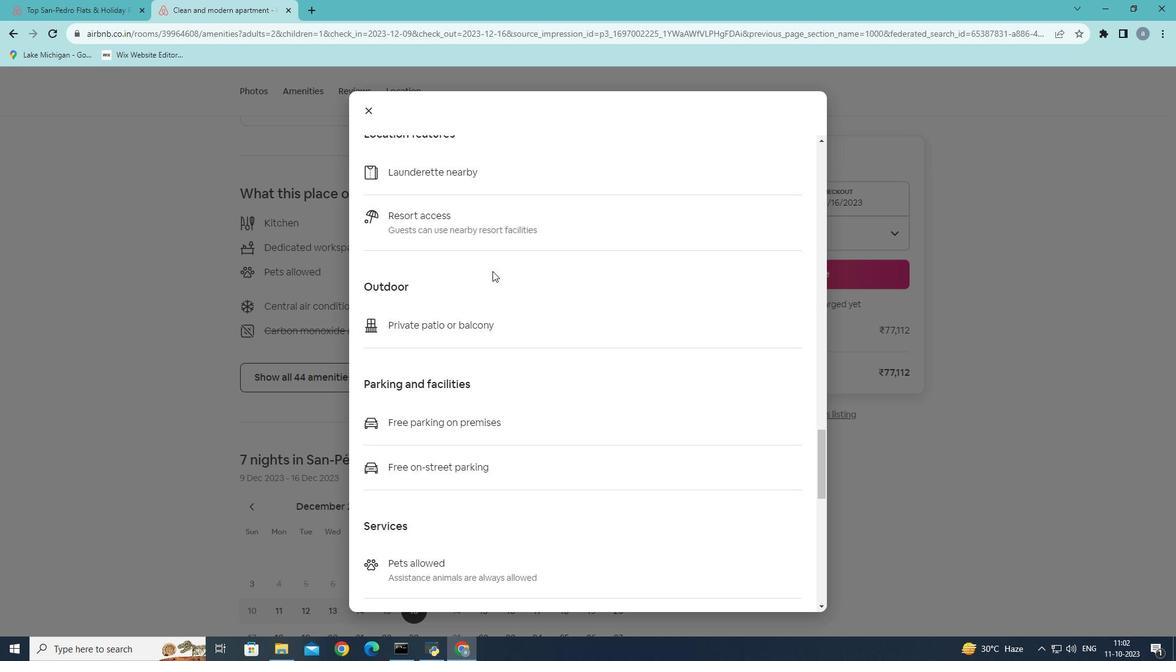 
Action: Mouse scrolled (492, 270) with delta (0, 0)
Screenshot: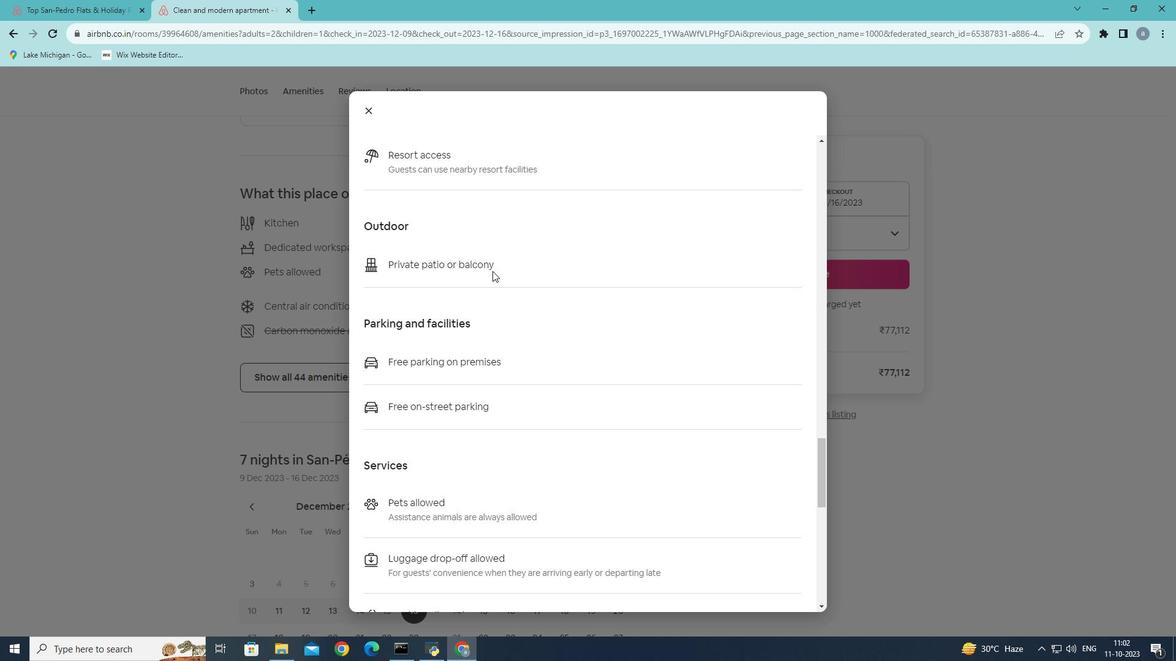 
Action: Mouse scrolled (492, 270) with delta (0, 0)
Screenshot: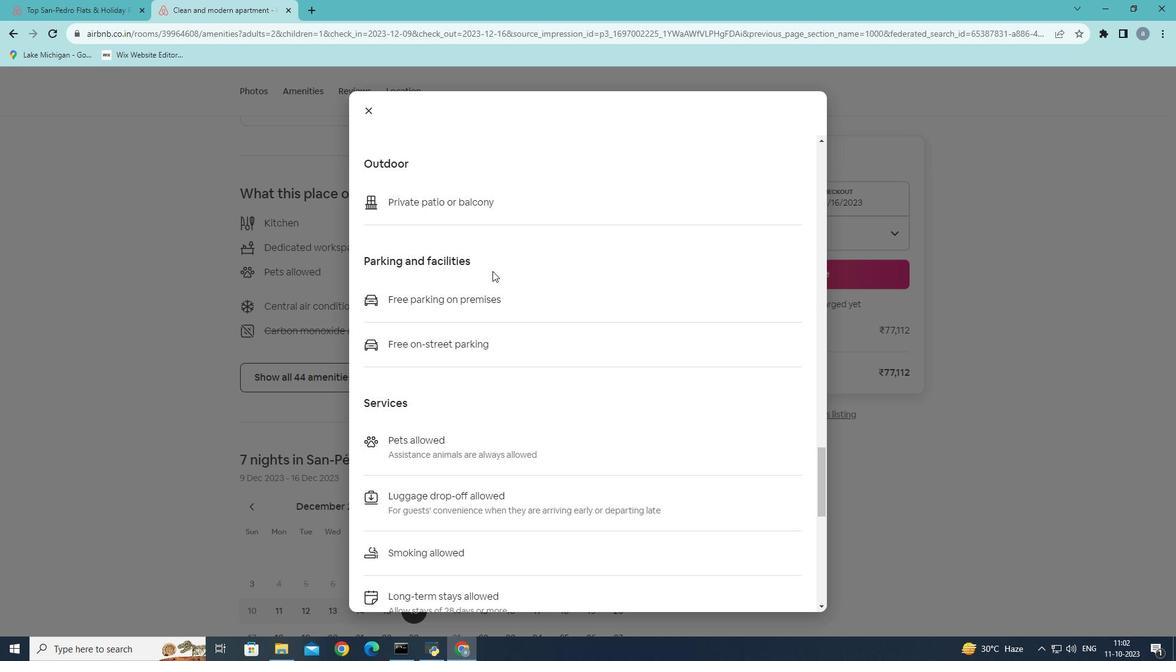 
Action: Mouse scrolled (492, 270) with delta (0, 0)
Screenshot: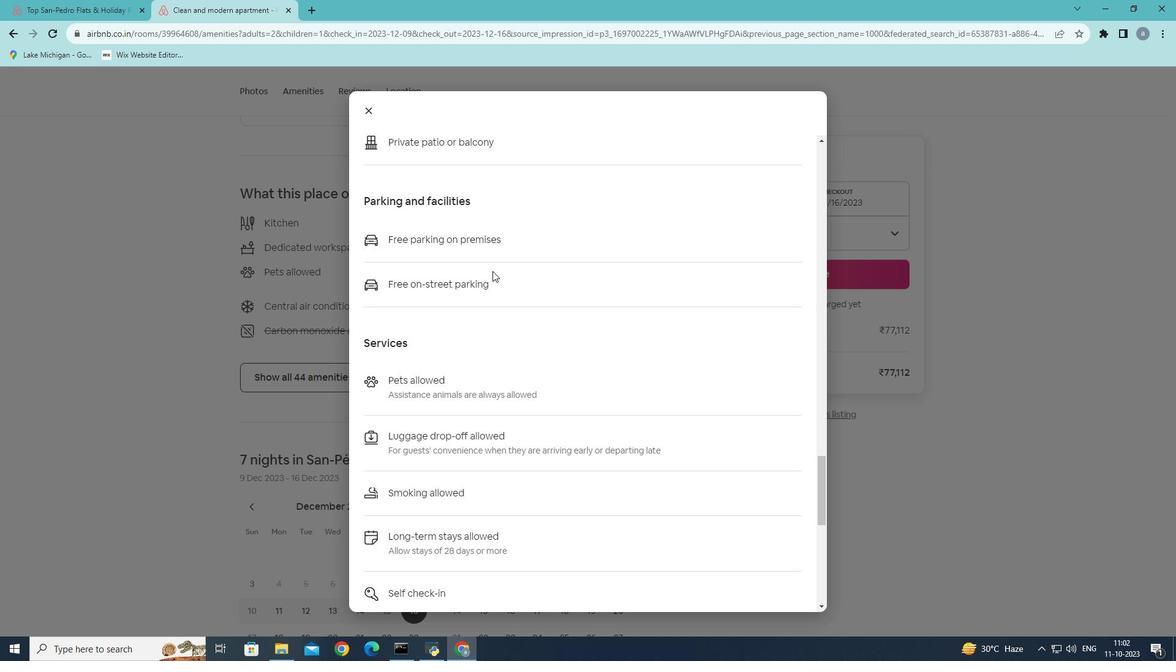 
Action: Mouse scrolled (492, 270) with delta (0, 0)
Screenshot: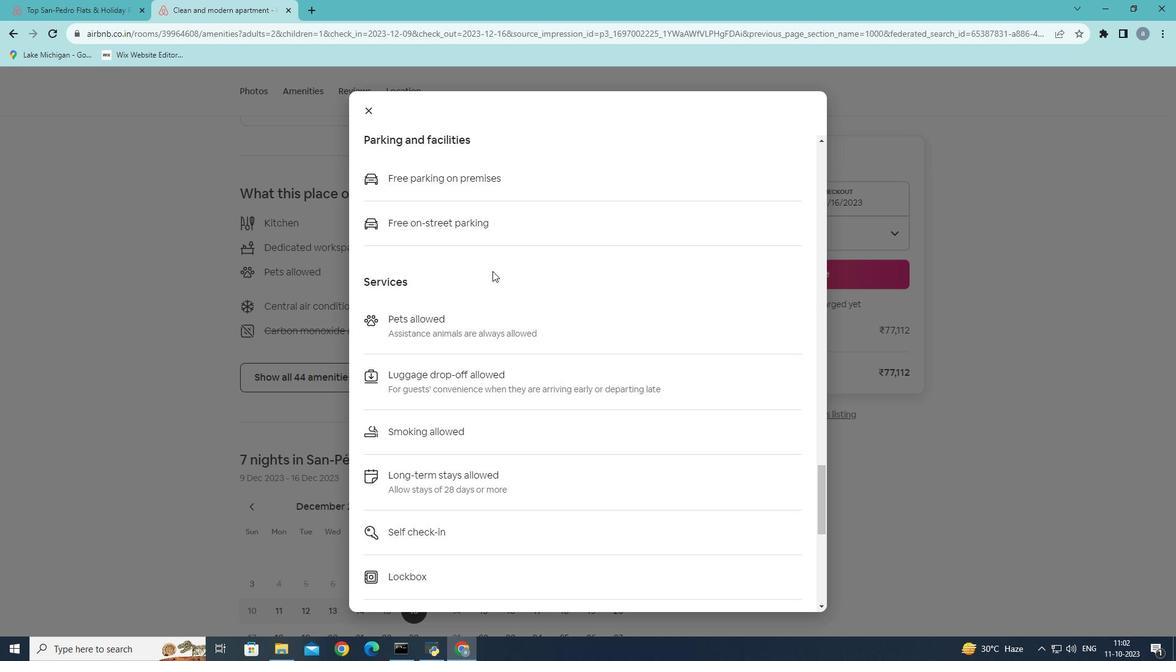 
Action: Mouse scrolled (492, 270) with delta (0, 0)
Screenshot: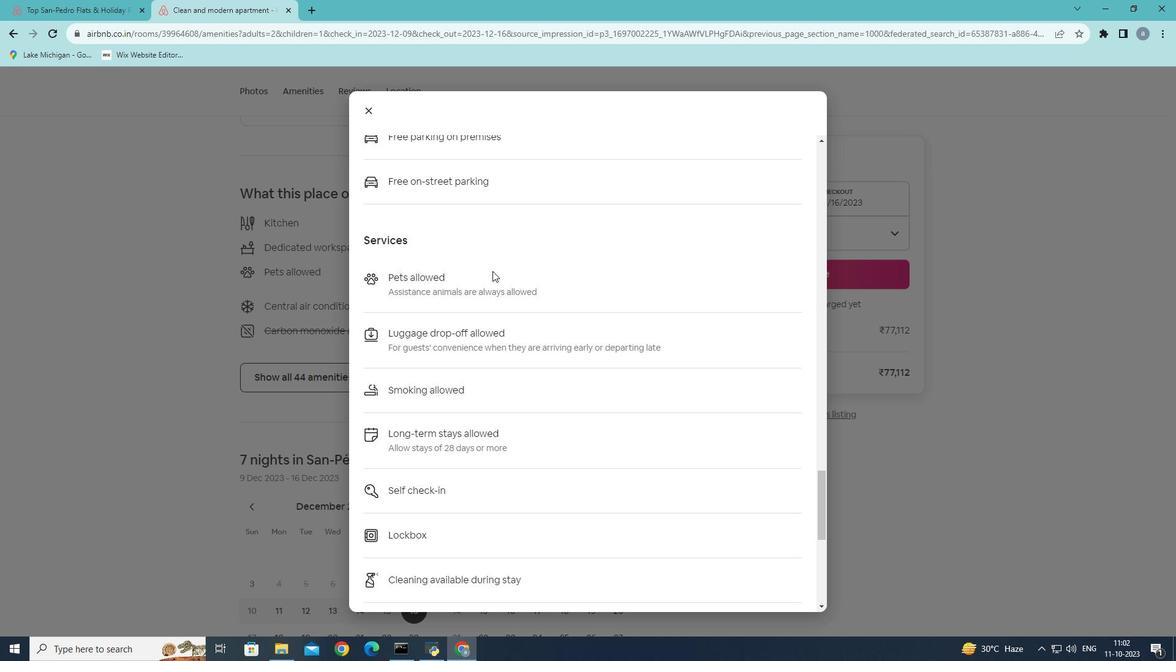 
Action: Mouse scrolled (492, 270) with delta (0, 0)
Screenshot: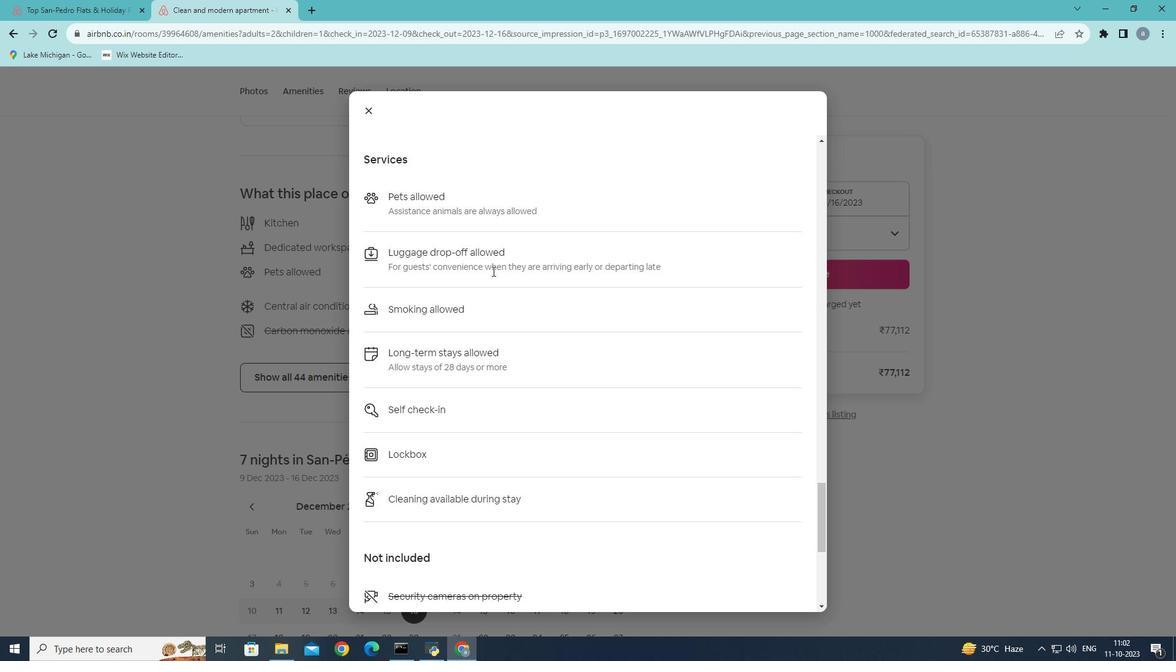 
Action: Mouse scrolled (492, 270) with delta (0, 0)
Screenshot: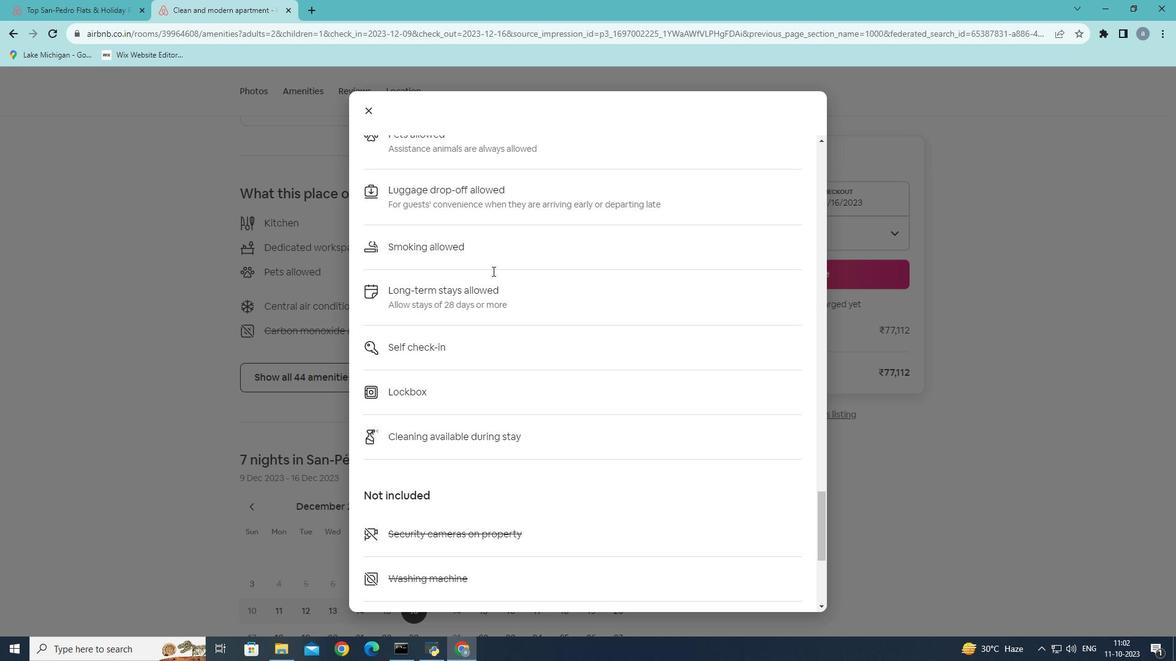 
Action: Mouse scrolled (492, 270) with delta (0, 0)
Screenshot: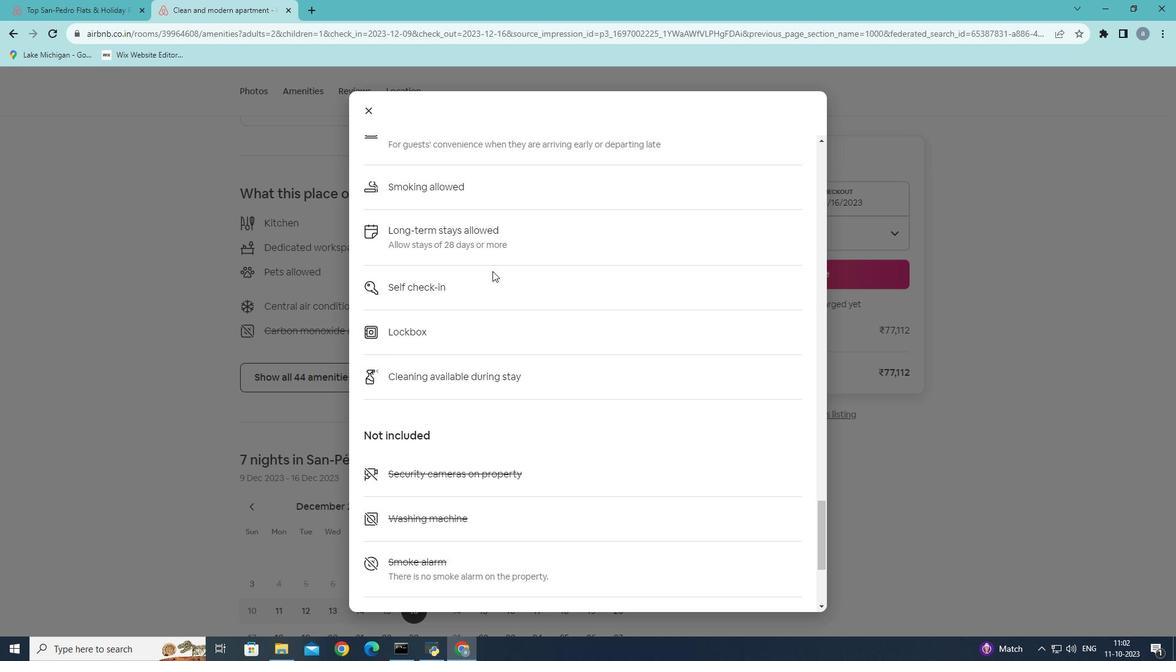 
Action: Mouse scrolled (492, 270) with delta (0, 0)
Screenshot: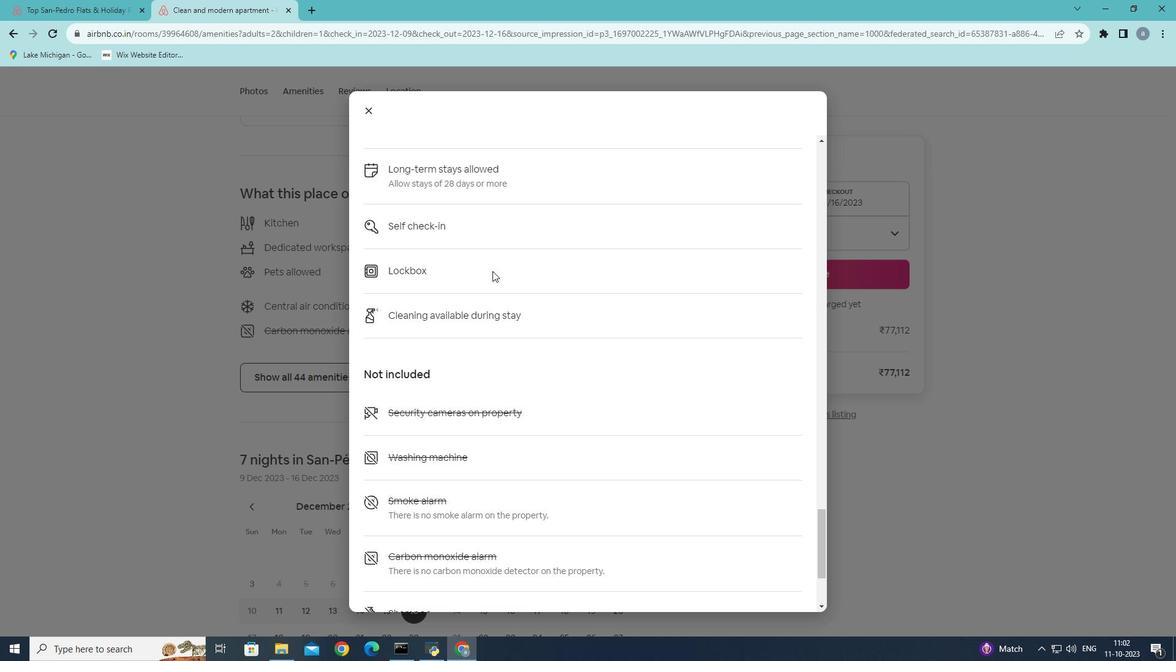 
Action: Mouse scrolled (492, 270) with delta (0, 0)
Screenshot: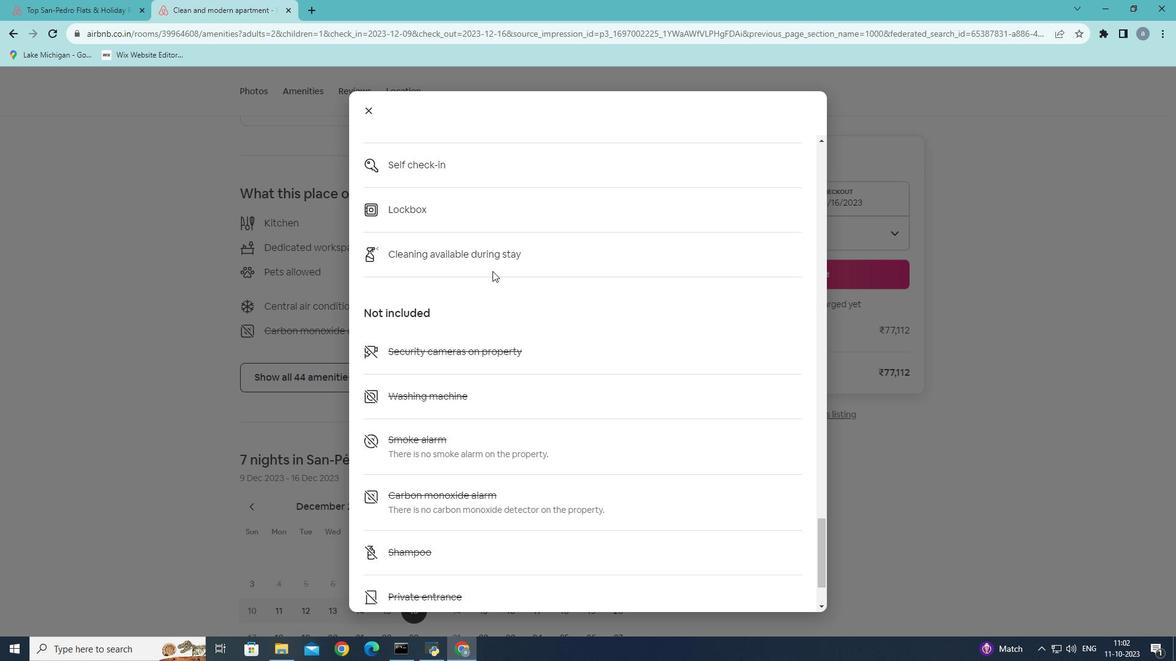 
Action: Mouse scrolled (492, 270) with delta (0, 0)
Screenshot: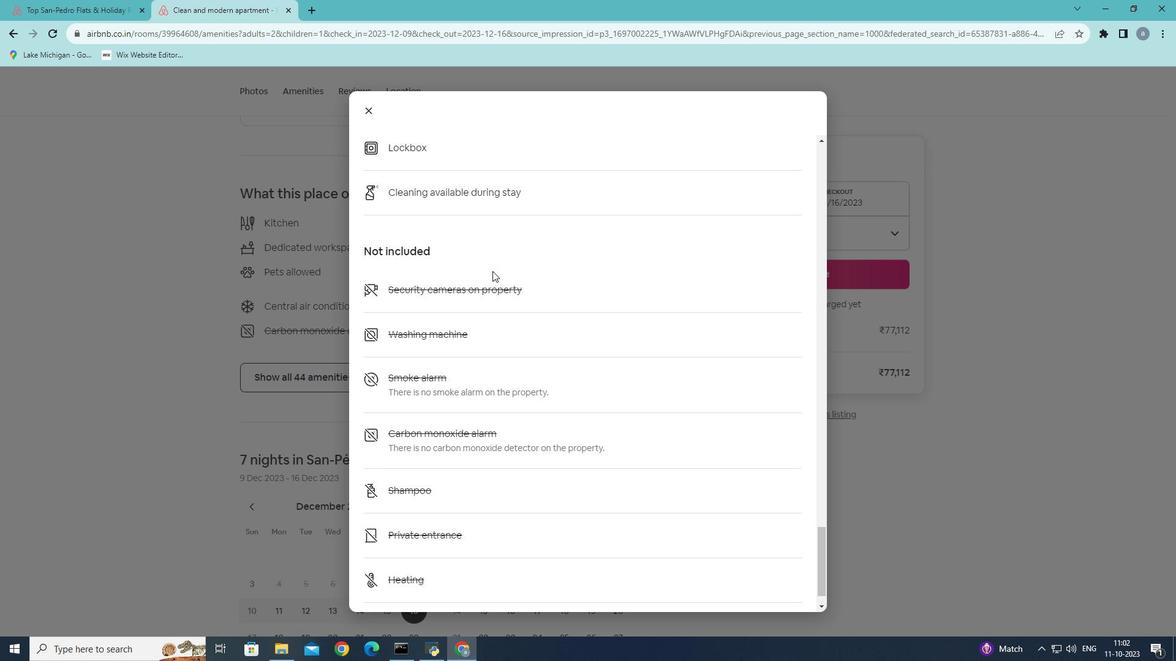 
Action: Mouse scrolled (492, 270) with delta (0, 0)
Screenshot: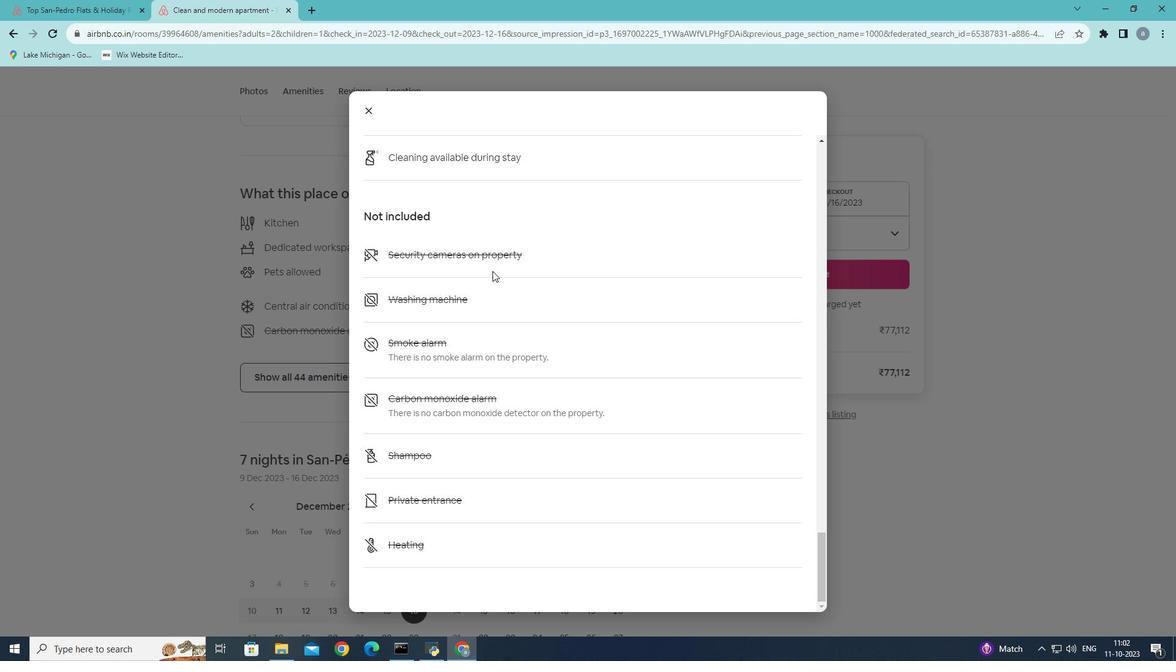 
Action: Mouse scrolled (492, 270) with delta (0, 0)
Screenshot: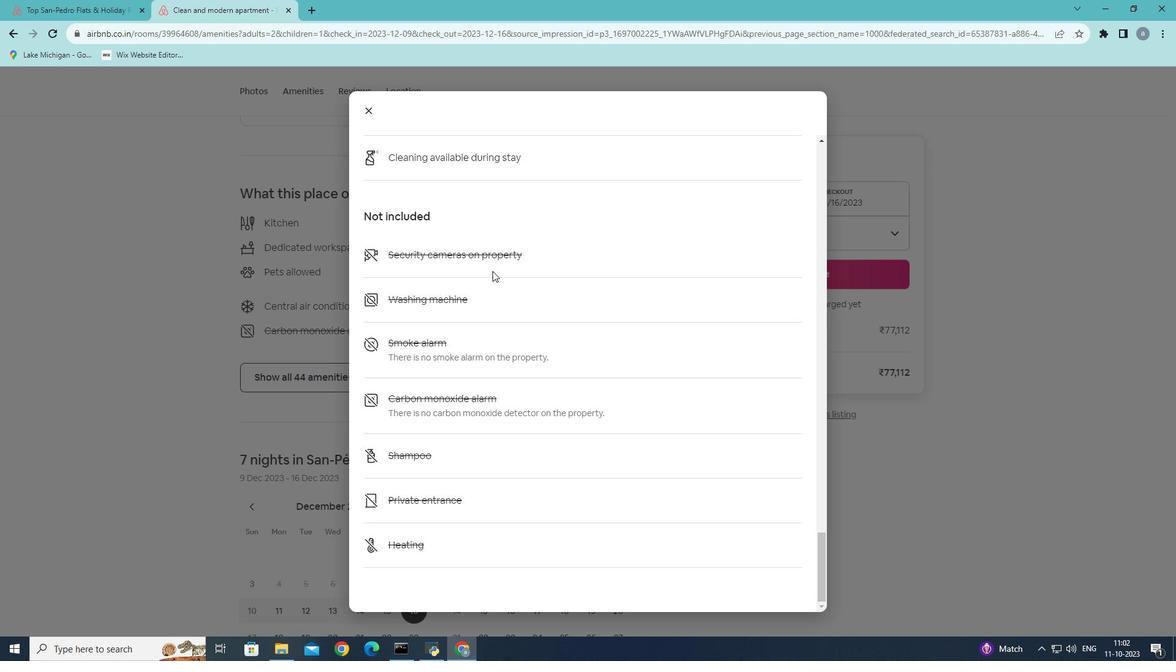 
Action: Mouse scrolled (492, 270) with delta (0, 0)
Screenshot: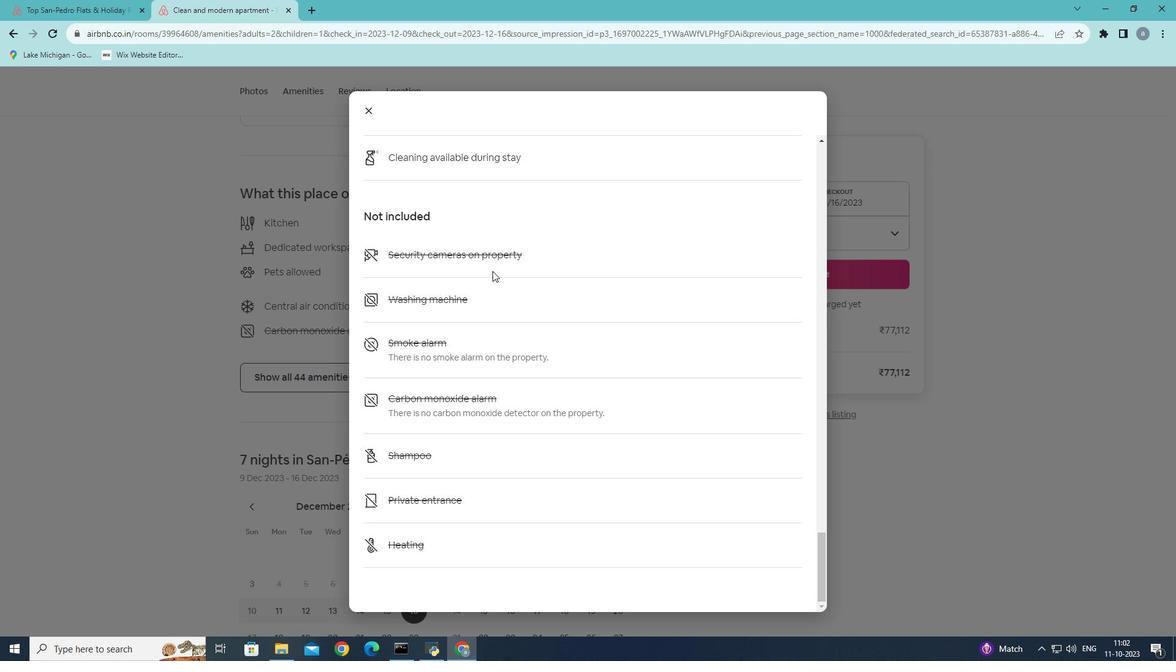 
Action: Mouse scrolled (492, 270) with delta (0, 0)
Screenshot: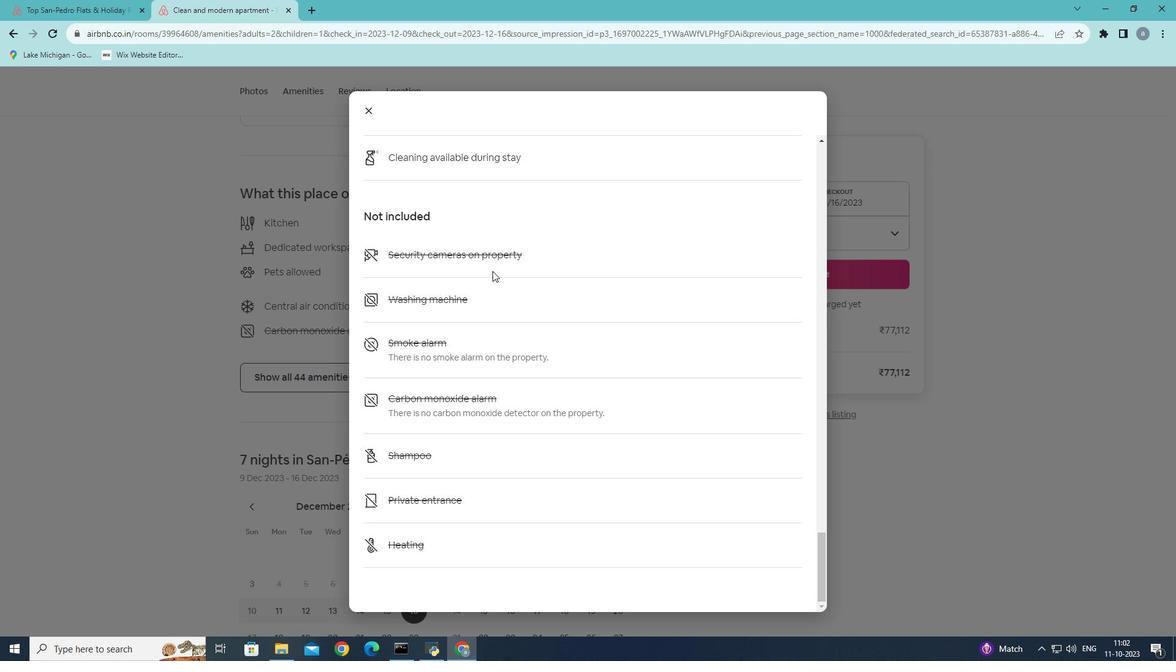 
Action: Mouse scrolled (492, 270) with delta (0, 0)
Screenshot: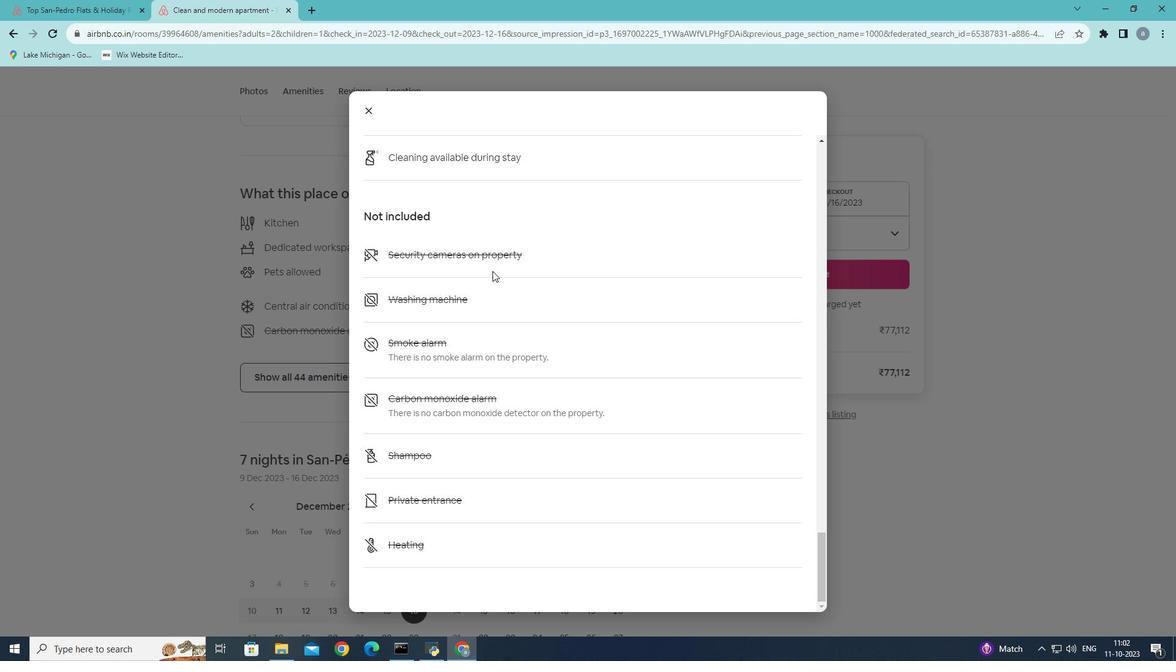 
Action: Mouse scrolled (492, 270) with delta (0, 0)
Screenshot: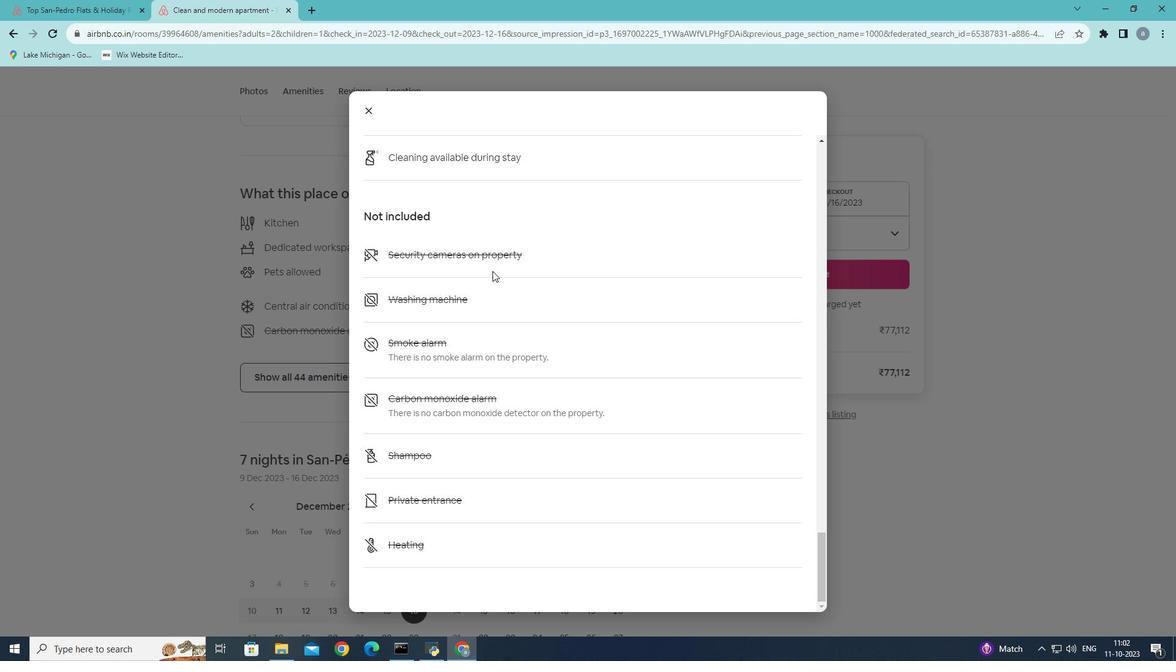 
Action: Mouse scrolled (492, 270) with delta (0, 0)
Screenshot: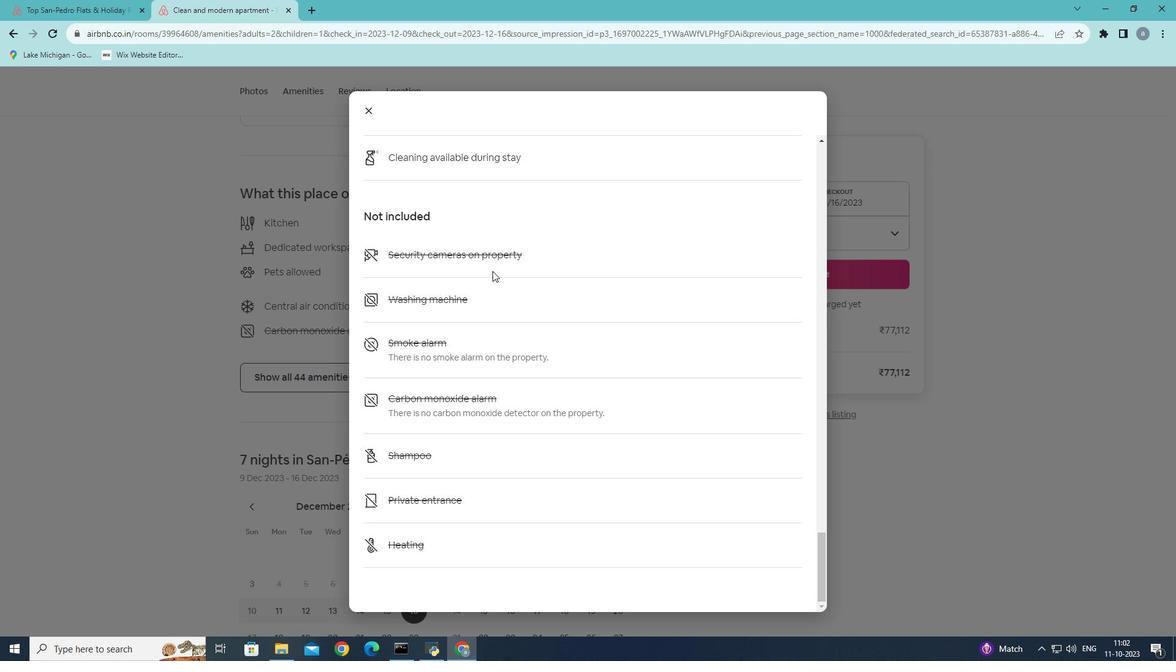
Action: Mouse moved to (370, 107)
Screenshot: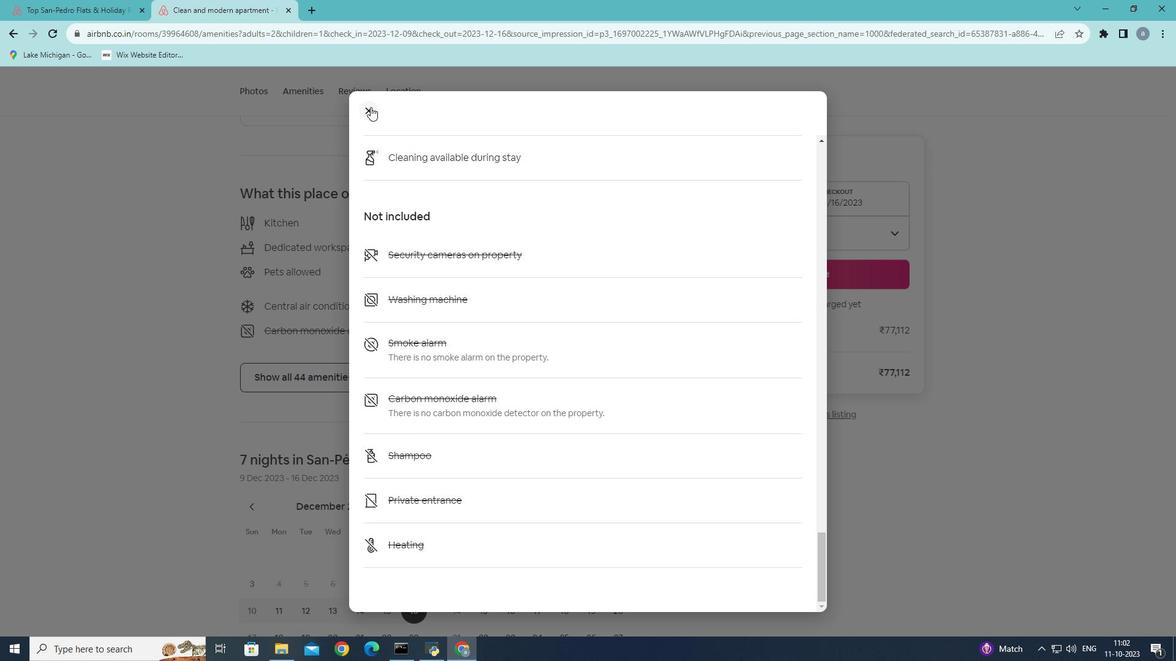 
Action: Mouse pressed left at (370, 107)
Screenshot: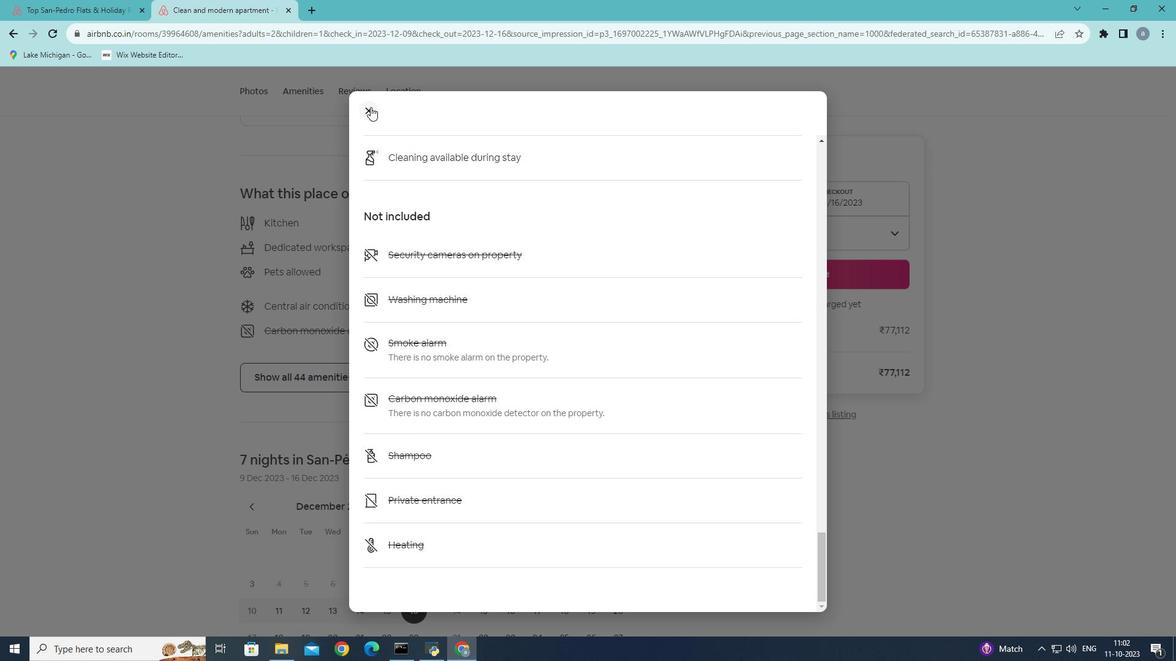 
Action: Mouse moved to (498, 268)
Screenshot: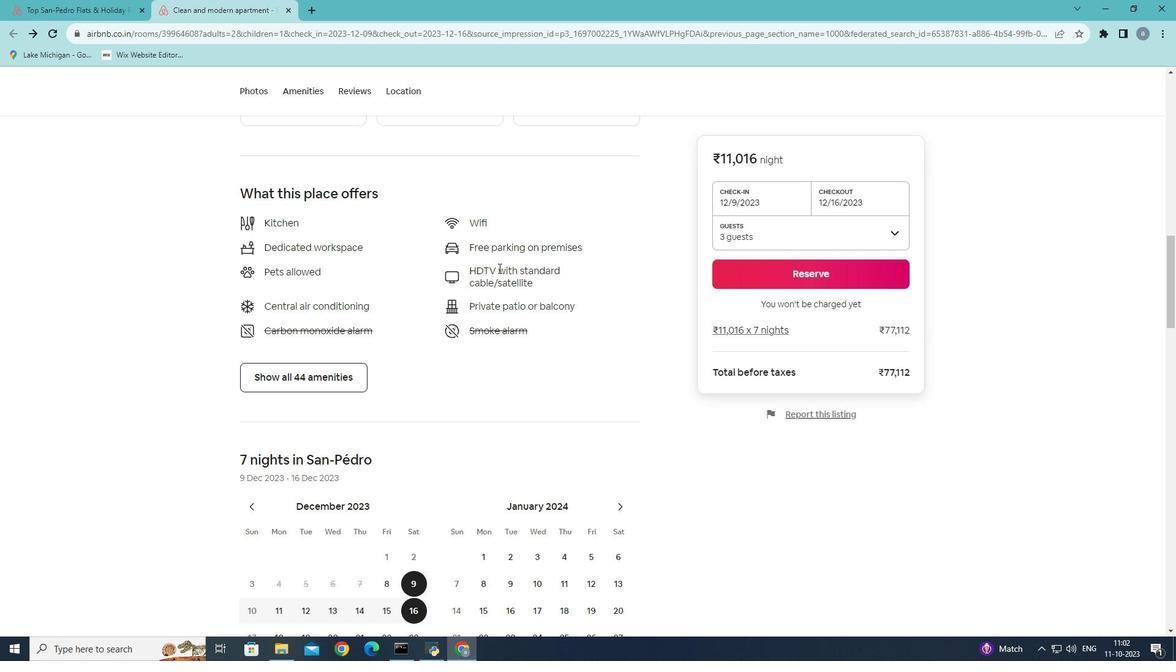 
Action: Mouse scrolled (498, 267) with delta (0, 0)
Screenshot: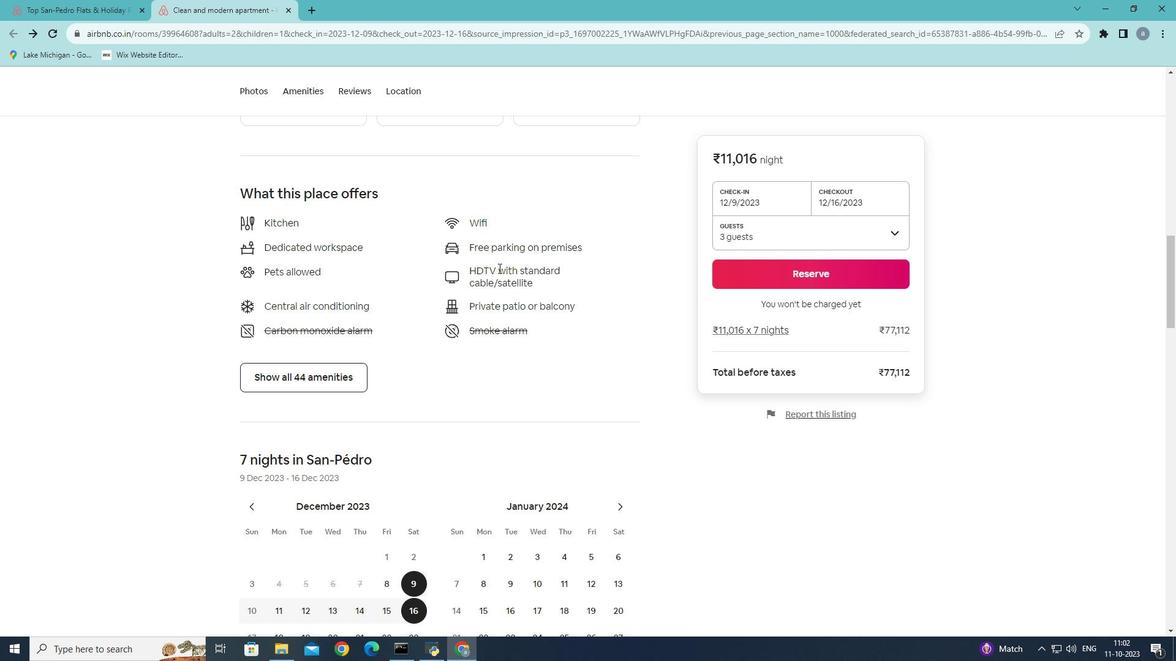 
Action: Mouse scrolled (498, 267) with delta (0, 0)
Screenshot: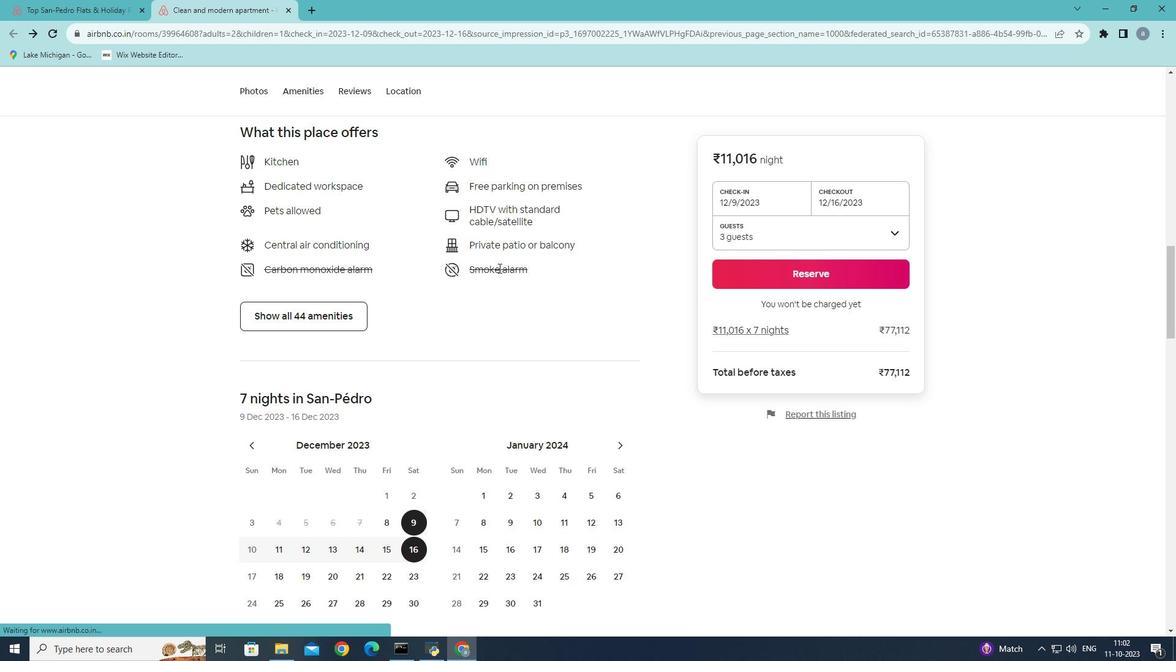 
Action: Mouse scrolled (498, 267) with delta (0, 0)
Screenshot: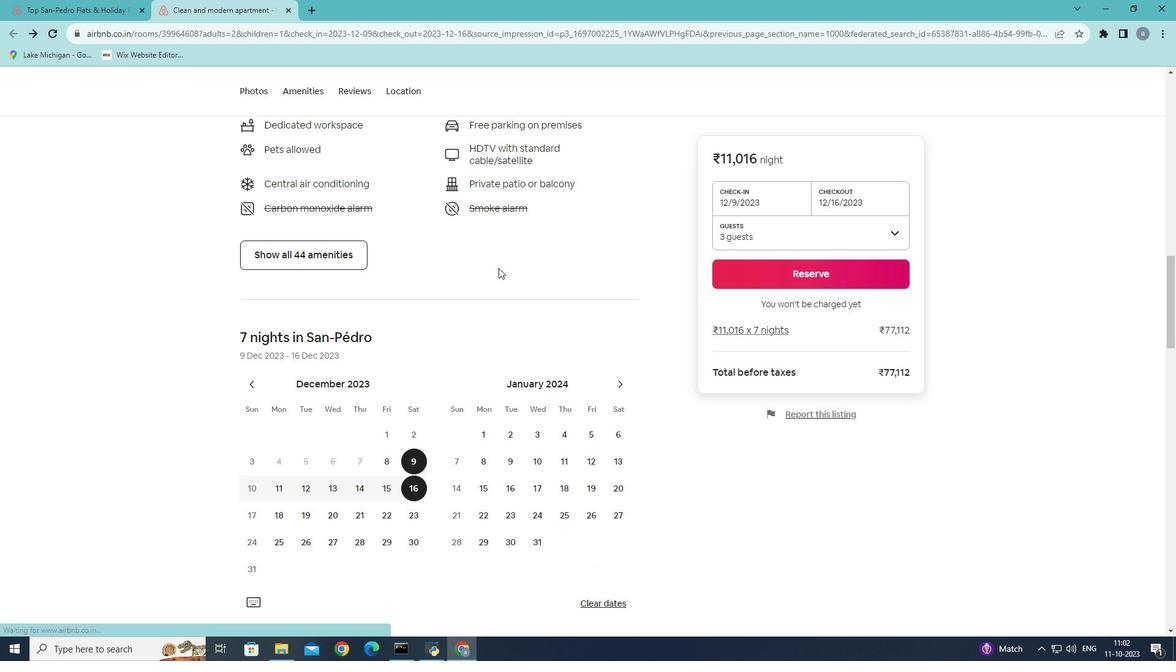 
Action: Mouse scrolled (498, 267) with delta (0, 0)
Screenshot: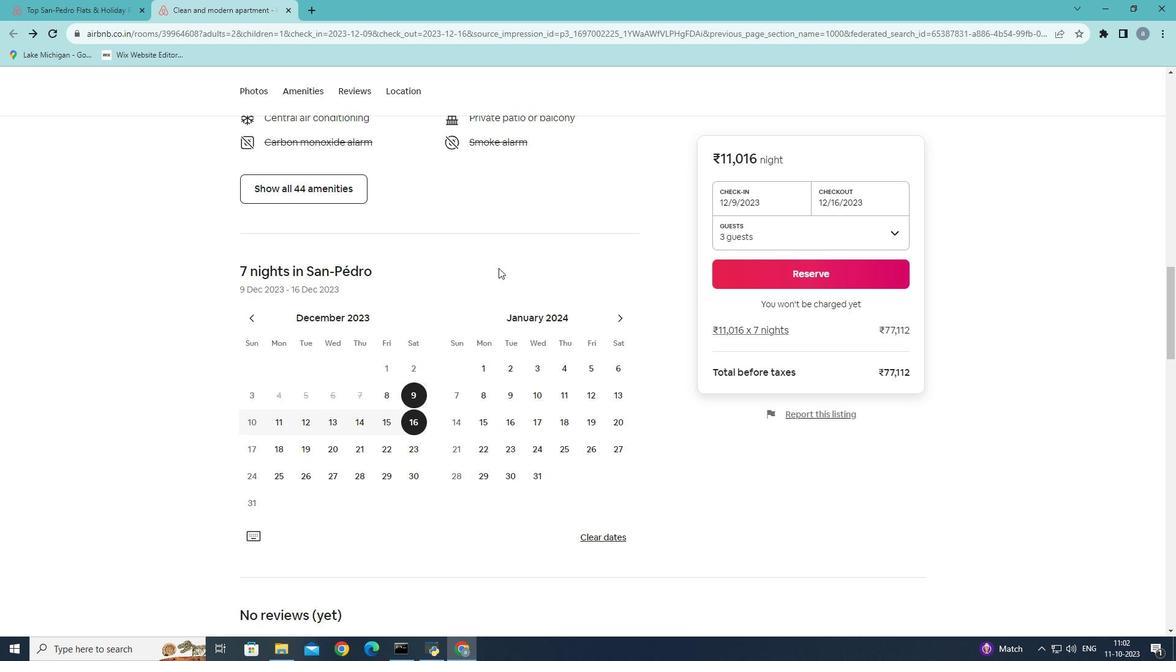 
Action: Mouse scrolled (498, 267) with delta (0, 0)
Screenshot: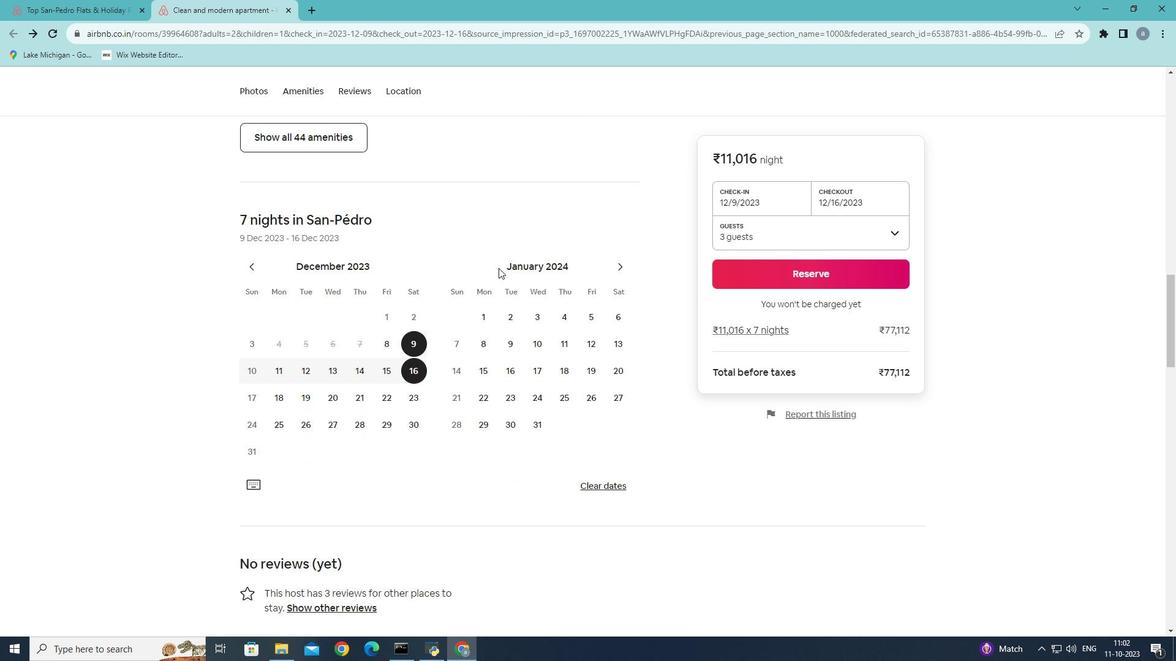 
Action: Mouse scrolled (498, 267) with delta (0, 0)
Screenshot: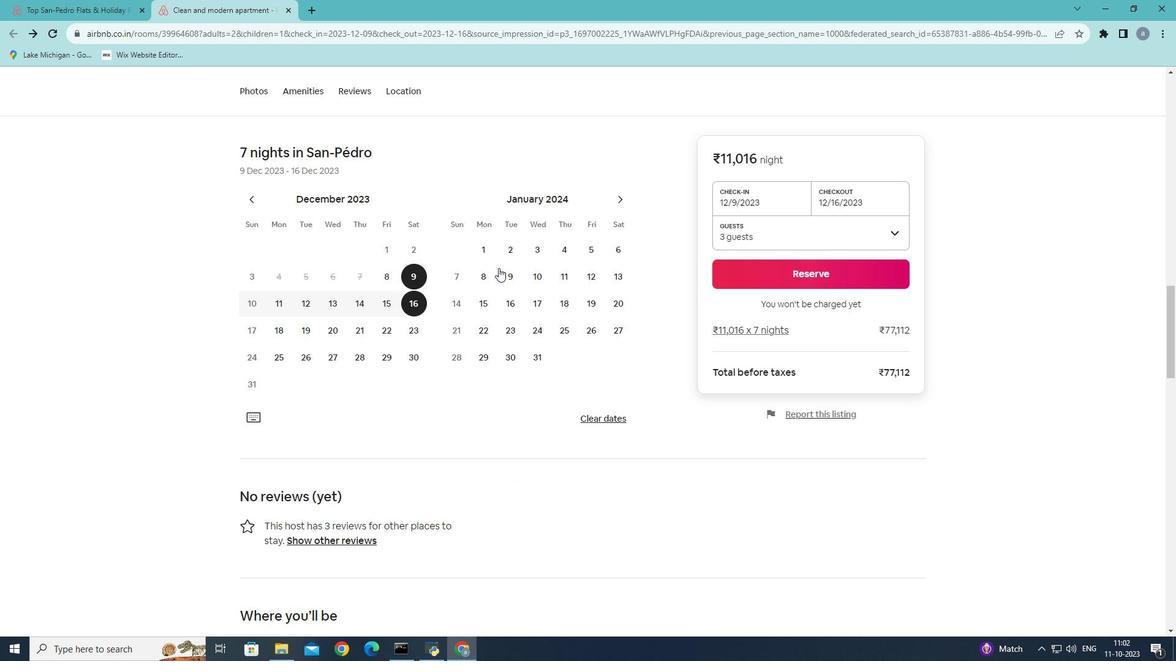 
Action: Mouse scrolled (498, 267) with delta (0, 0)
Screenshot: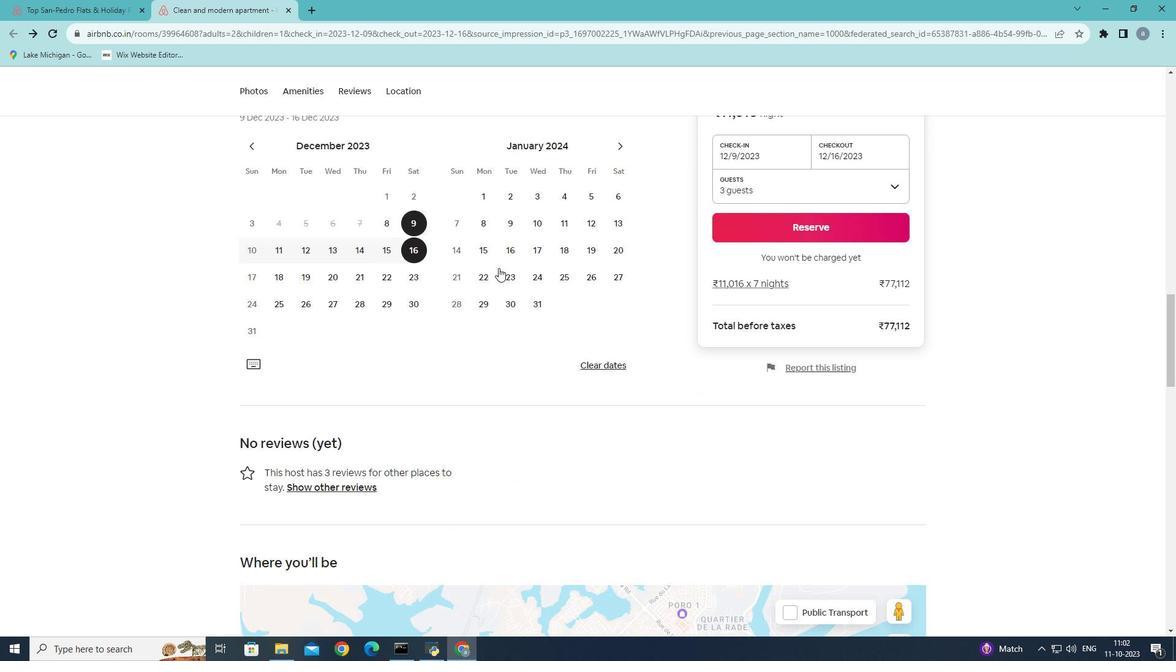 
Action: Mouse scrolled (498, 267) with delta (0, 0)
Screenshot: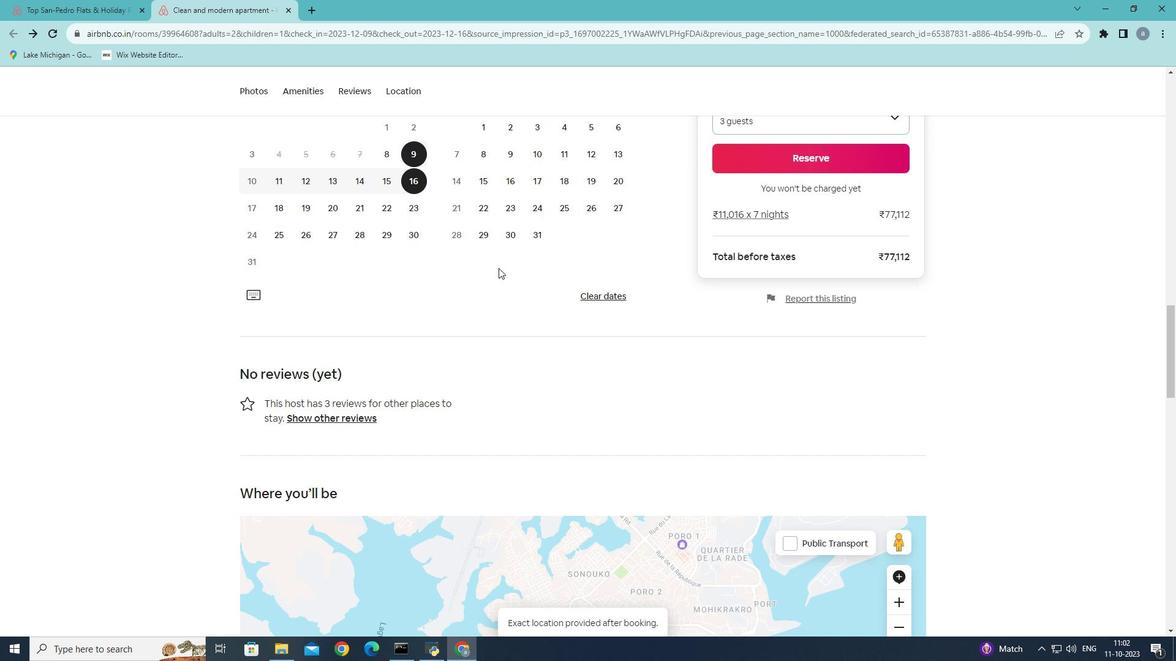 
Action: Mouse scrolled (498, 267) with delta (0, 0)
Screenshot: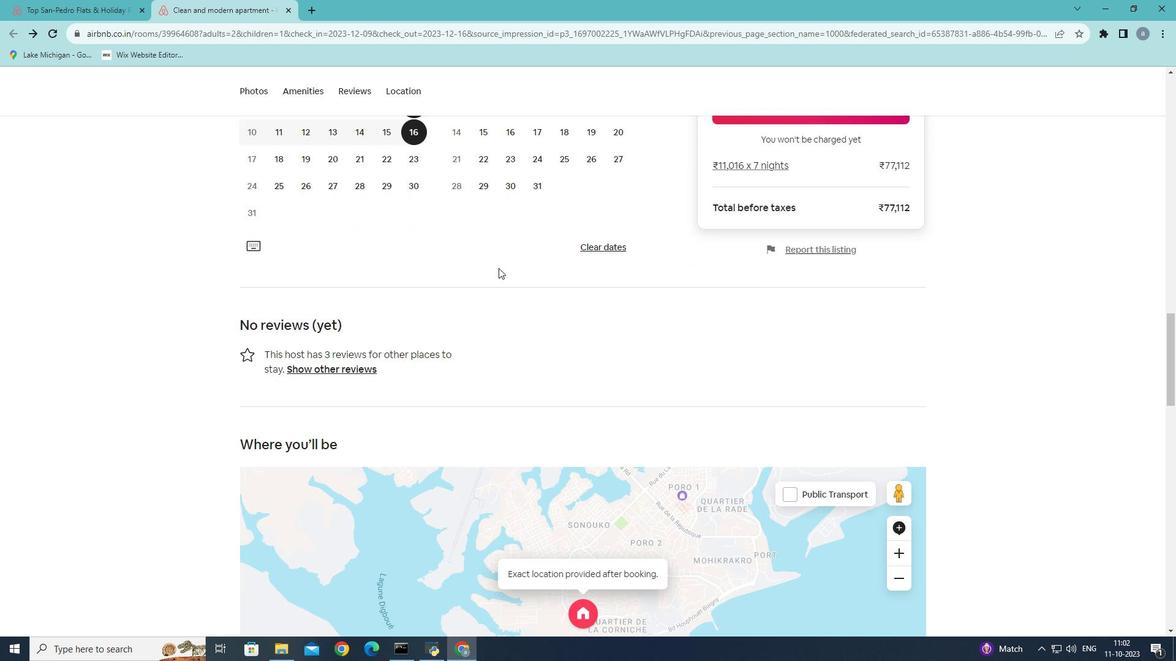 
Action: Mouse scrolled (498, 267) with delta (0, 0)
Screenshot: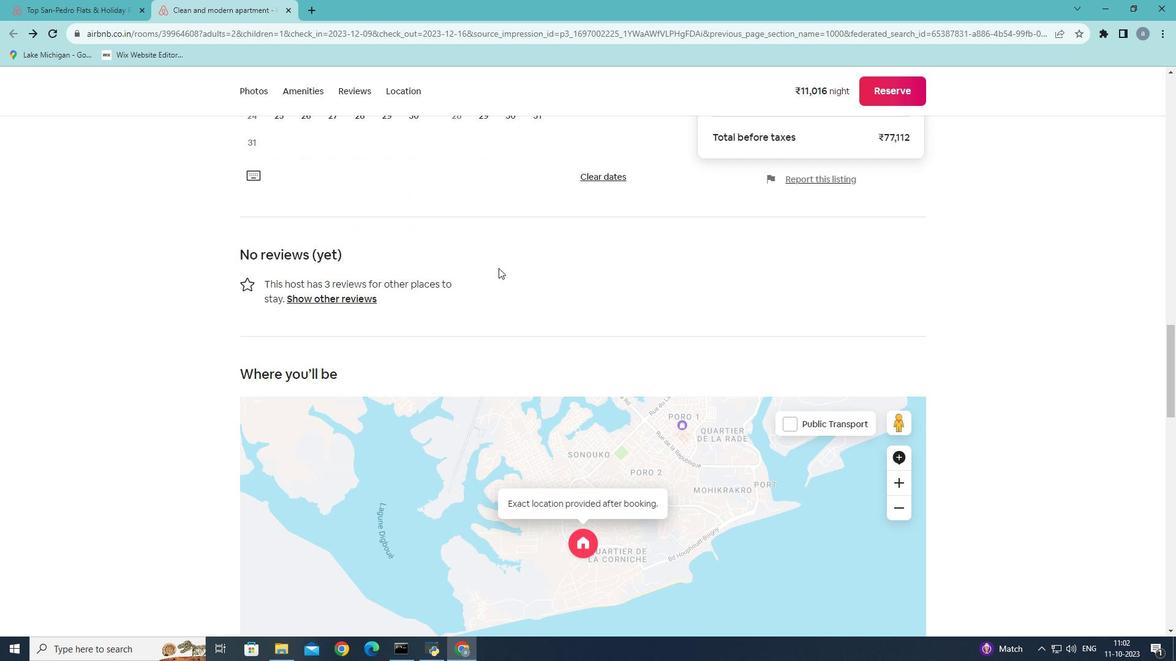 
Action: Mouse scrolled (498, 267) with delta (0, 0)
Screenshot: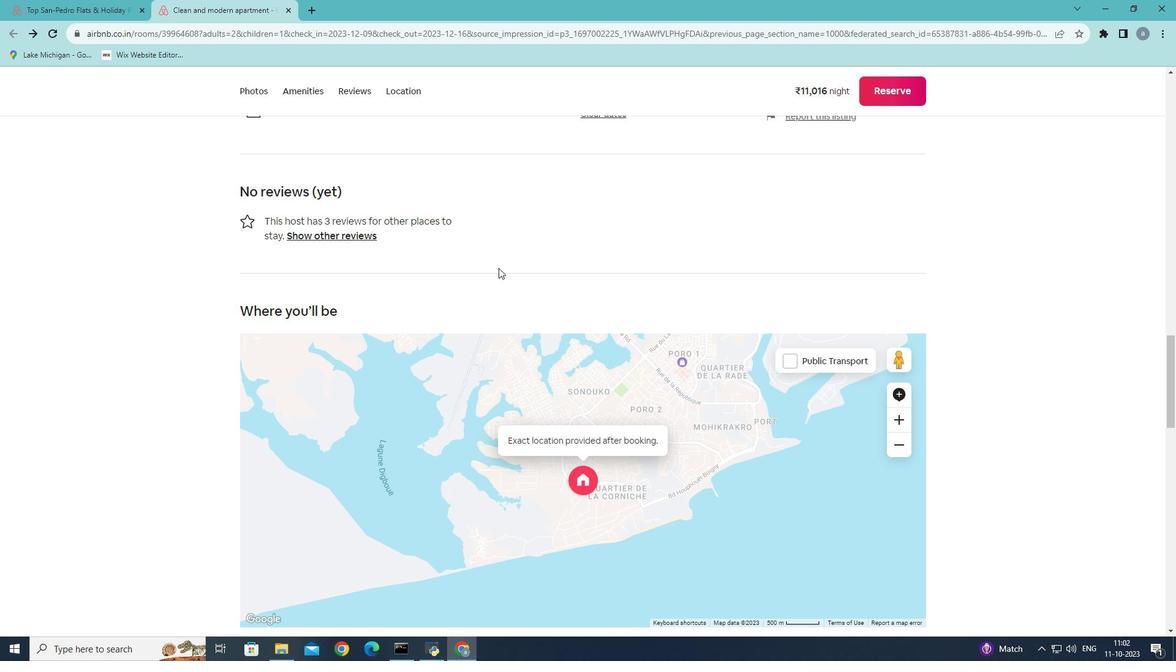 
Action: Mouse scrolled (498, 267) with delta (0, 0)
Screenshot: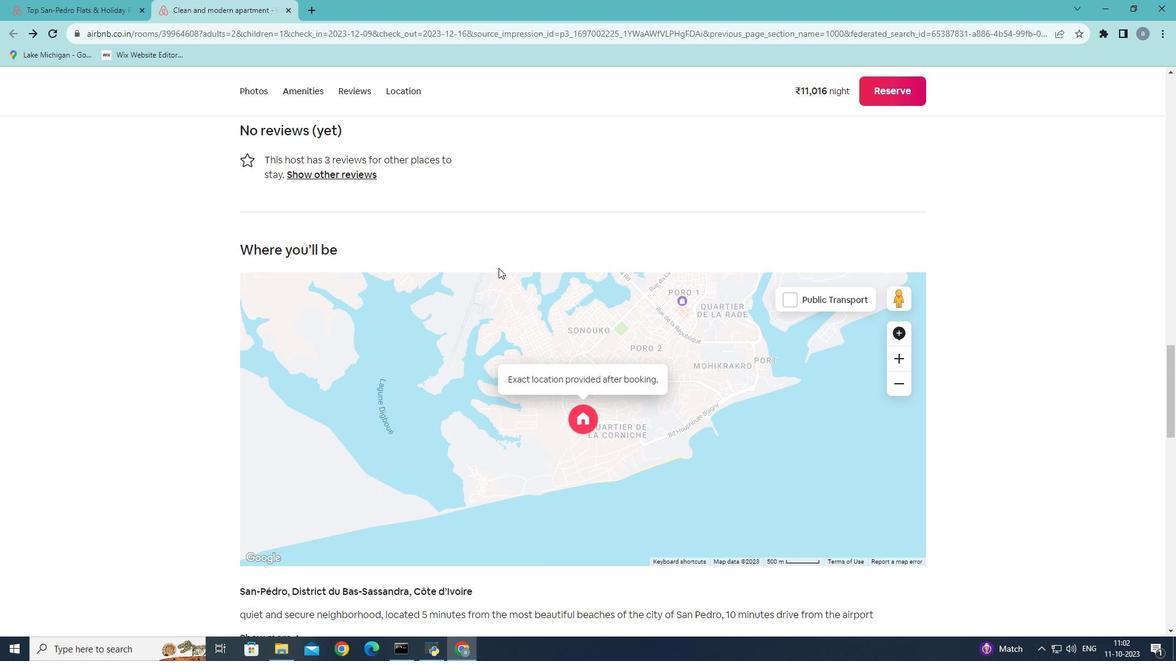 
Action: Mouse moved to (499, 268)
Screenshot: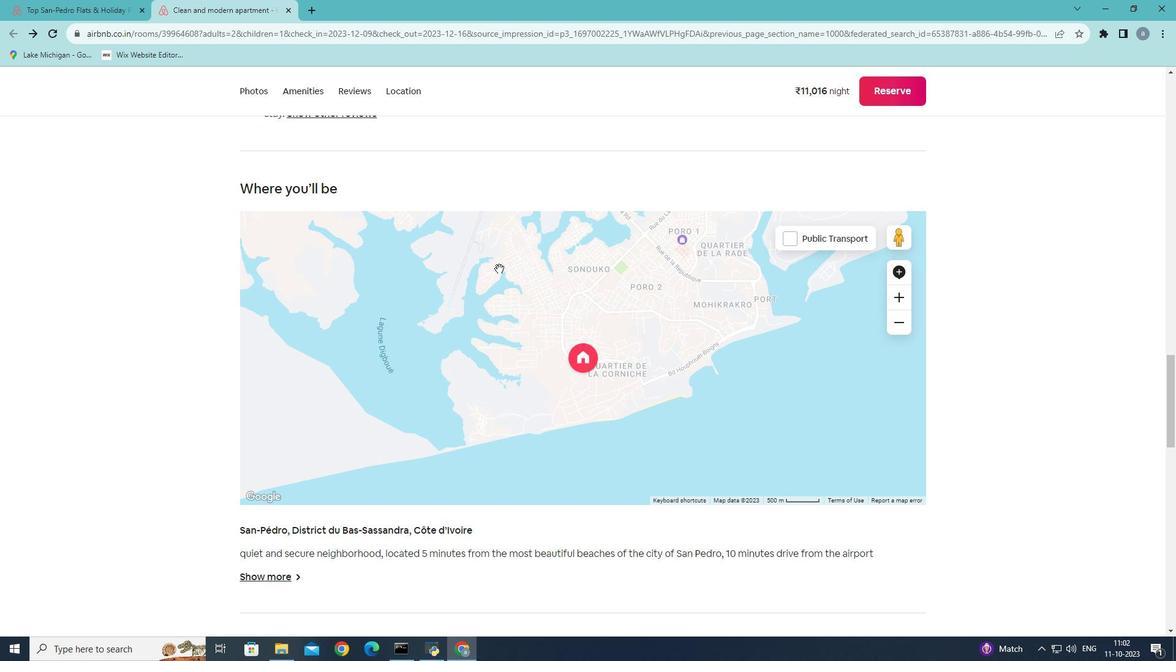 
Action: Mouse scrolled (499, 268) with delta (0, 0)
Screenshot: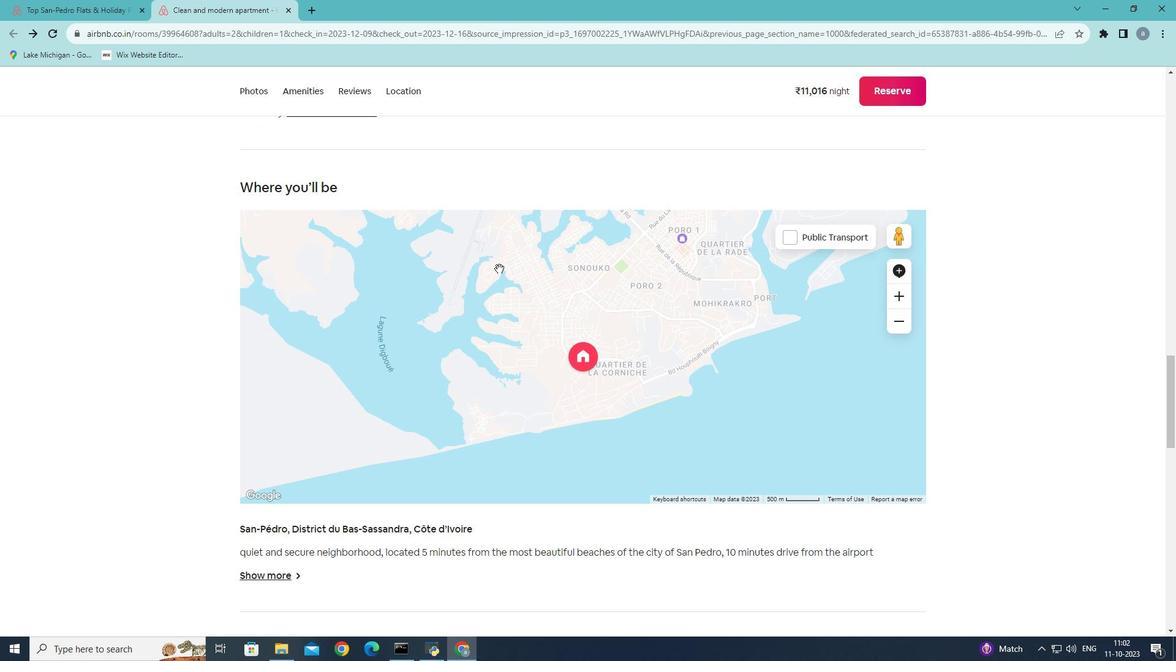 
Action: Mouse scrolled (499, 268) with delta (0, 0)
Screenshot: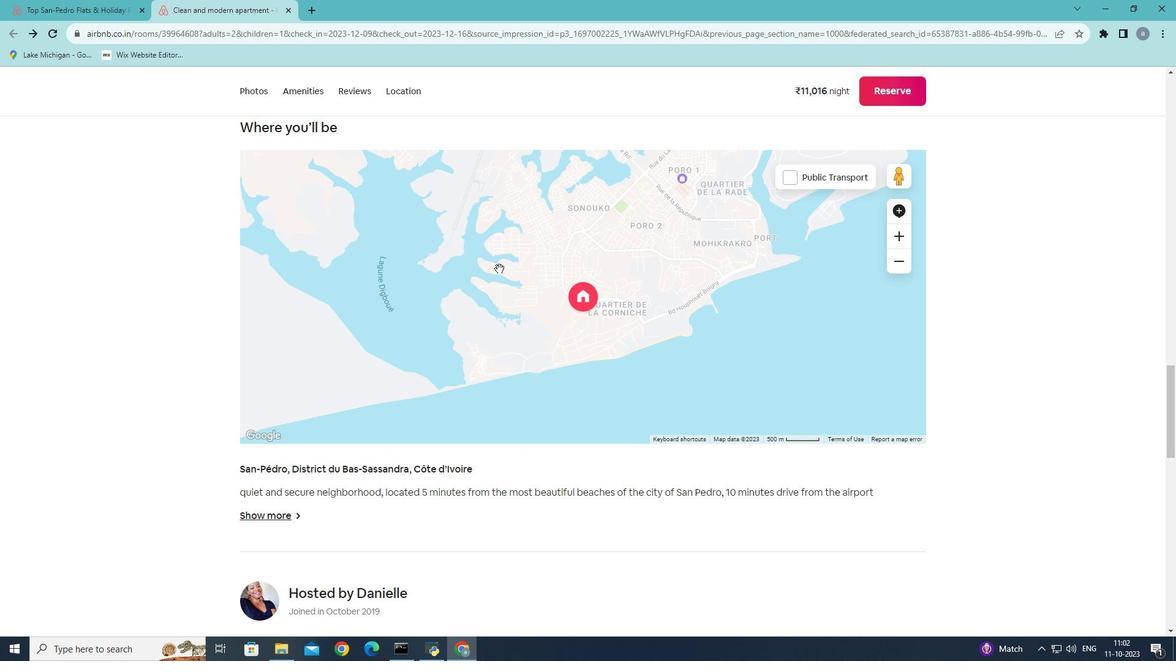 
Action: Mouse scrolled (499, 268) with delta (0, 0)
Screenshot: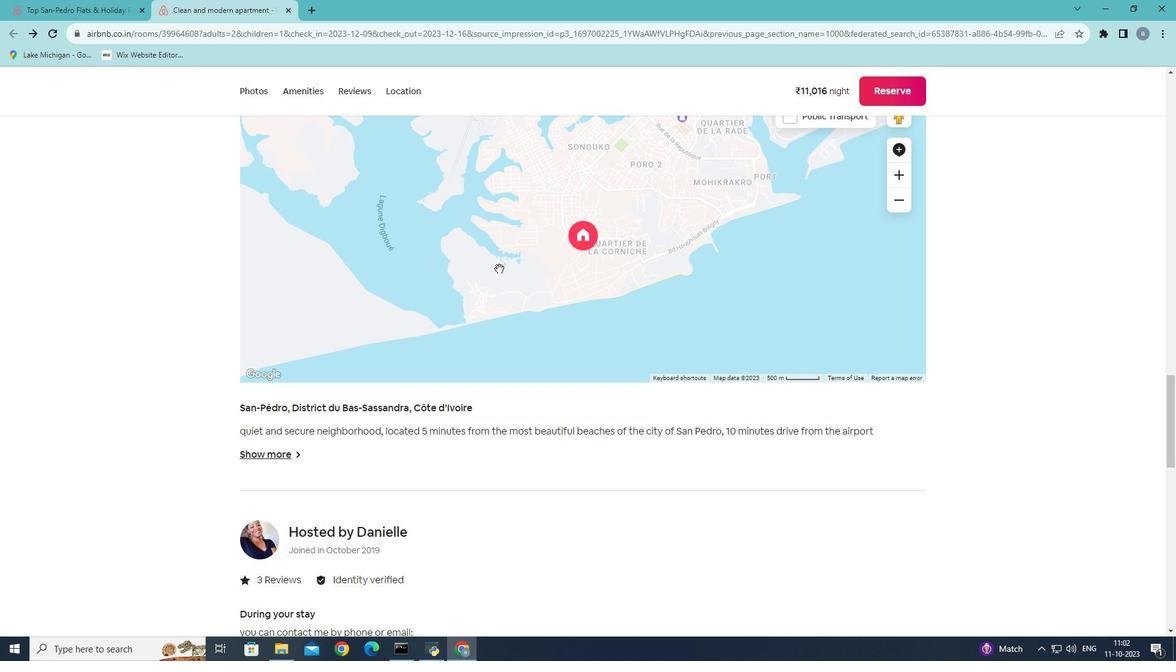 
Action: Mouse scrolled (499, 268) with delta (0, 0)
Screenshot: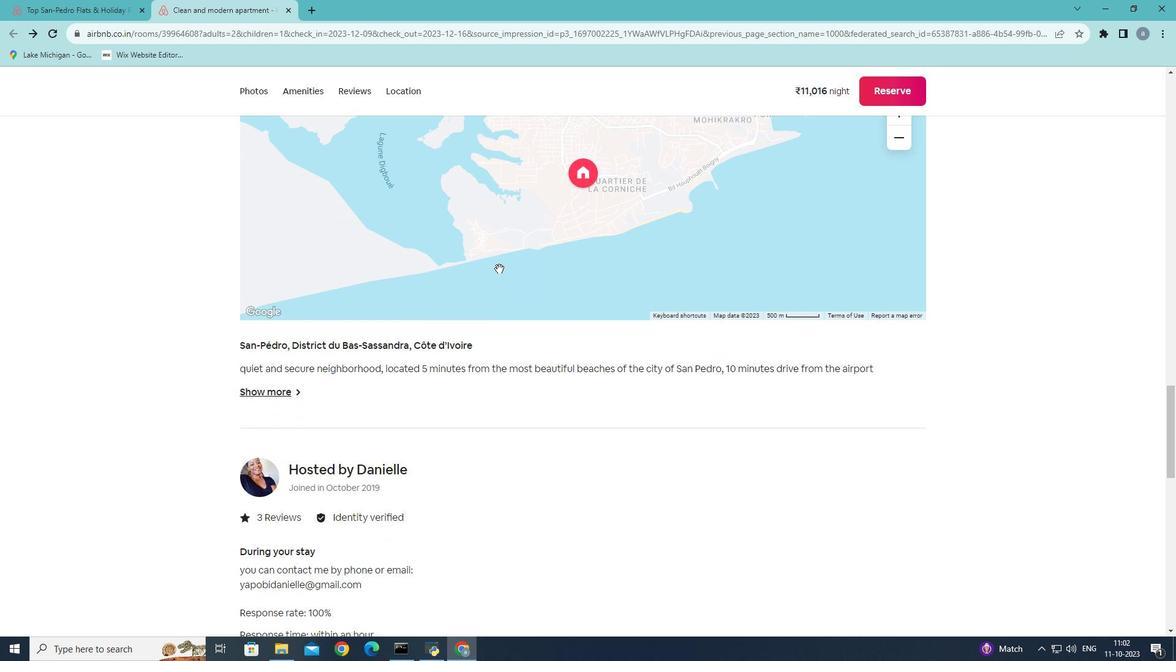 
Action: Mouse scrolled (499, 268) with delta (0, 0)
Screenshot: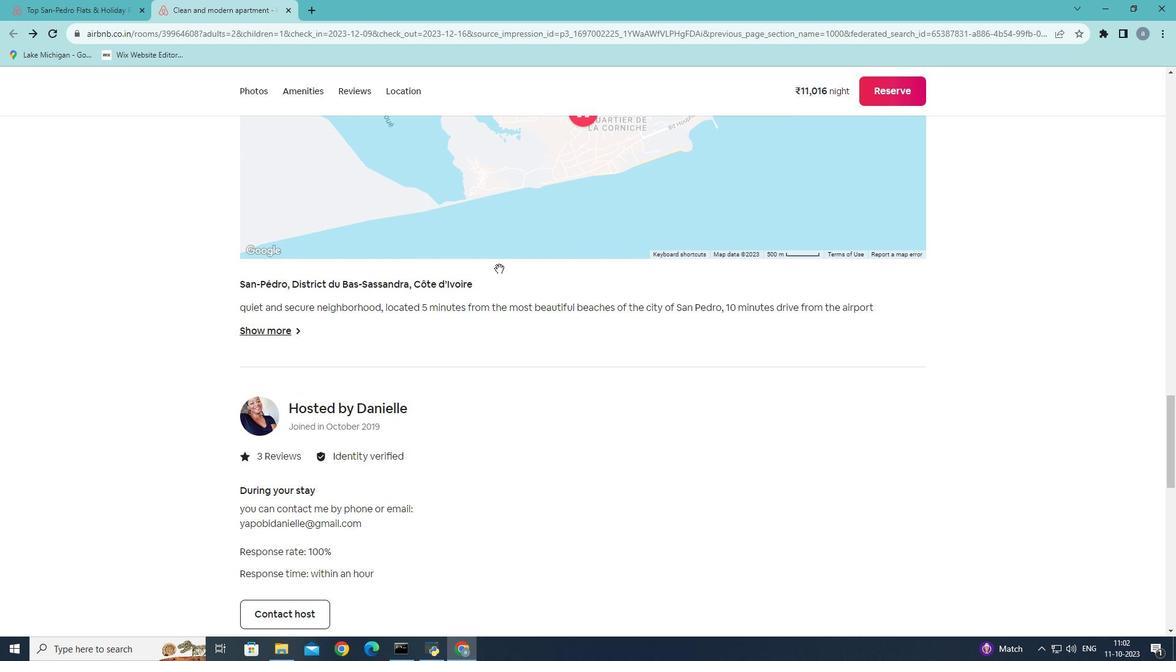 
Action: Mouse scrolled (499, 268) with delta (0, 0)
Screenshot: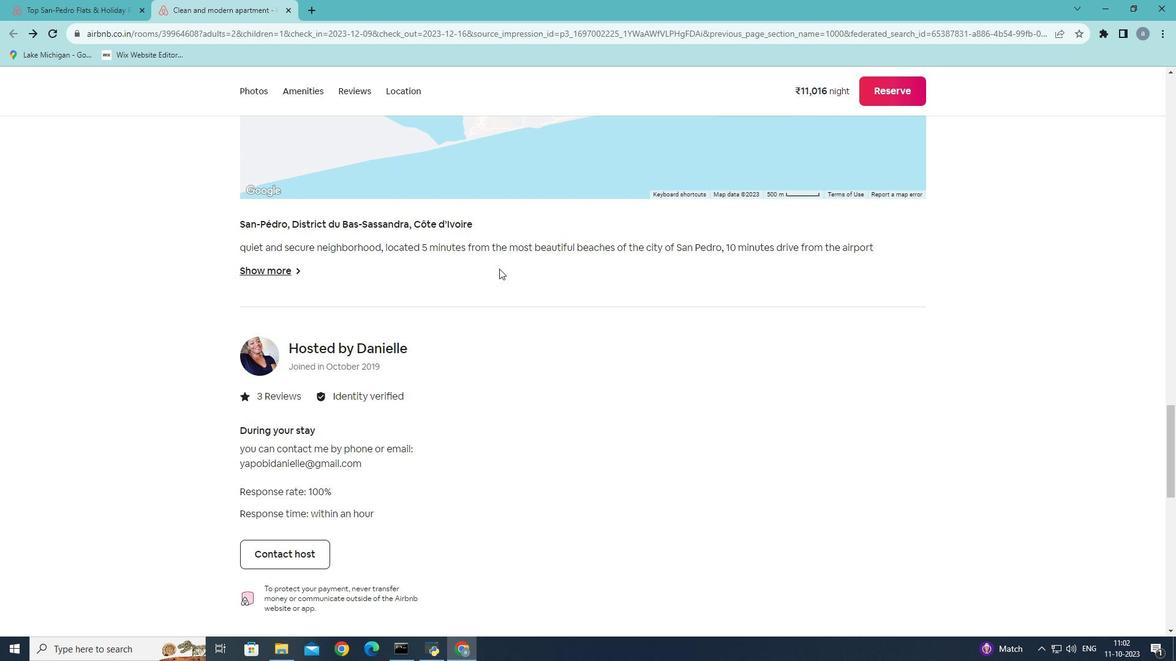 
Action: Mouse scrolled (499, 268) with delta (0, 0)
Screenshot: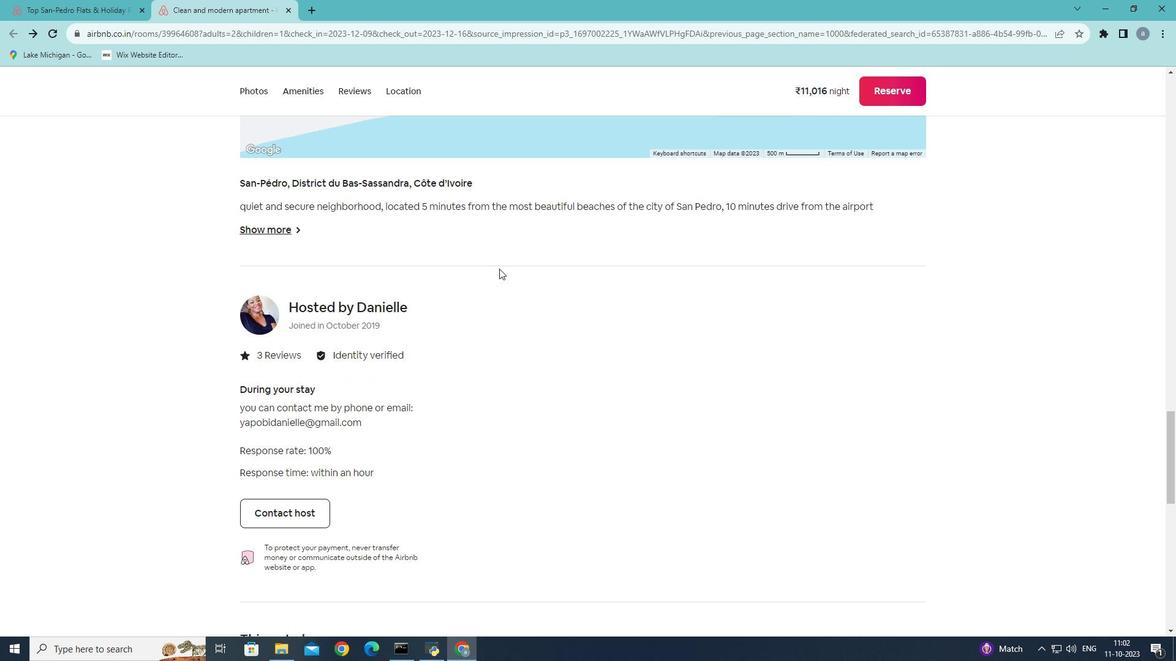 
Action: Mouse scrolled (499, 268) with delta (0, 0)
Screenshot: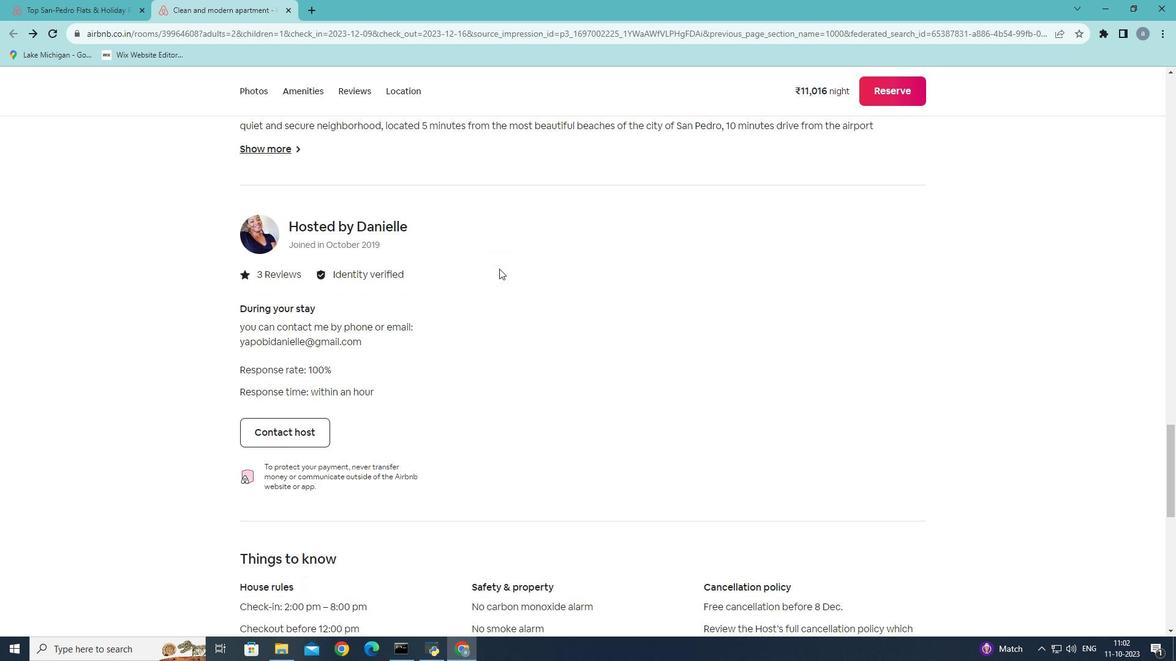 
Action: Mouse scrolled (499, 268) with delta (0, 0)
Screenshot: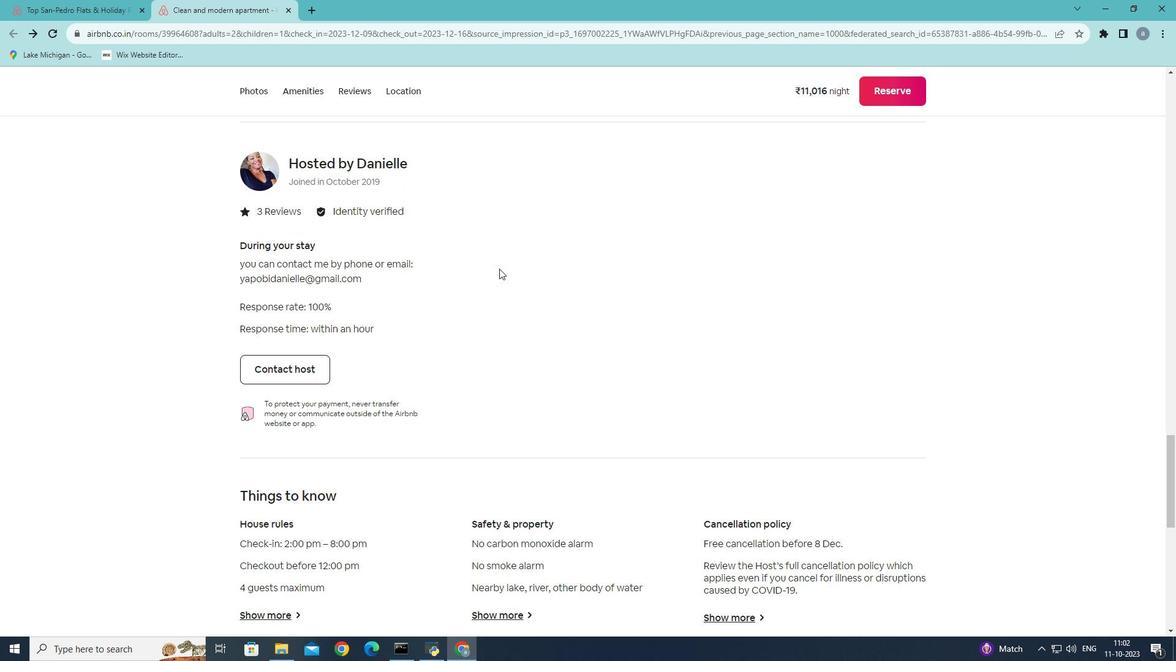 
Action: Mouse scrolled (499, 268) with delta (0, 0)
Screenshot: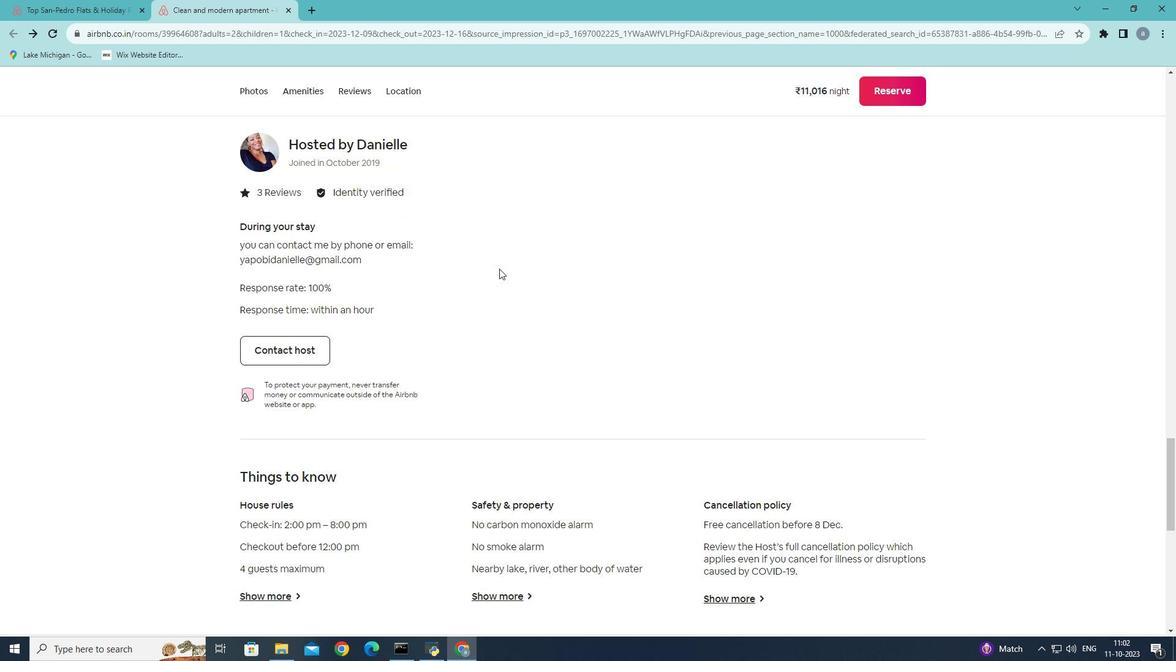 
Action: Mouse scrolled (499, 268) with delta (0, 0)
Screenshot: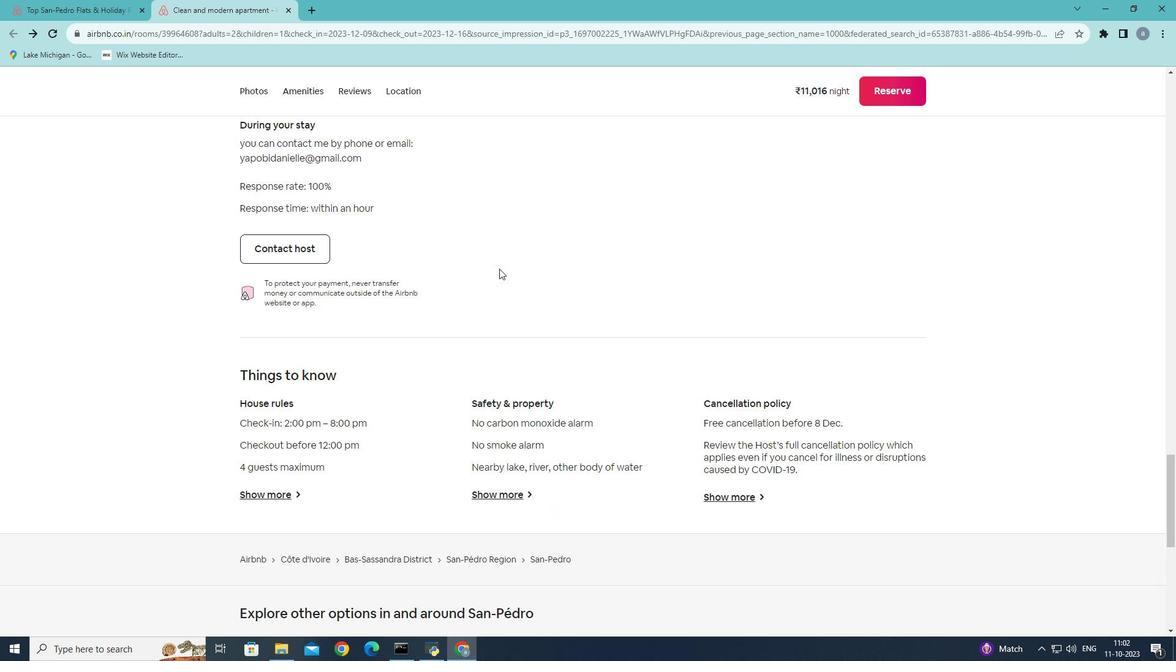 
Action: Mouse scrolled (499, 268) with delta (0, 0)
Screenshot: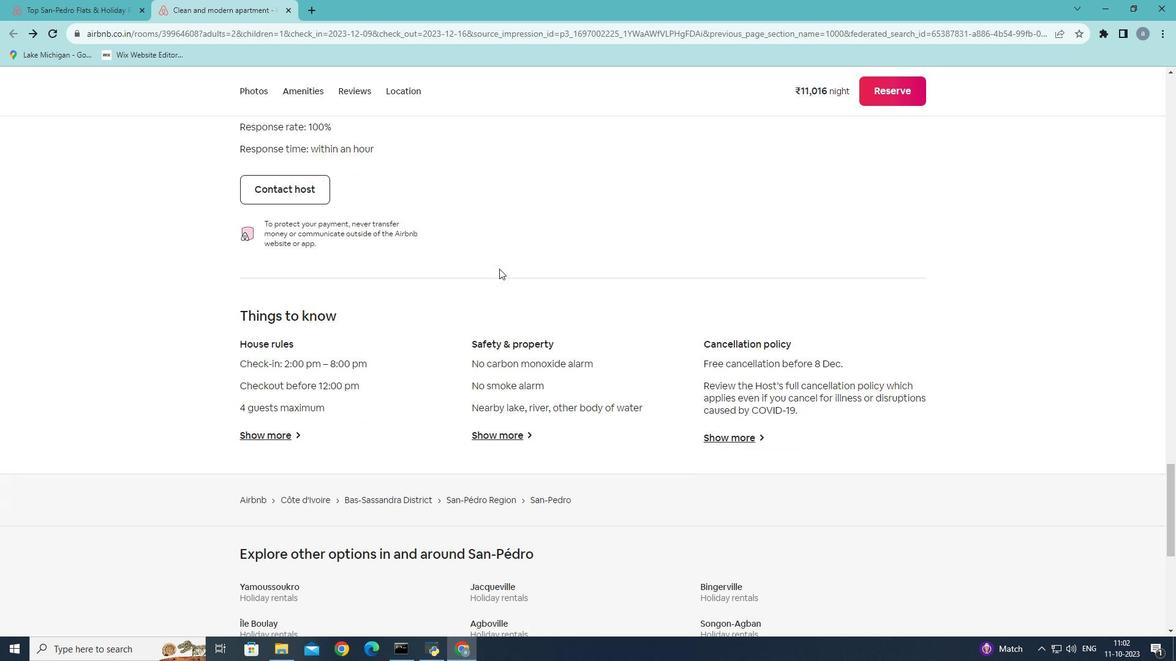 
Action: Mouse scrolled (499, 268) with delta (0, 0)
Screenshot: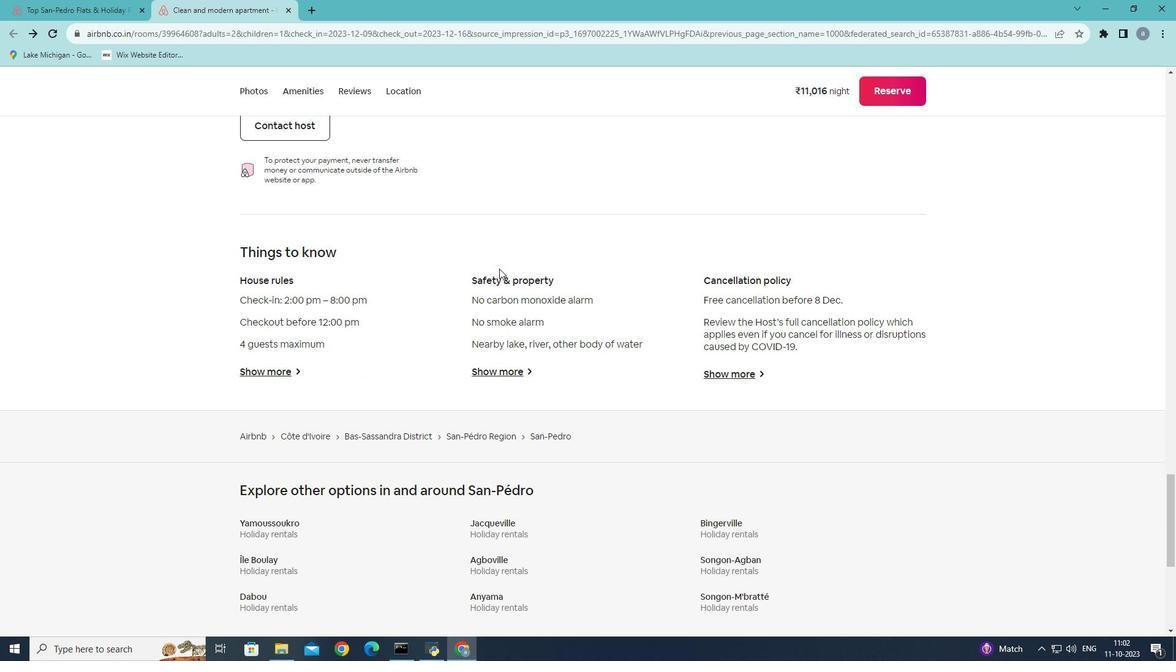 
Action: Mouse scrolled (499, 268) with delta (0, 0)
Screenshot: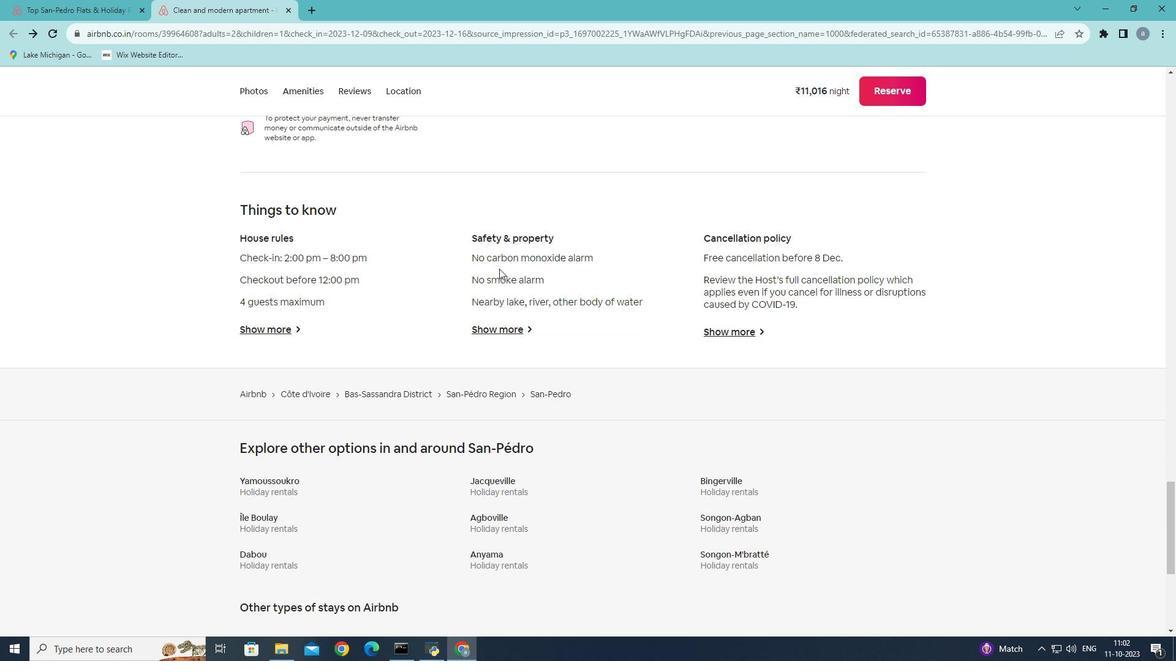 
Action: Mouse scrolled (499, 268) with delta (0, 0)
Screenshot: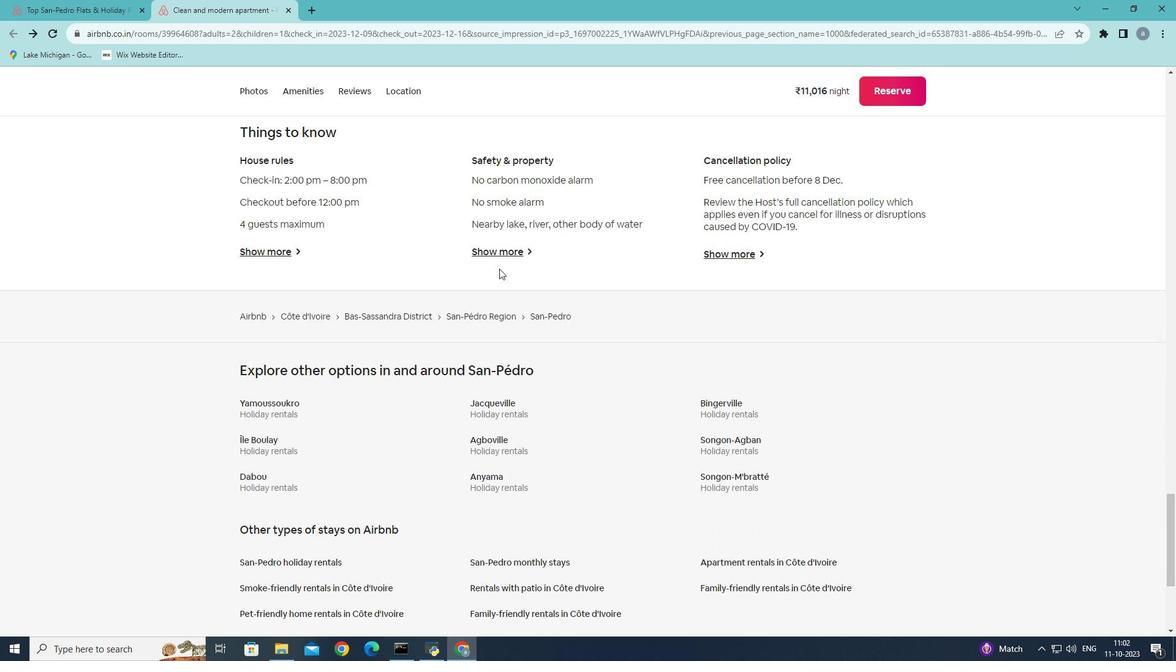 
Action: Mouse scrolled (499, 268) with delta (0, 0)
Screenshot: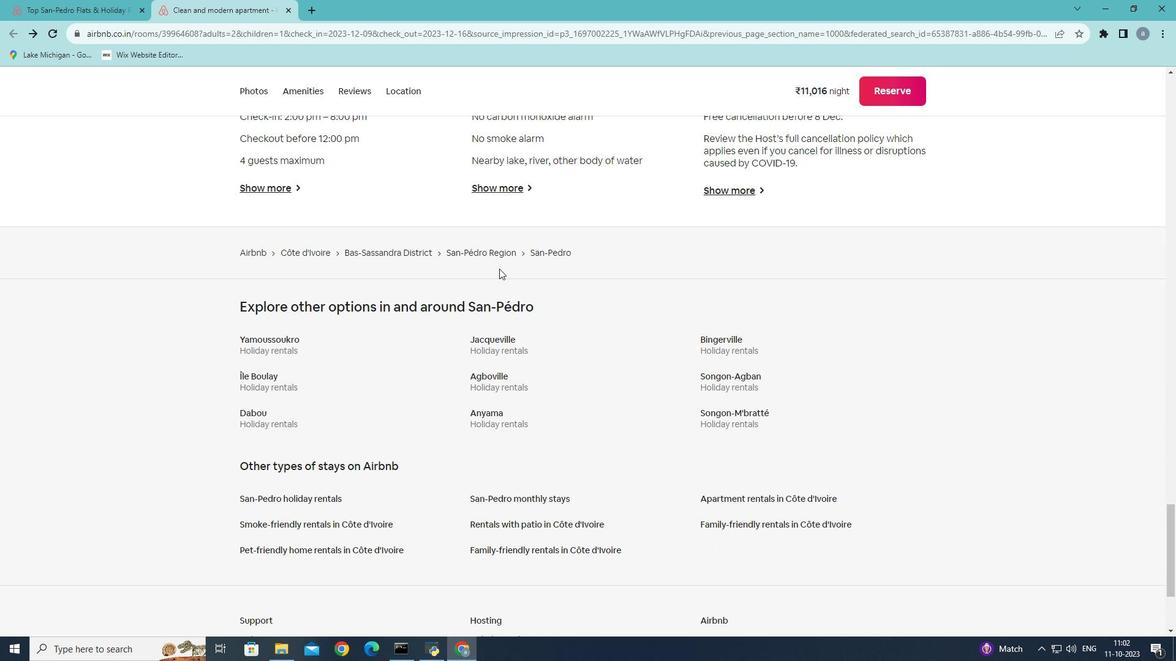 
Action: Mouse scrolled (499, 268) with delta (0, 0)
Screenshot: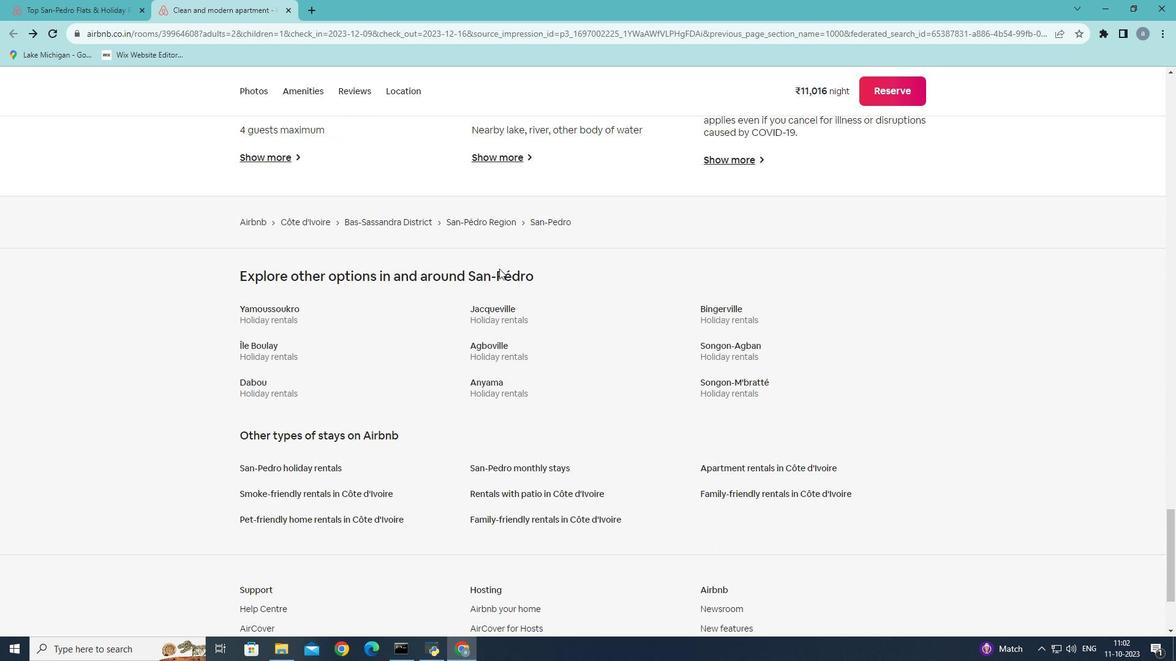 
Action: Mouse scrolled (499, 268) with delta (0, 0)
Screenshot: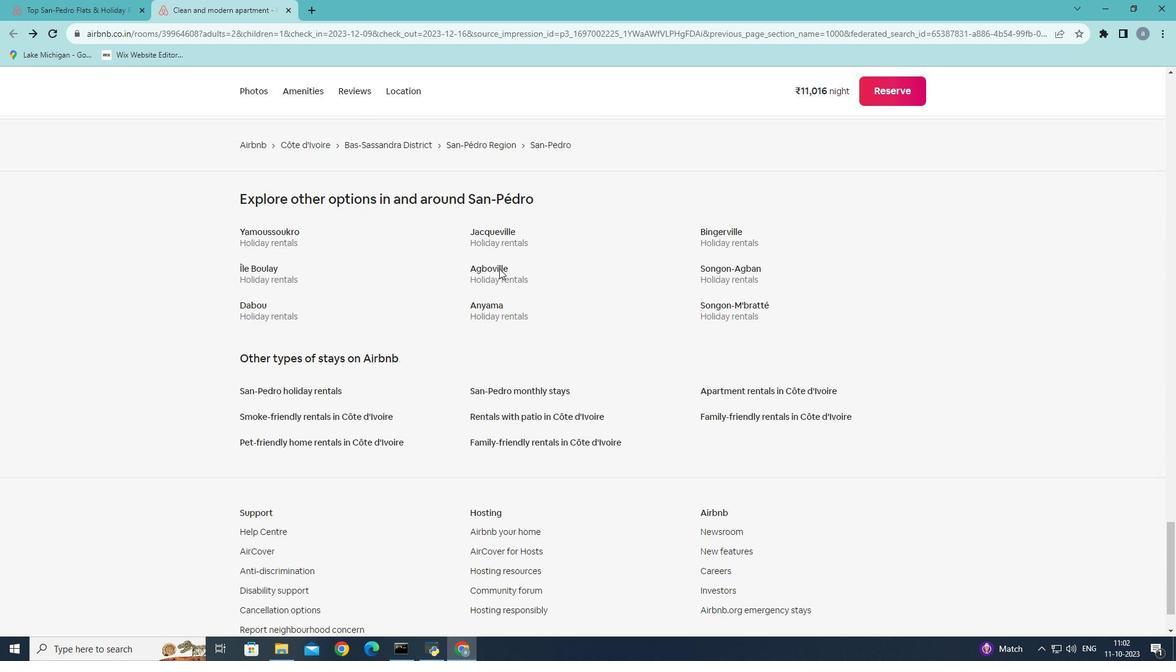 
Action: Mouse moved to (489, 268)
Screenshot: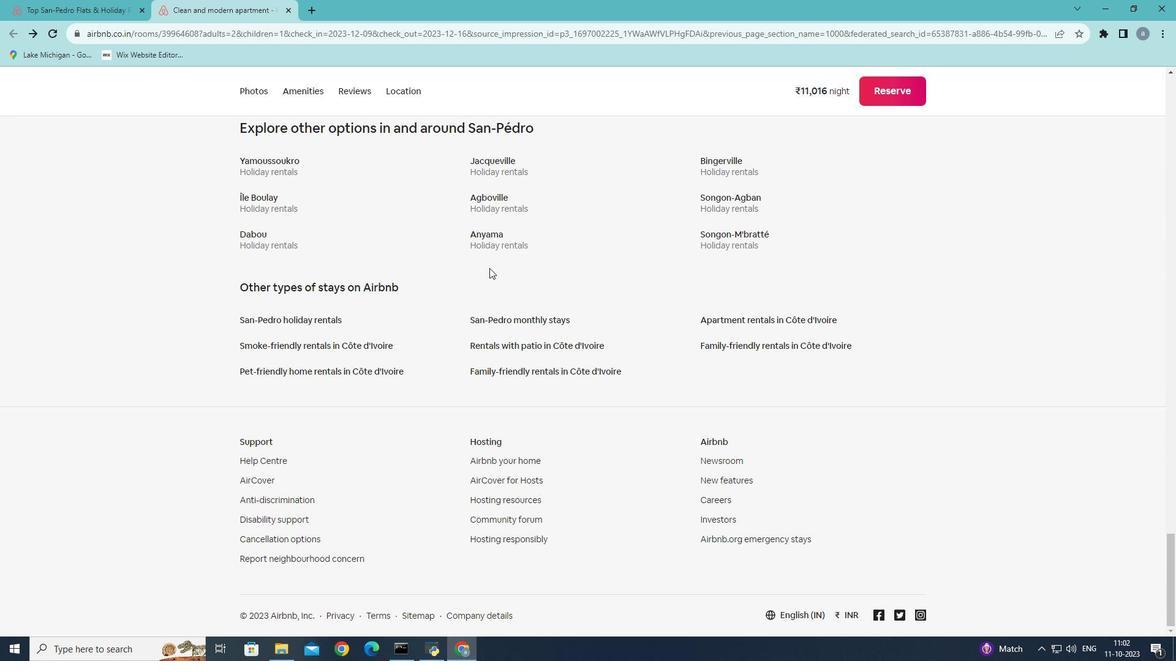 
Action: Mouse scrolled (489, 267) with delta (0, 0)
Screenshot: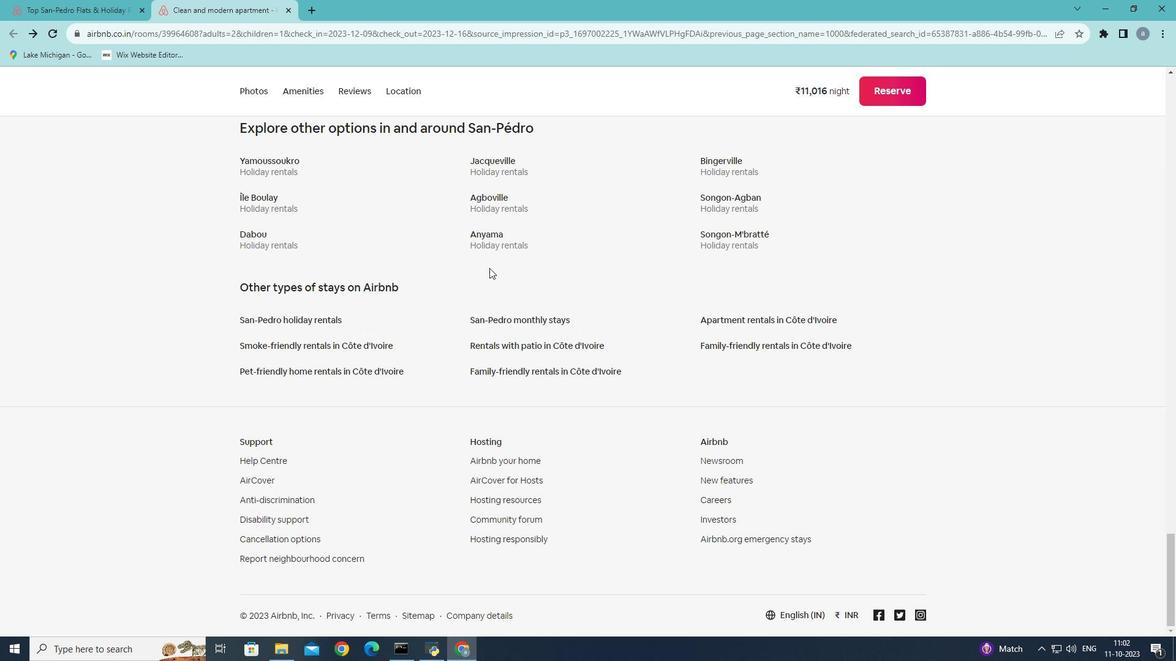 
Action: Mouse scrolled (489, 267) with delta (0, 0)
Screenshot: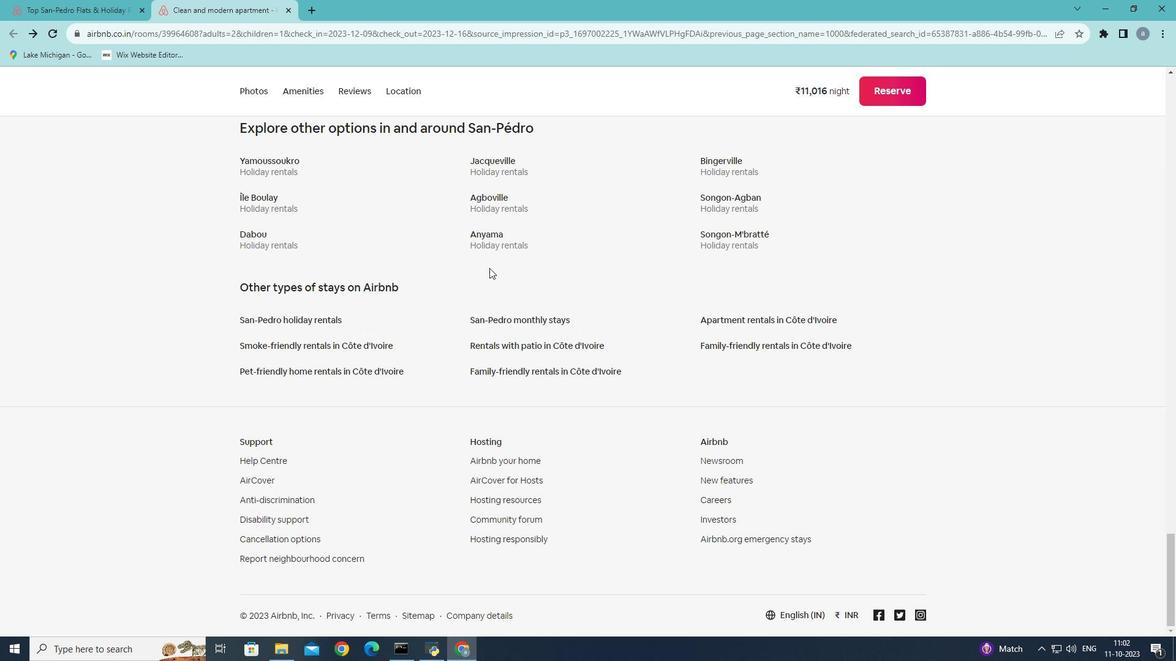 
Action: Mouse scrolled (489, 267) with delta (0, 0)
Screenshot: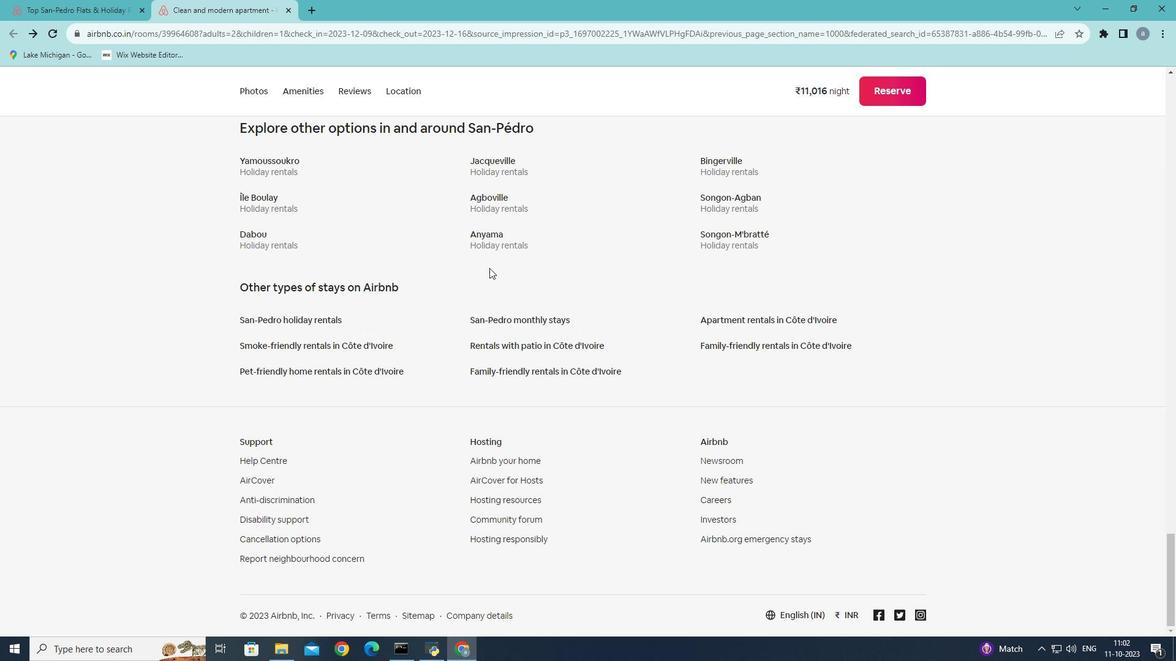 
